 Task: Select the current location as Durham, North Carolina, United States . Now zoom + , and verify the location . Show zoom slider
Action: Mouse moved to (332, 306)
Screenshot: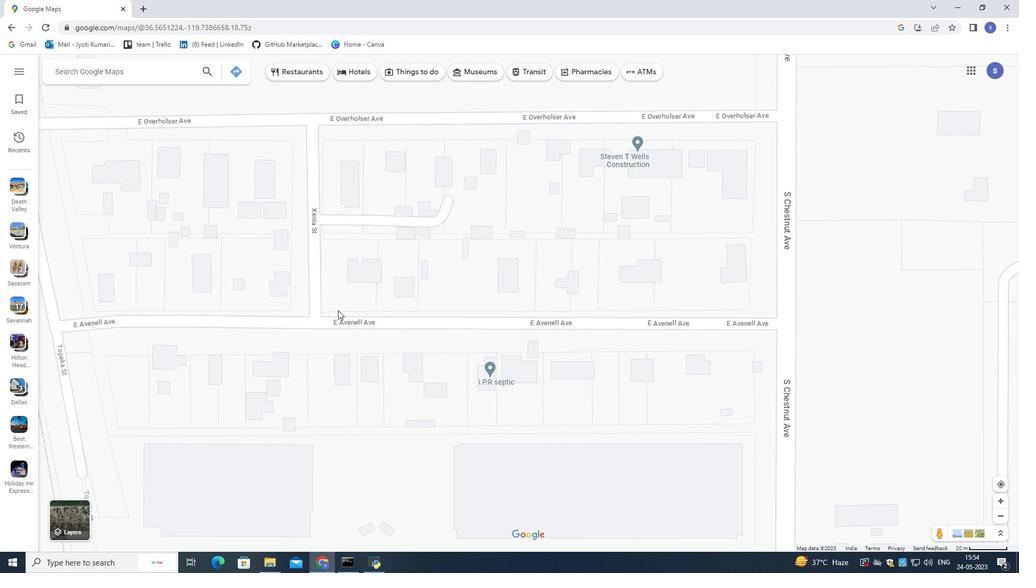 
Action: Mouse scrolled (332, 306) with delta (0, 0)
Screenshot: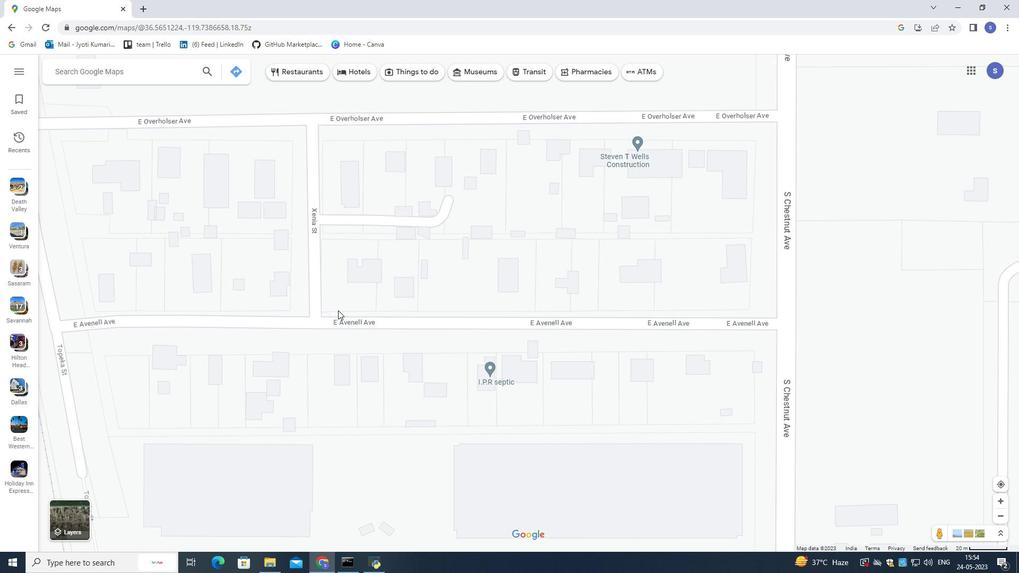 
Action: Mouse moved to (331, 306)
Screenshot: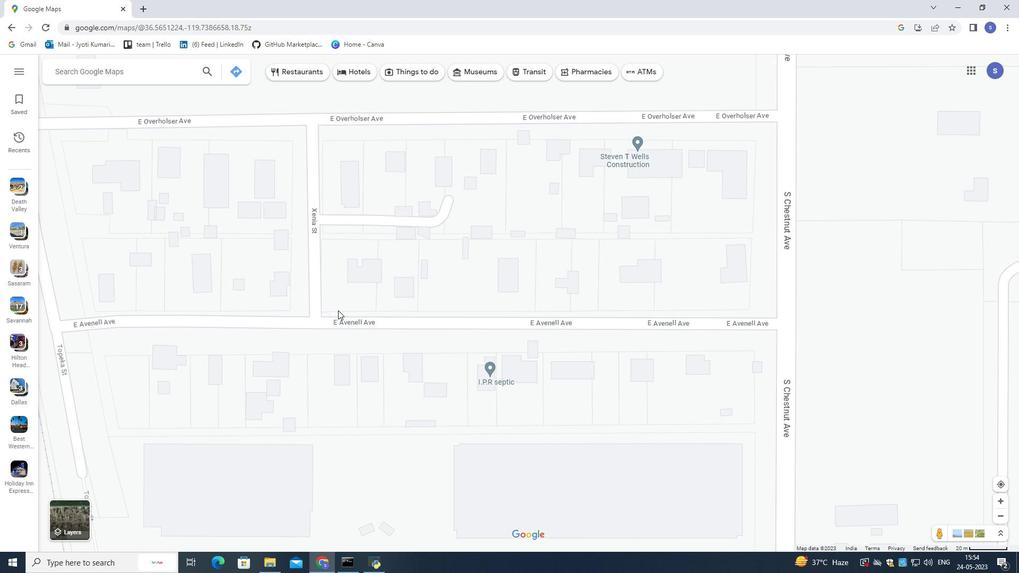 
Action: Mouse scrolled (331, 305) with delta (0, 0)
Screenshot: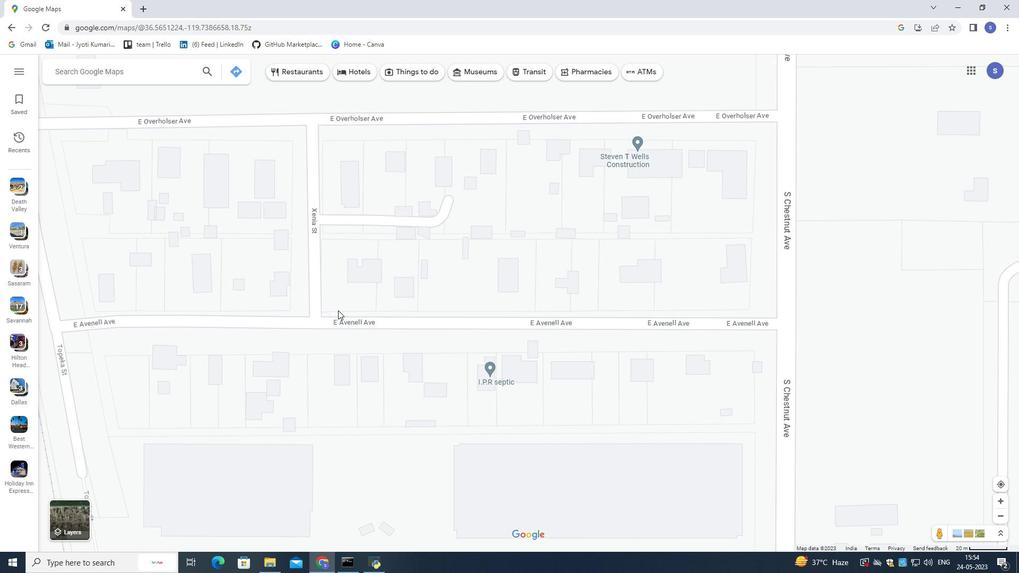
Action: Mouse scrolled (331, 305) with delta (0, 0)
Screenshot: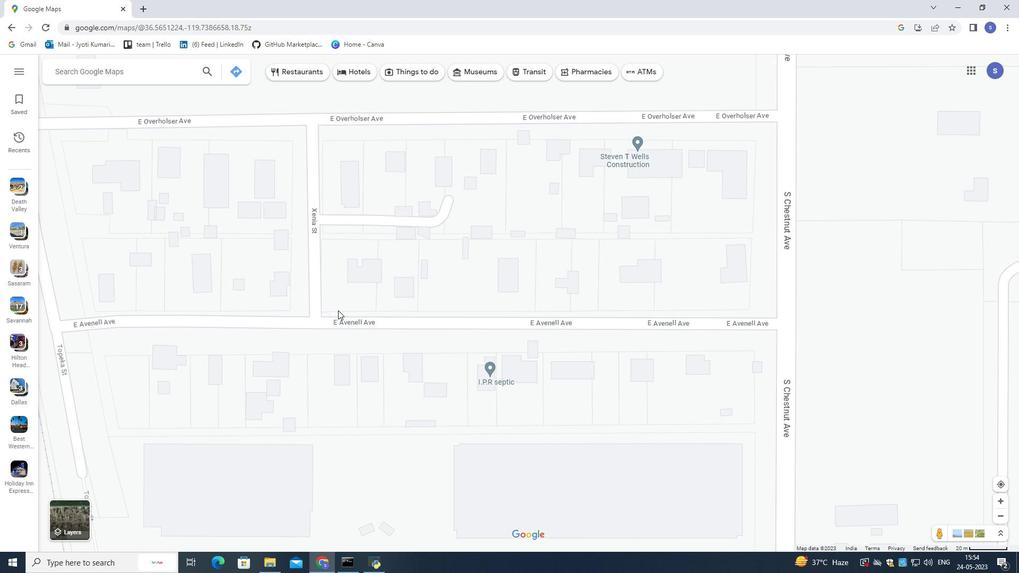 
Action: Mouse moved to (329, 305)
Screenshot: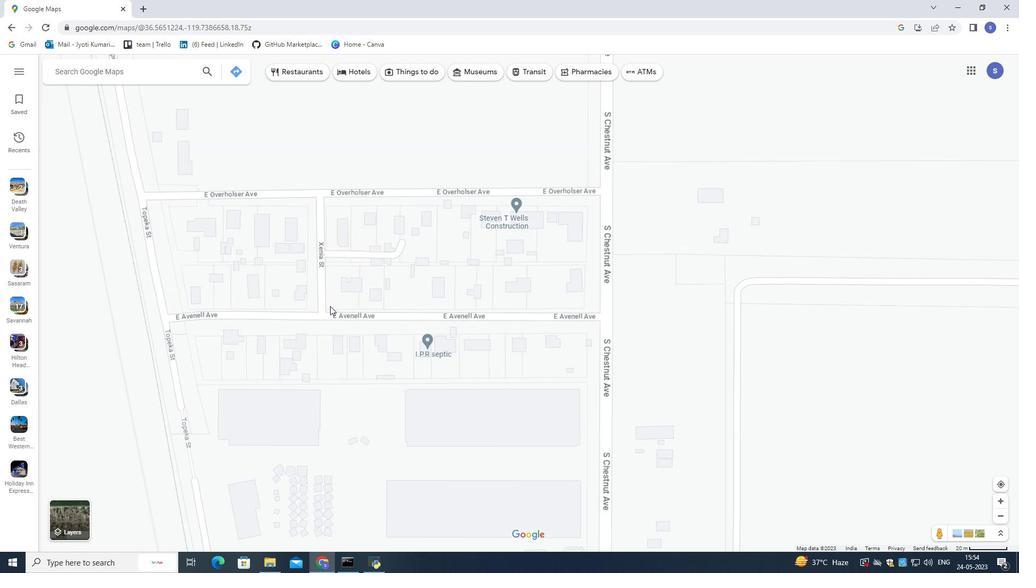 
Action: Mouse scrolled (329, 305) with delta (0, 0)
Screenshot: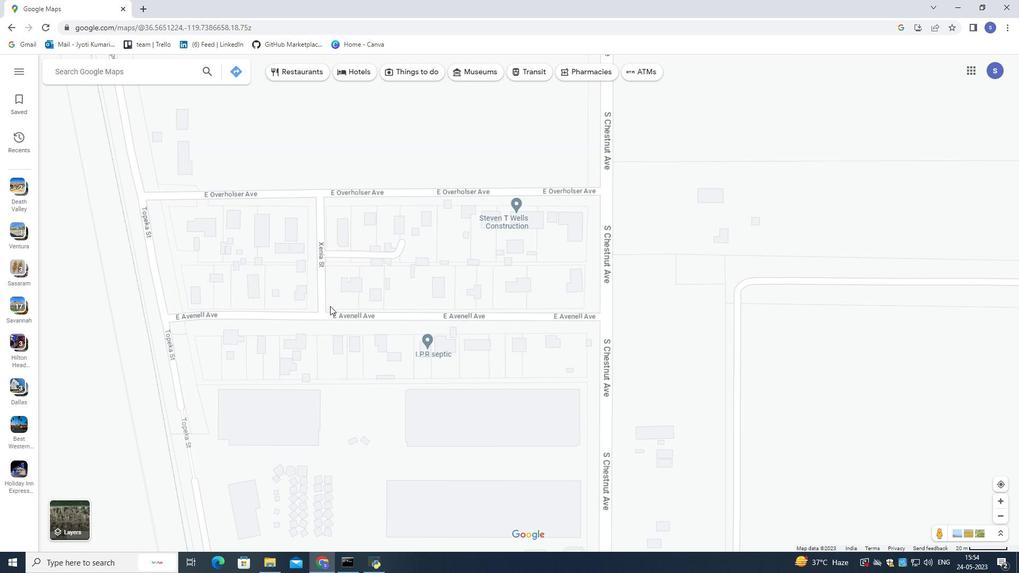 
Action: Mouse scrolled (329, 305) with delta (0, 0)
Screenshot: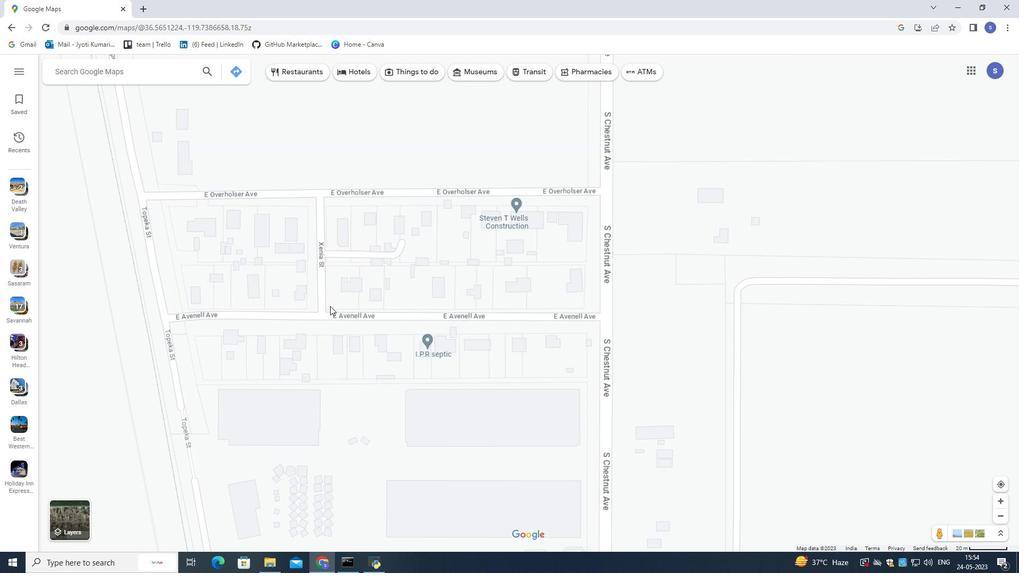 
Action: Mouse scrolled (329, 305) with delta (0, 0)
Screenshot: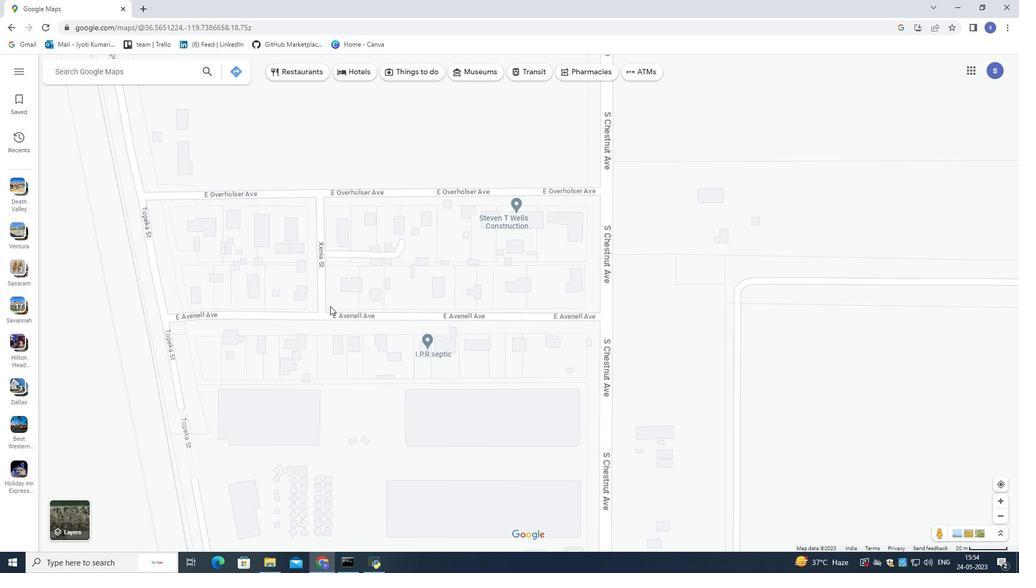 
Action: Mouse scrolled (329, 305) with delta (0, 0)
Screenshot: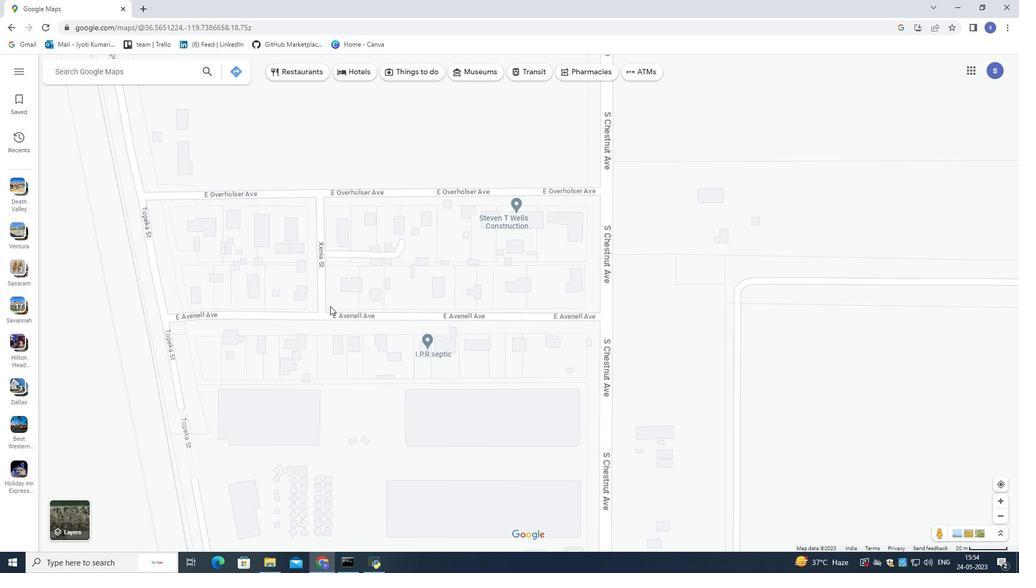 
Action: Mouse moved to (328, 305)
Screenshot: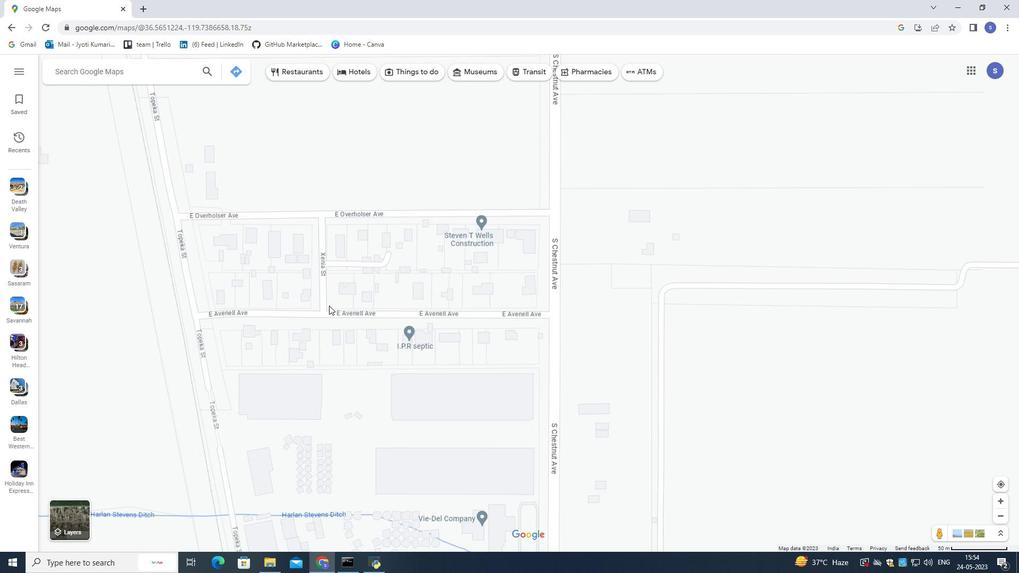 
Action: Mouse scrolled (328, 305) with delta (0, 0)
Screenshot: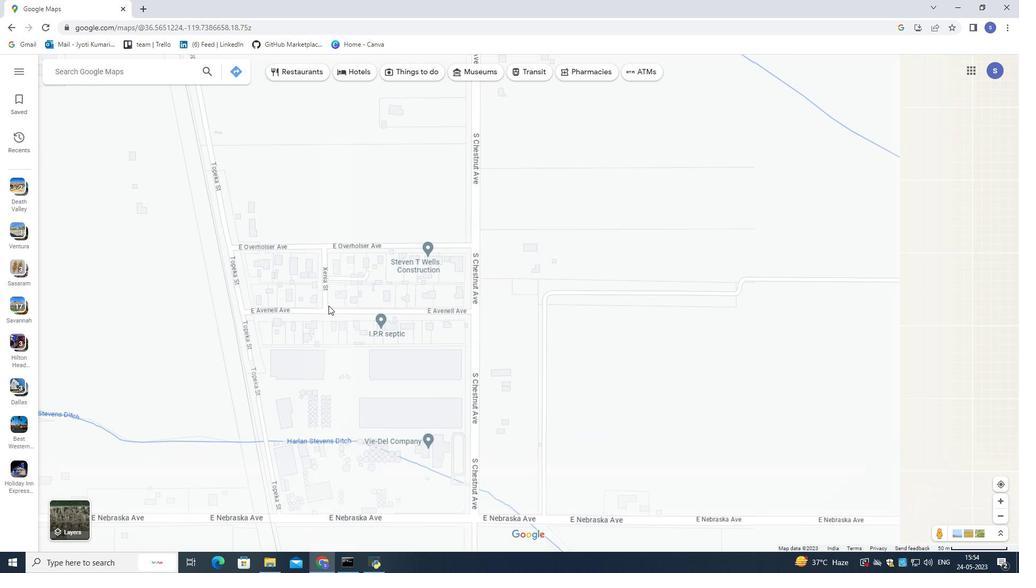 
Action: Mouse scrolled (328, 305) with delta (0, 0)
Screenshot: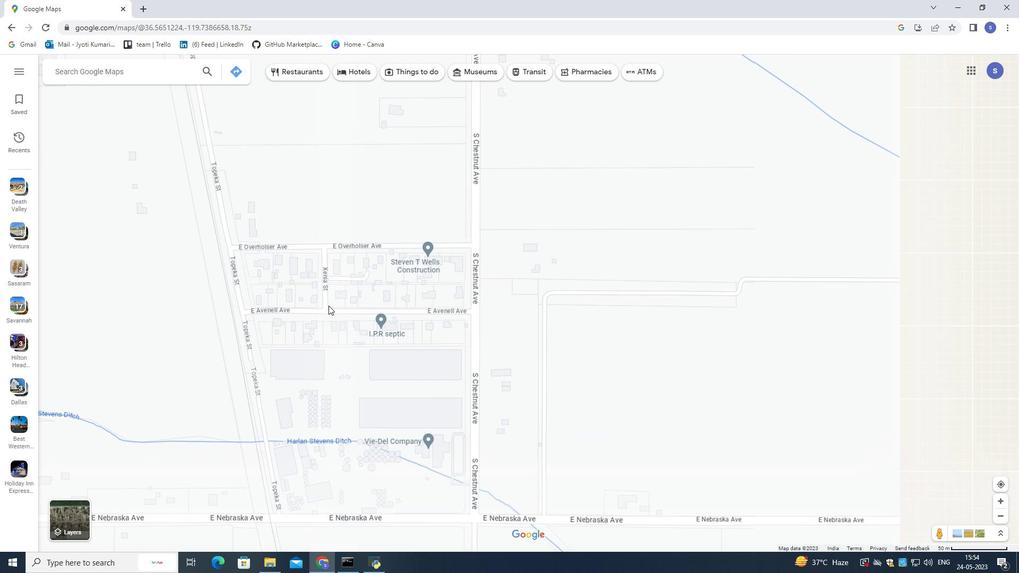 
Action: Mouse scrolled (328, 305) with delta (0, 0)
Screenshot: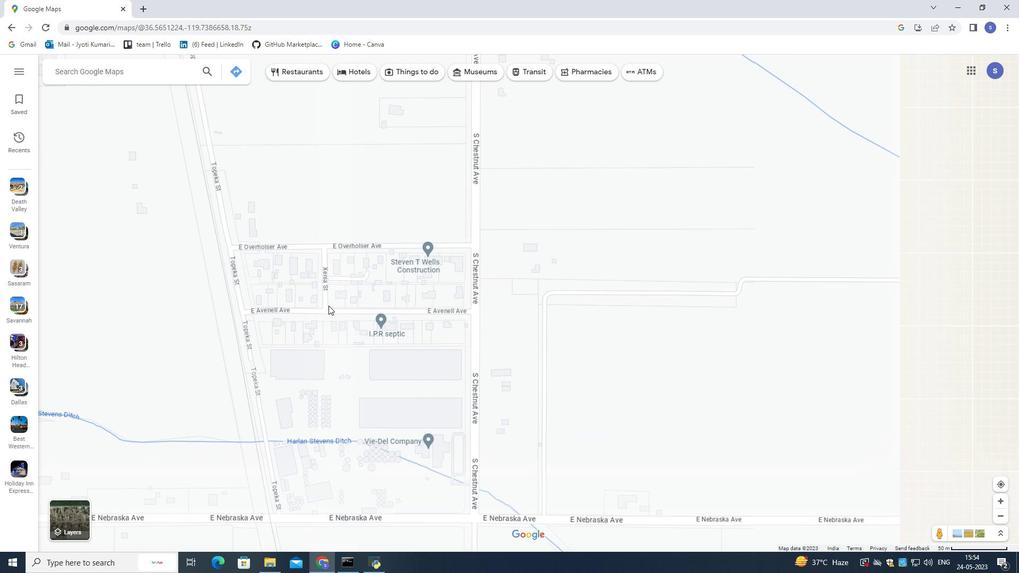 
Action: Mouse scrolled (328, 305) with delta (0, 0)
Screenshot: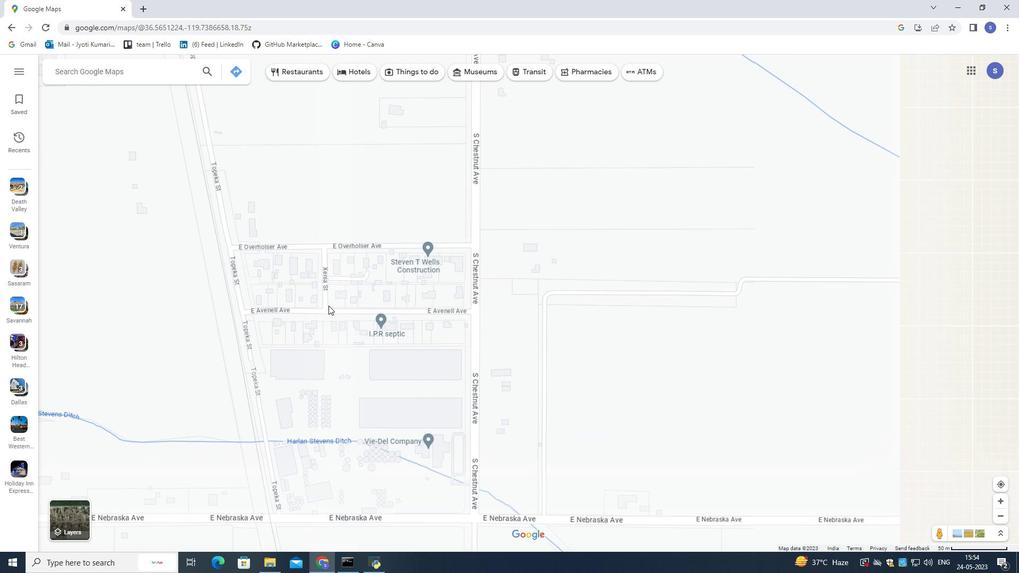 
Action: Mouse scrolled (328, 305) with delta (0, 0)
Screenshot: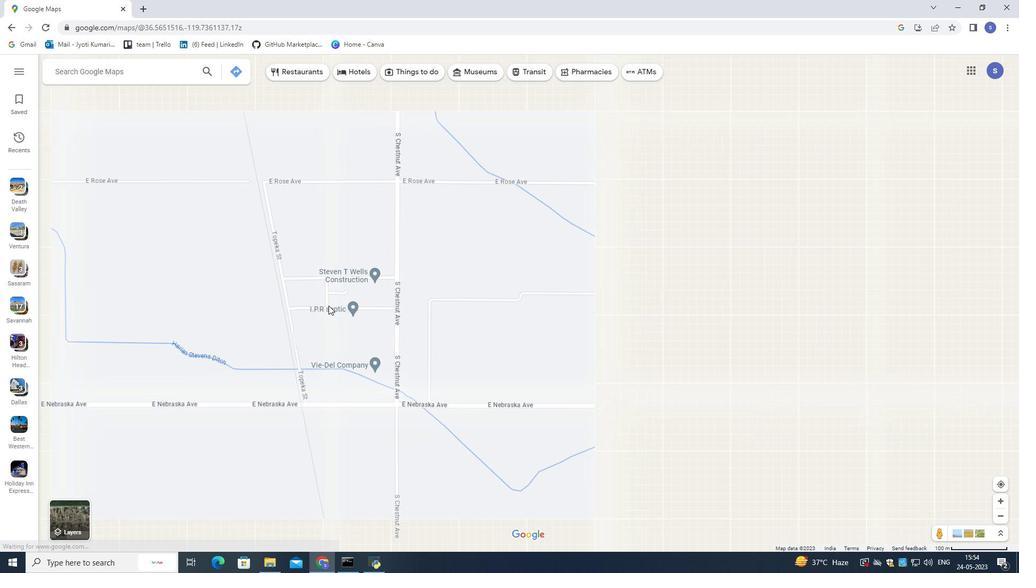 
Action: Mouse scrolled (328, 305) with delta (0, 0)
Screenshot: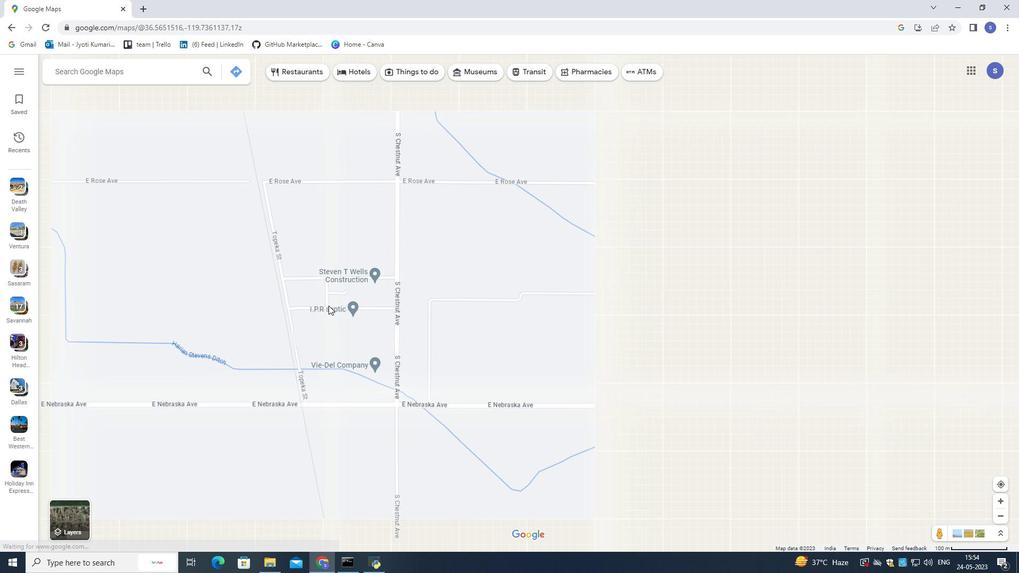 
Action: Mouse scrolled (328, 305) with delta (0, 0)
Screenshot: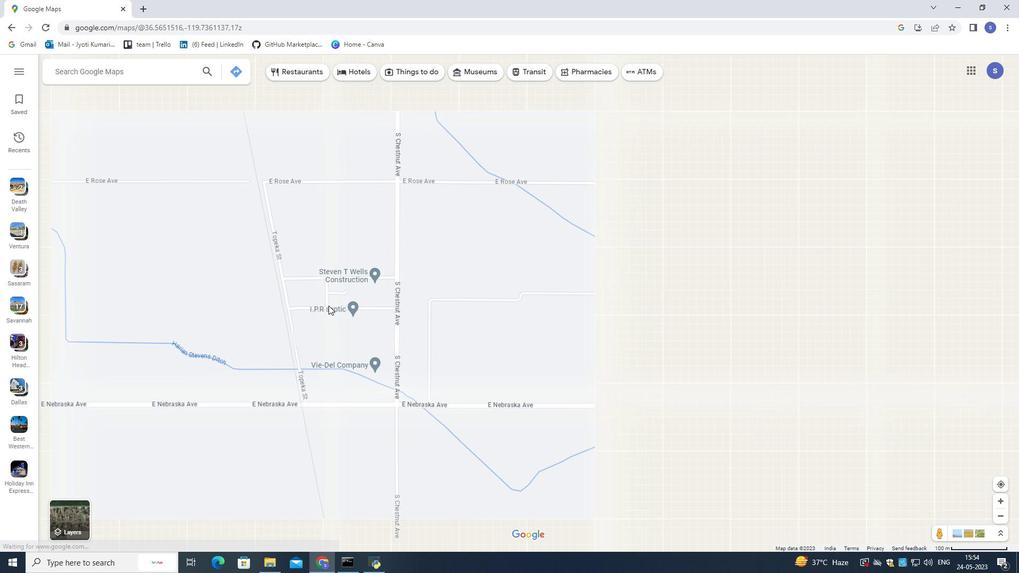 
Action: Mouse moved to (115, 74)
Screenshot: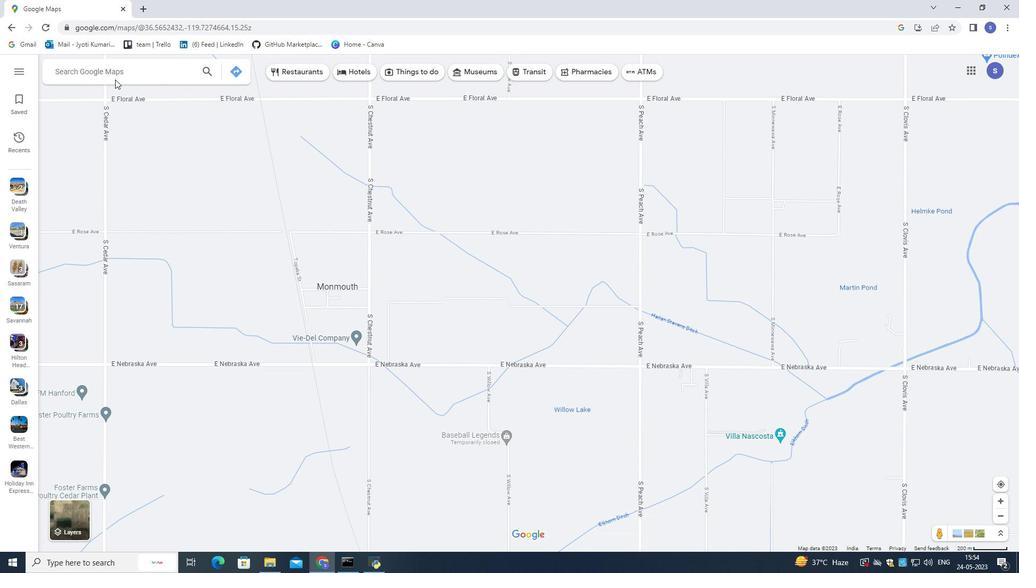 
Action: Mouse pressed left at (115, 74)
Screenshot: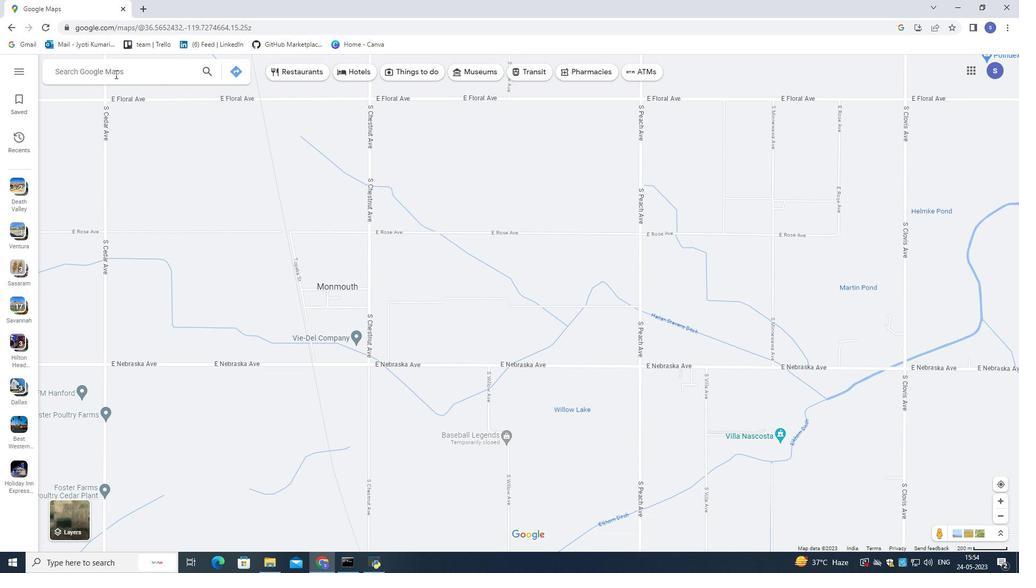 
Action: Key pressed durham,<Key.space>north<Key.space>v<Key.backspace>arolina,<Key.space>united<Key.space>state<Key.enter>
Screenshot: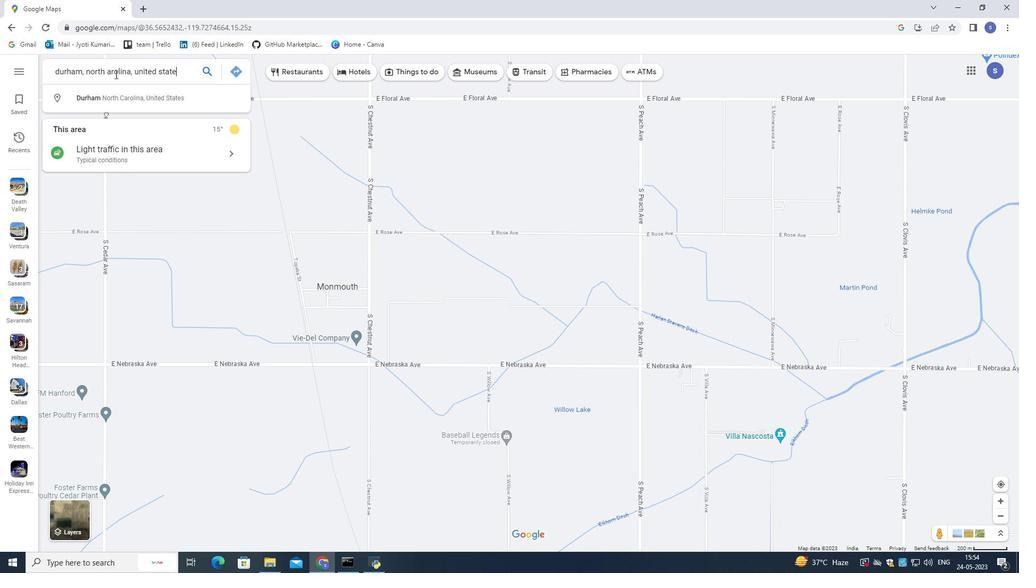 
Action: Mouse moved to (997, 507)
Screenshot: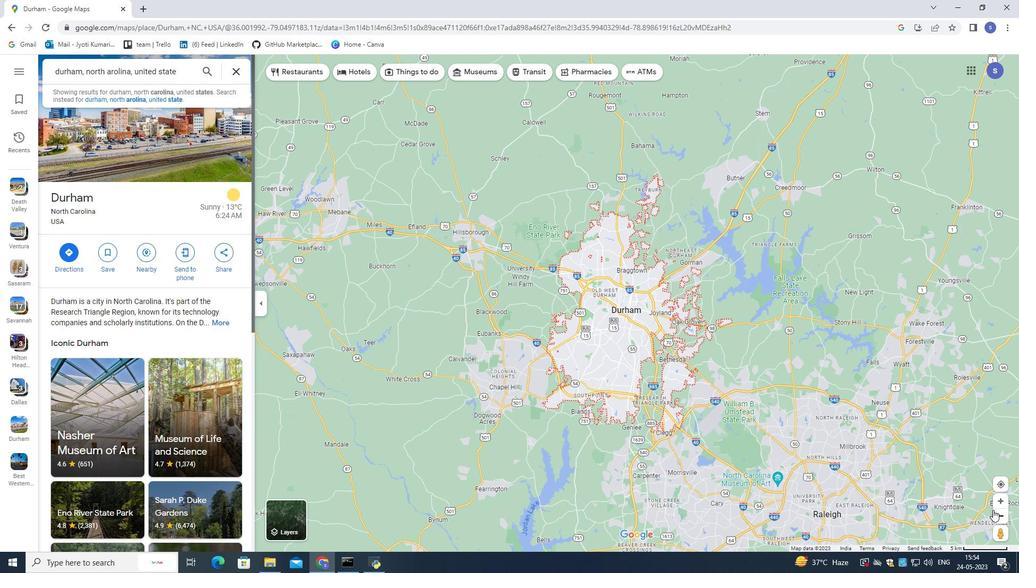 
Action: Mouse pressed left at (997, 507)
Screenshot: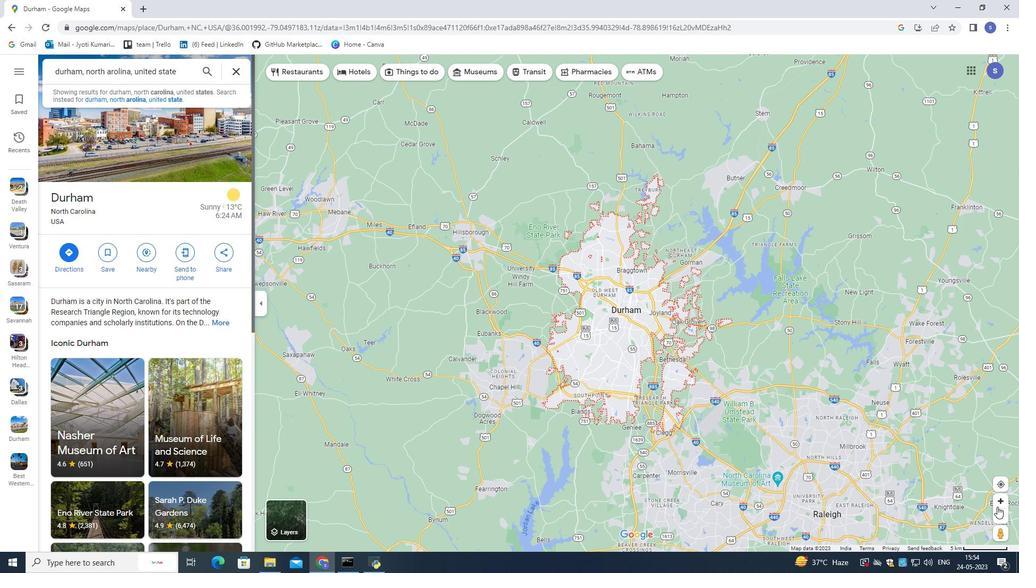 
Action: Mouse moved to (977, 513)
Screenshot: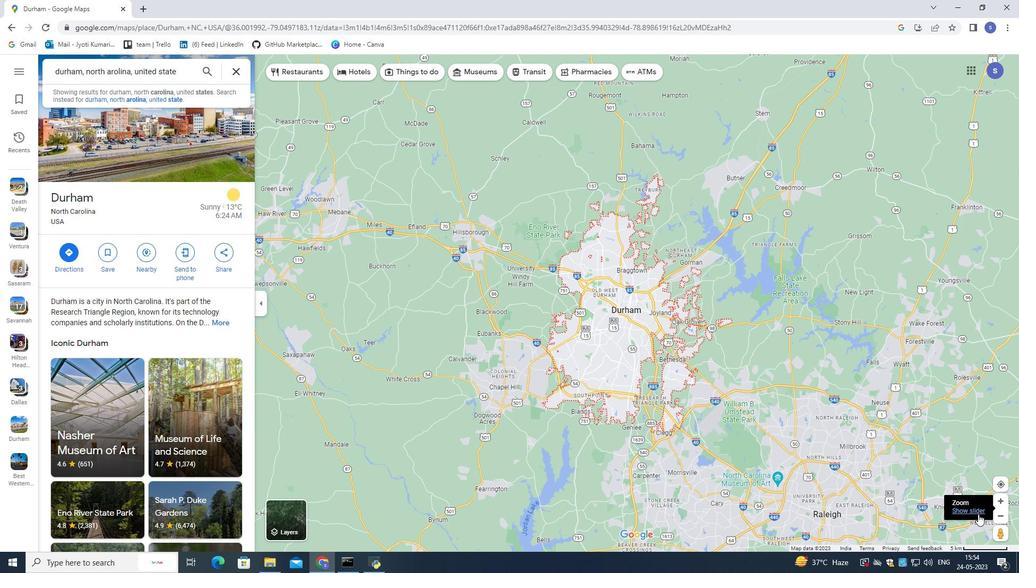 
Action: Mouse pressed left at (977, 513)
Screenshot: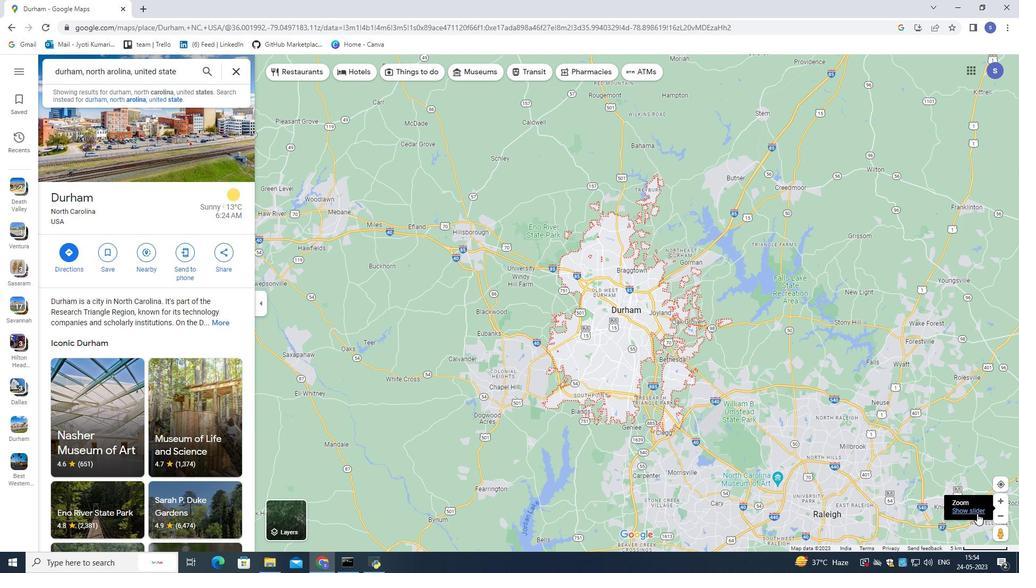 
Action: Mouse moved to (975, 510)
Screenshot: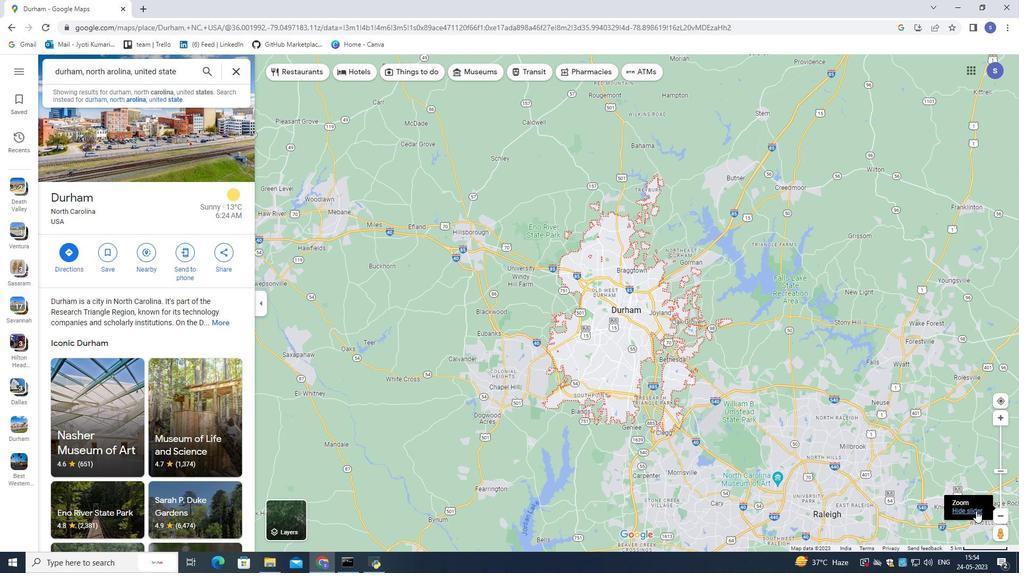 
Action: Mouse pressed left at (975, 510)
Screenshot: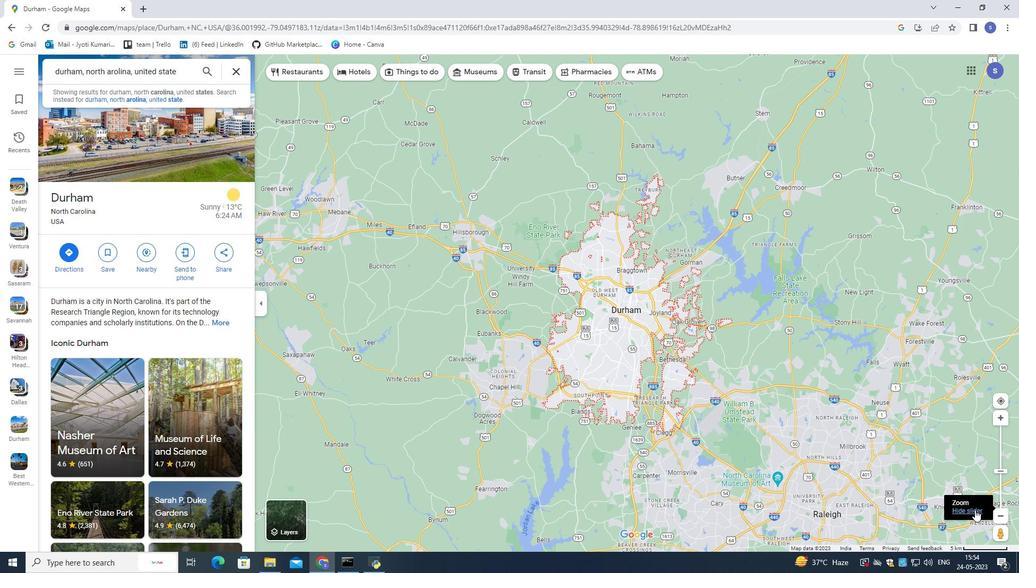 
Action: Mouse moved to (998, 497)
Screenshot: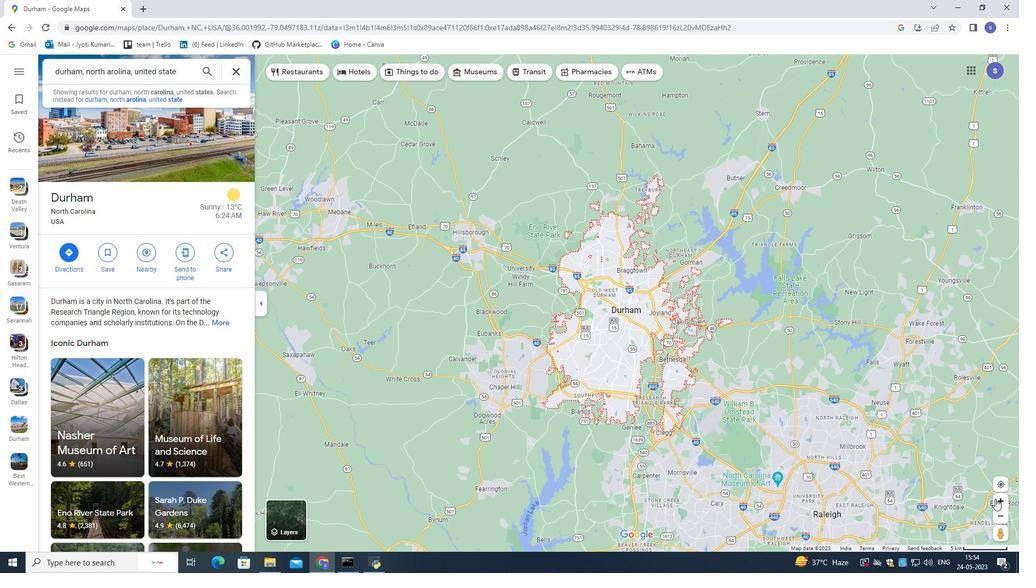 
Action: Mouse pressed left at (998, 497)
Screenshot: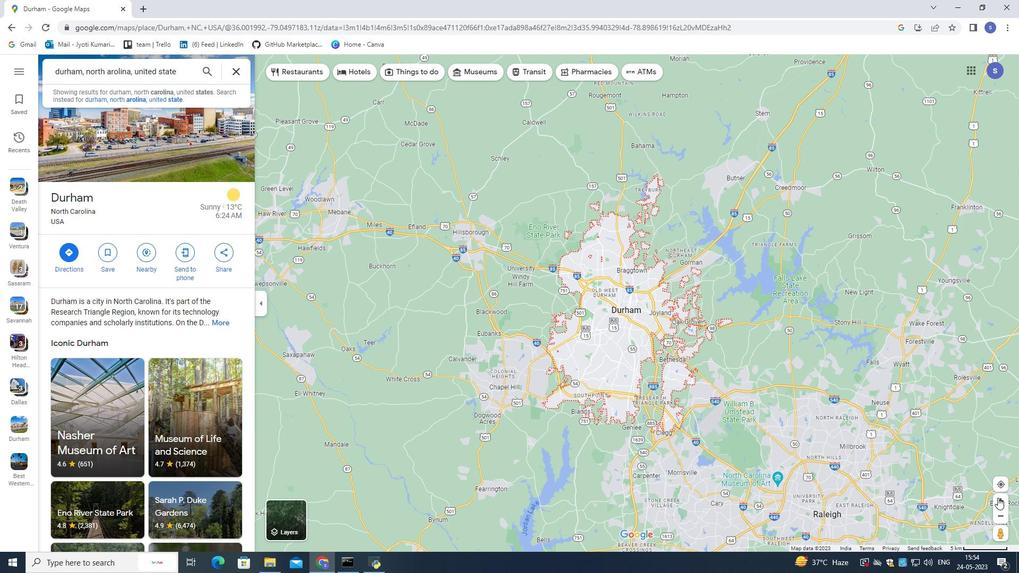 
Action: Mouse moved to (971, 513)
Screenshot: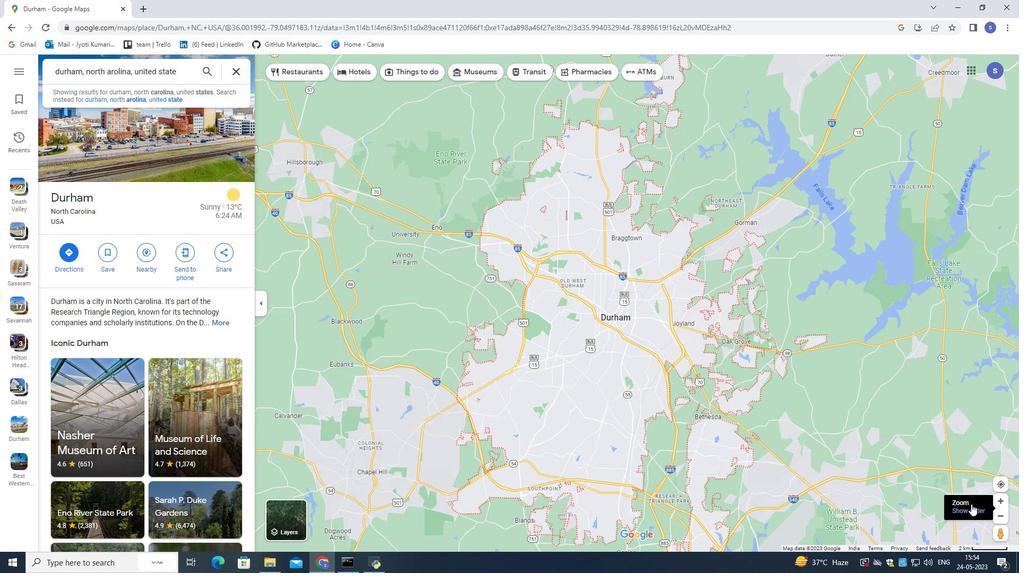 
Action: Mouse pressed left at (971, 513)
Screenshot: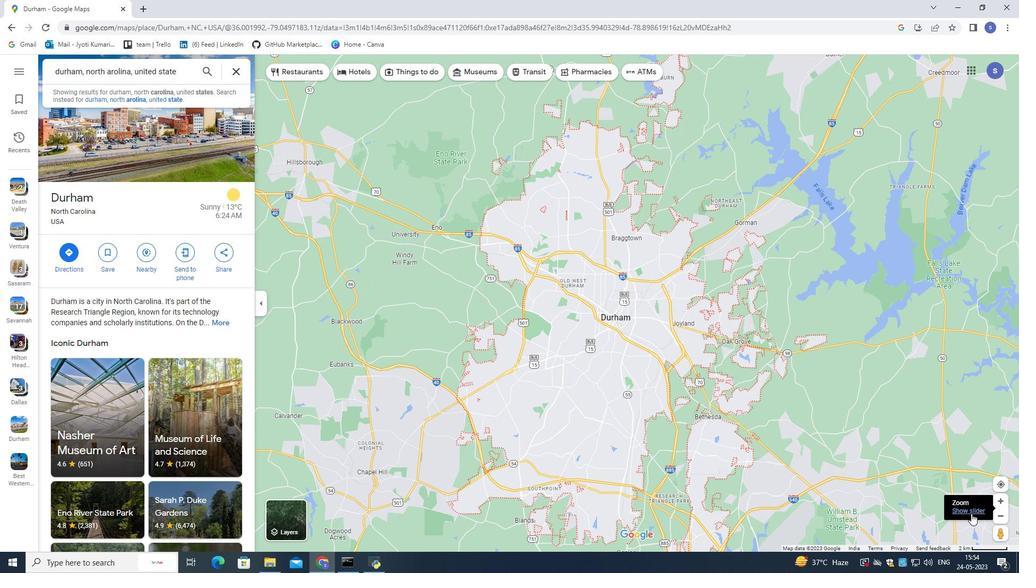 
Action: Mouse moved to (1000, 464)
Screenshot: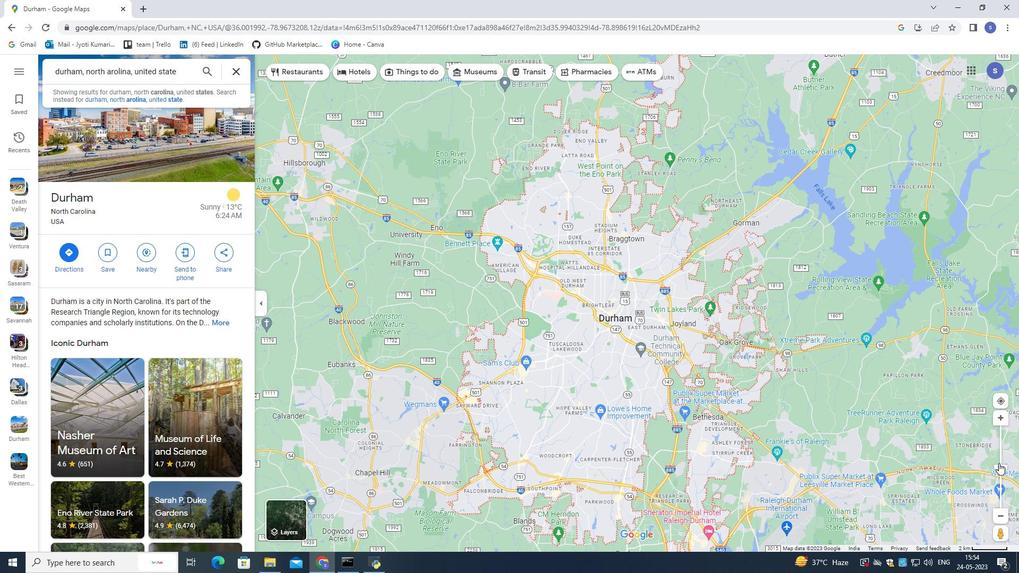 
Action: Mouse pressed left at (1000, 464)
Screenshot: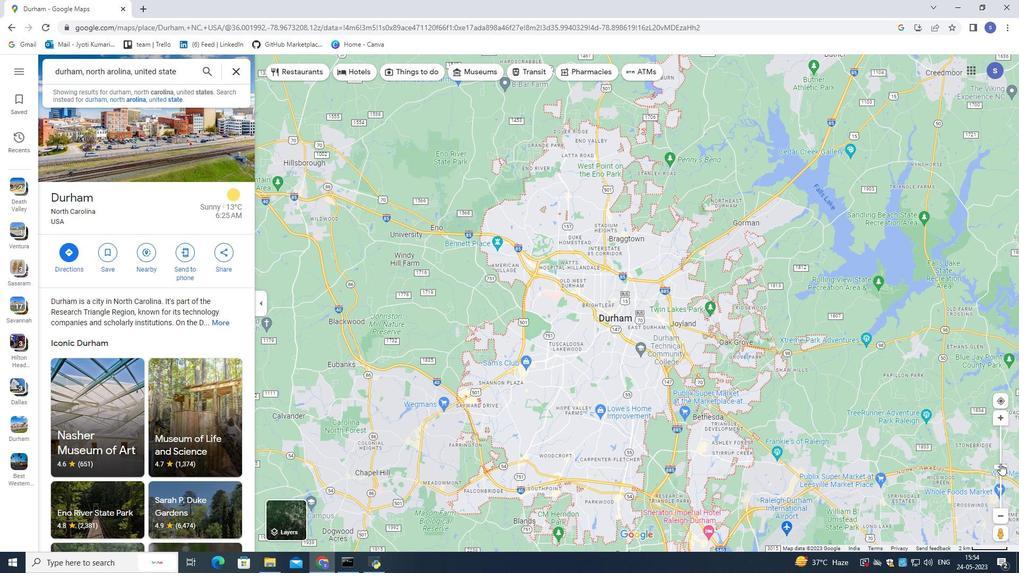 
Action: Mouse moved to (680, 454)
Screenshot: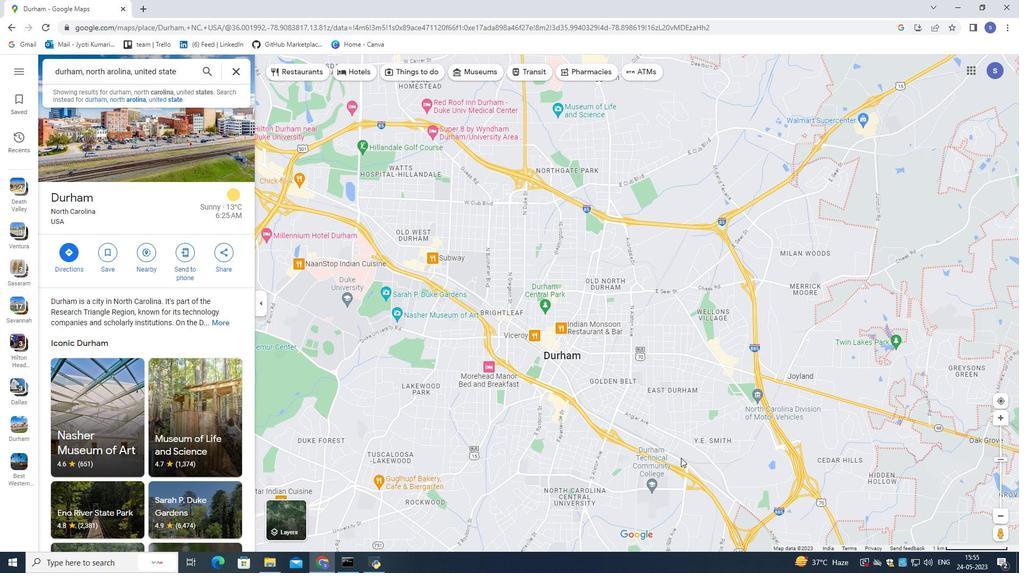 
Action: Mouse pressed left at (680, 454)
Screenshot: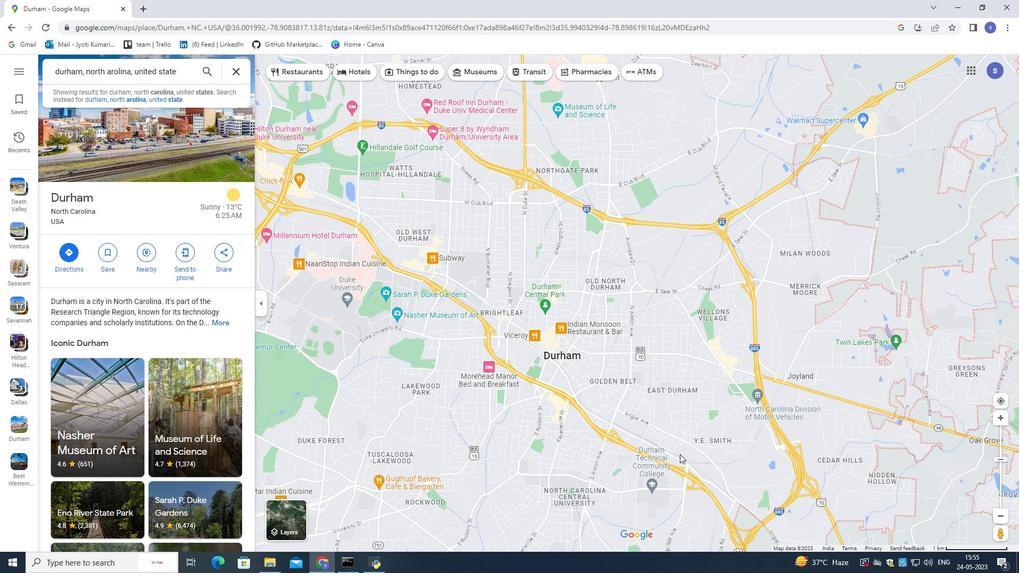 
Action: Mouse moved to (688, 437)
Screenshot: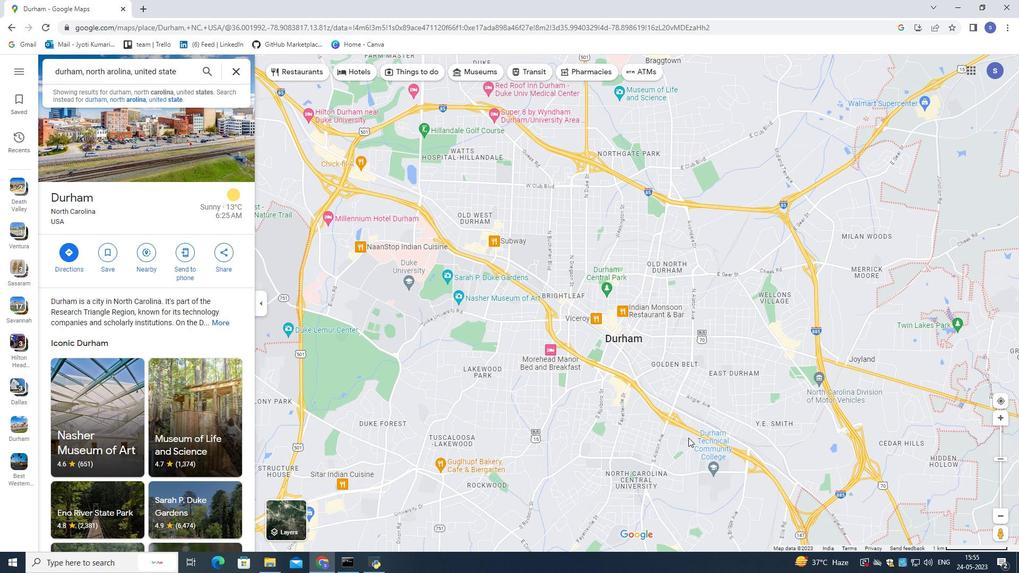 
Action: Mouse pressed left at (688, 437)
Screenshot: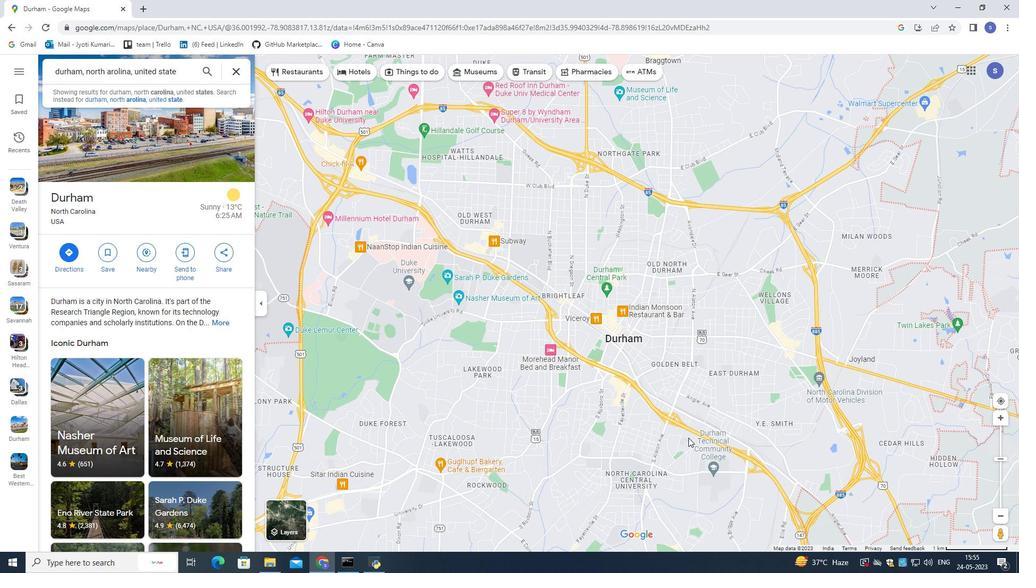 
Action: Mouse moved to (999, 456)
Screenshot: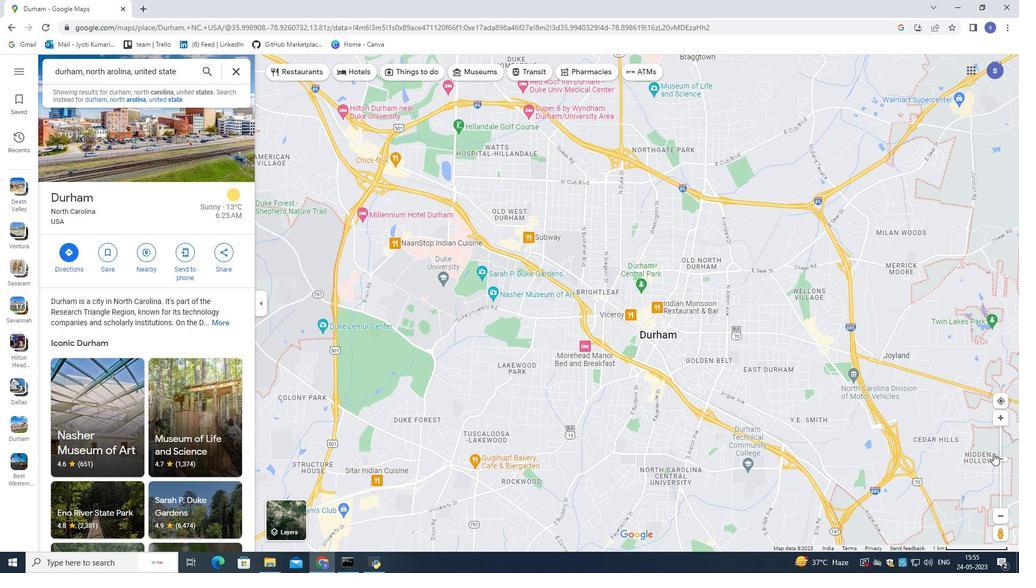 
Action: Mouse pressed left at (999, 456)
Screenshot: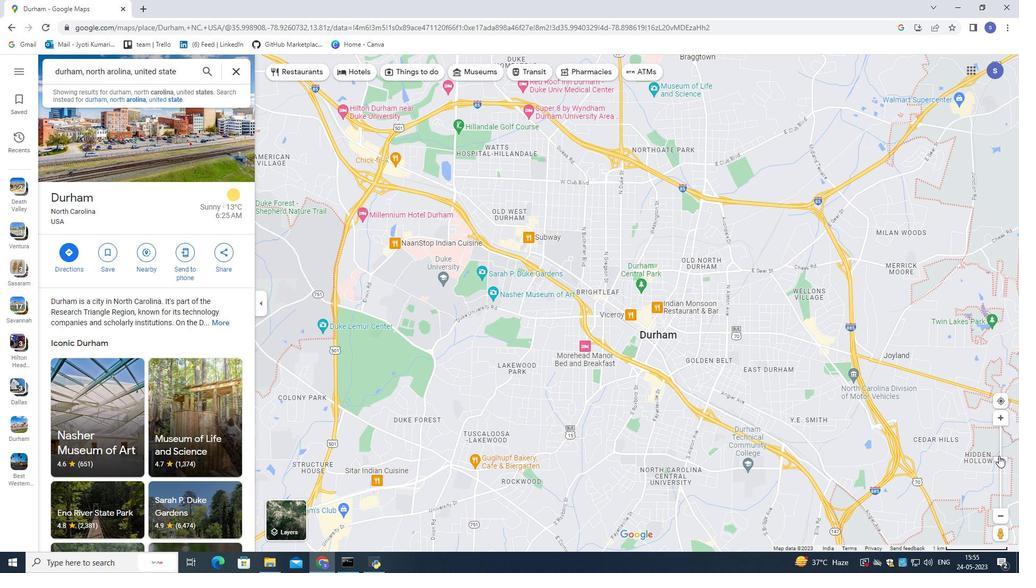
Action: Mouse moved to (1002, 454)
Screenshot: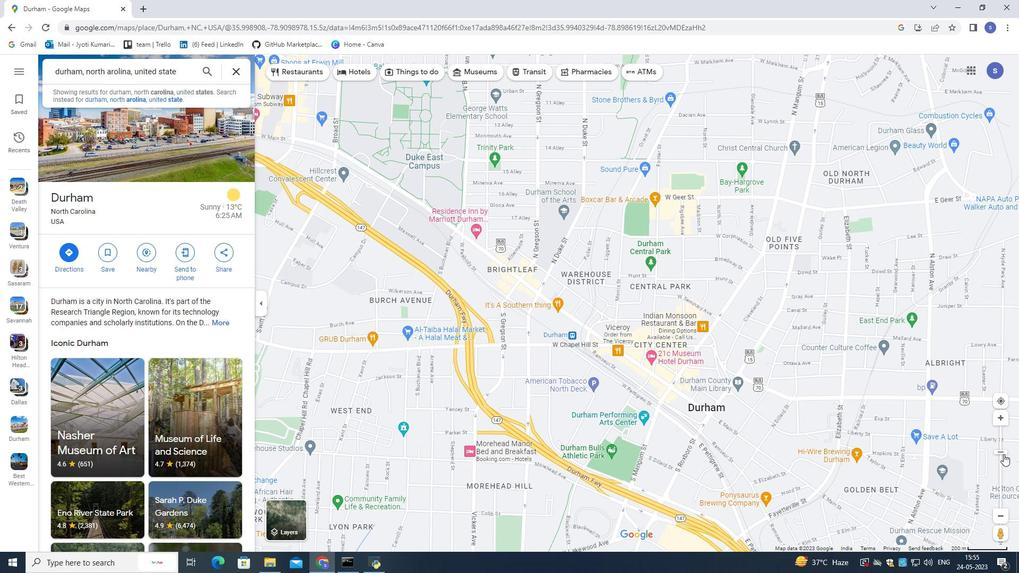 
Action: Mouse pressed left at (1002, 454)
Screenshot: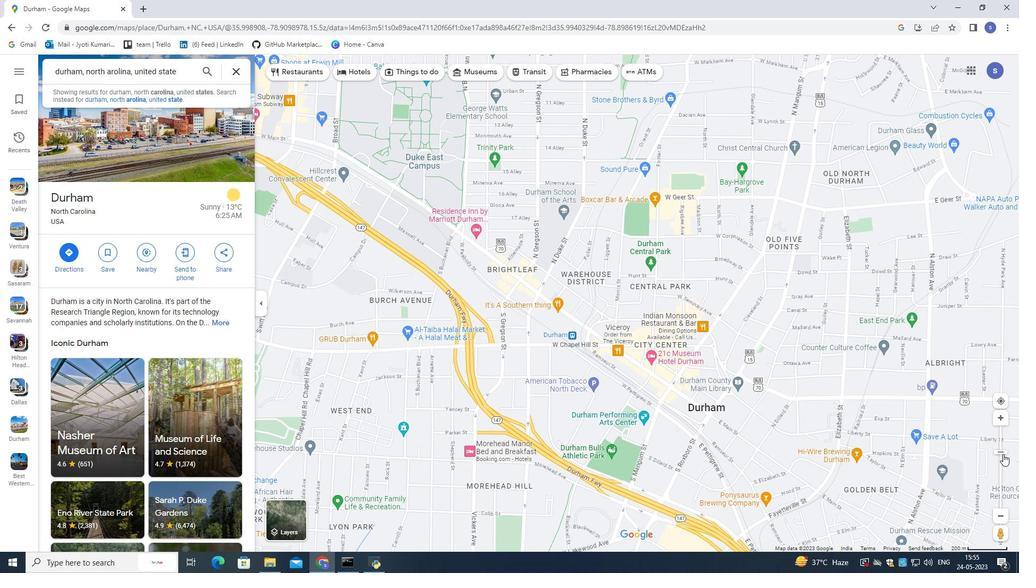 
Action: Mouse moved to (949, 469)
Screenshot: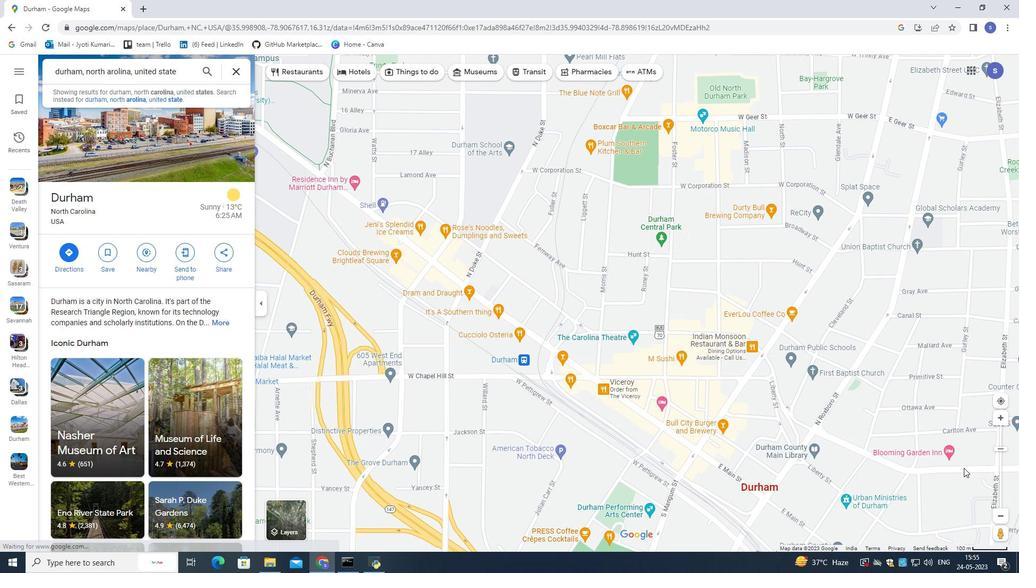 
Action: Mouse pressed left at (949, 469)
Screenshot: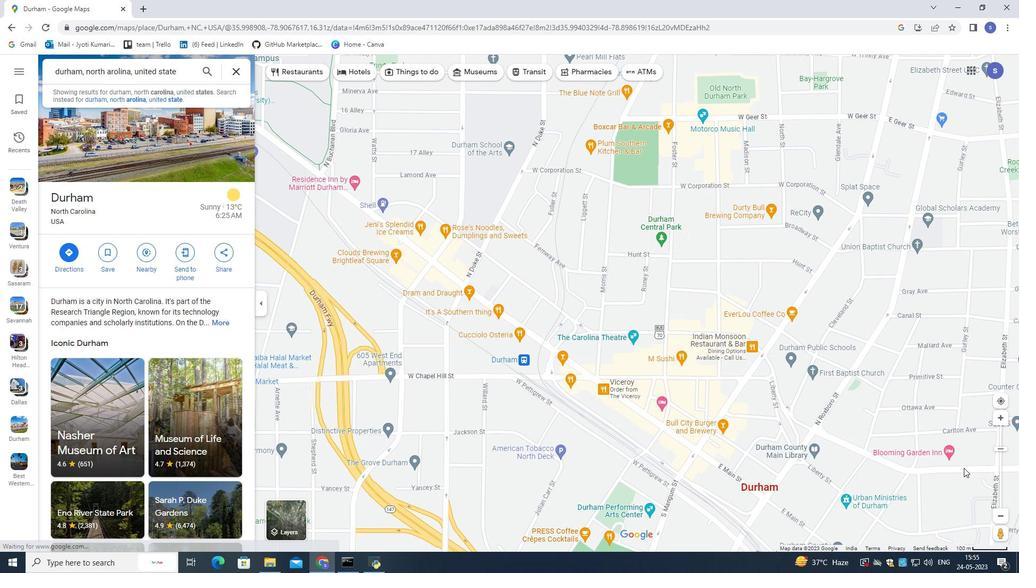 
Action: Mouse moved to (814, 478)
Screenshot: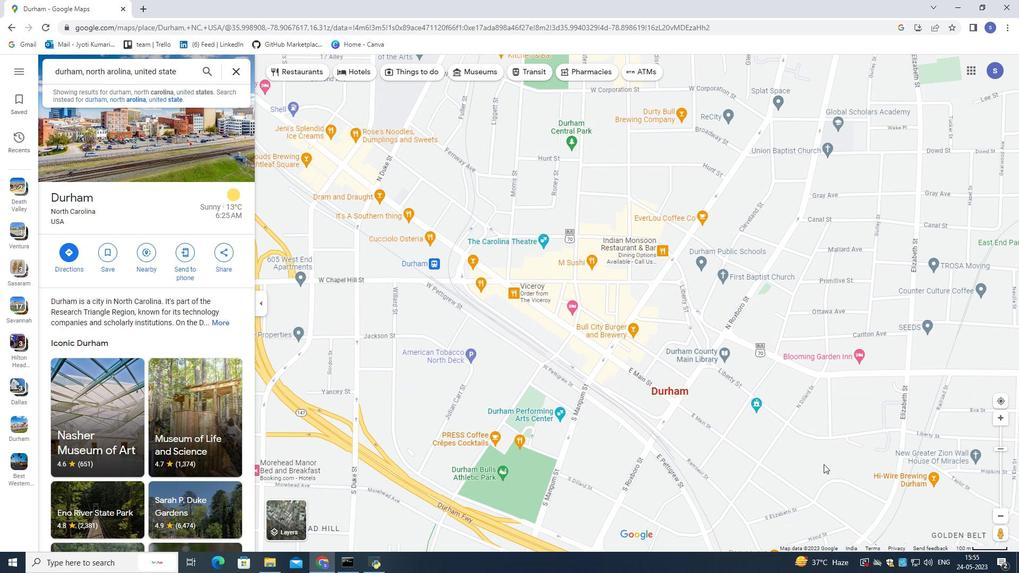
Action: Mouse pressed left at (814, 478)
Screenshot: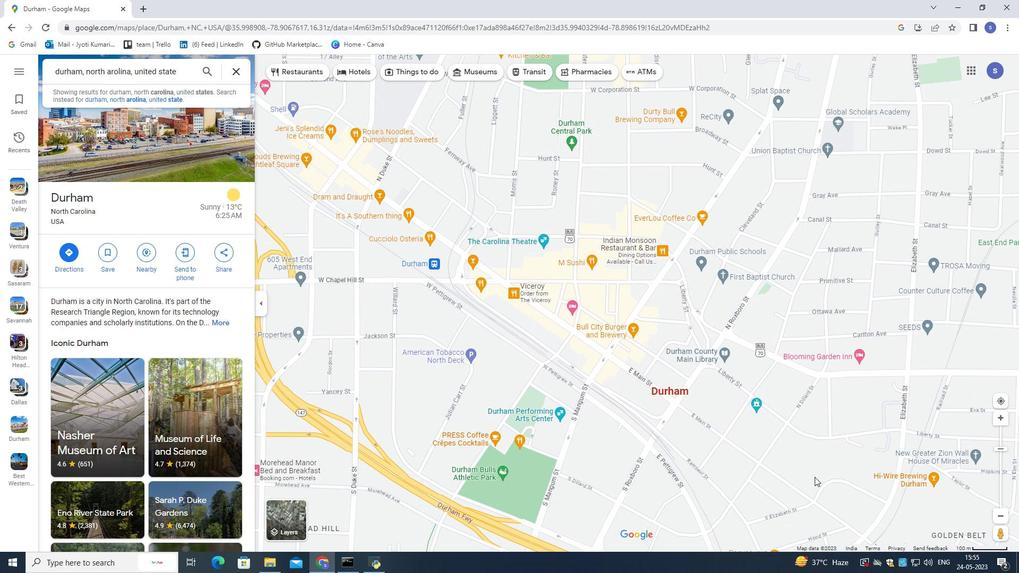 
Action: Mouse moved to (1004, 449)
Screenshot: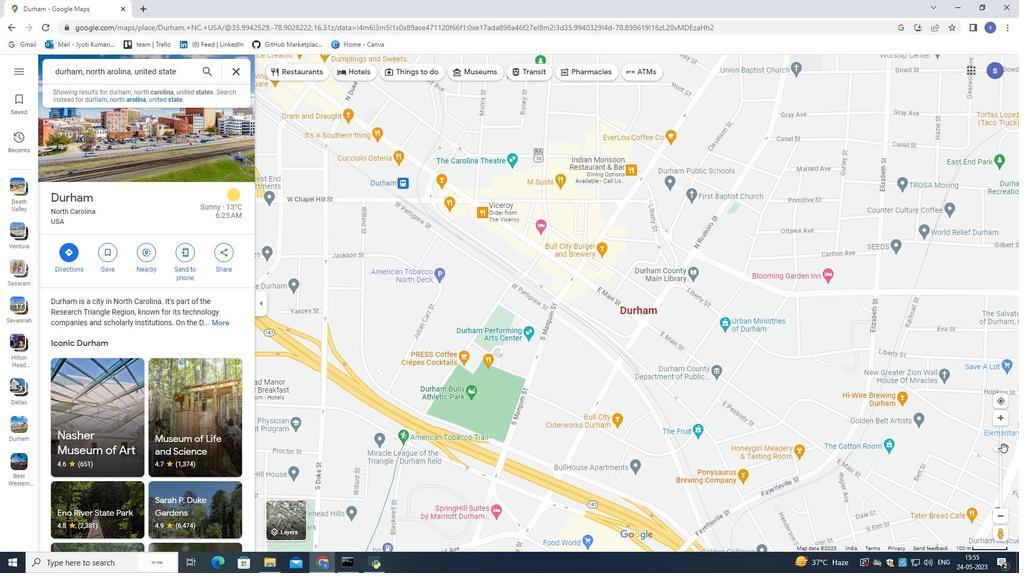 
Action: Mouse pressed left at (1004, 449)
Screenshot: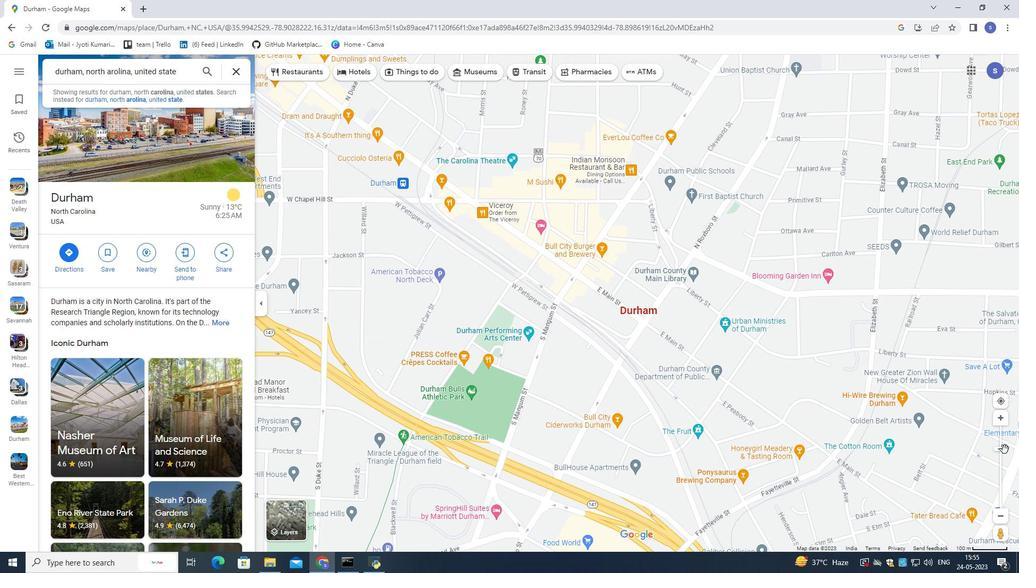 
Action: Mouse moved to (748, 505)
Screenshot: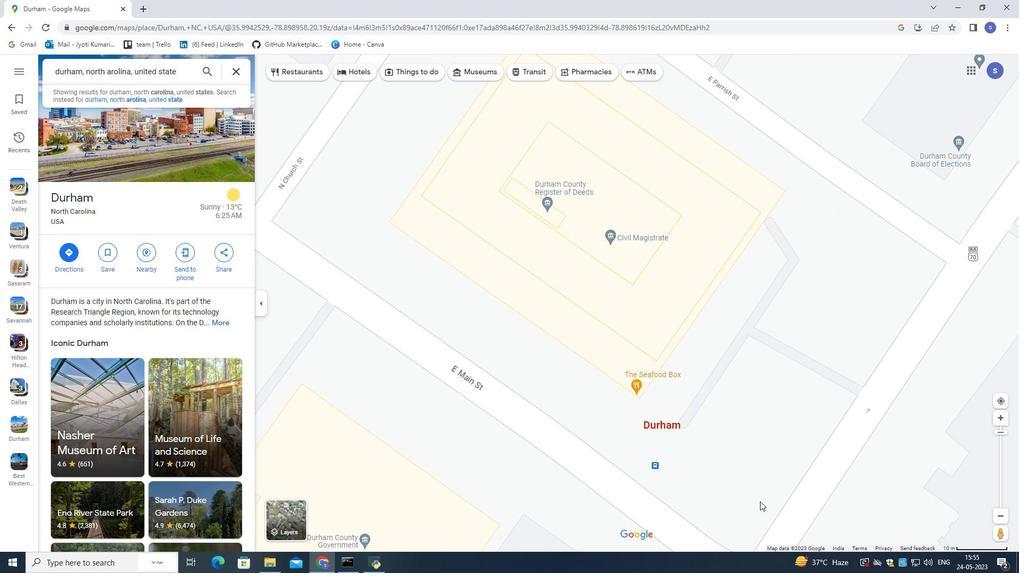 
Action: Mouse pressed left at (748, 505)
Screenshot: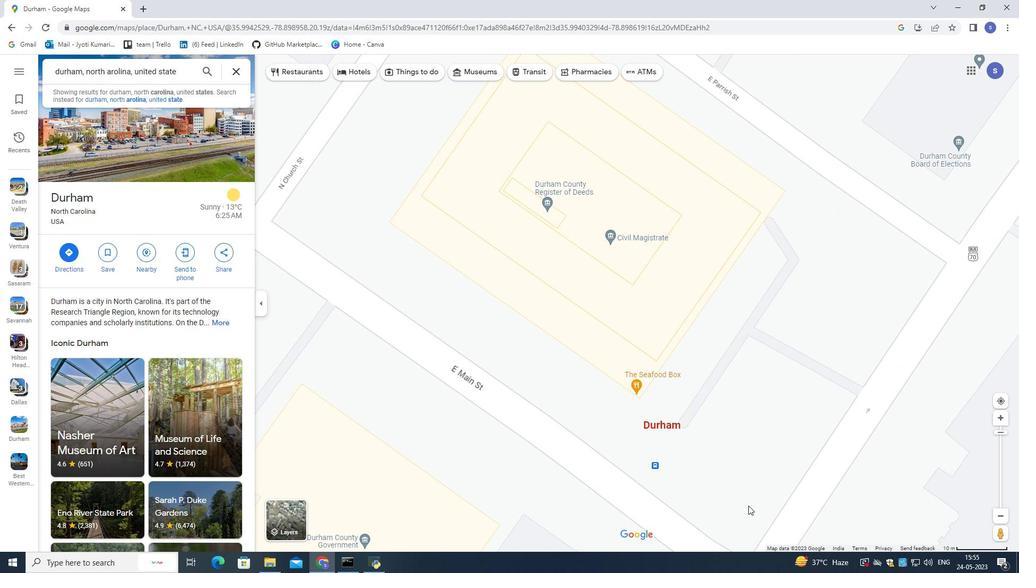 
Action: Mouse moved to (725, 453)
Screenshot: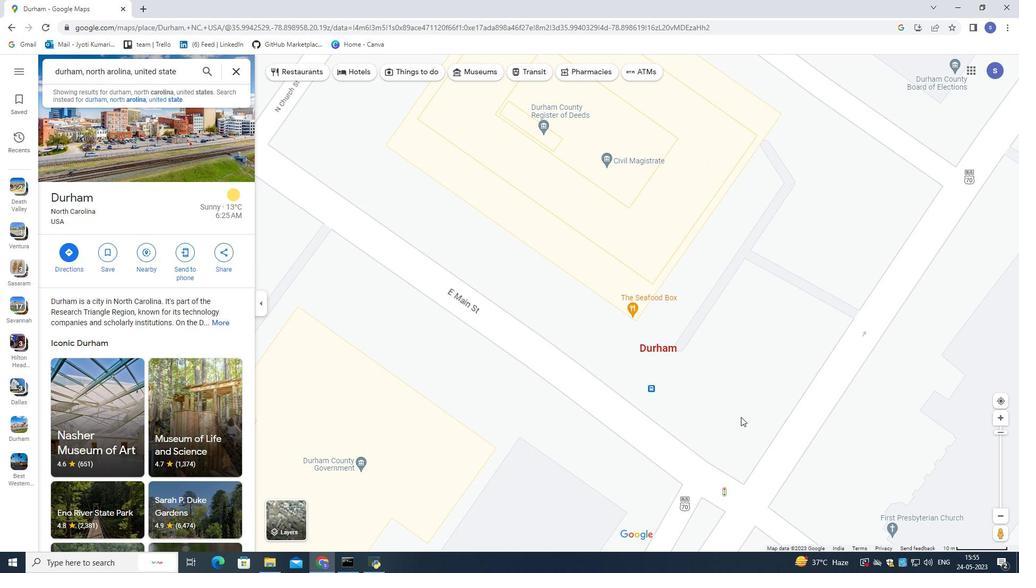 
Action: Mouse pressed left at (725, 453)
Screenshot: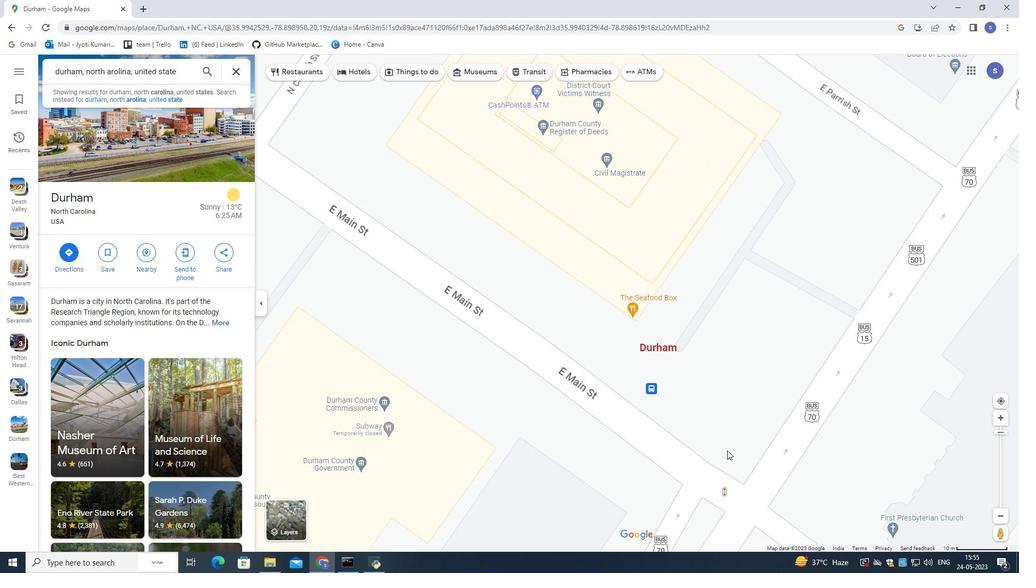 
Action: Mouse moved to (731, 422)
Screenshot: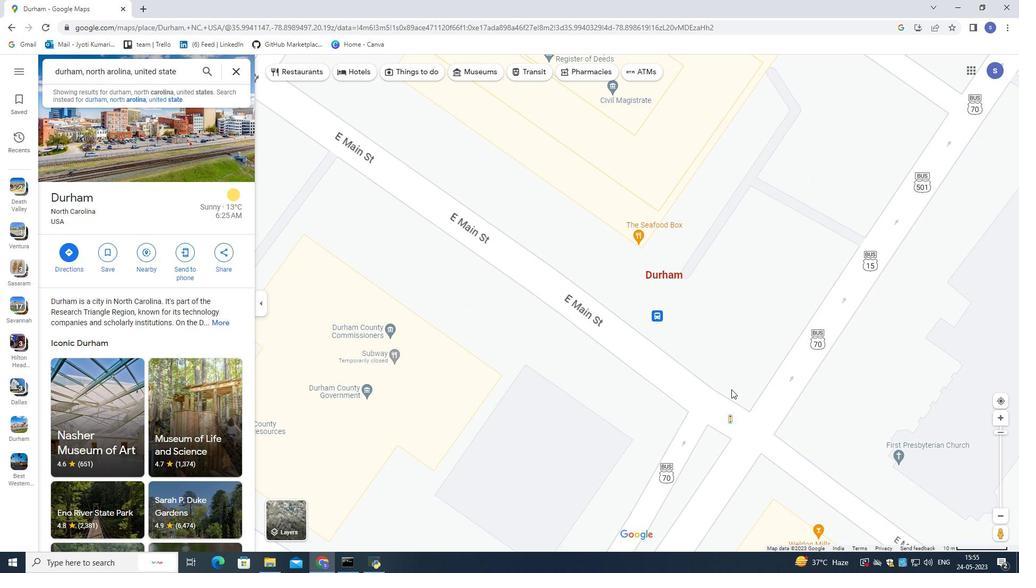 
Action: Mouse pressed left at (731, 422)
Screenshot: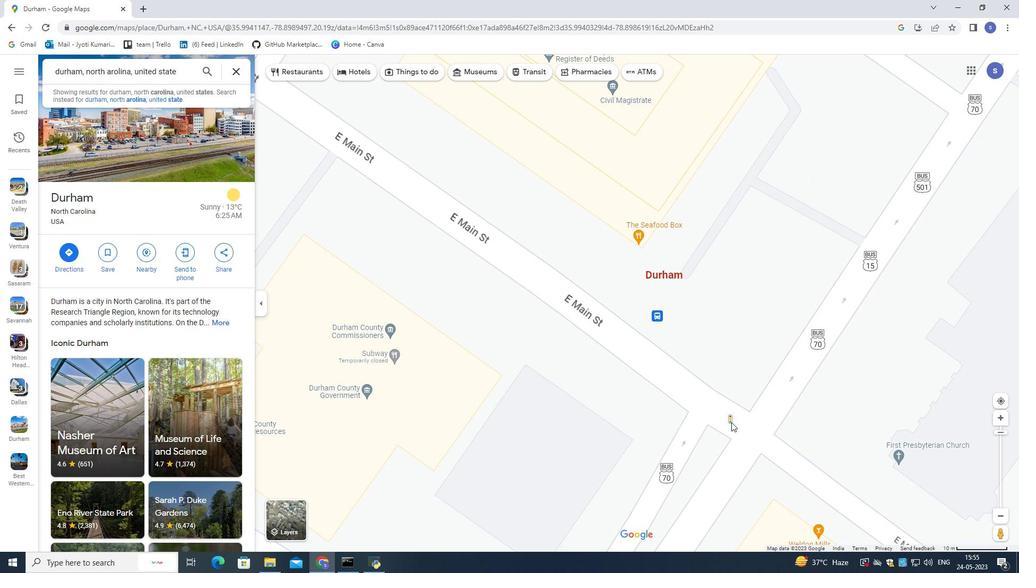
Action: Mouse moved to (998, 428)
Screenshot: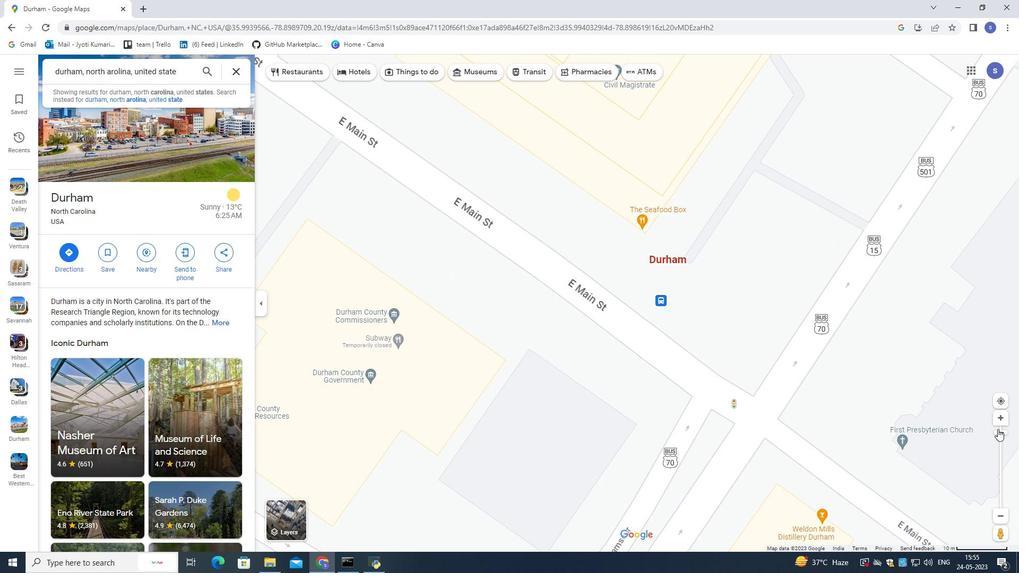 
Action: Mouse pressed left at (998, 428)
Screenshot: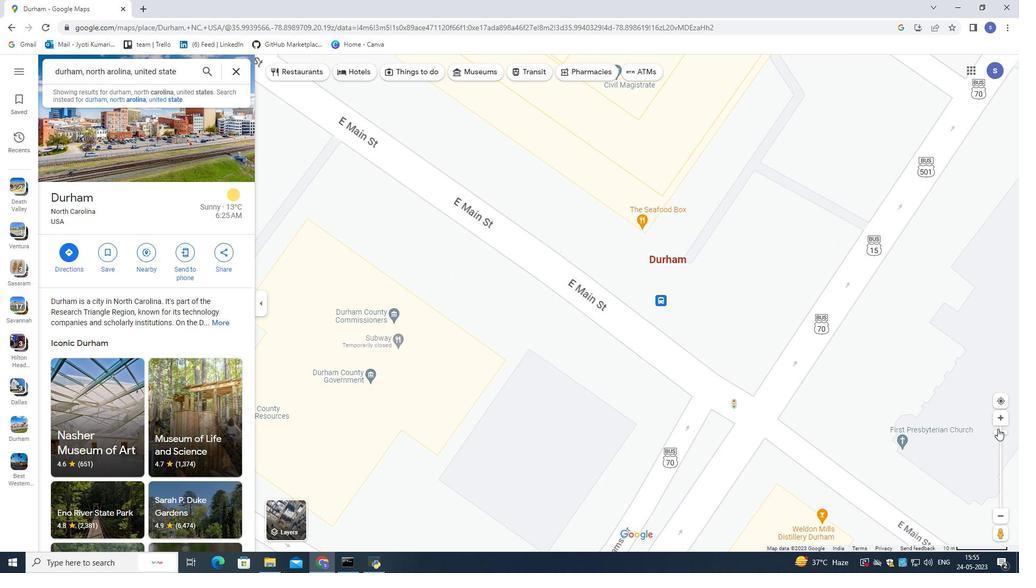 
Action: Mouse moved to (733, 336)
Screenshot: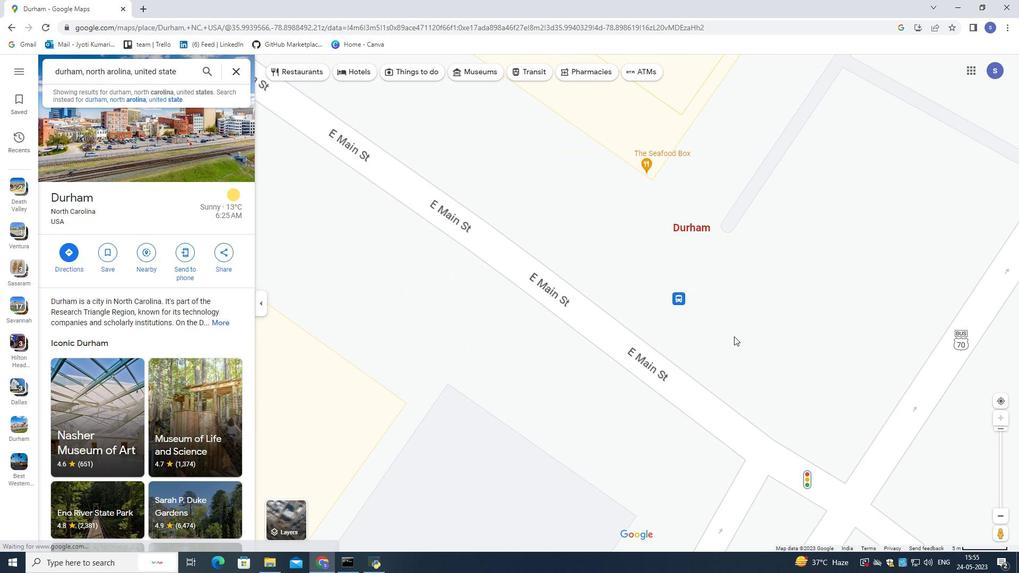 
Action: Mouse pressed left at (733, 336)
Screenshot: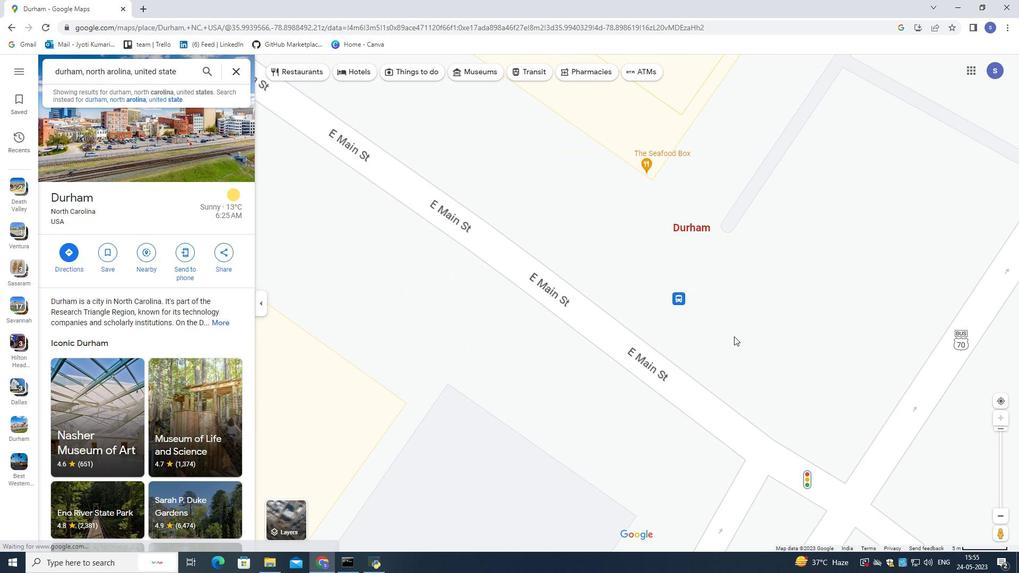 
Action: Mouse moved to (217, 164)
Screenshot: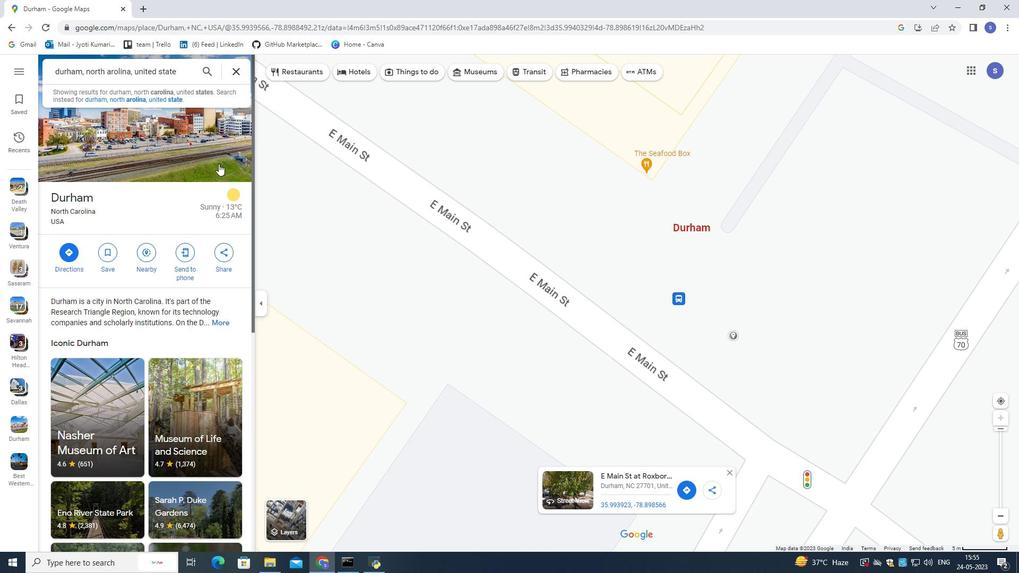 
Action: Mouse pressed left at (217, 164)
Screenshot: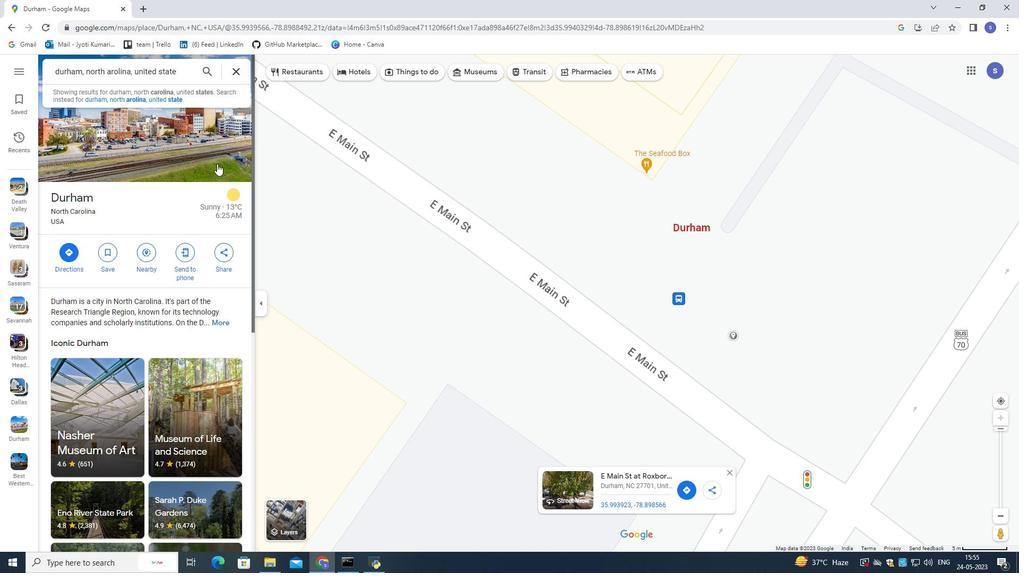 
Action: Mouse moved to (656, 471)
Screenshot: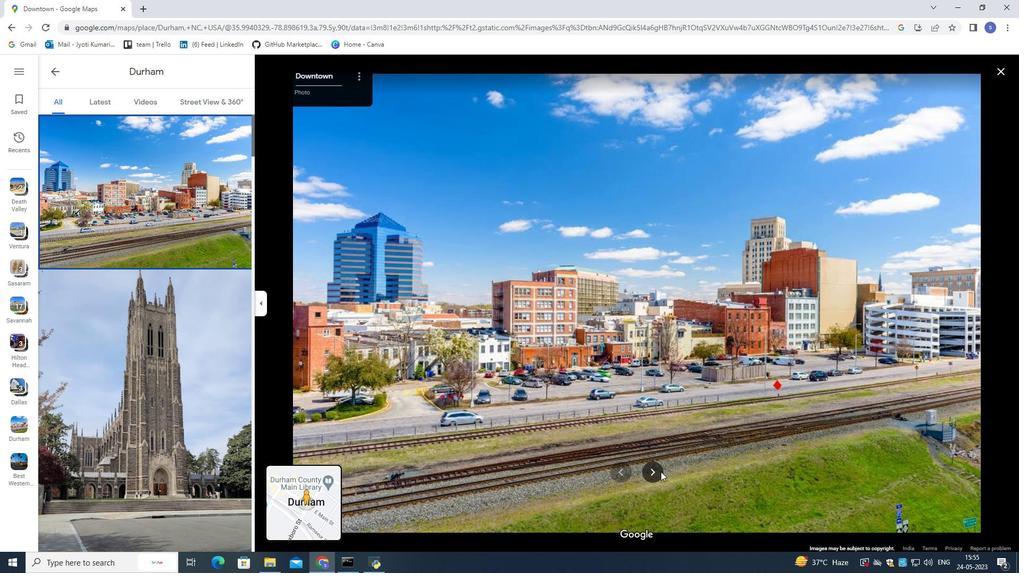 
Action: Mouse pressed left at (656, 471)
Screenshot: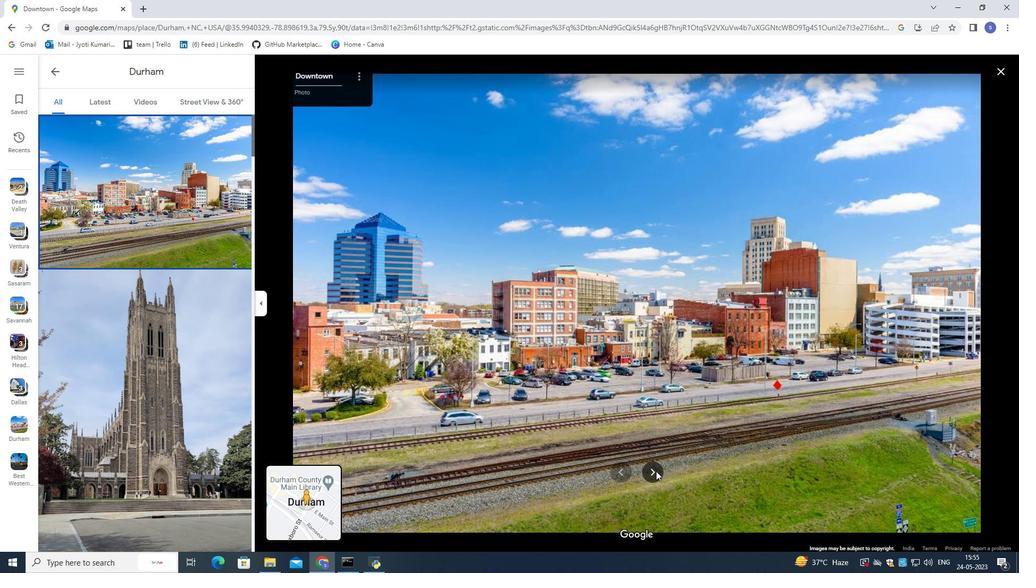 
Action: Mouse moved to (656, 469)
Screenshot: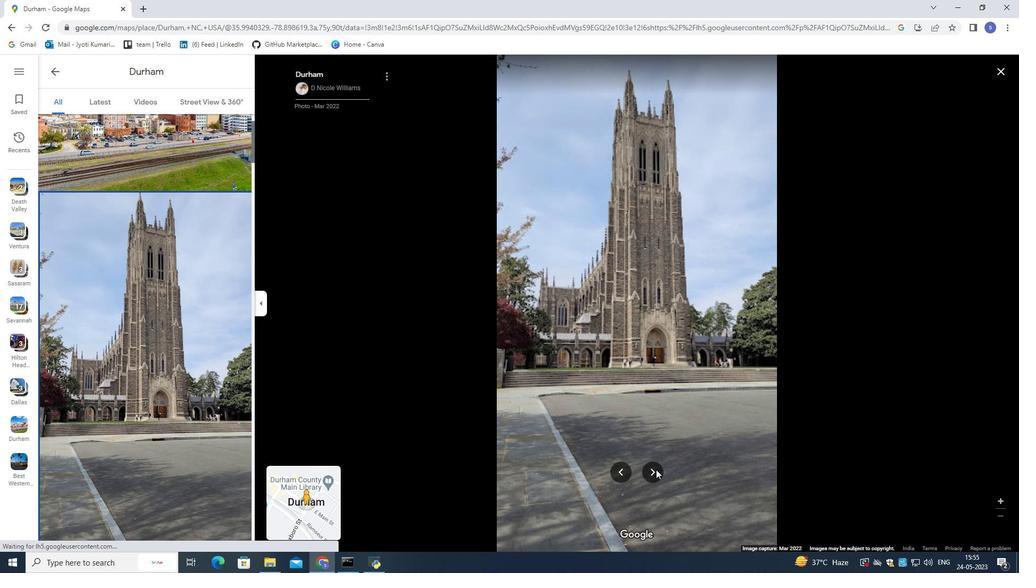 
Action: Mouse pressed left at (656, 469)
Screenshot: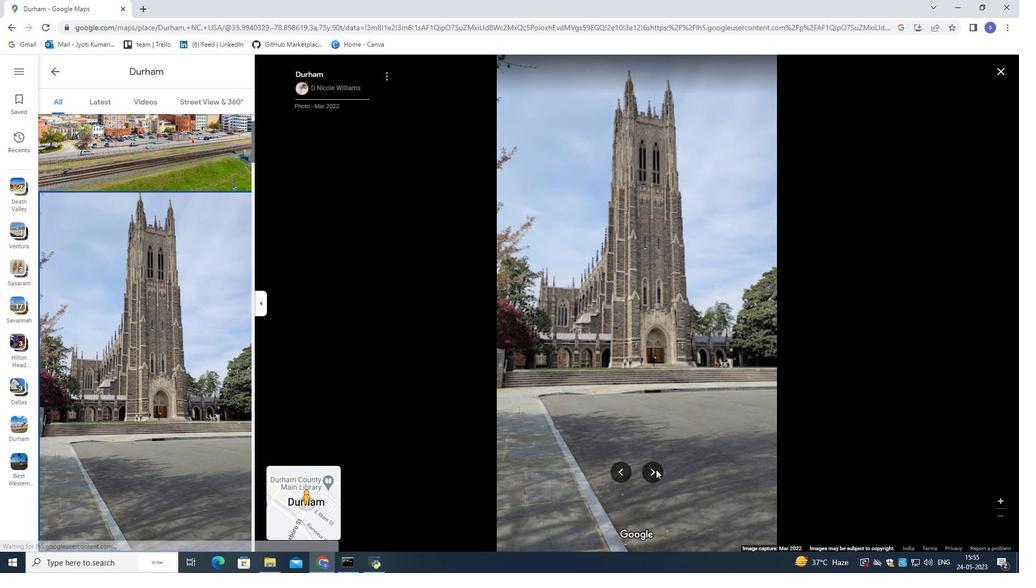 
Action: Mouse pressed left at (656, 469)
Screenshot: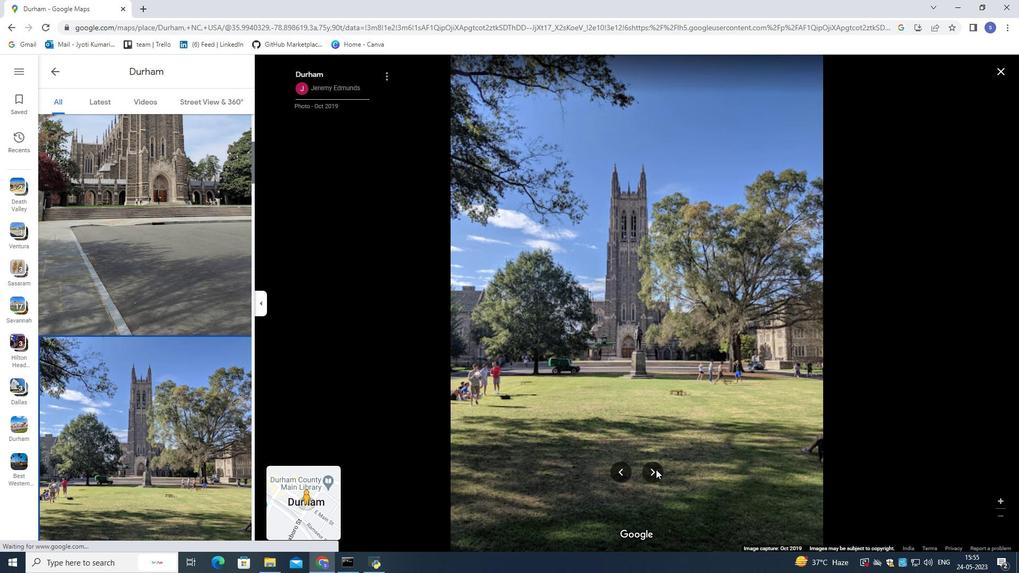 
Action: Mouse pressed left at (656, 469)
Screenshot: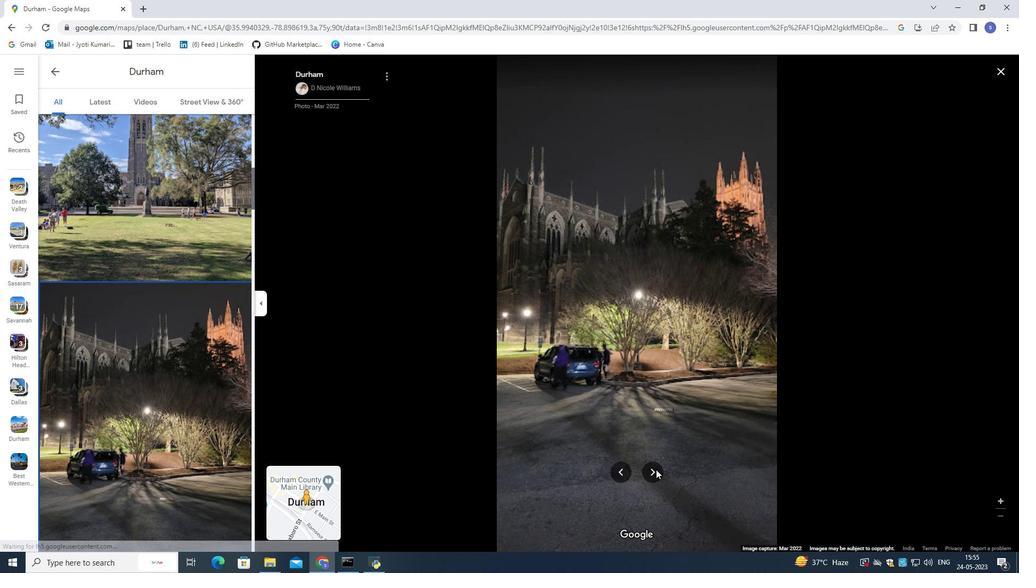 
Action: Mouse moved to (656, 468)
Screenshot: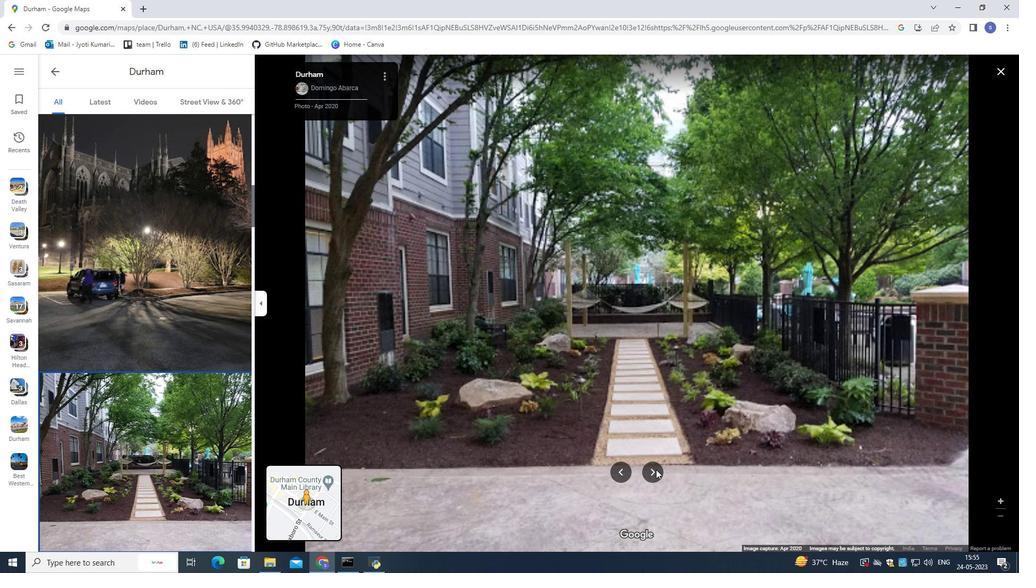 
Action: Mouse pressed left at (656, 468)
Screenshot: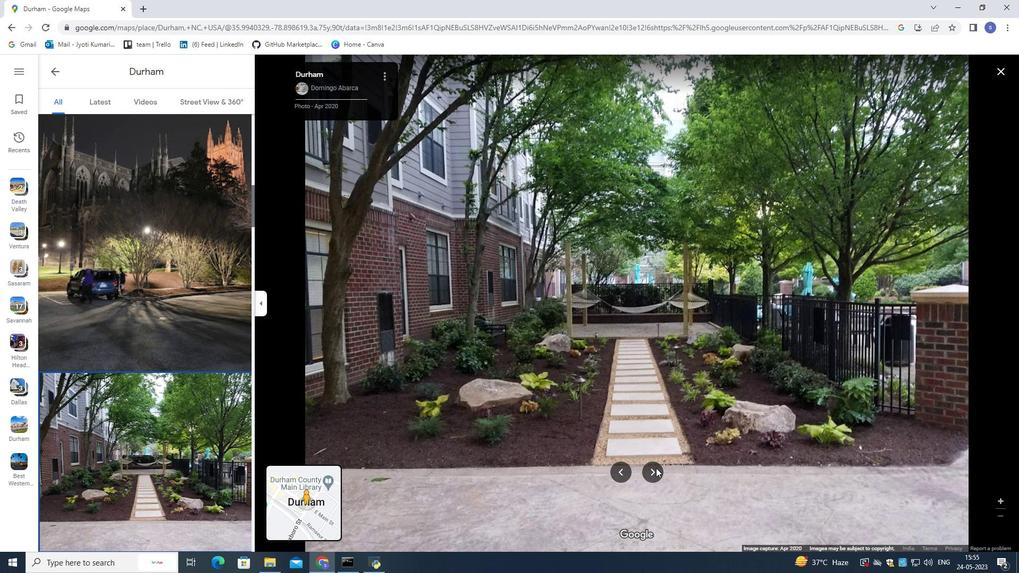
Action: Mouse pressed left at (656, 468)
Screenshot: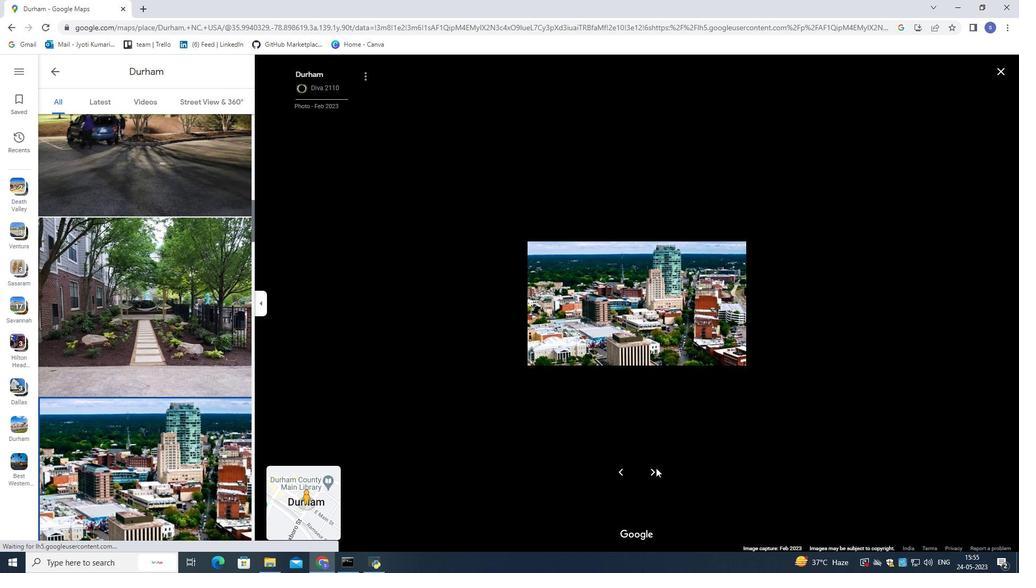 
Action: Mouse pressed left at (656, 468)
Screenshot: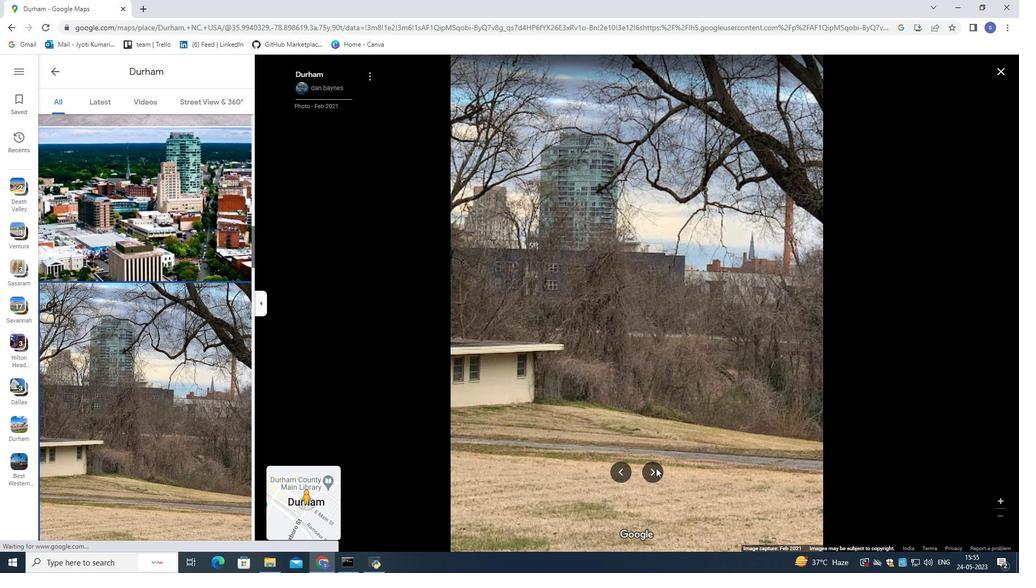 
Action: Mouse pressed left at (656, 468)
Screenshot: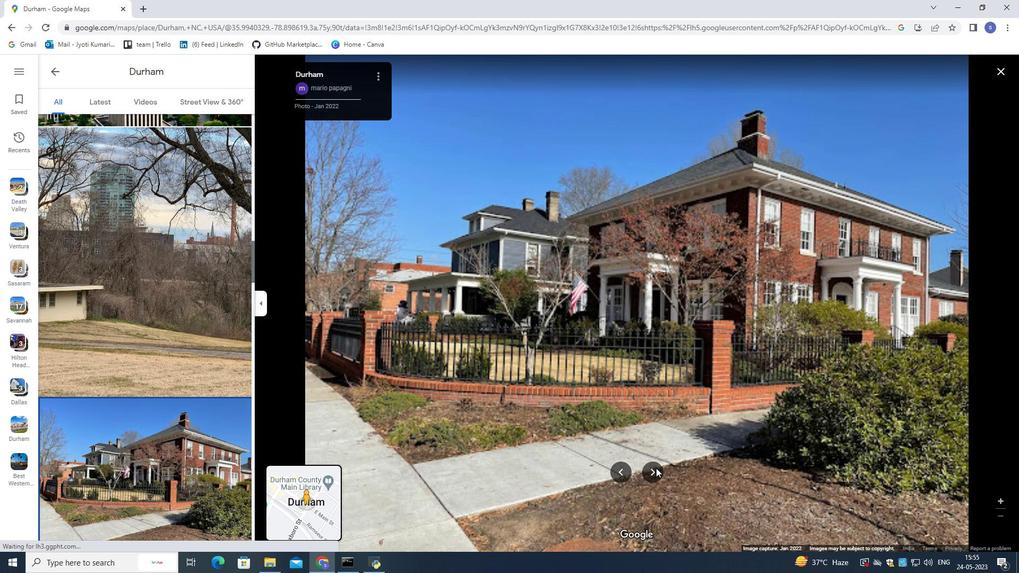 
Action: Mouse pressed left at (656, 468)
Screenshot: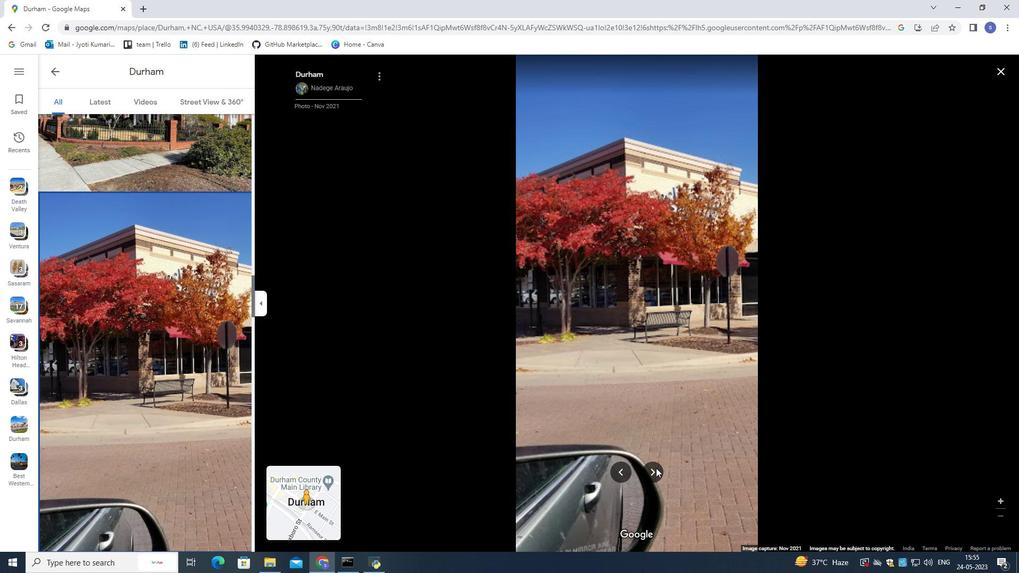 
Action: Mouse pressed left at (656, 468)
Screenshot: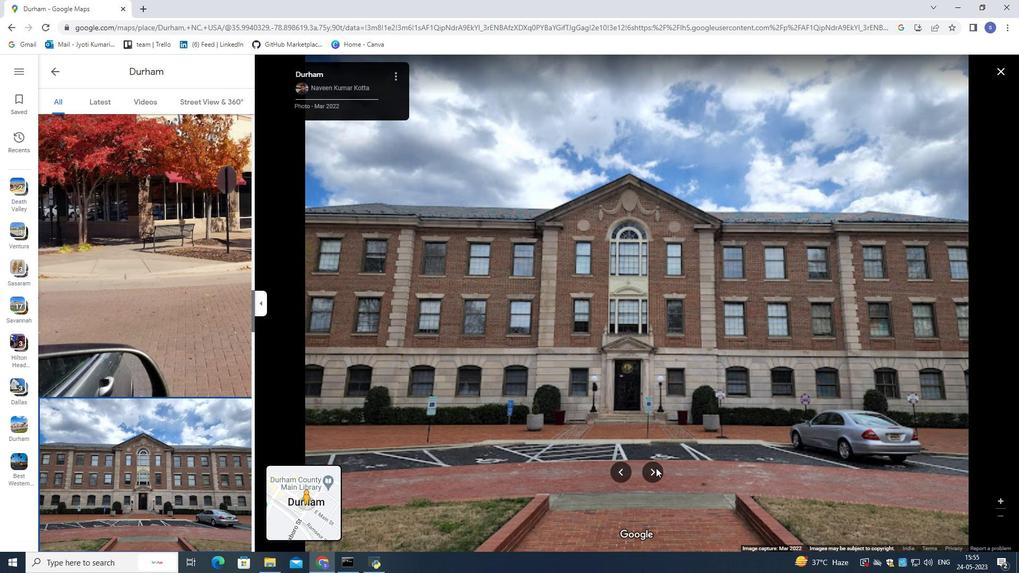 
Action: Mouse pressed left at (656, 468)
Screenshot: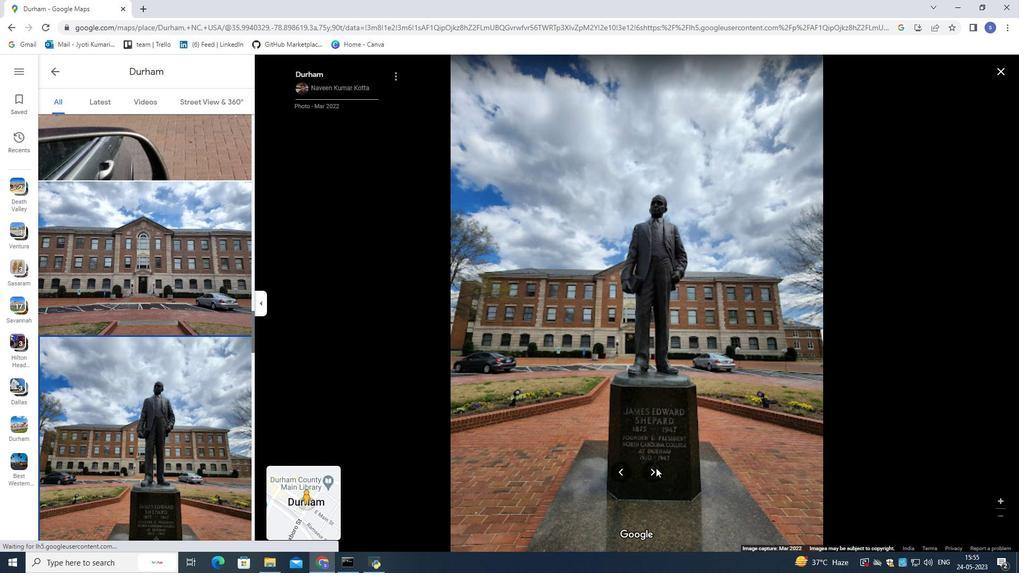 
Action: Mouse pressed left at (656, 468)
Screenshot: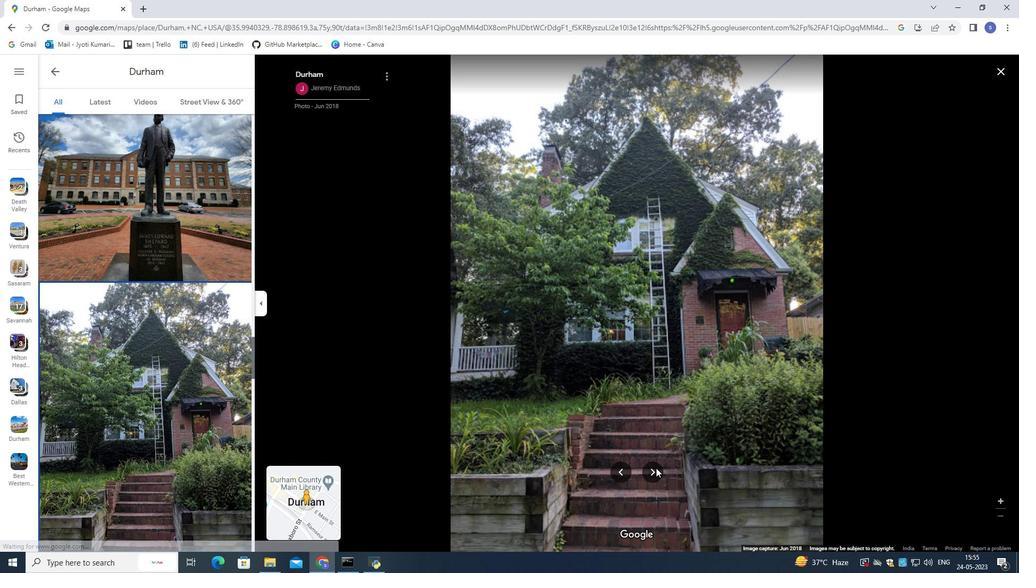 
Action: Mouse moved to (657, 465)
Screenshot: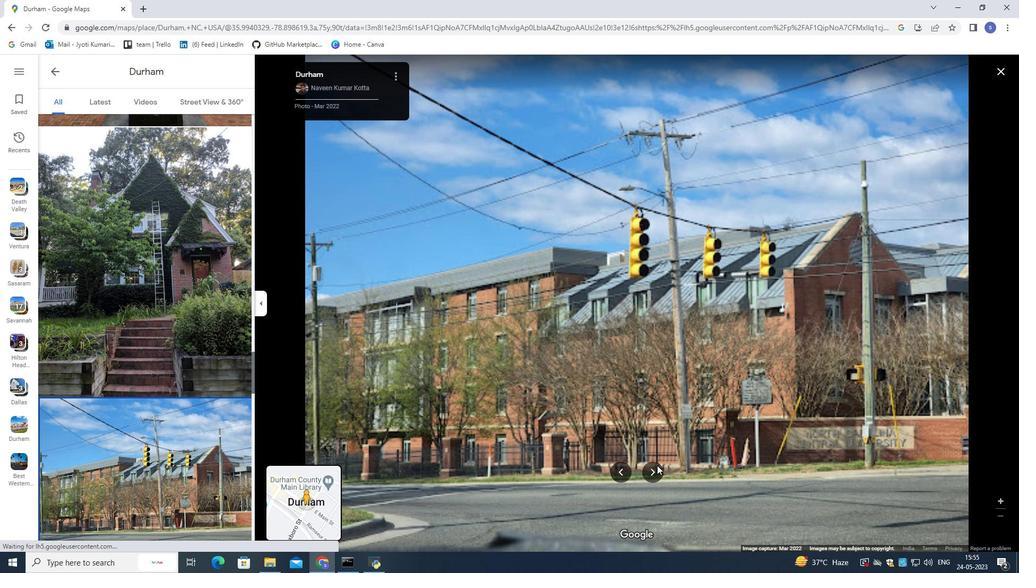 
Action: Mouse pressed left at (657, 465)
Screenshot: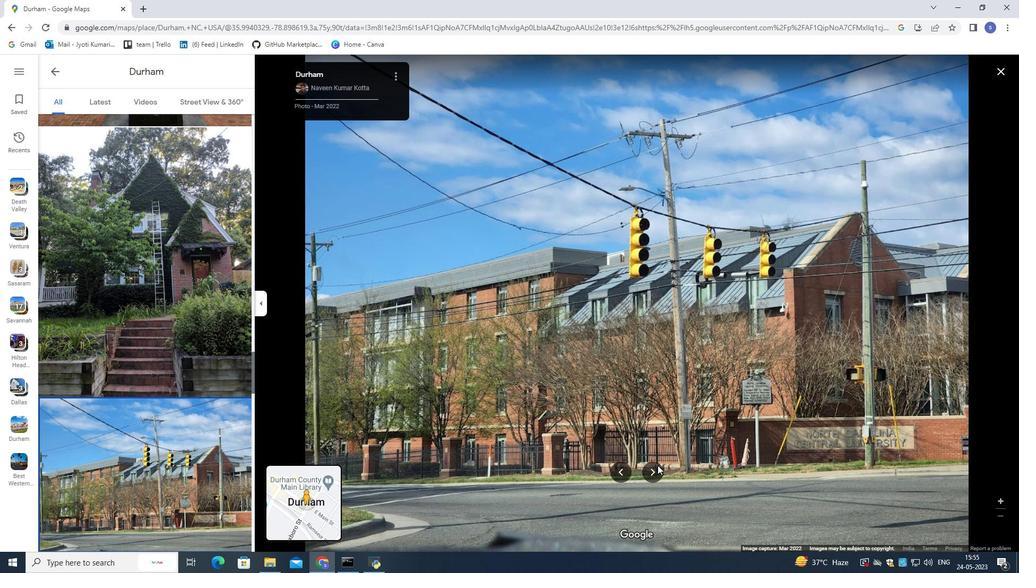 
Action: Mouse moved to (652, 479)
Screenshot: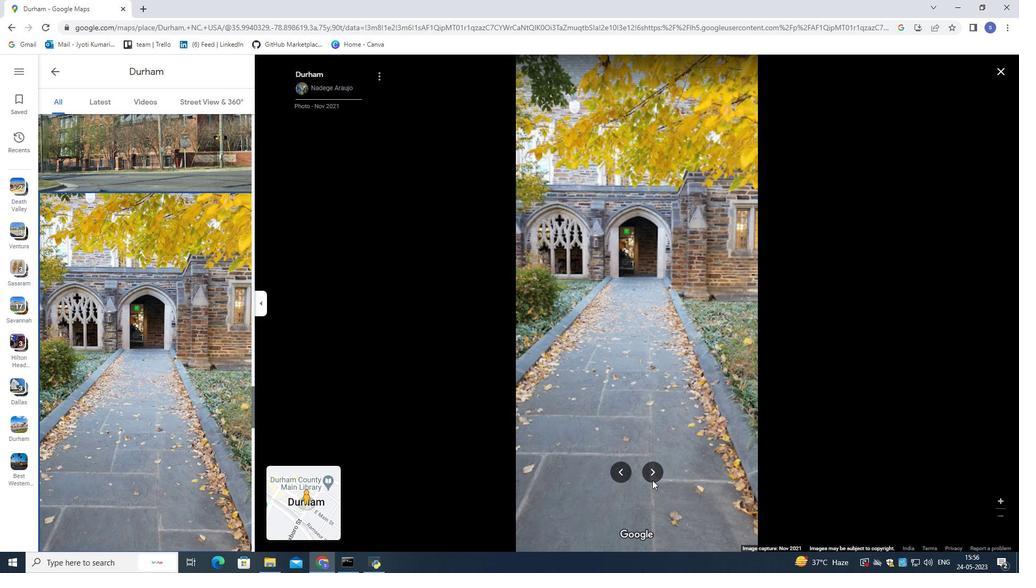 
Action: Mouse pressed left at (652, 479)
Screenshot: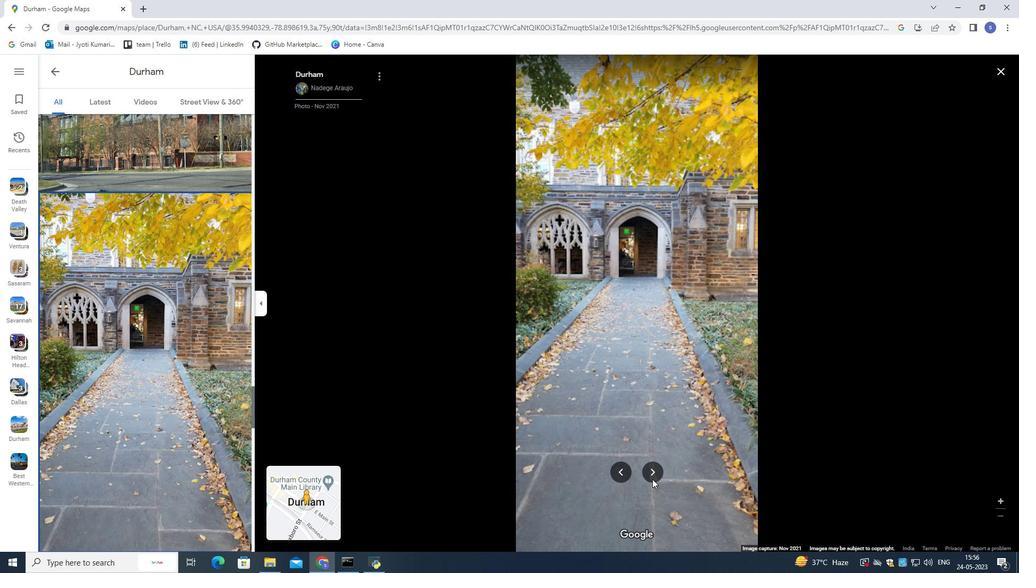 
Action: Mouse moved to (652, 475)
Screenshot: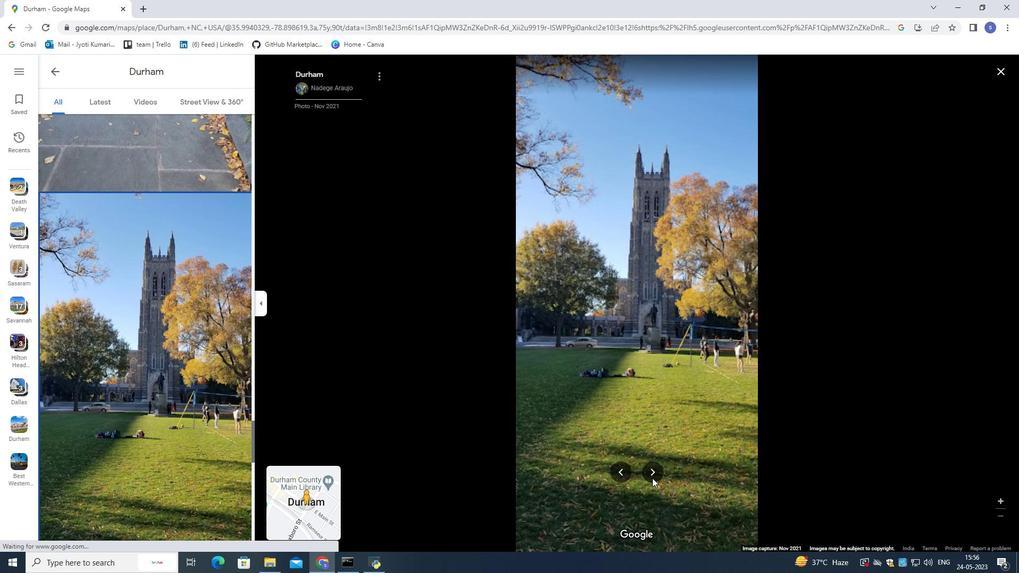 
Action: Mouse pressed left at (652, 475)
Screenshot: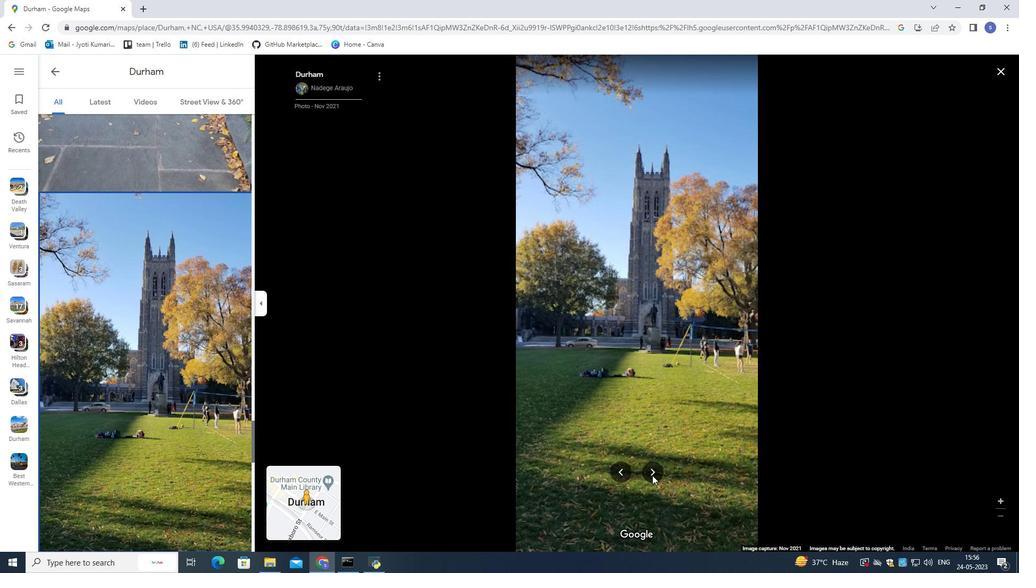 
Action: Mouse pressed left at (652, 475)
Screenshot: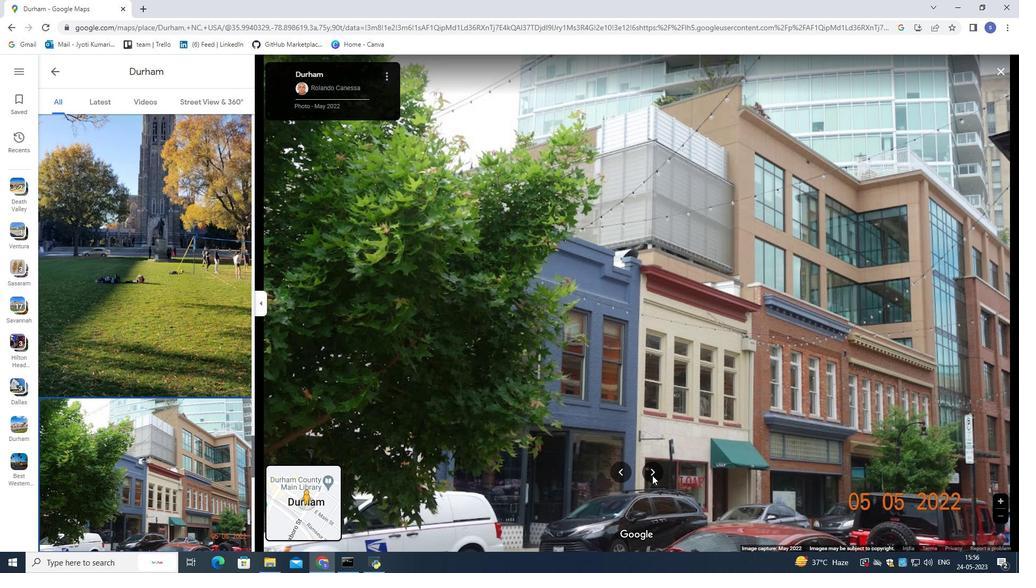 
Action: Mouse moved to (650, 475)
Screenshot: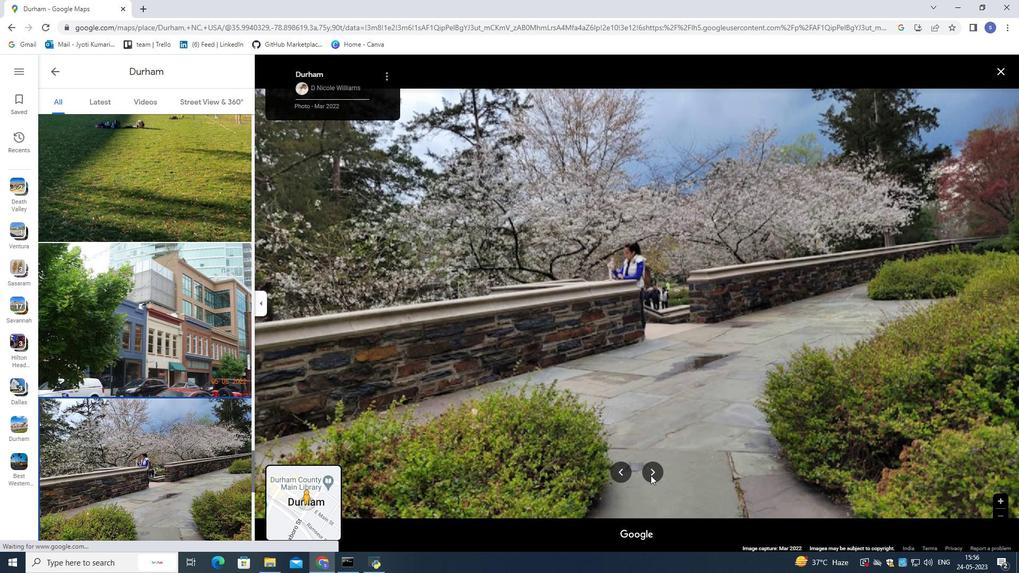 
Action: Mouse pressed left at (650, 475)
Screenshot: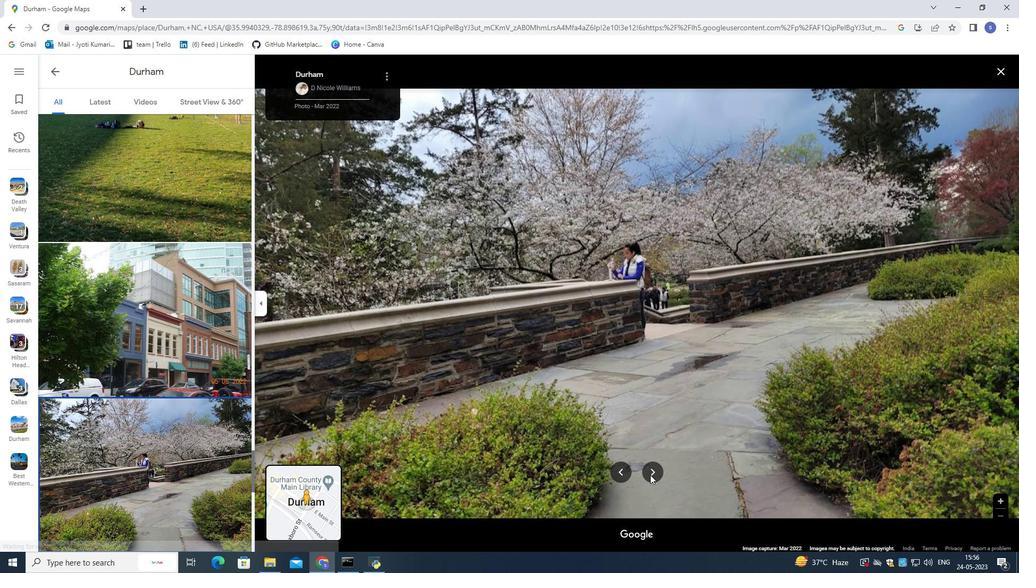 
Action: Mouse pressed left at (650, 475)
Screenshot: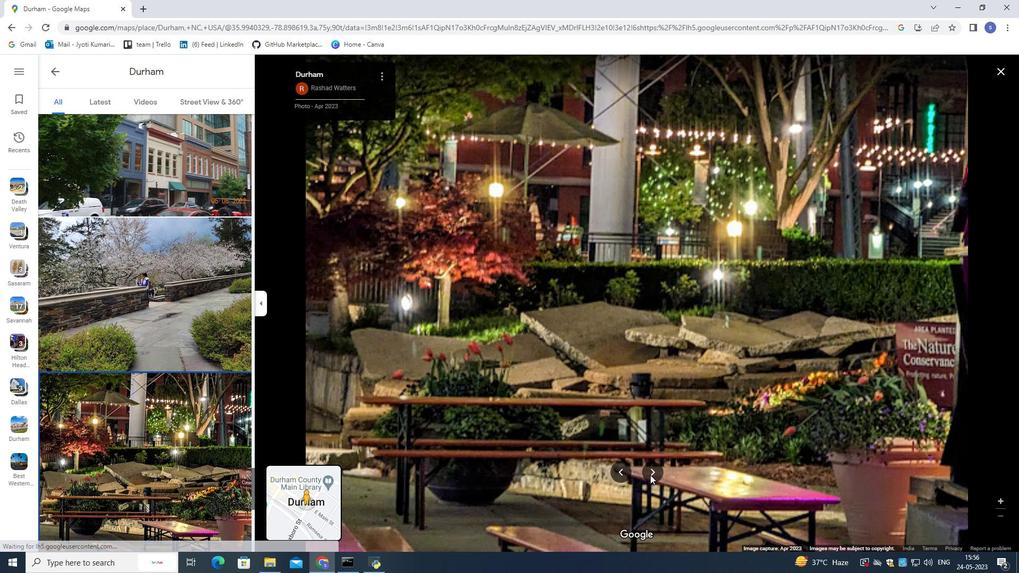 
Action: Mouse pressed left at (650, 475)
Screenshot: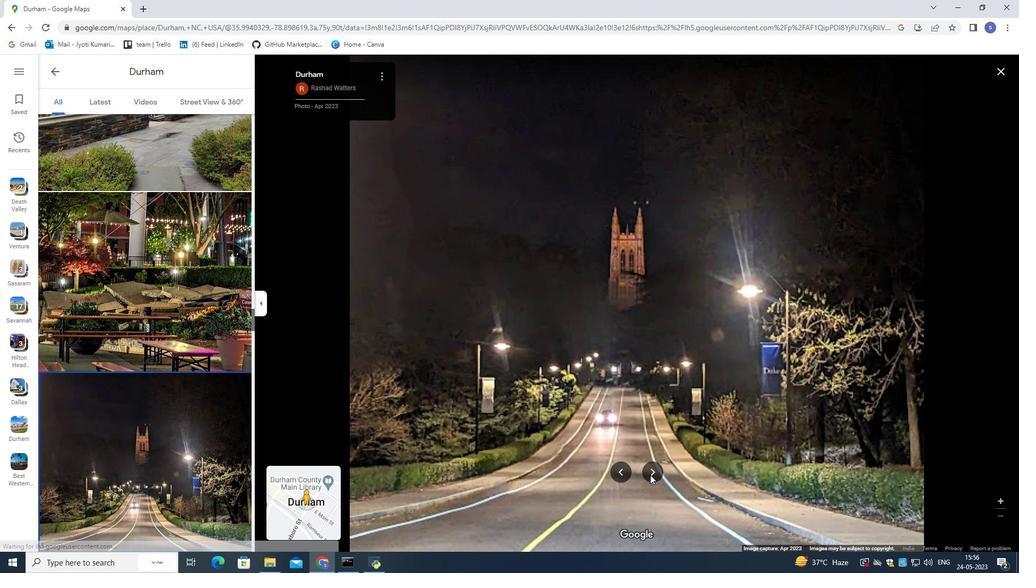 
Action: Mouse pressed left at (650, 475)
Screenshot: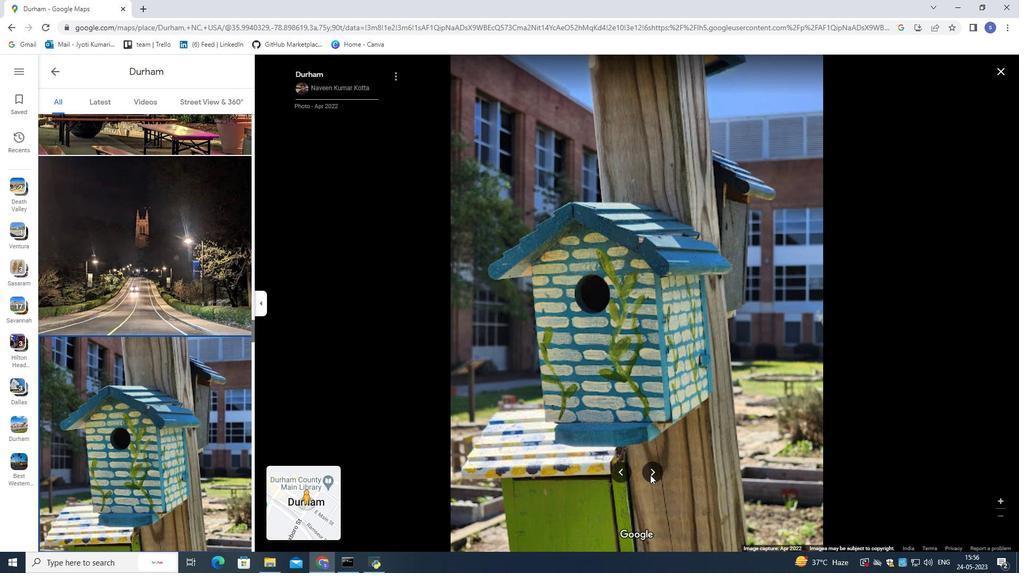 
Action: Mouse pressed left at (650, 475)
Screenshot: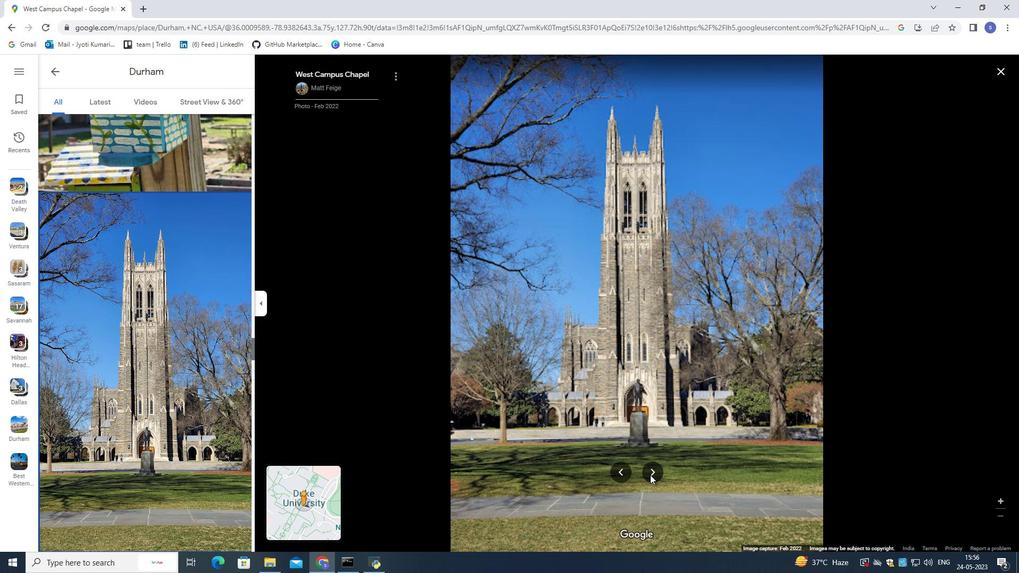
Action: Mouse moved to (70, 410)
Screenshot: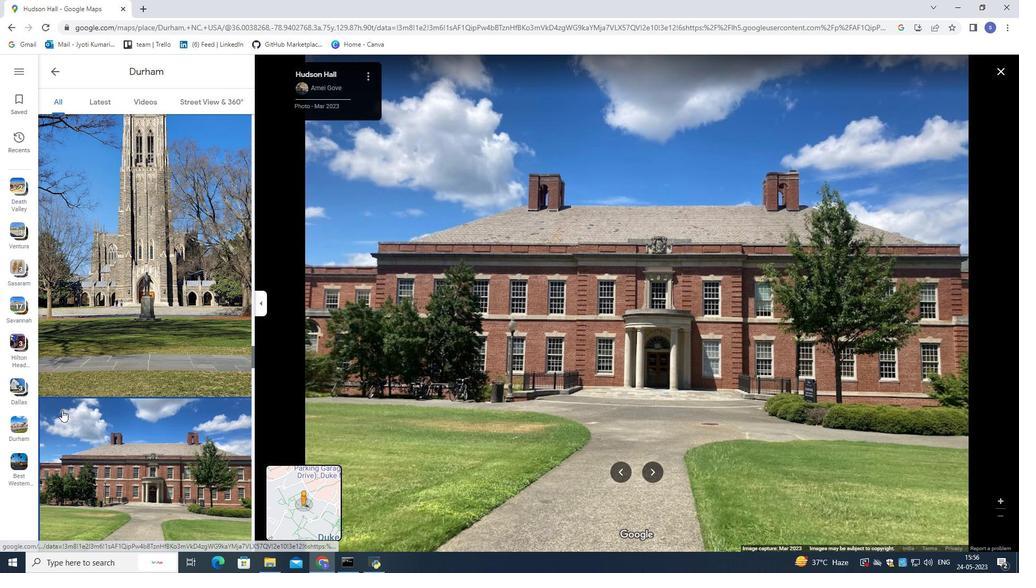 
Action: Mouse scrolled (70, 409) with delta (0, 0)
Screenshot: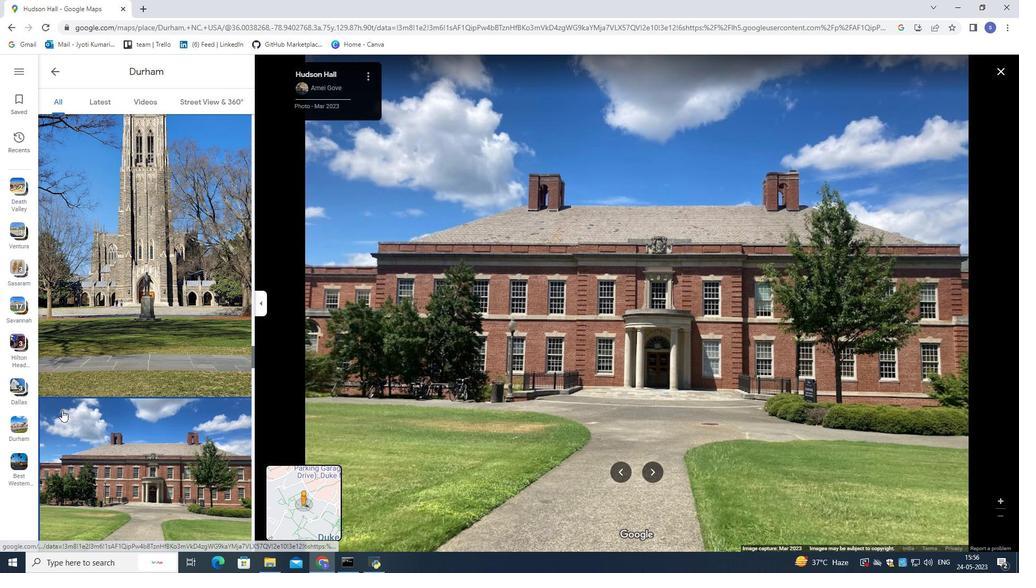 
Action: Mouse moved to (72, 410)
Screenshot: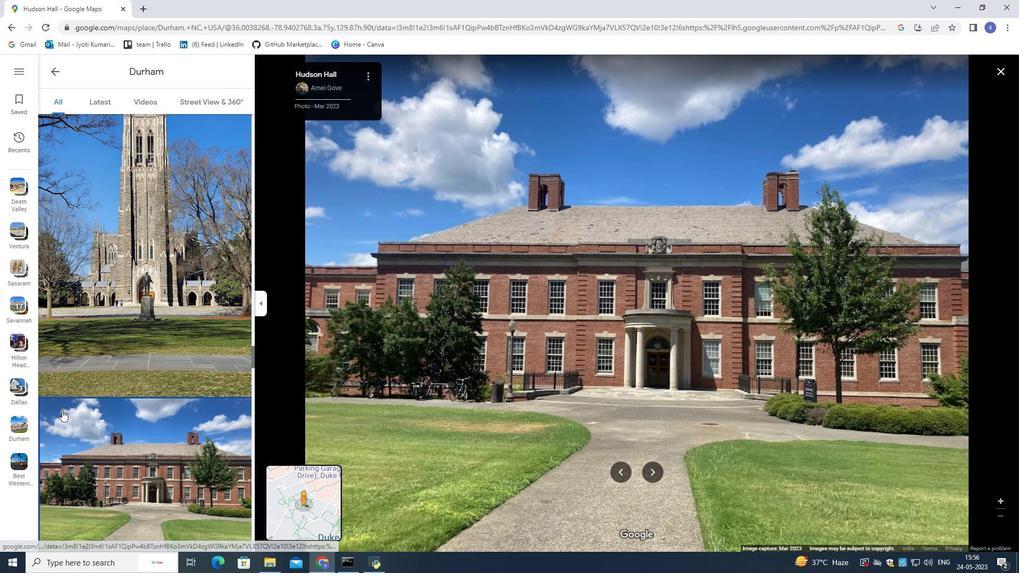 
Action: Mouse scrolled (72, 410) with delta (0, 0)
Screenshot: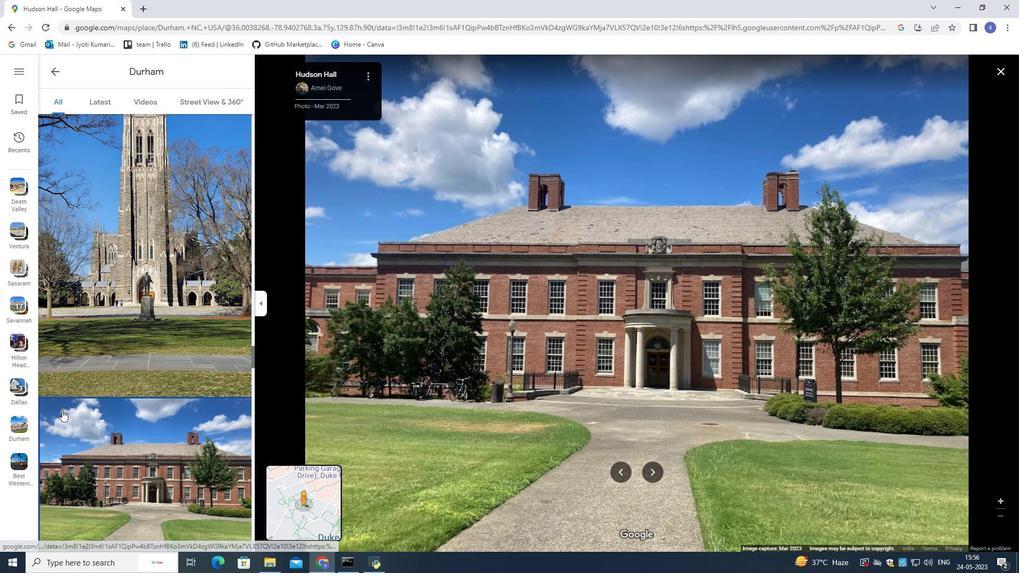 
Action: Mouse moved to (74, 411)
Screenshot: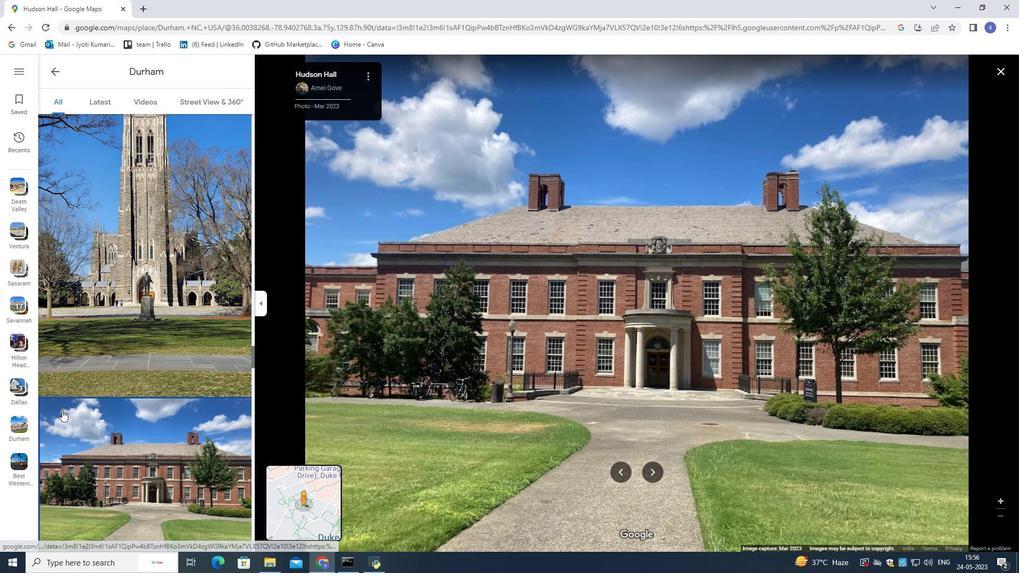 
Action: Mouse scrolled (74, 410) with delta (0, 0)
Screenshot: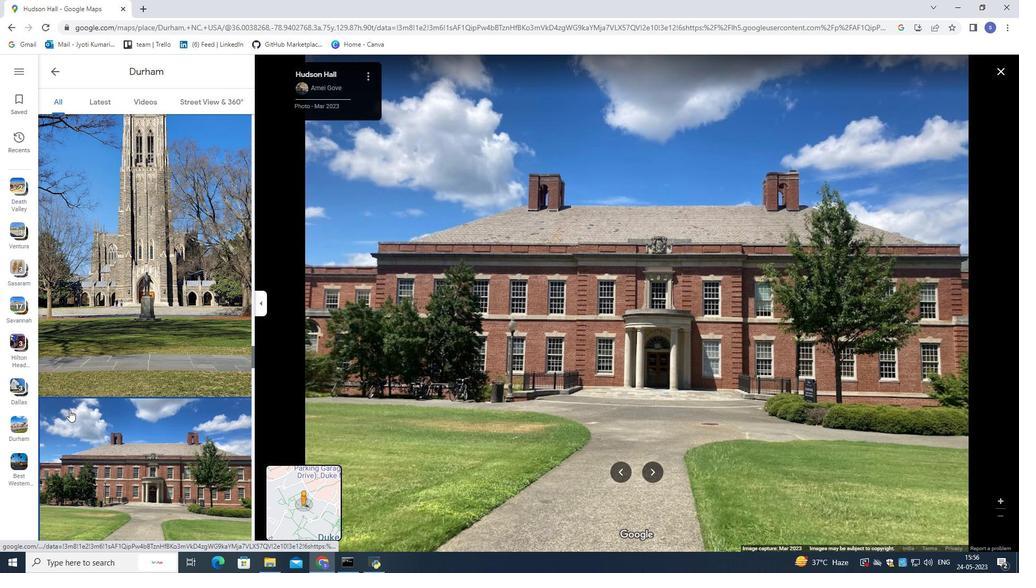 
Action: Mouse moved to (75, 411)
Screenshot: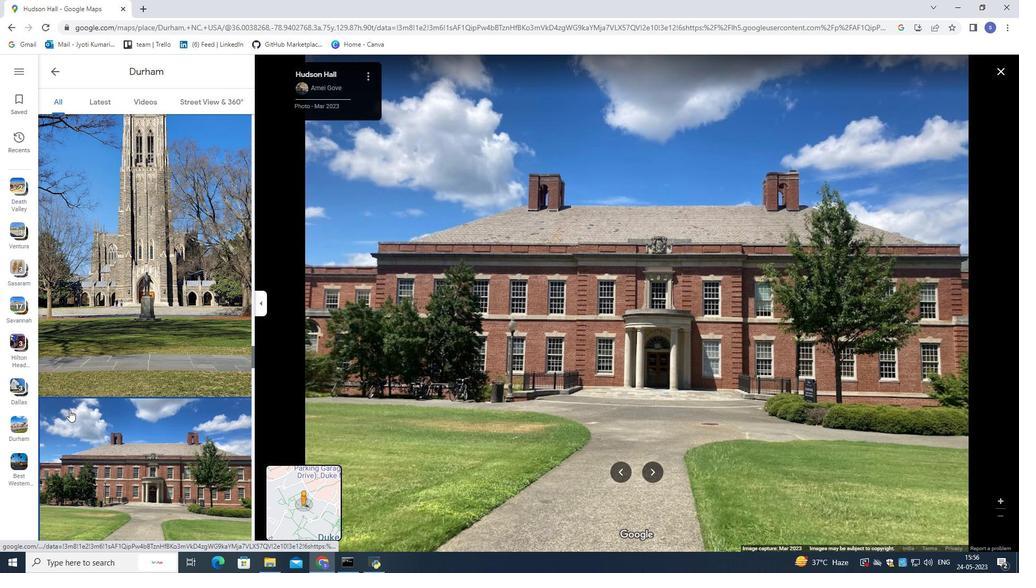 
Action: Mouse scrolled (75, 410) with delta (0, 0)
Screenshot: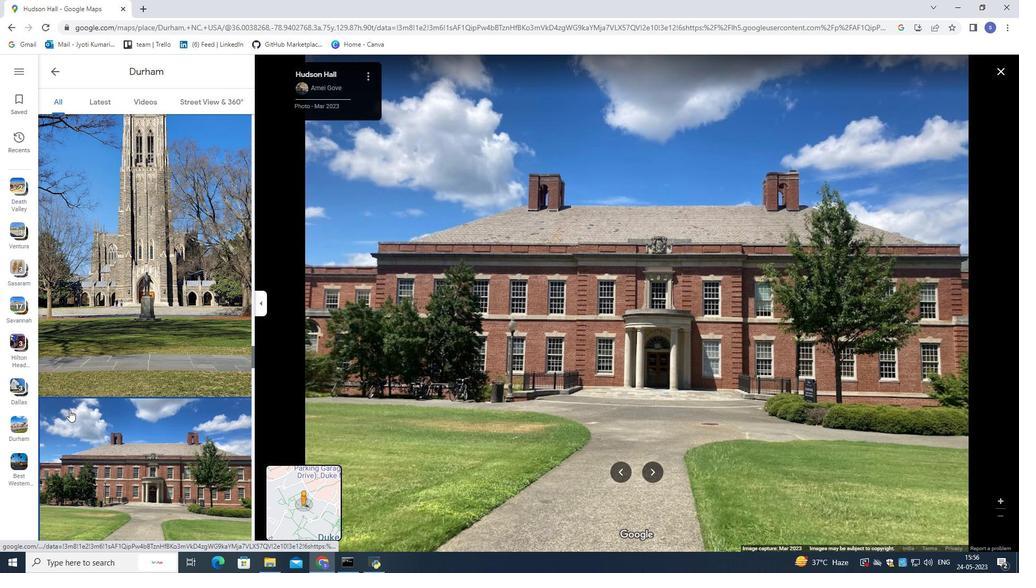 
Action: Mouse moved to (81, 411)
Screenshot: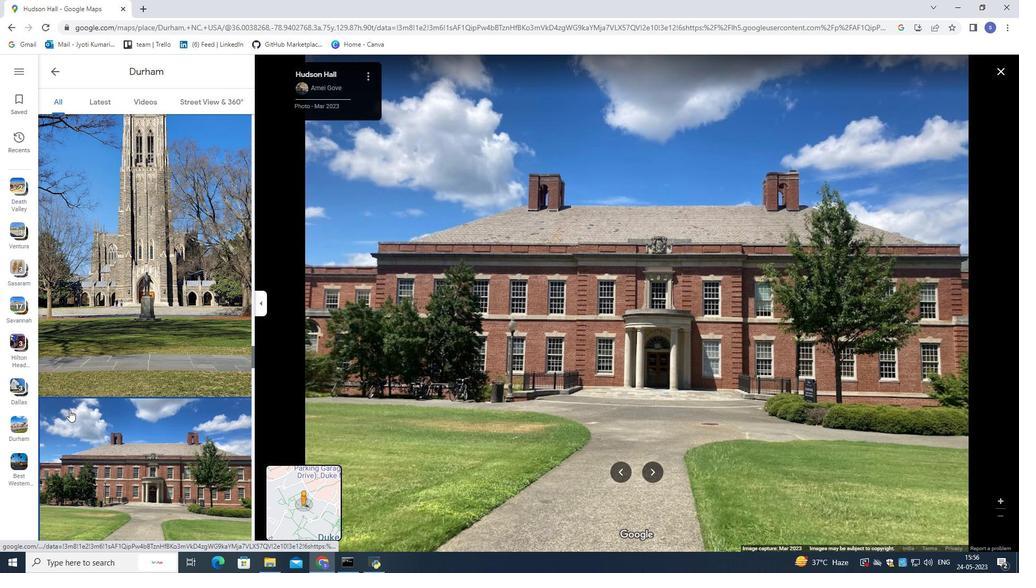 
Action: Mouse scrolled (81, 411) with delta (0, 0)
Screenshot: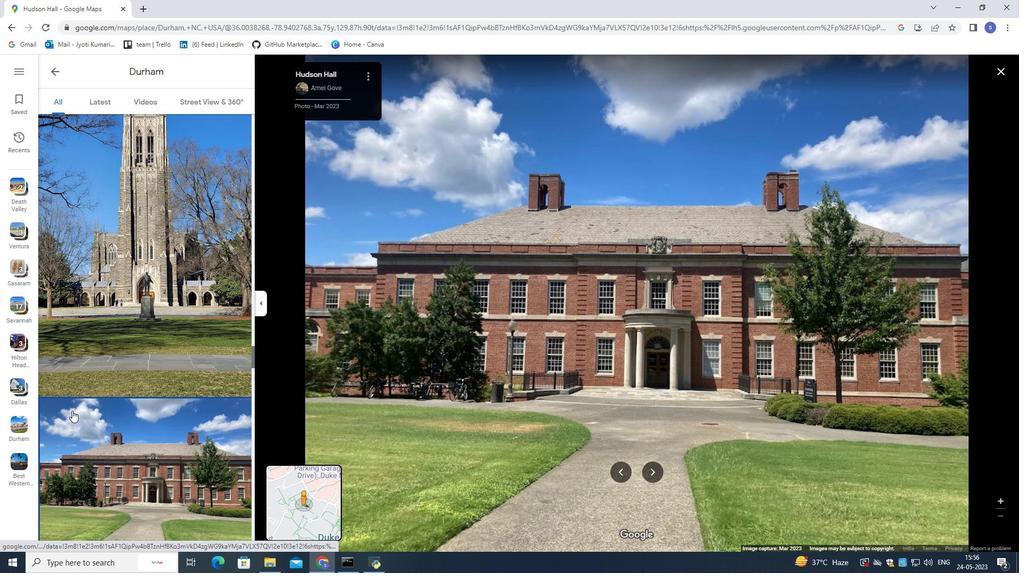 
Action: Mouse moved to (101, 401)
Screenshot: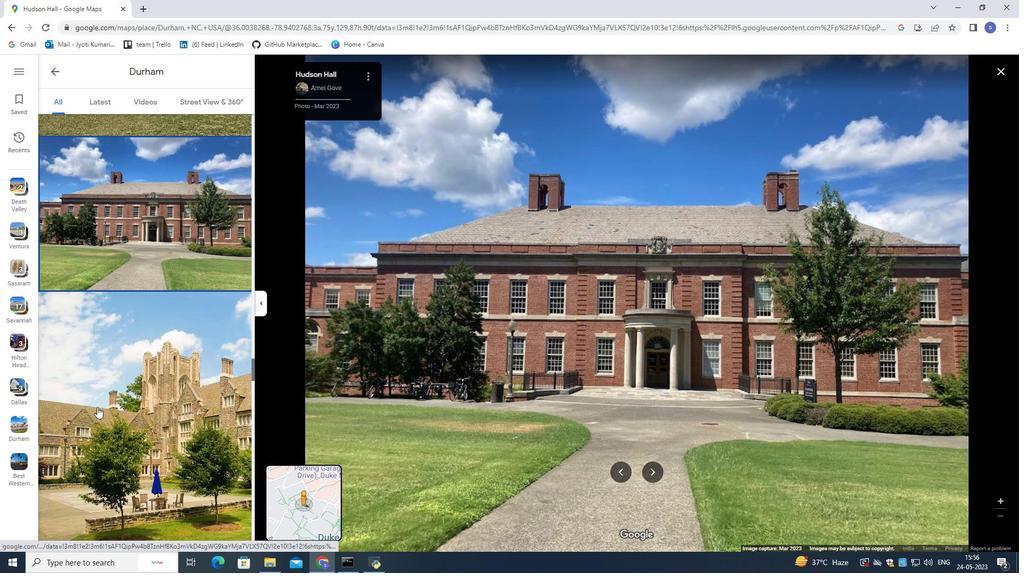 
Action: Mouse scrolled (101, 400) with delta (0, 0)
Screenshot: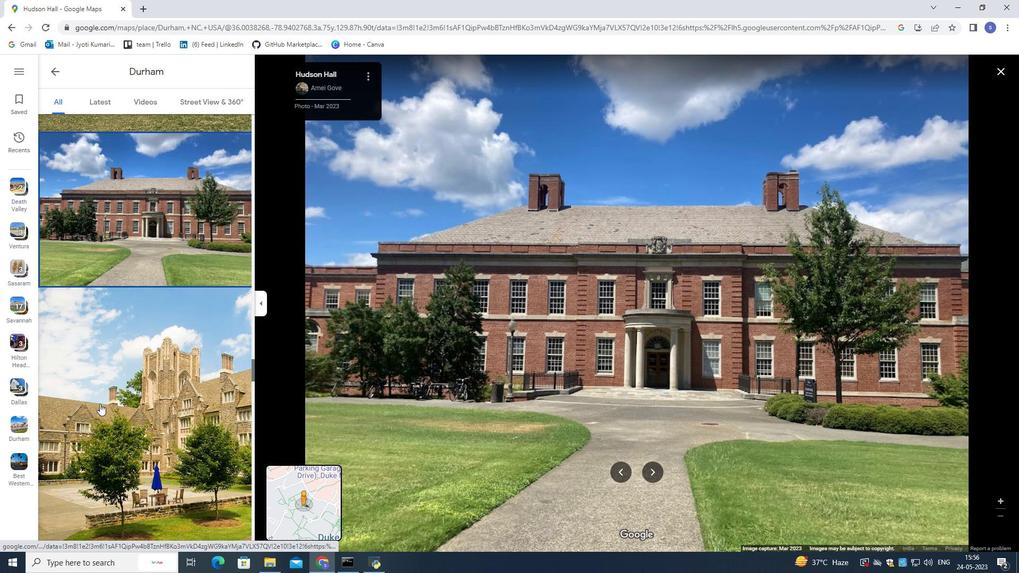 
Action: Mouse scrolled (101, 400) with delta (0, 0)
Screenshot: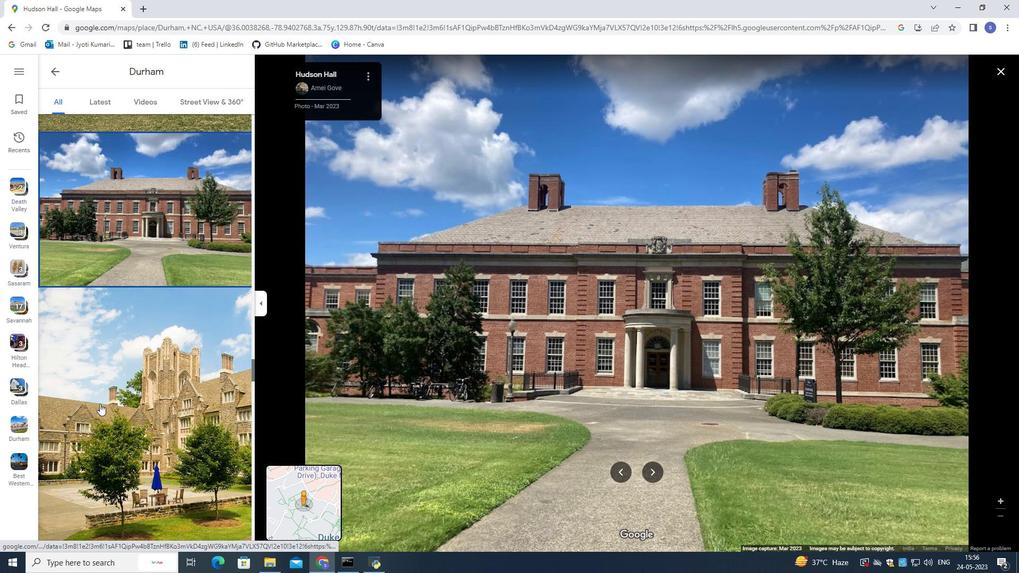 
Action: Mouse scrolled (101, 400) with delta (0, 0)
Screenshot: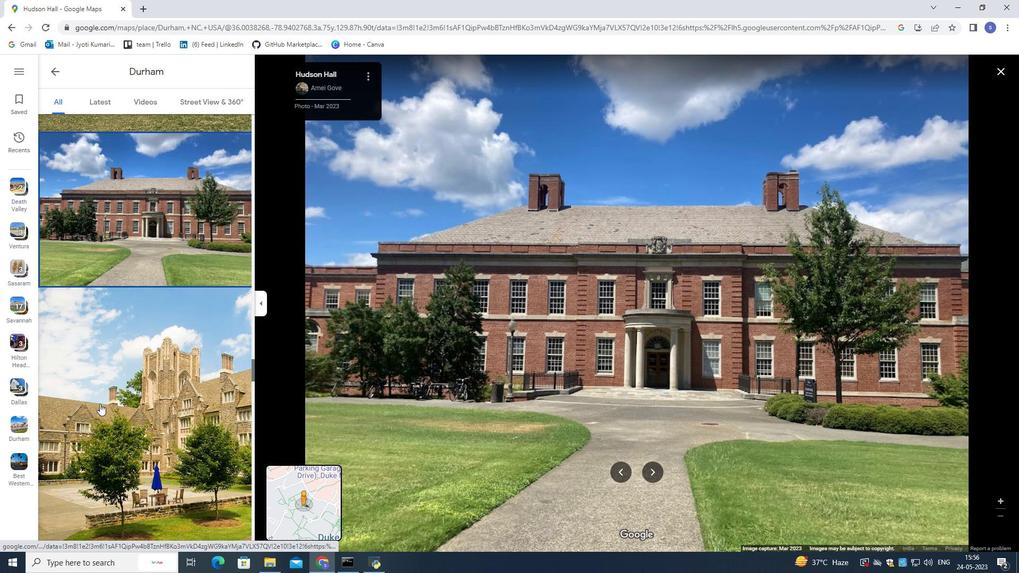 
Action: Mouse moved to (103, 399)
Screenshot: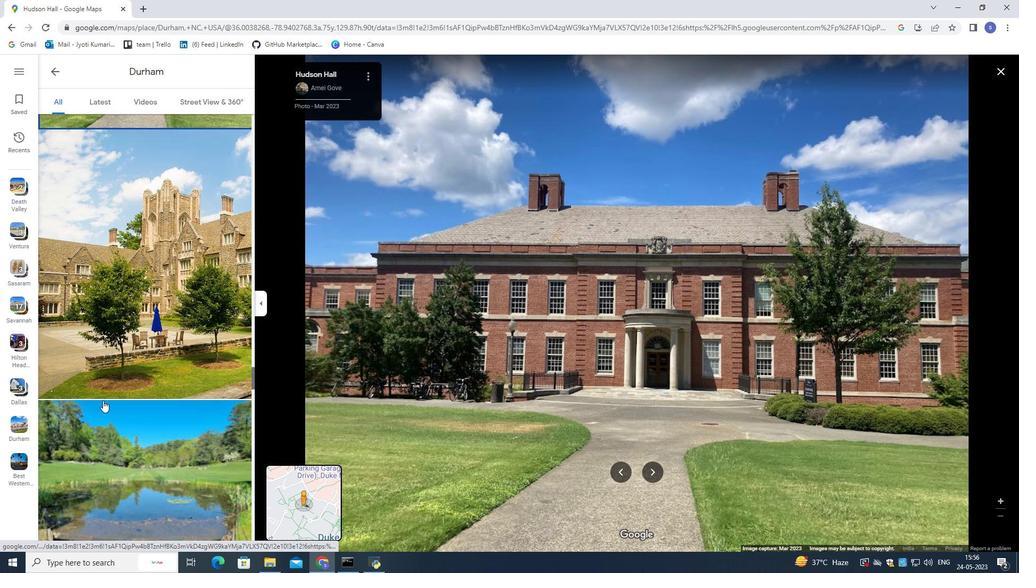 
Action: Mouse scrolled (103, 399) with delta (0, 0)
Screenshot: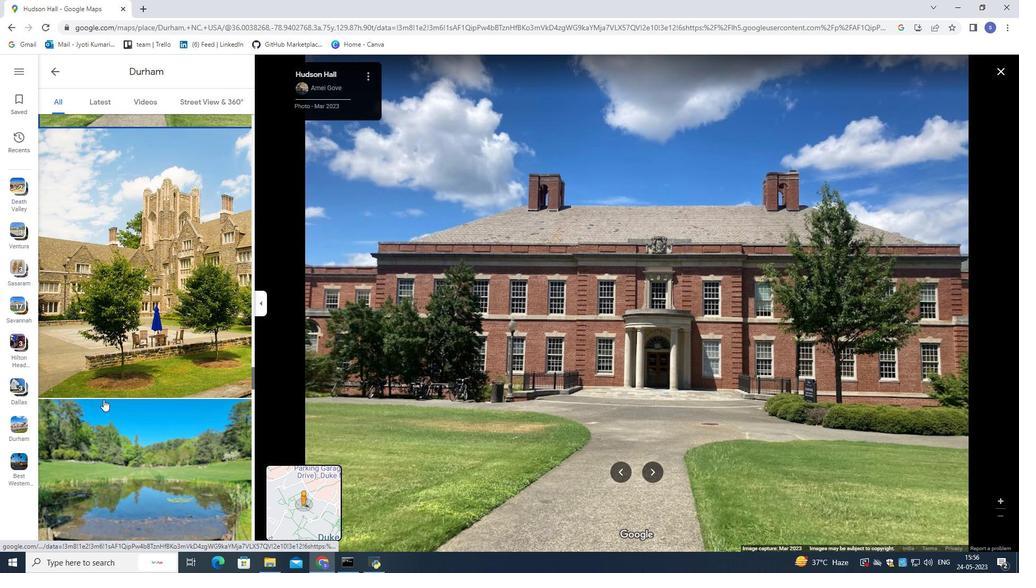 
Action: Mouse scrolled (103, 399) with delta (0, 0)
Screenshot: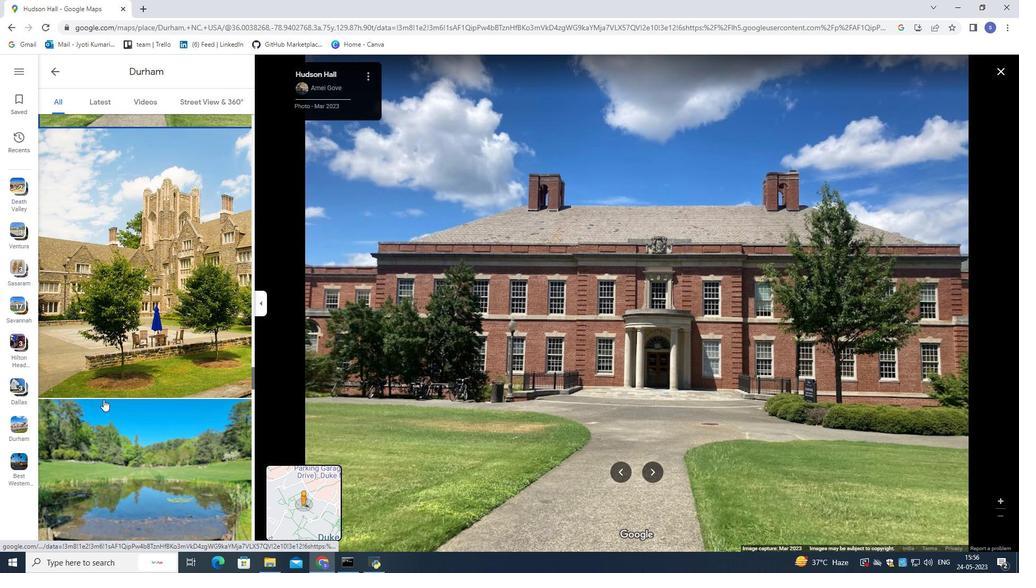 
Action: Mouse scrolled (103, 399) with delta (0, 0)
Screenshot: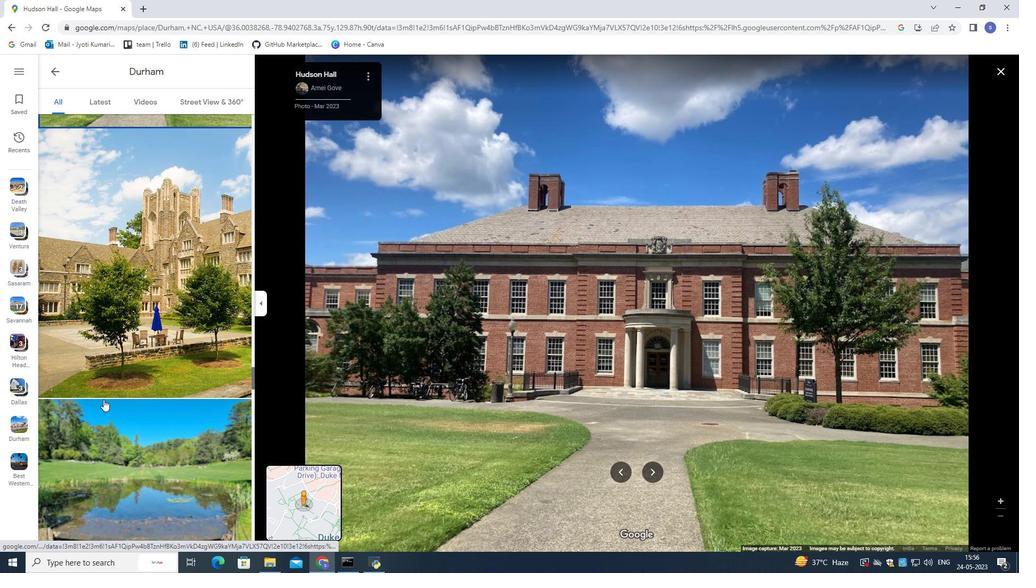 
Action: Mouse scrolled (103, 399) with delta (0, 0)
Screenshot: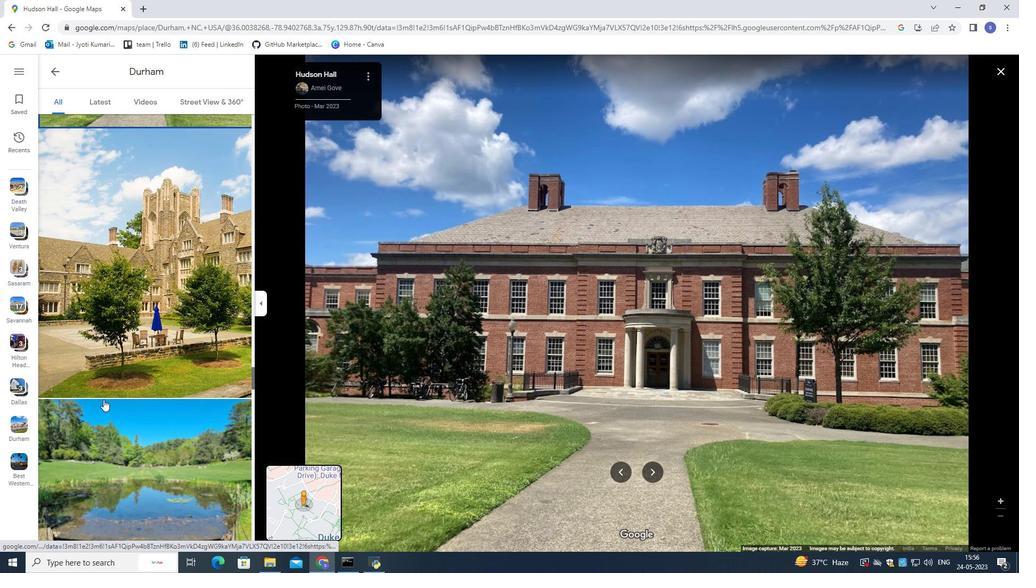 
Action: Mouse moved to (104, 398)
Screenshot: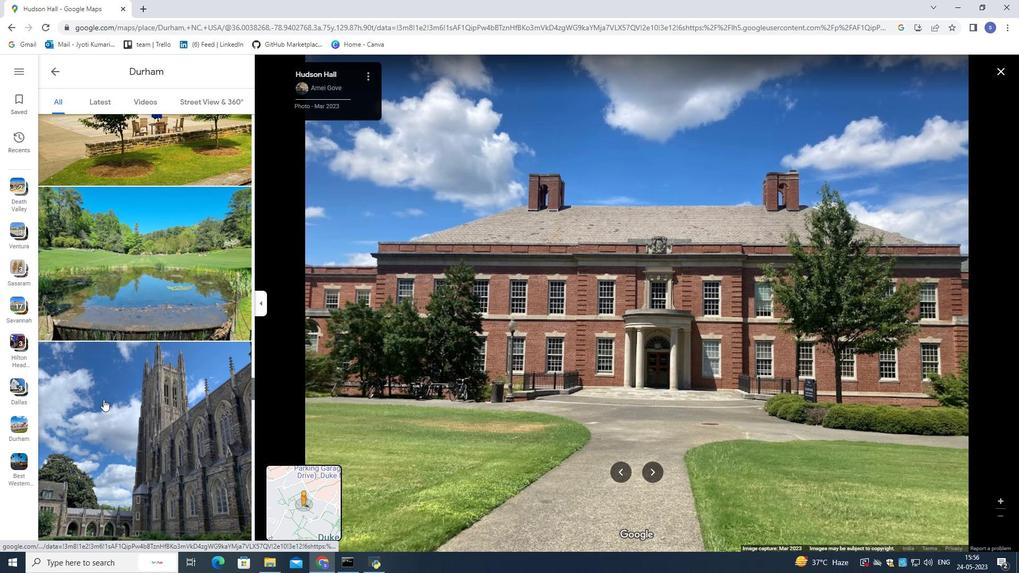 
Action: Mouse scrolled (104, 398) with delta (0, 0)
Screenshot: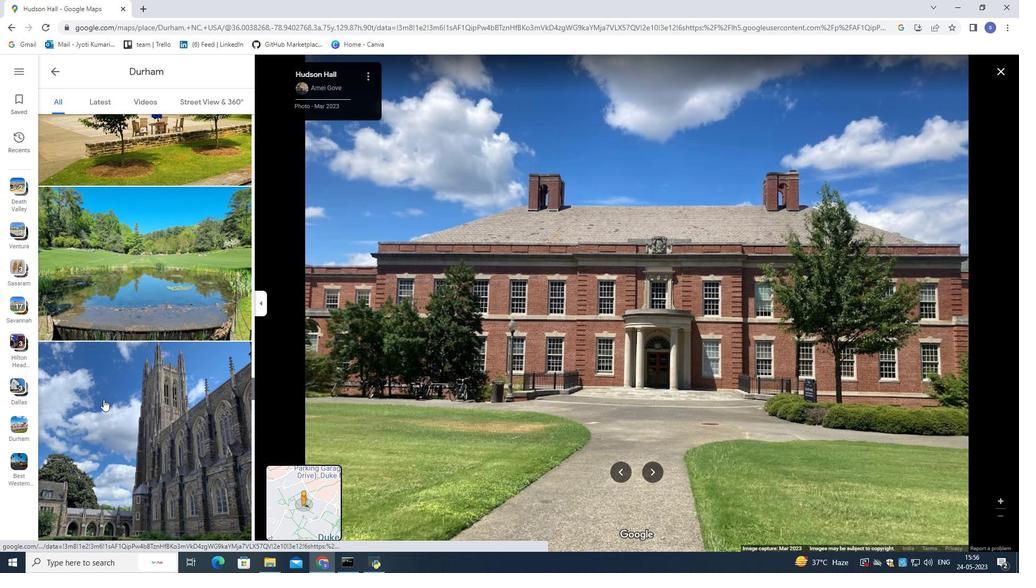 
Action: Mouse scrolled (104, 398) with delta (0, 0)
Screenshot: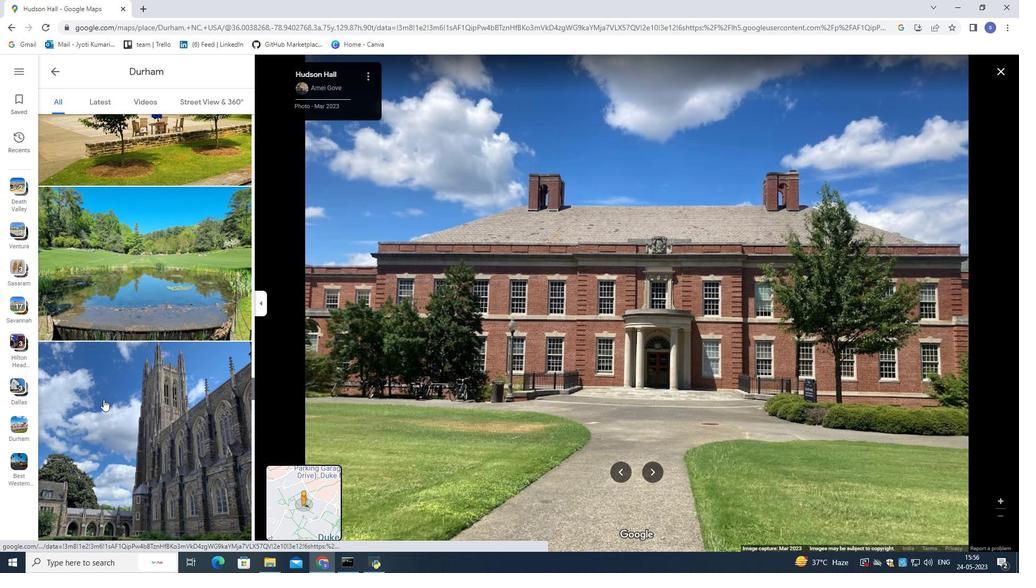 
Action: Mouse scrolled (104, 398) with delta (0, 0)
Screenshot: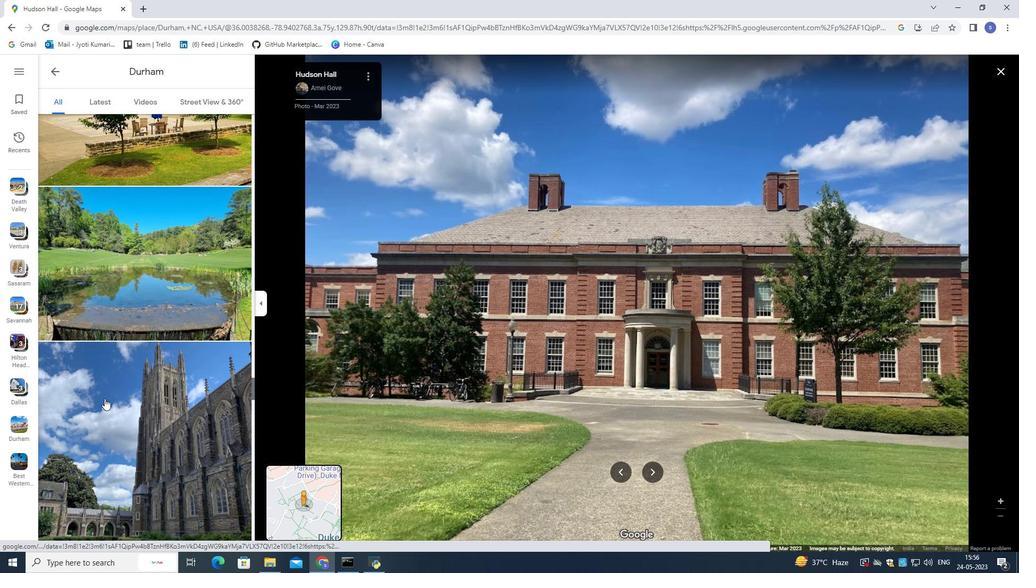
Action: Mouse moved to (105, 397)
Screenshot: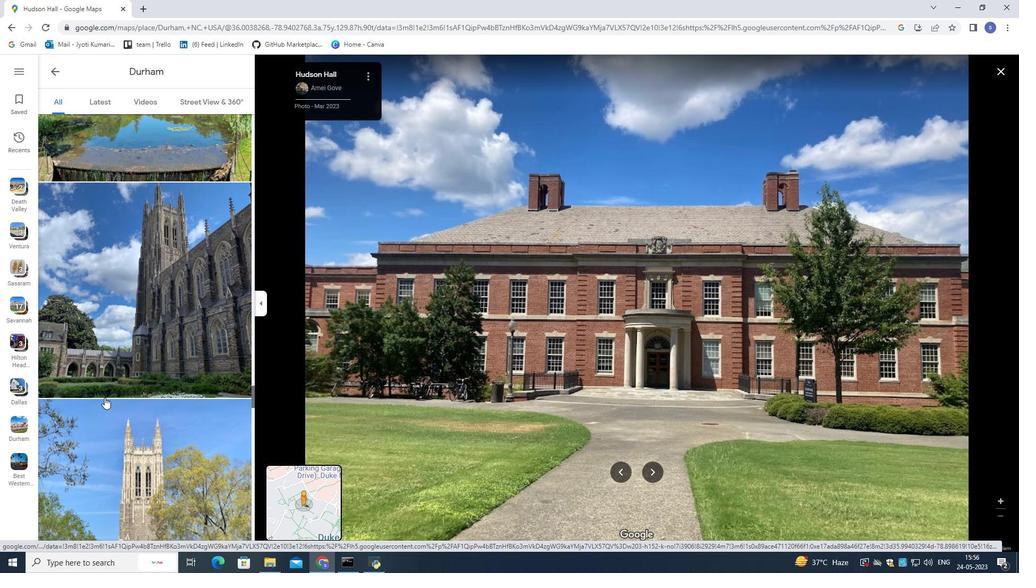 
Action: Mouse scrolled (105, 396) with delta (0, 0)
Screenshot: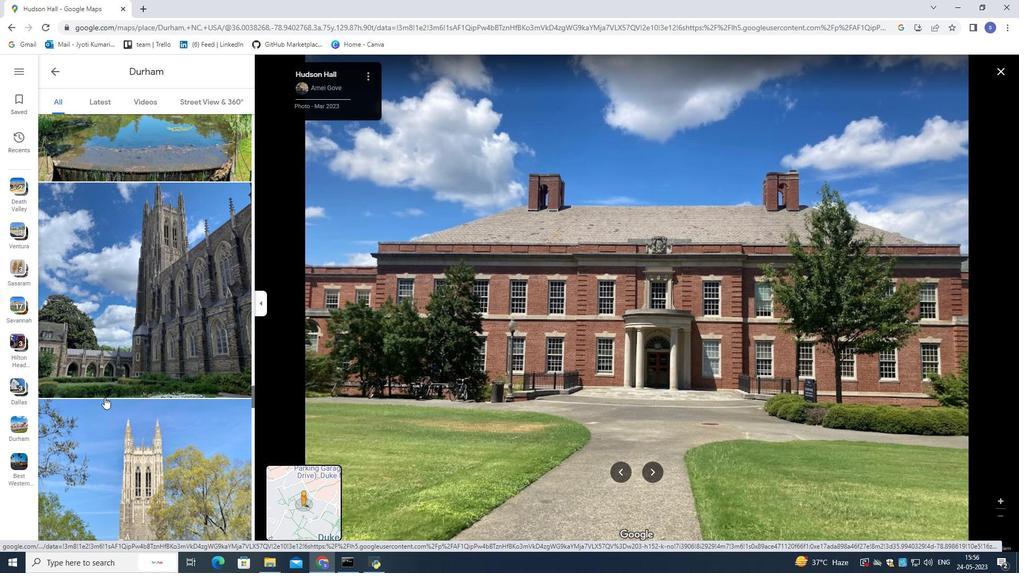 
Action: Mouse scrolled (105, 396) with delta (0, 0)
Screenshot: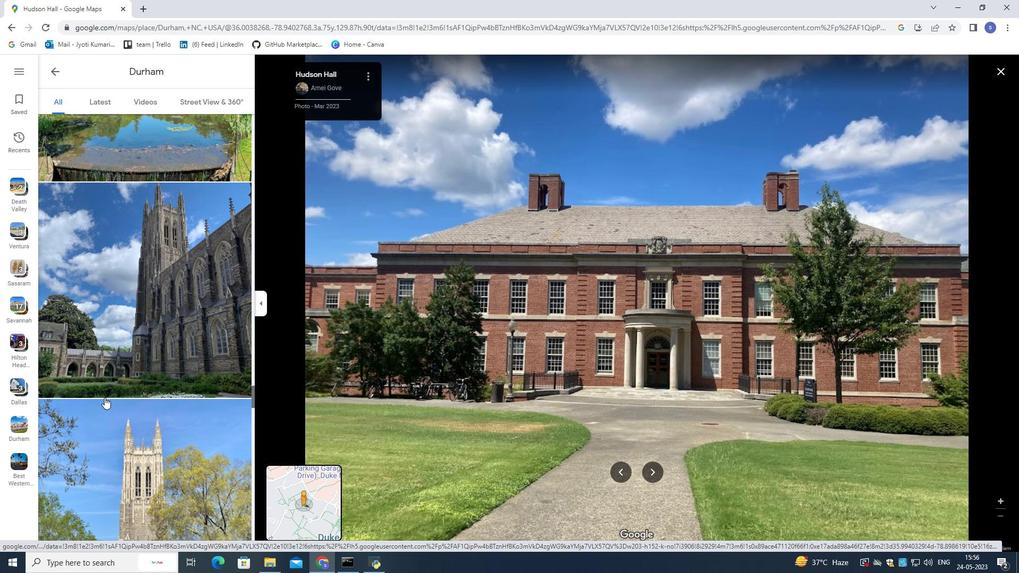 
Action: Mouse scrolled (105, 396) with delta (0, 0)
Screenshot: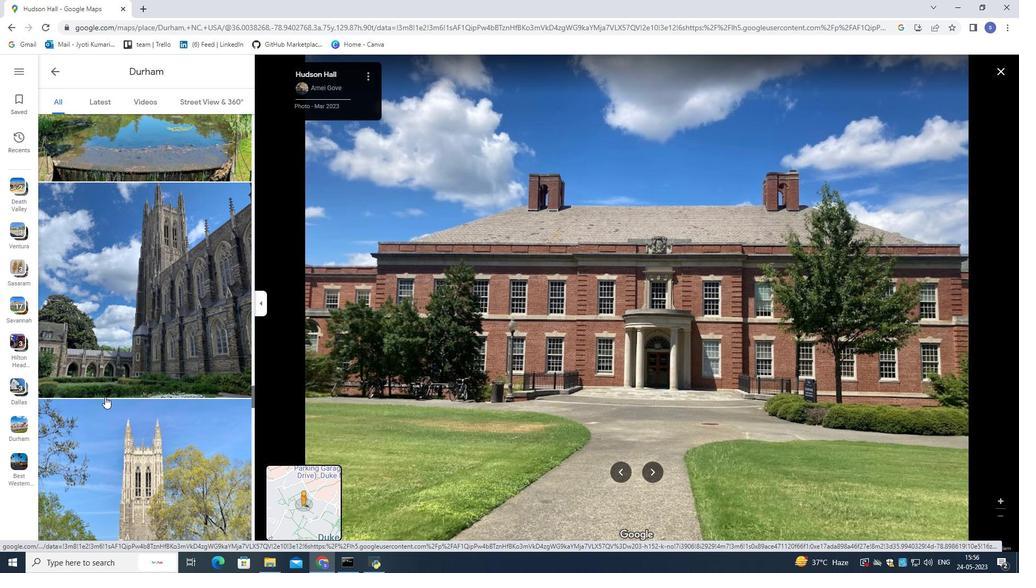 
Action: Mouse moved to (105, 396)
Screenshot: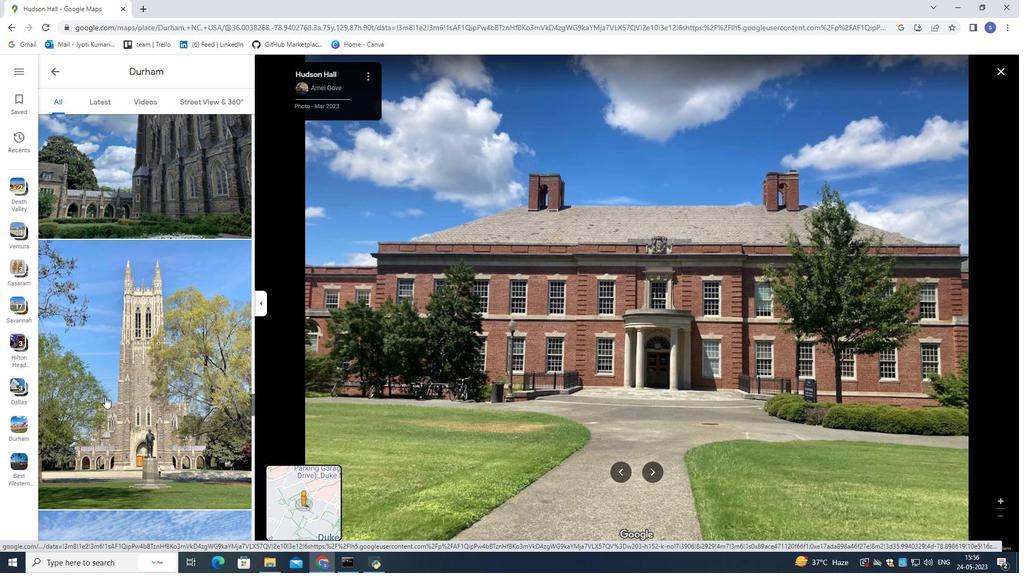 
Action: Mouse scrolled (105, 395) with delta (0, 0)
Screenshot: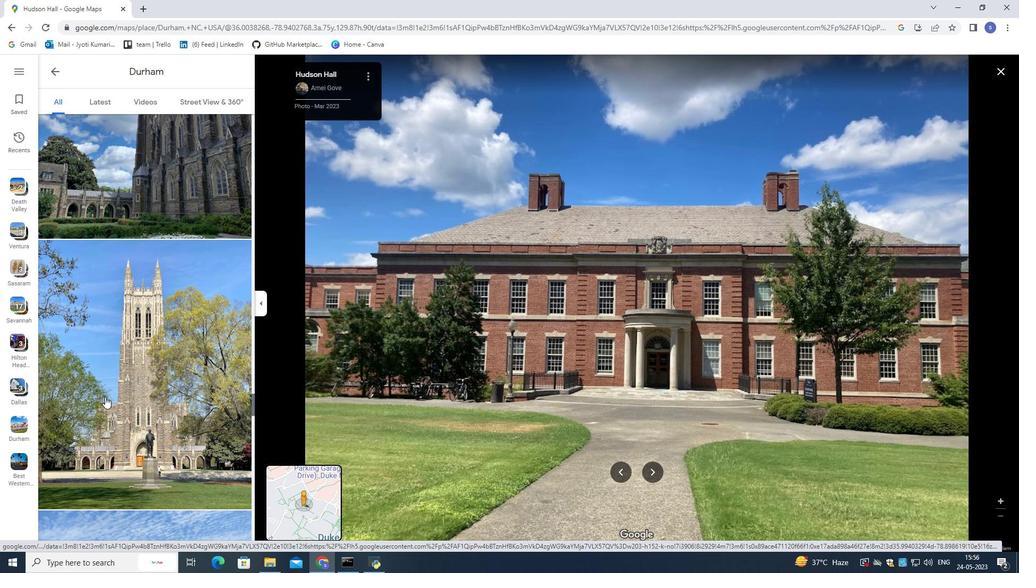 
Action: Mouse scrolled (105, 395) with delta (0, 0)
Screenshot: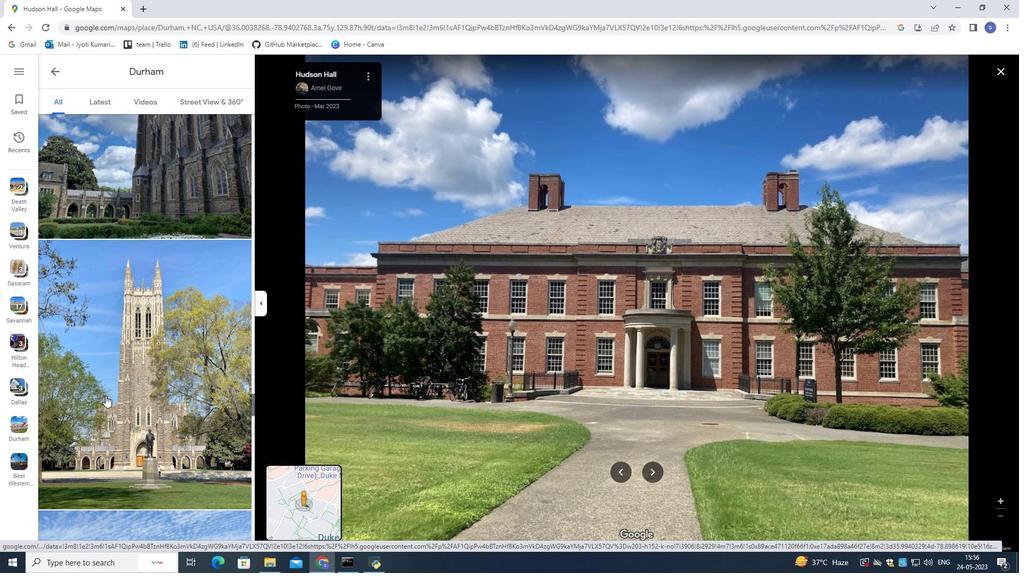 
Action: Mouse scrolled (105, 395) with delta (0, 0)
Screenshot: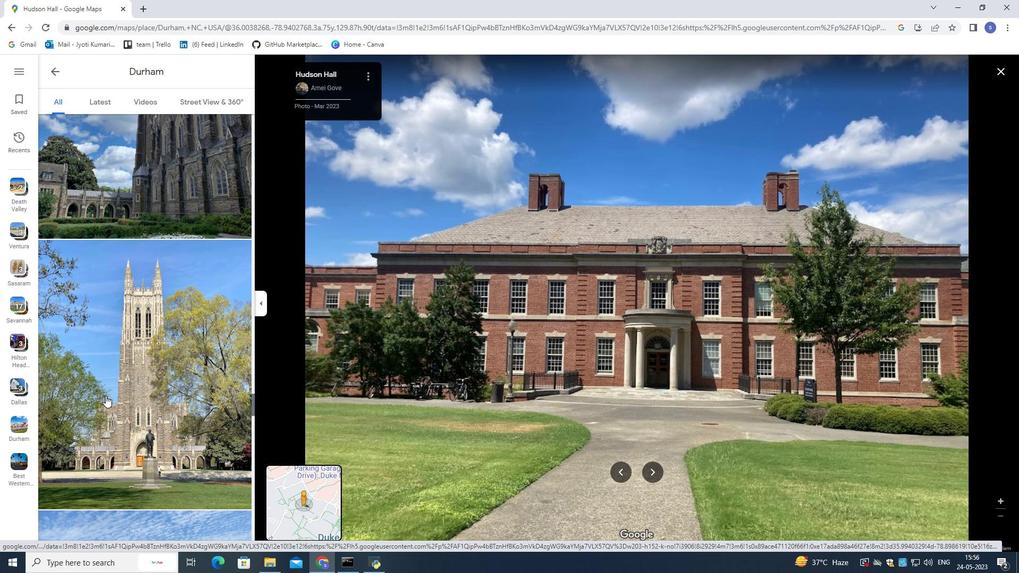 
Action: Mouse moved to (106, 395)
Screenshot: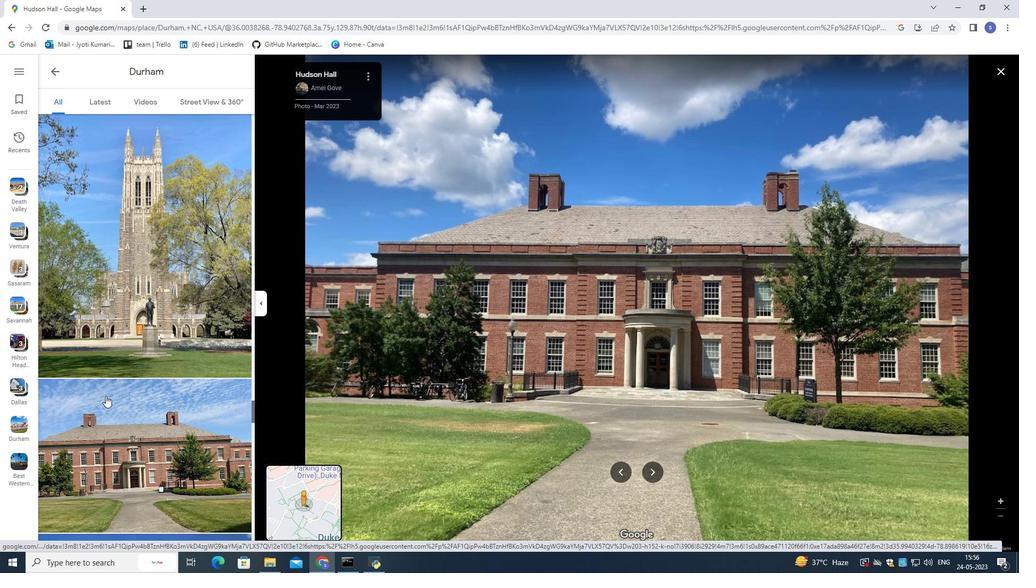 
Action: Mouse scrolled (106, 394) with delta (0, 0)
Screenshot: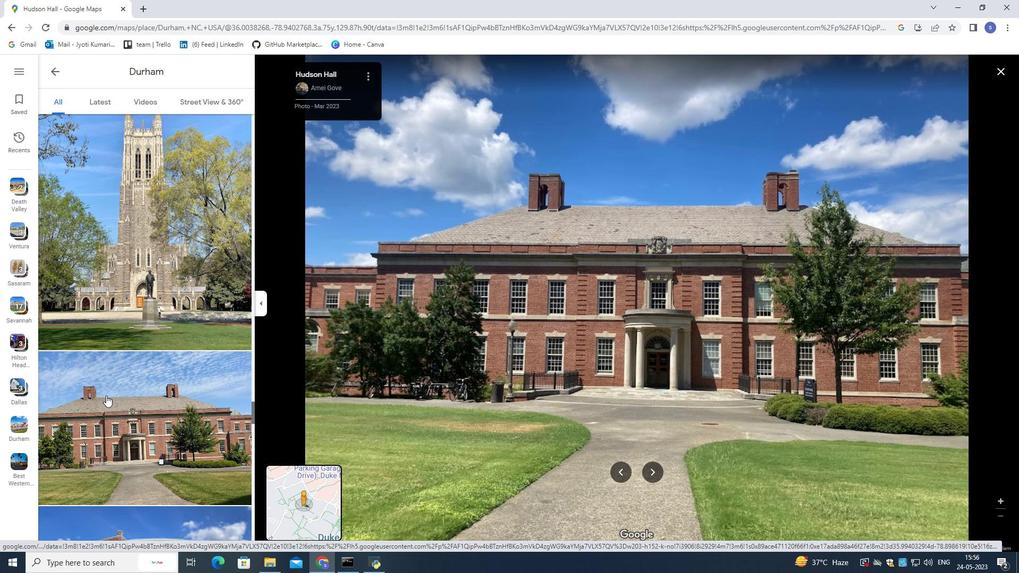 
Action: Mouse scrolled (106, 394) with delta (0, 0)
Screenshot: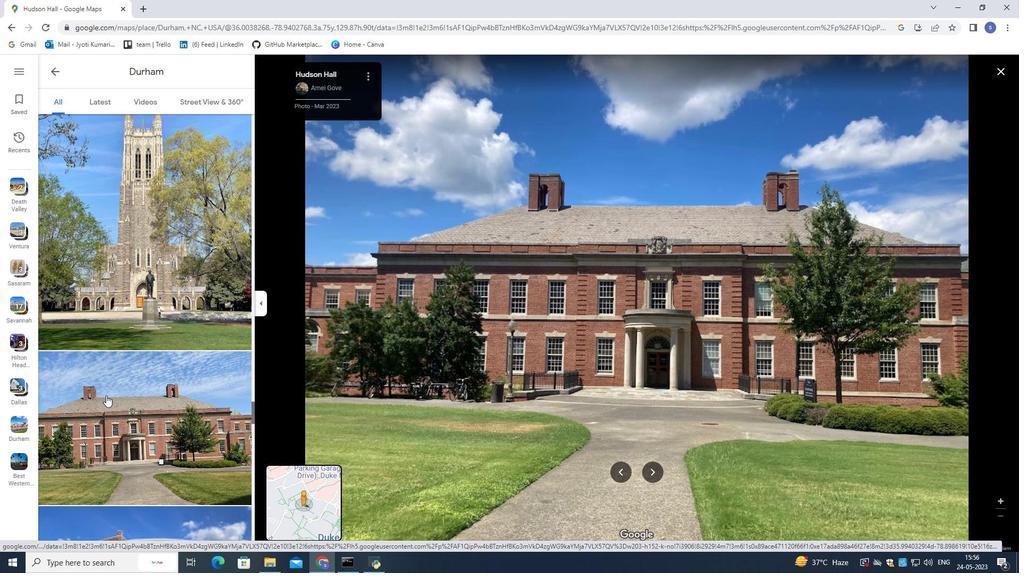 
Action: Mouse scrolled (106, 394) with delta (0, 0)
Screenshot: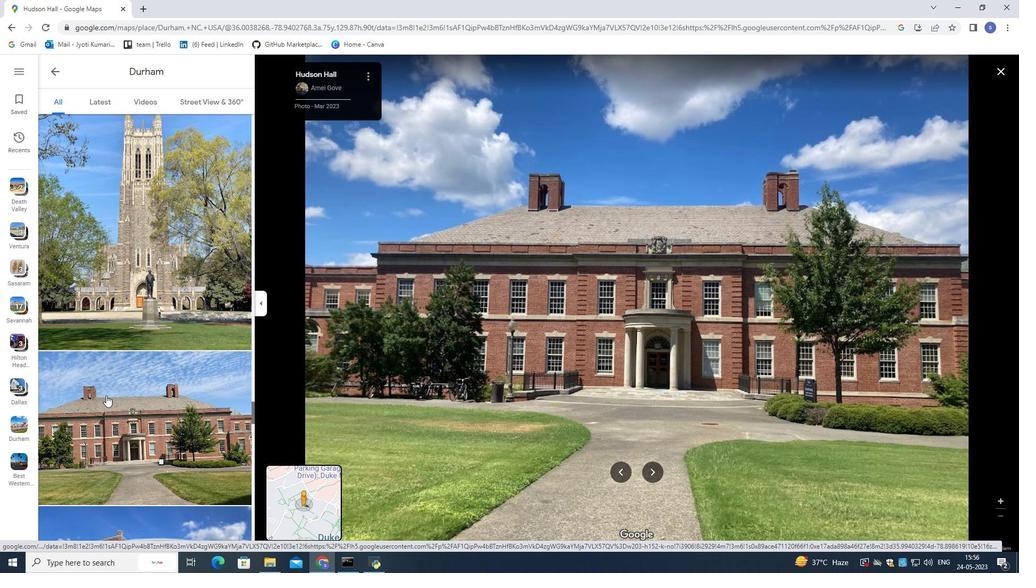 
Action: Mouse moved to (133, 315)
Screenshot: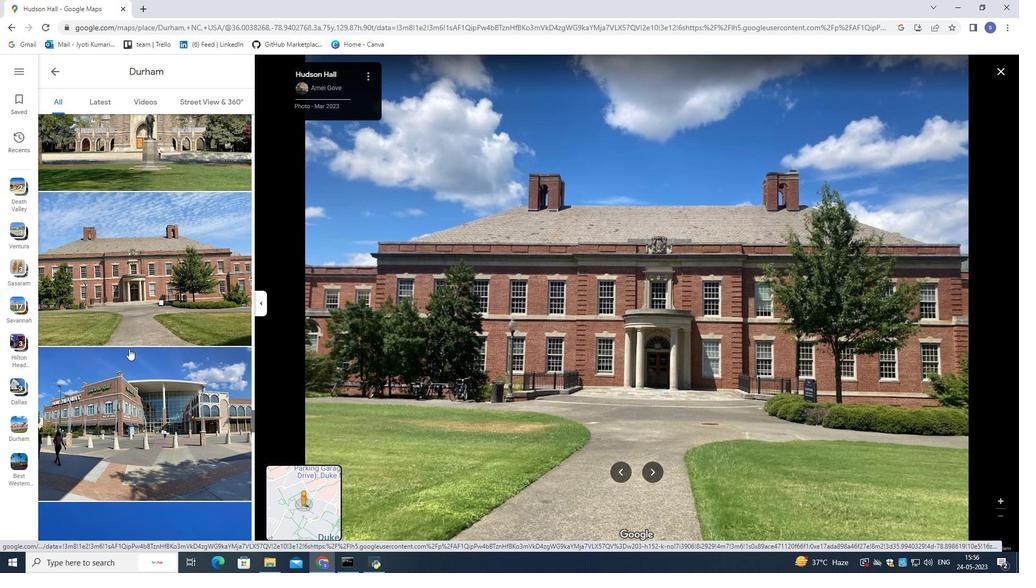 
Action: Mouse pressed left at (133, 315)
Screenshot: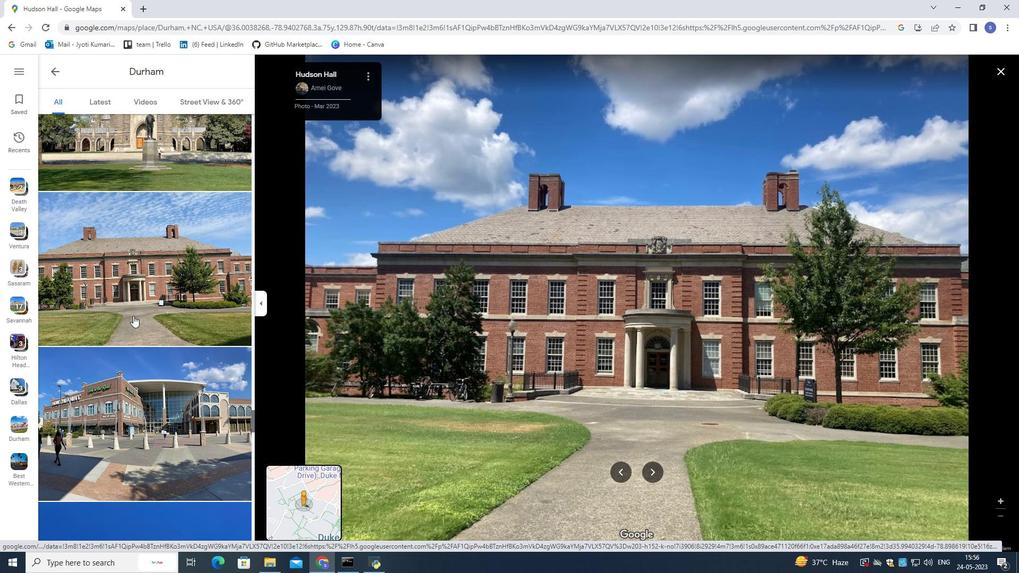 
Action: Mouse moved to (182, 413)
Screenshot: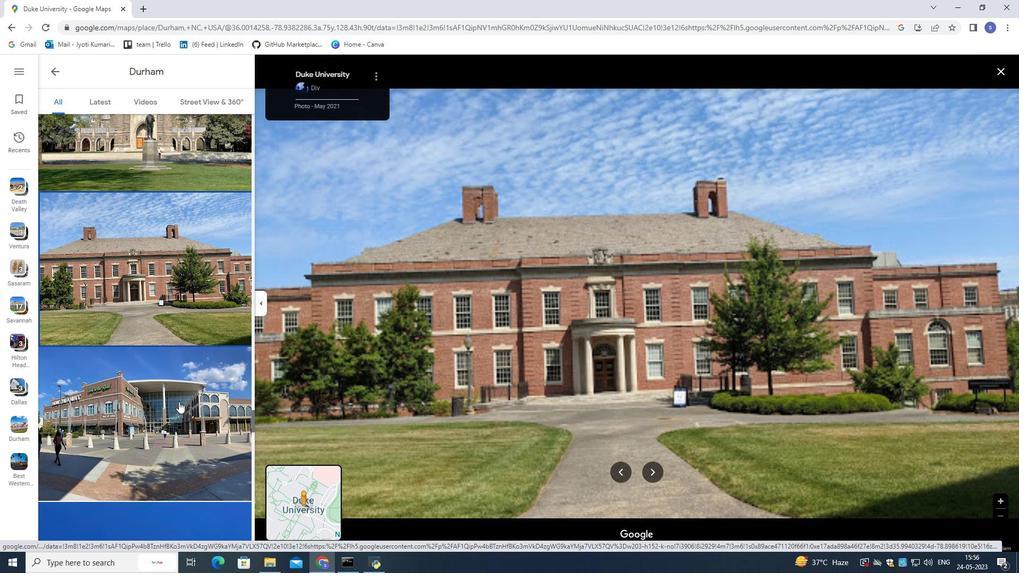 
Action: Mouse scrolled (182, 413) with delta (0, 0)
Screenshot: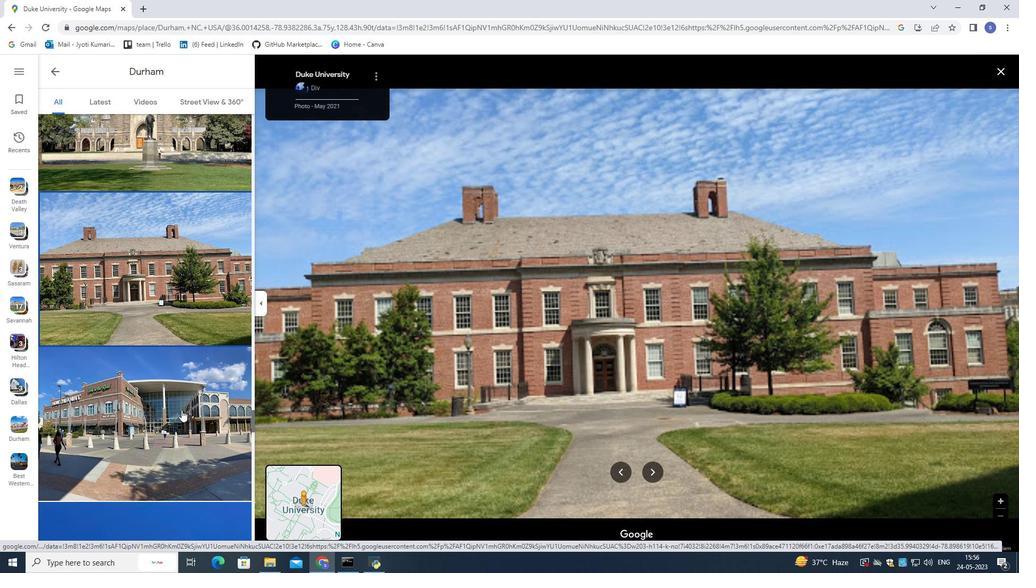 
Action: Mouse moved to (182, 414)
Screenshot: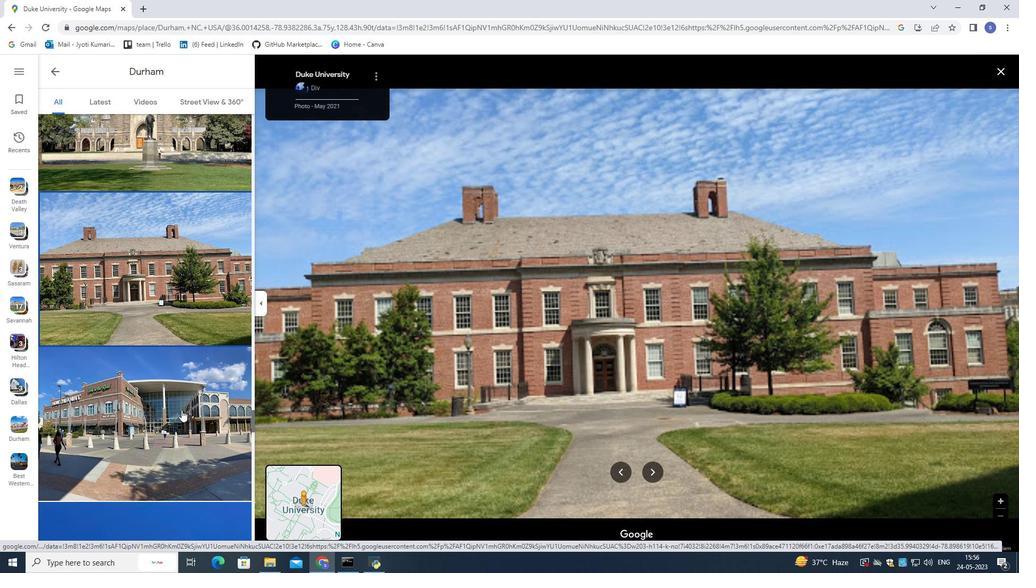 
Action: Mouse scrolled (182, 414) with delta (0, 0)
Screenshot: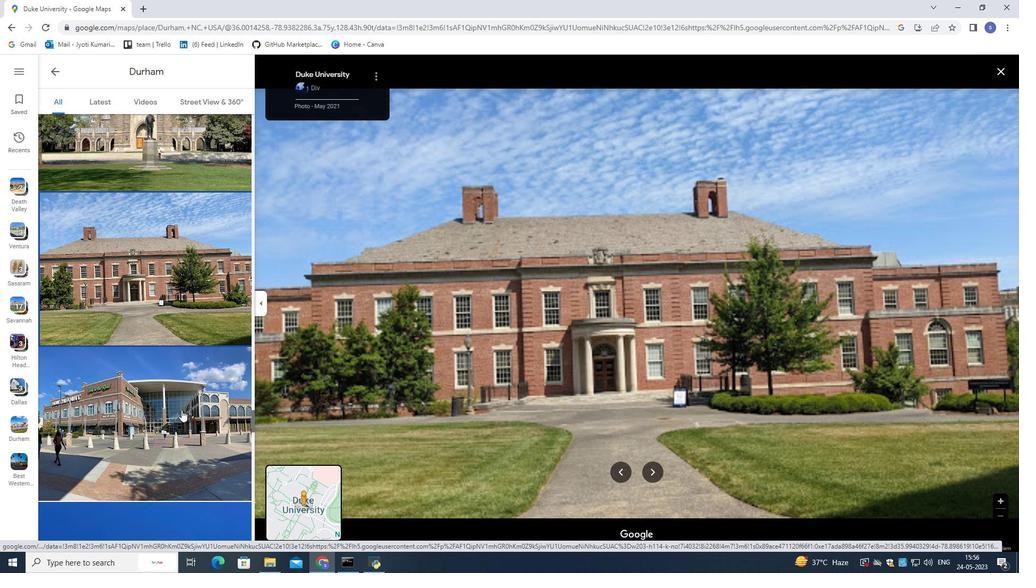 
Action: Mouse moved to (182, 415)
Screenshot: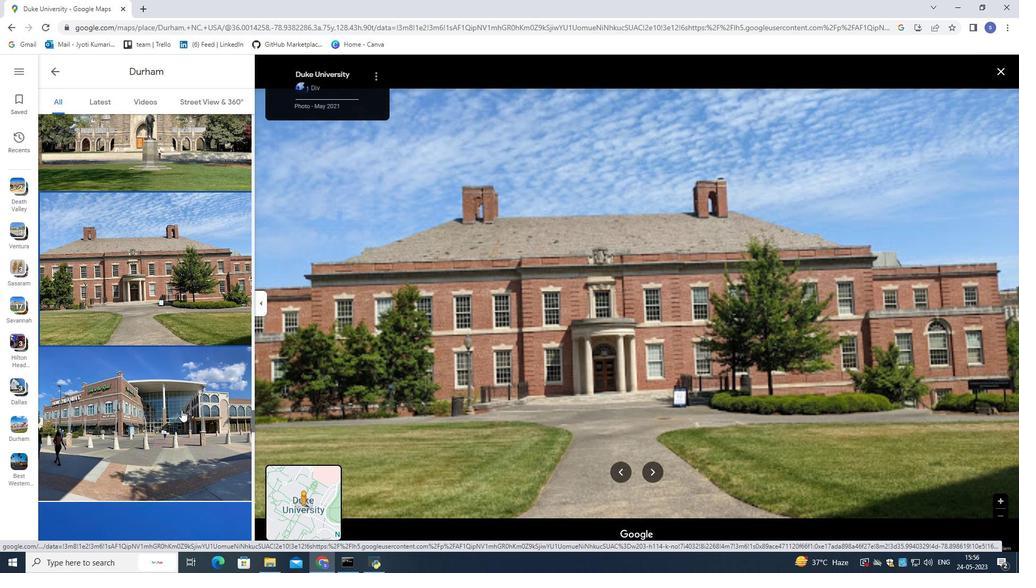
Action: Mouse scrolled (182, 414) with delta (0, 0)
Screenshot: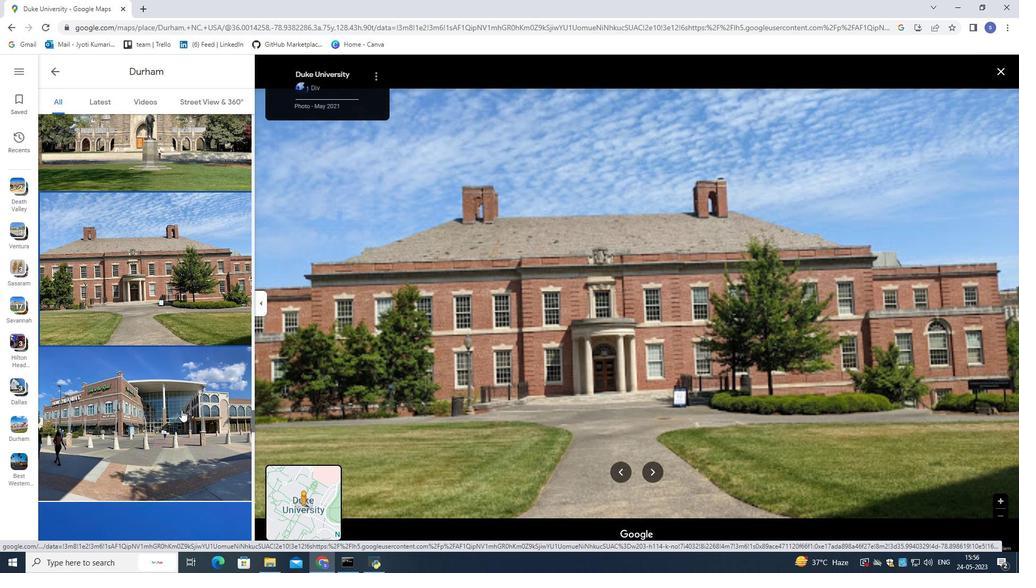 
Action: Mouse moved to (183, 415)
Screenshot: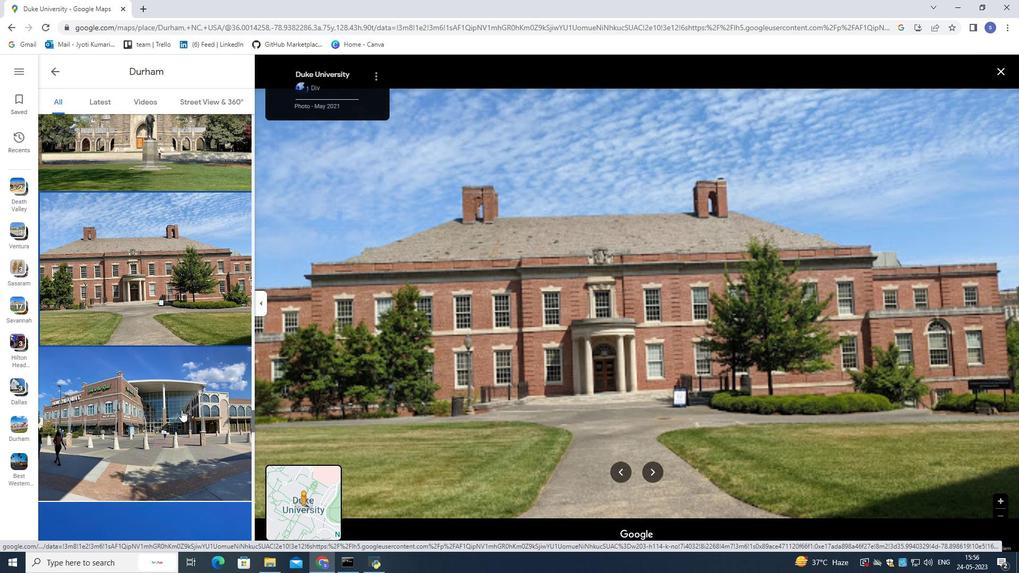 
Action: Mouse pressed left at (183, 415)
Screenshot: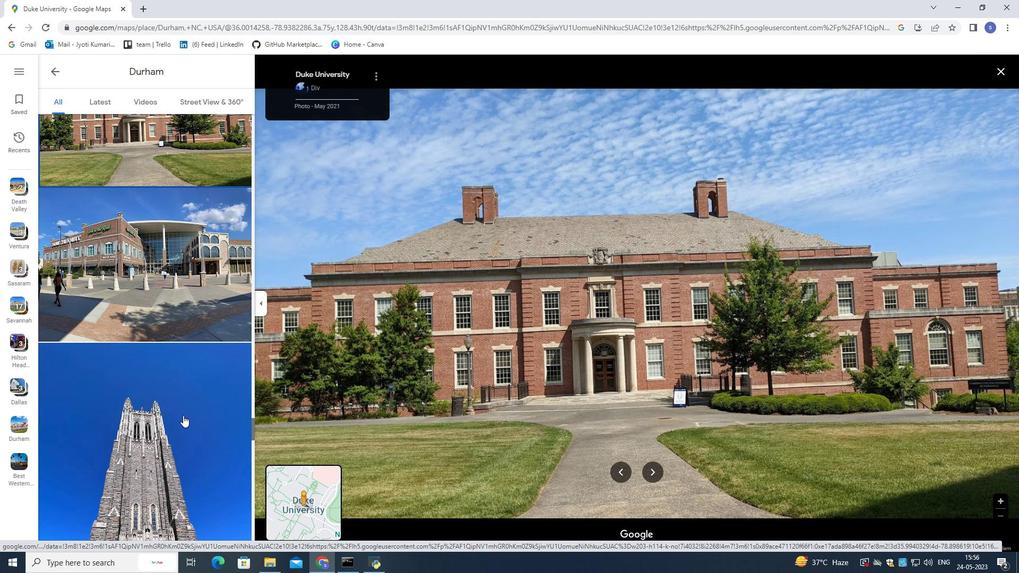
Action: Mouse moved to (175, 393)
Screenshot: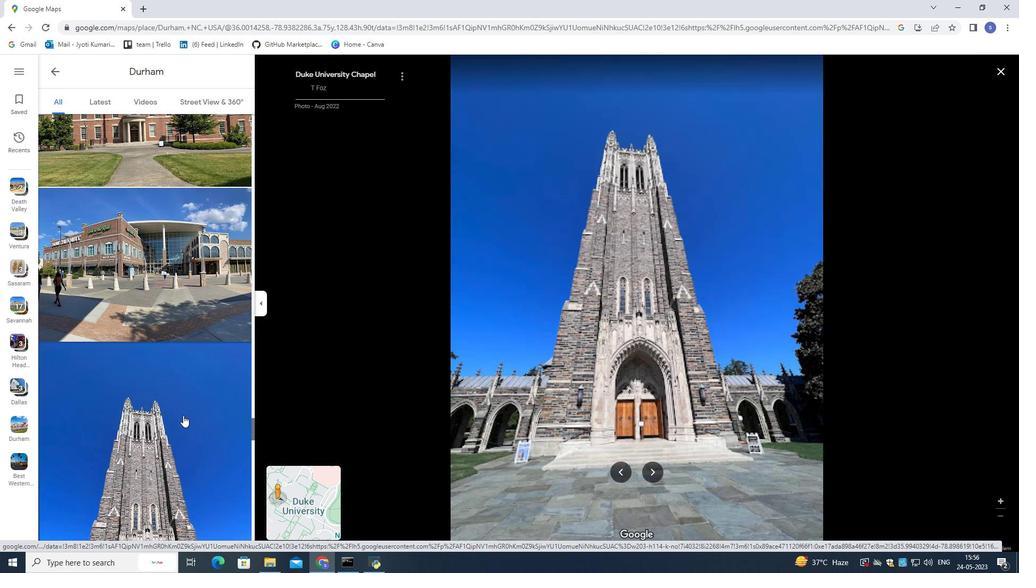 
Action: Mouse scrolled (175, 393) with delta (0, 0)
Screenshot: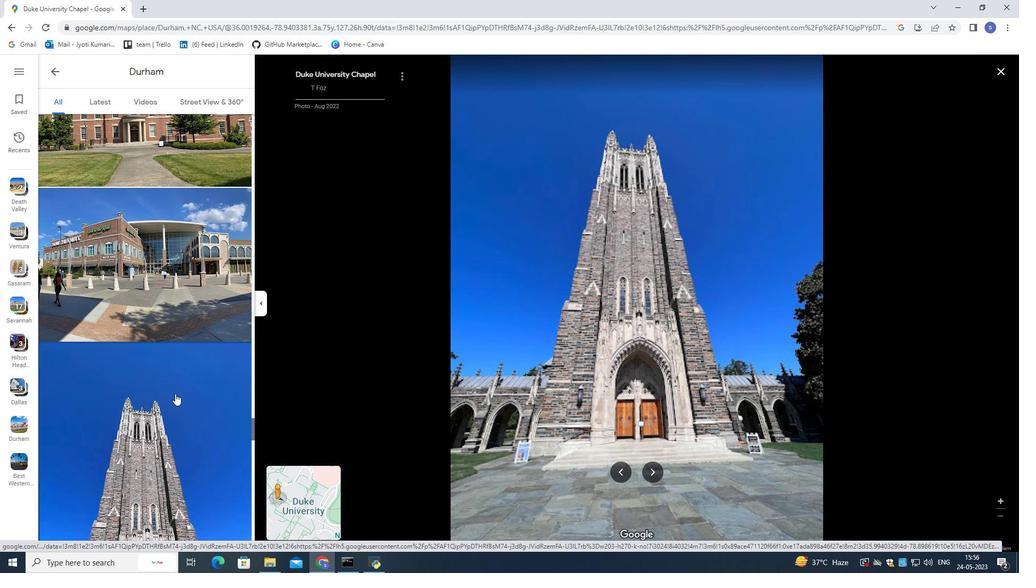 
Action: Mouse scrolled (175, 393) with delta (0, 0)
Screenshot: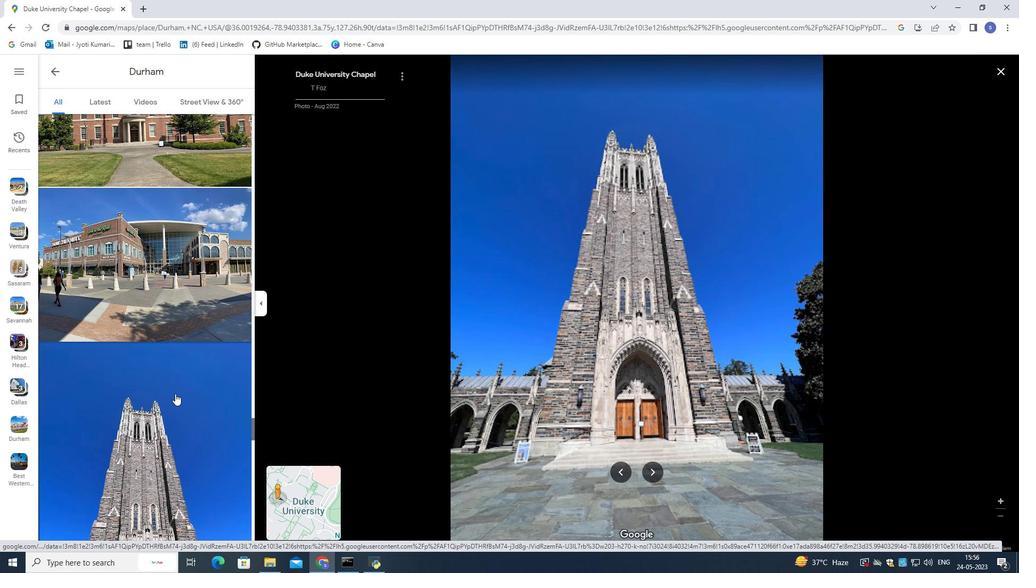 
Action: Mouse scrolled (175, 393) with delta (0, 0)
Screenshot: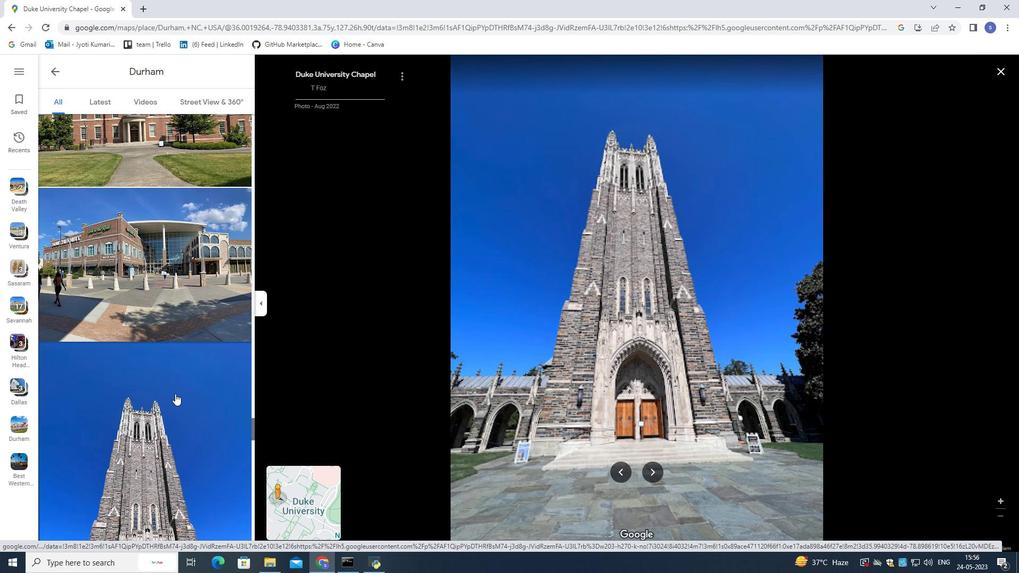 
Action: Mouse scrolled (175, 393) with delta (0, 0)
Screenshot: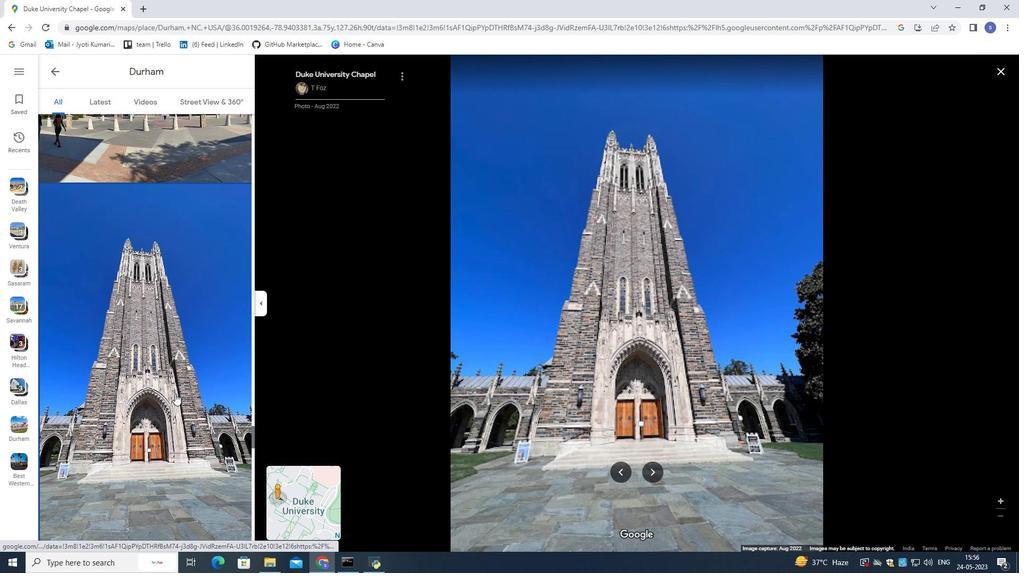 
Action: Mouse scrolled (175, 393) with delta (0, 0)
Screenshot: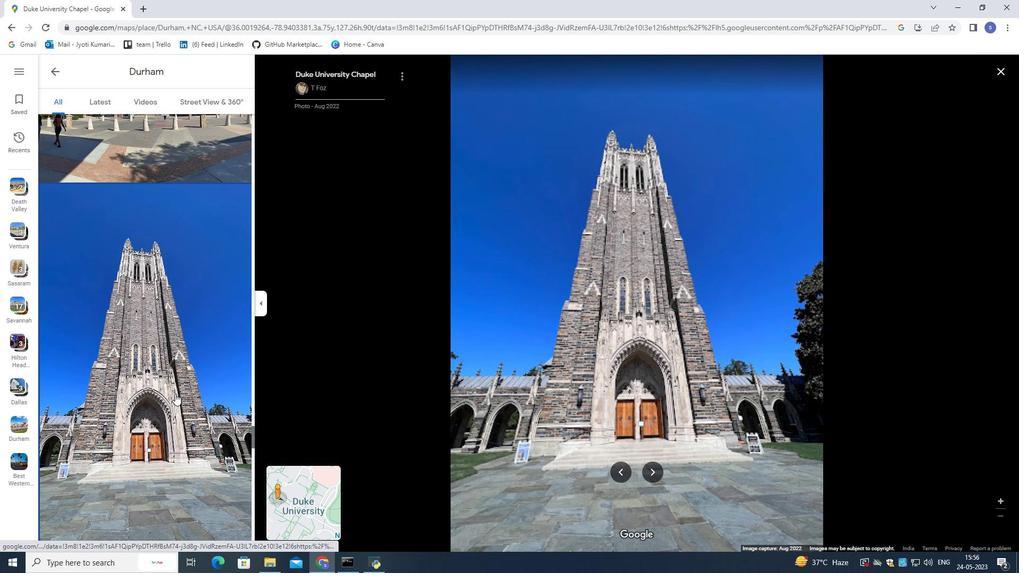 
Action: Mouse scrolled (175, 393) with delta (0, 0)
Screenshot: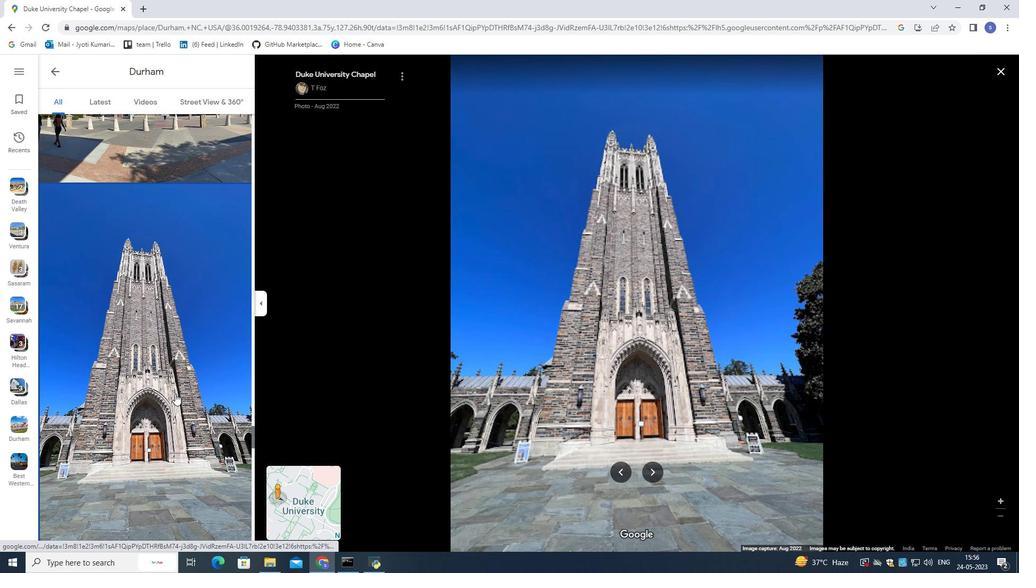 
Action: Mouse scrolled (175, 393) with delta (0, 0)
Screenshot: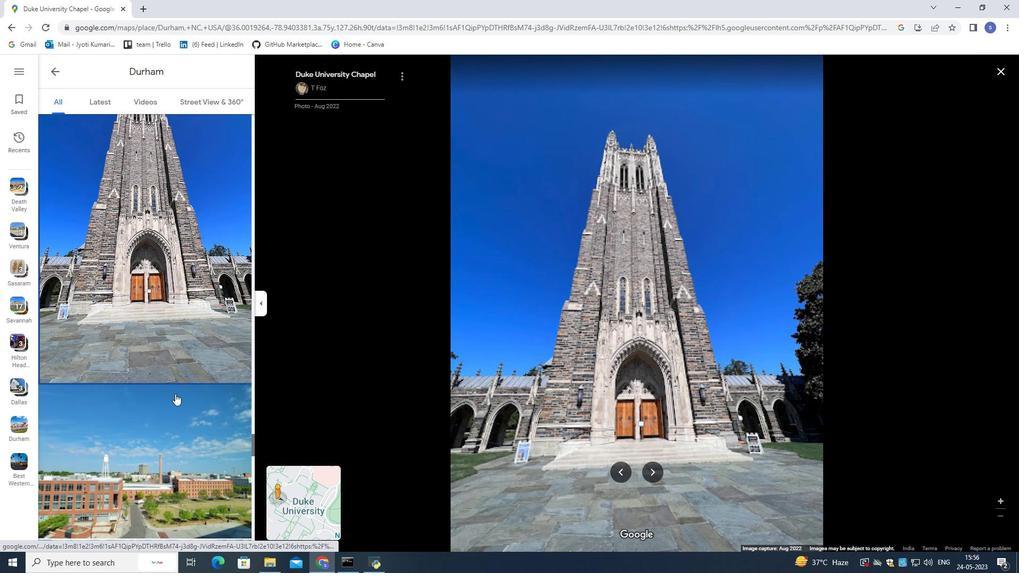 
Action: Mouse scrolled (175, 393) with delta (0, 0)
Screenshot: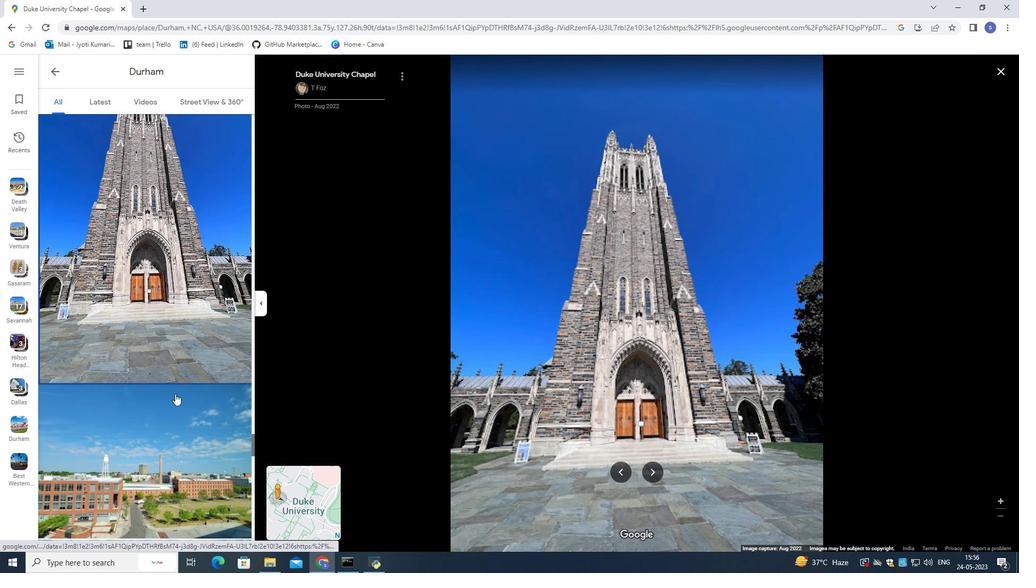 
Action: Mouse scrolled (175, 393) with delta (0, 0)
Screenshot: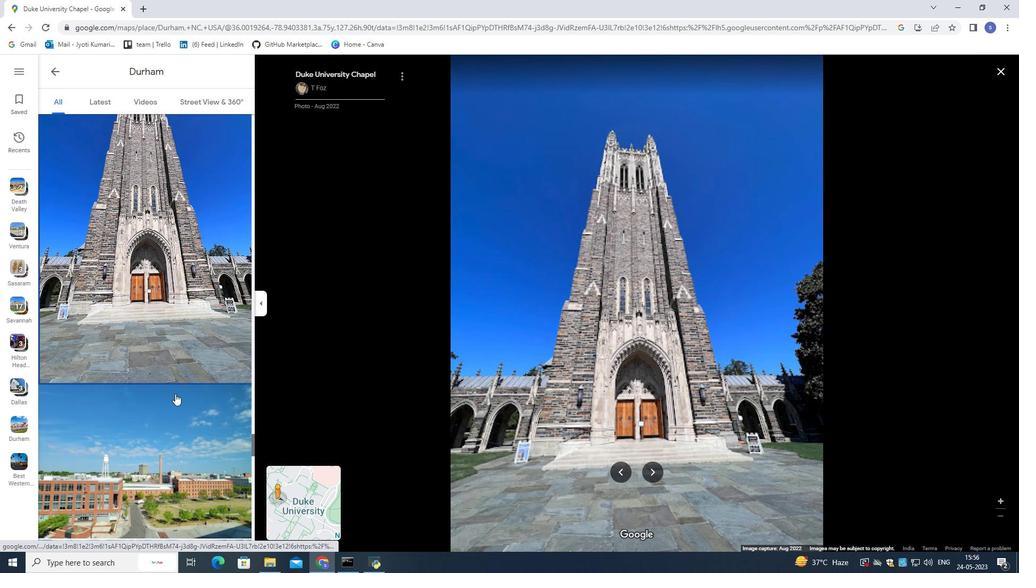 
Action: Mouse scrolled (175, 393) with delta (0, 0)
Screenshot: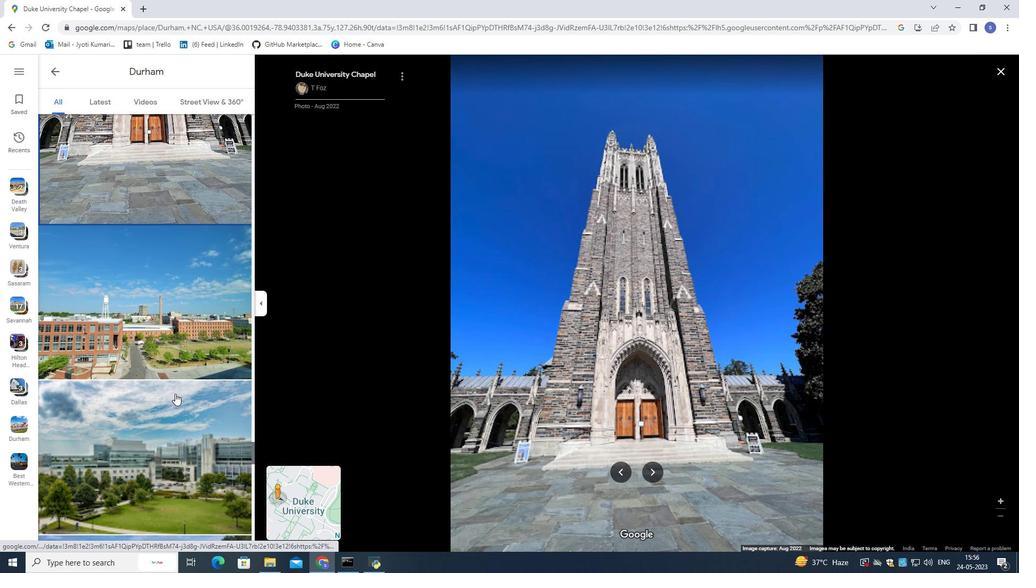 
Action: Mouse scrolled (175, 393) with delta (0, 0)
Screenshot: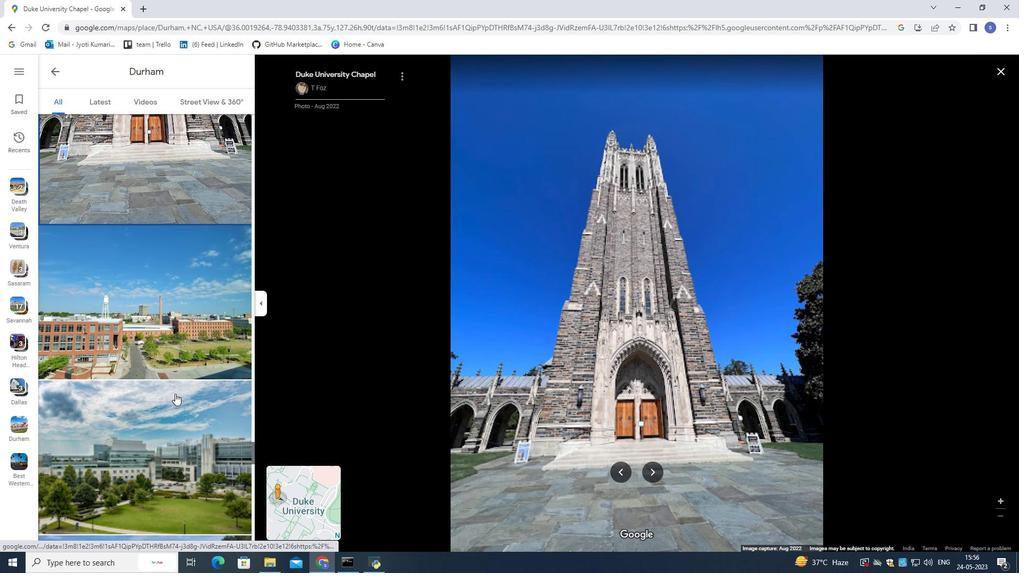 
Action: Mouse pressed left at (175, 393)
Screenshot: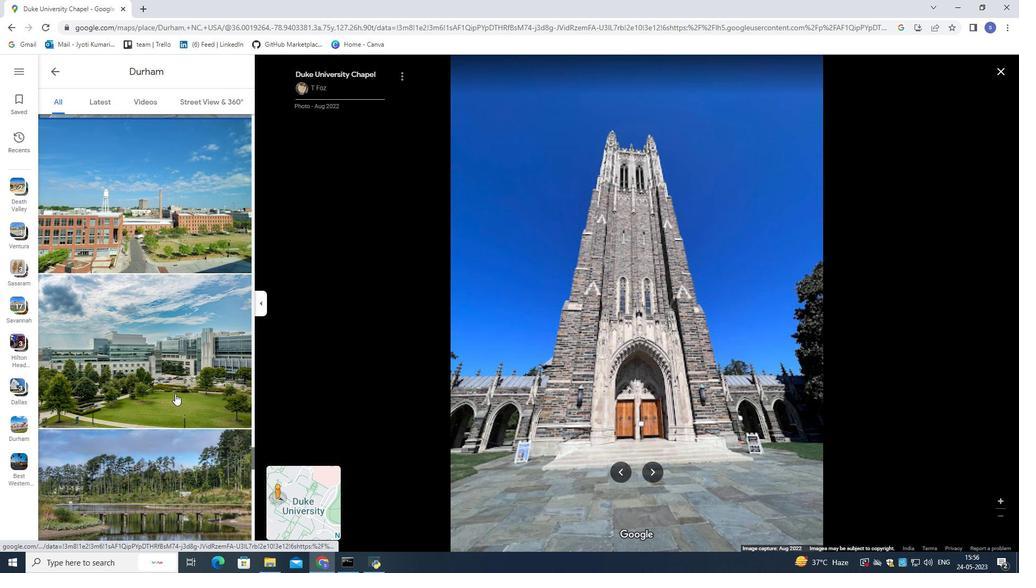 
Action: Mouse scrolled (175, 393) with delta (0, 0)
Screenshot: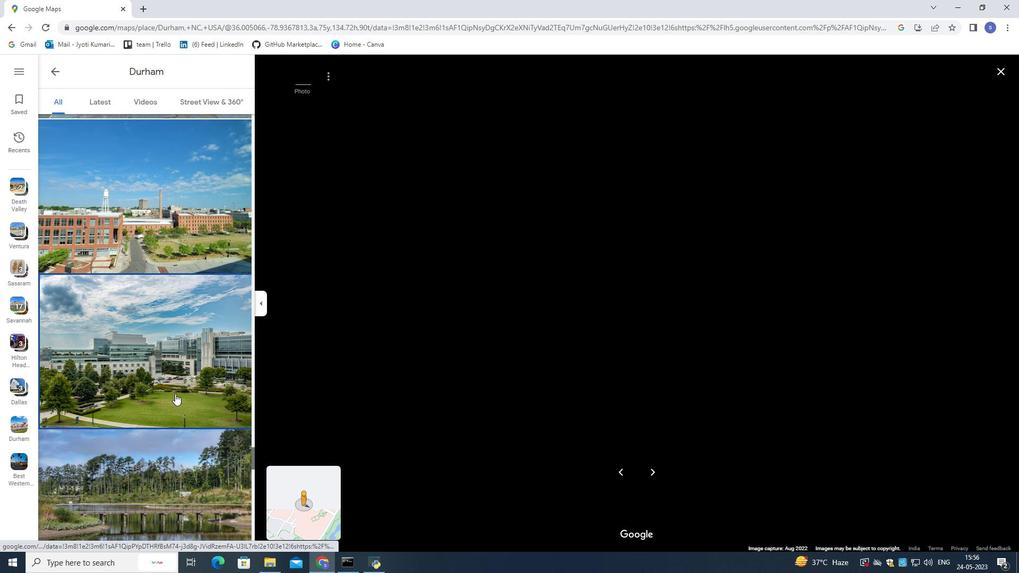 
Action: Mouse scrolled (175, 393) with delta (0, 0)
Screenshot: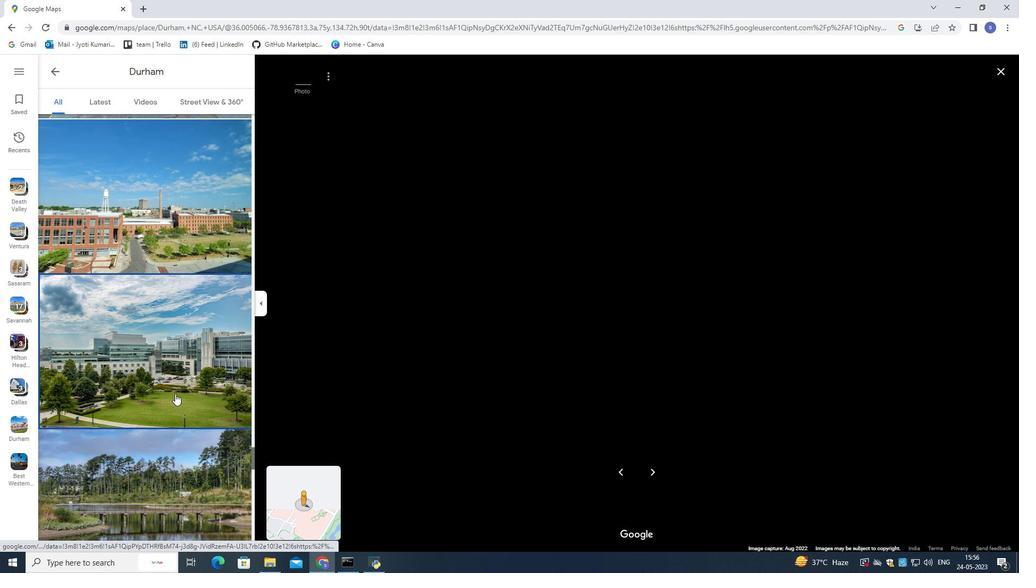 
Action: Mouse scrolled (175, 393) with delta (0, 0)
Screenshot: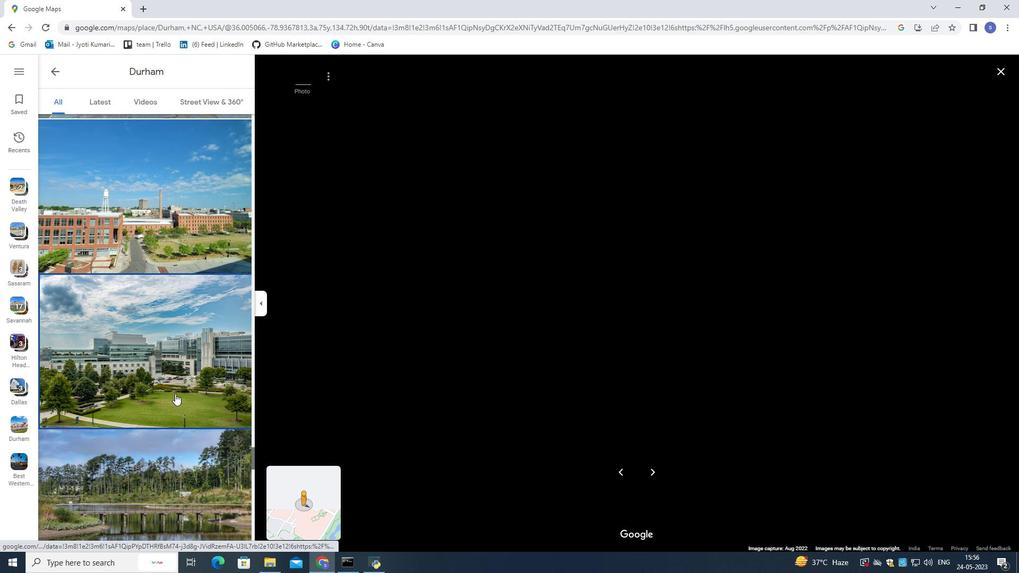 
Action: Mouse scrolled (175, 393) with delta (0, 0)
Screenshot: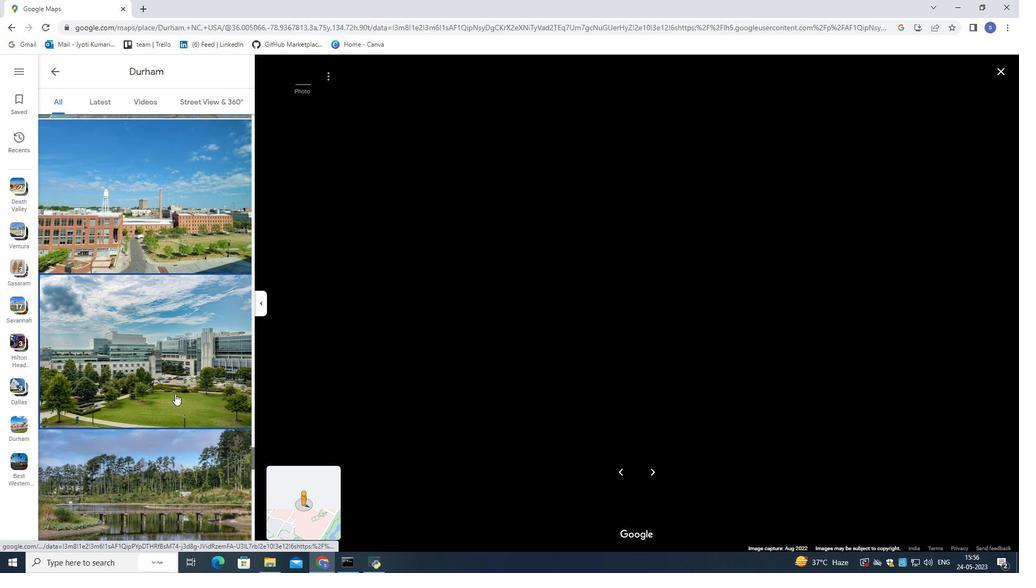 
Action: Mouse scrolled (175, 393) with delta (0, 0)
Screenshot: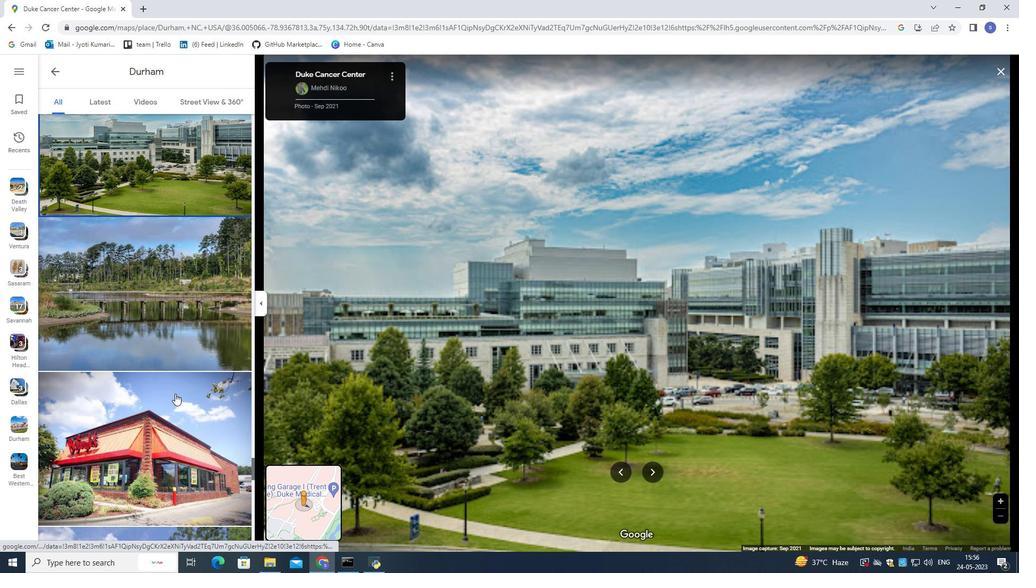 
Action: Mouse scrolled (175, 393) with delta (0, 0)
Screenshot: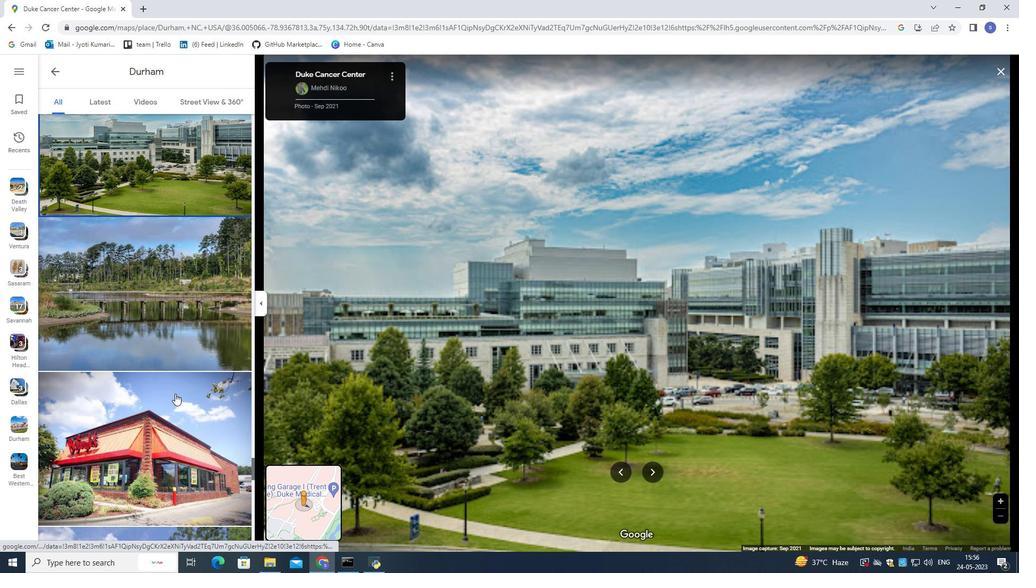 
Action: Mouse scrolled (175, 393) with delta (0, 0)
Screenshot: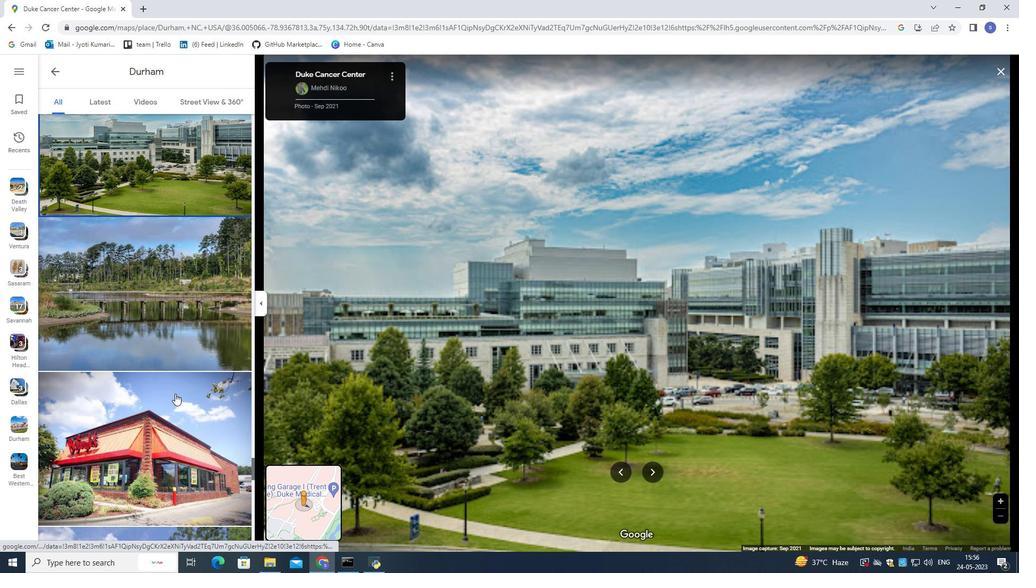 
Action: Mouse moved to (181, 327)
Screenshot: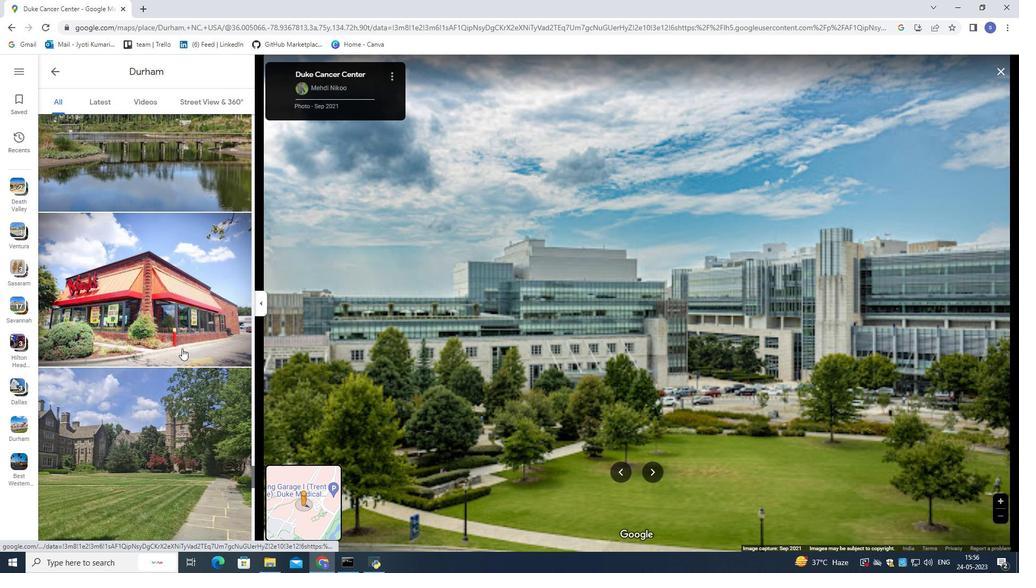 
Action: Mouse pressed left at (181, 327)
Screenshot: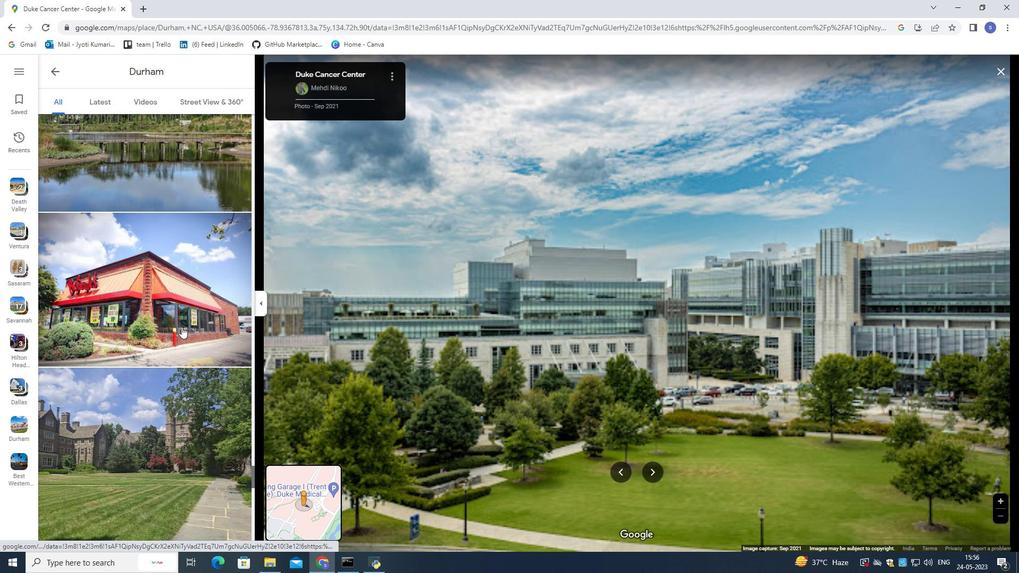 
Action: Mouse moved to (188, 401)
Screenshot: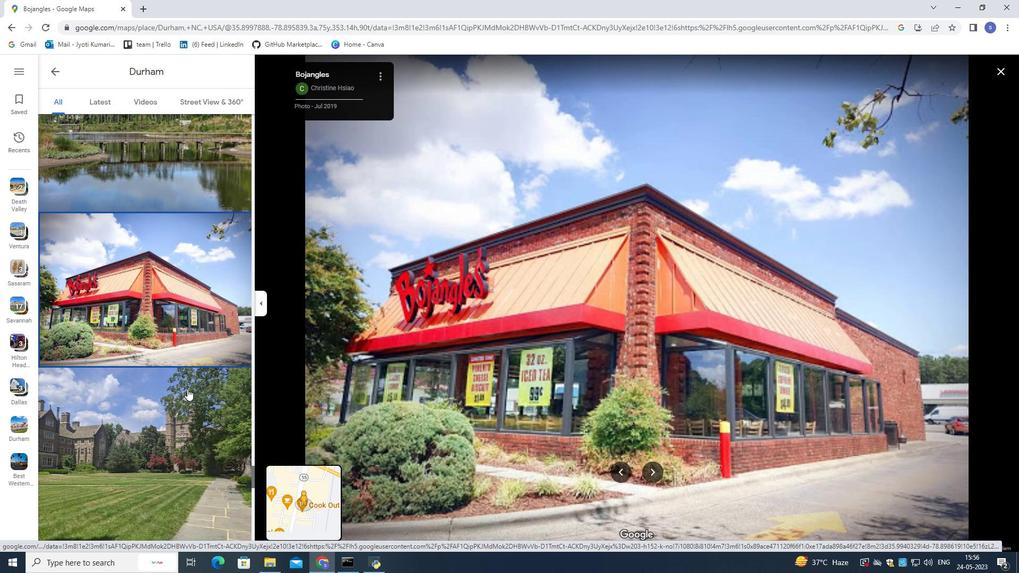 
Action: Mouse scrolled (188, 401) with delta (0, 0)
Screenshot: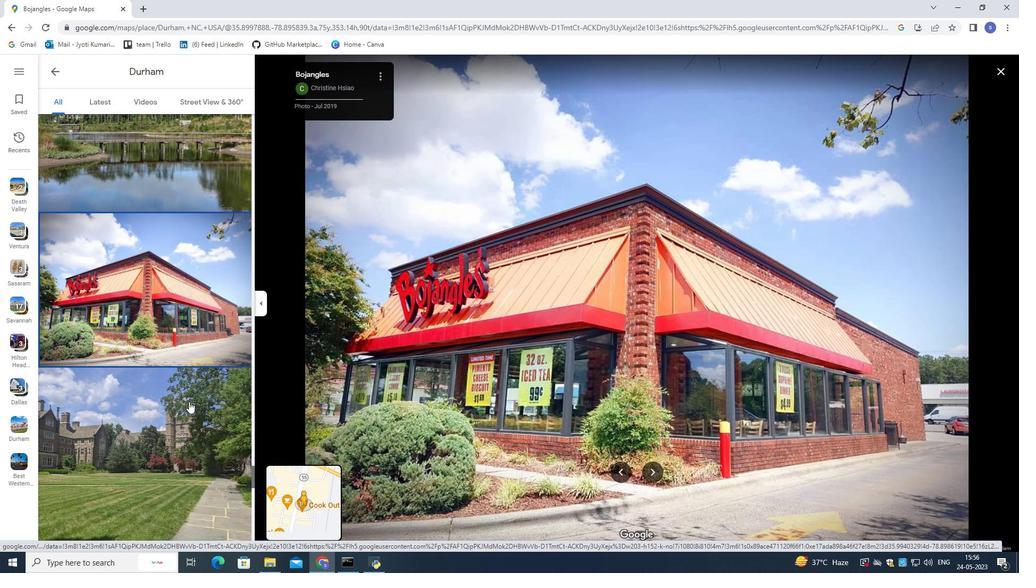 
Action: Mouse scrolled (188, 401) with delta (0, 0)
Screenshot: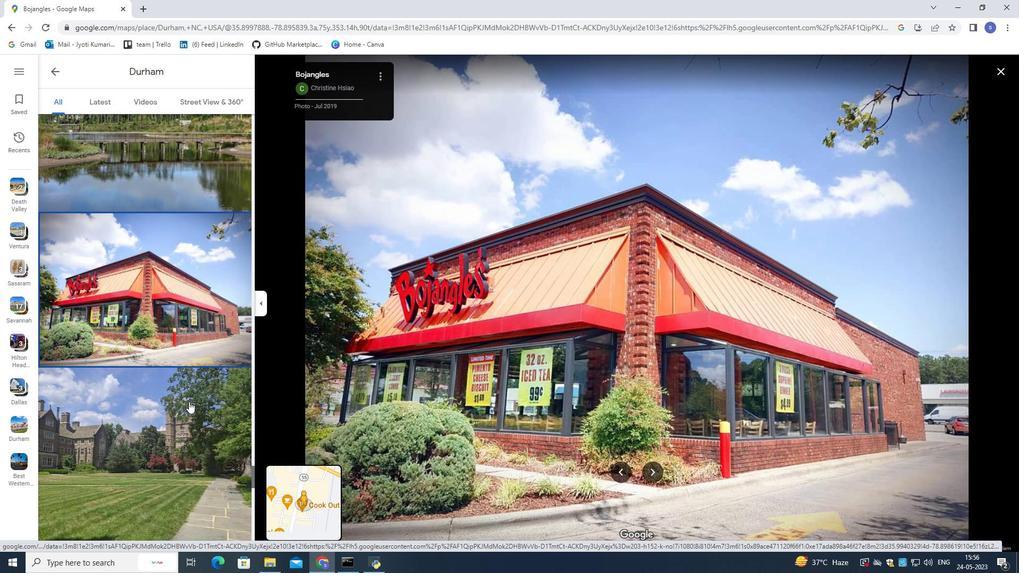 
Action: Mouse scrolled (188, 401) with delta (0, 0)
Screenshot: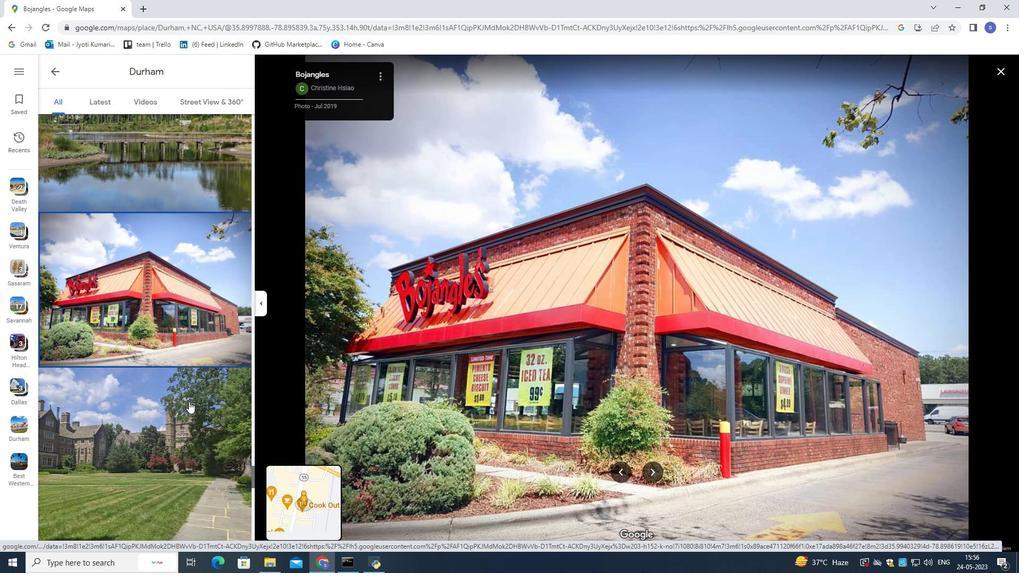
Action: Mouse moved to (189, 364)
Screenshot: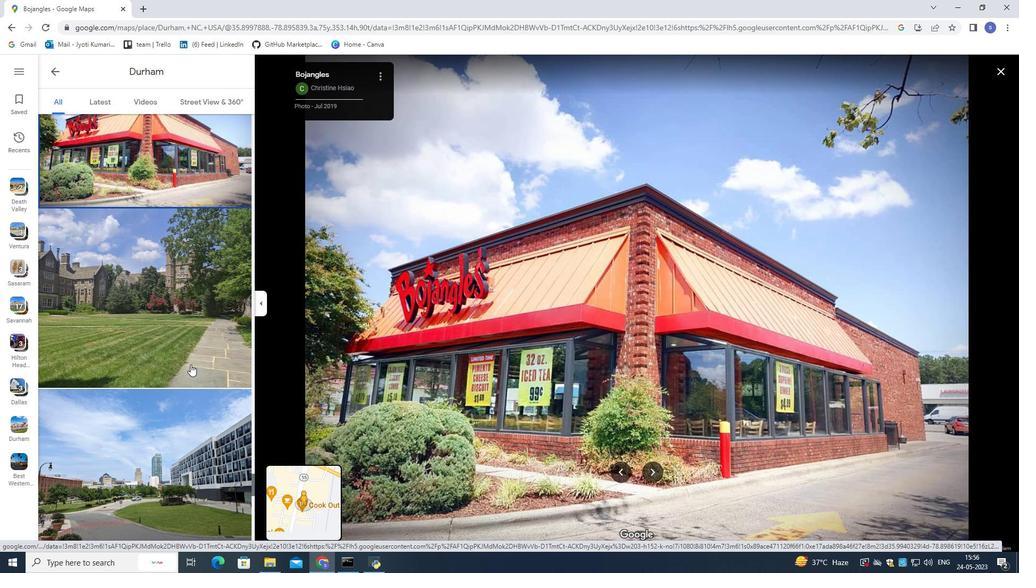 
Action: Mouse pressed left at (189, 364)
Screenshot: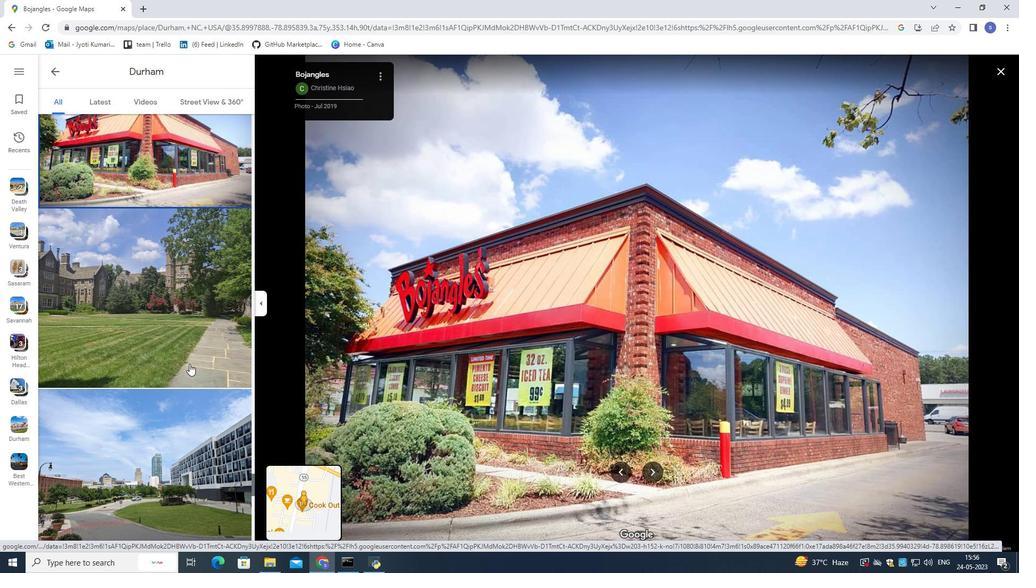 
Action: Mouse moved to (198, 414)
Screenshot: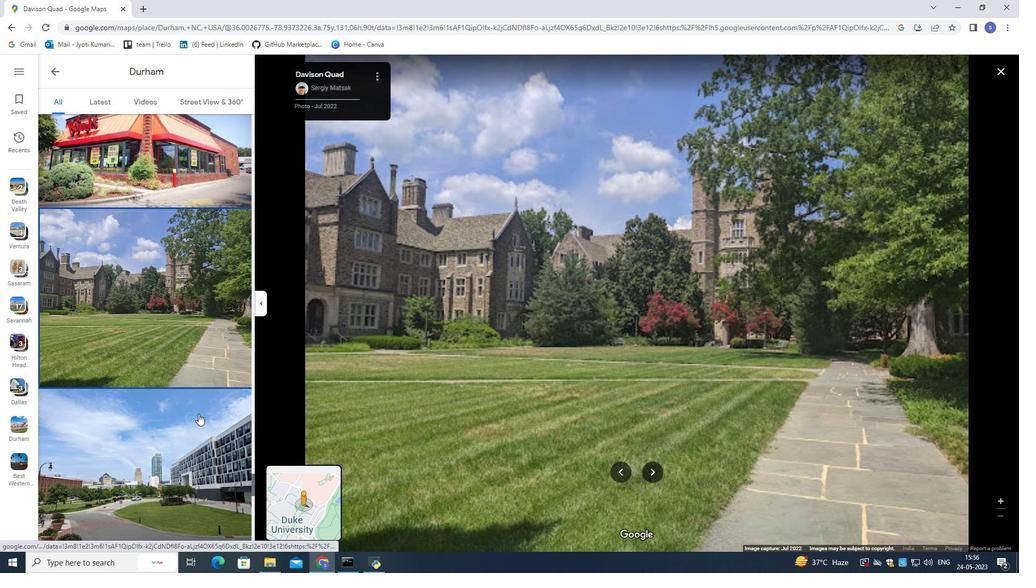 
Action: Mouse pressed left at (198, 414)
Screenshot: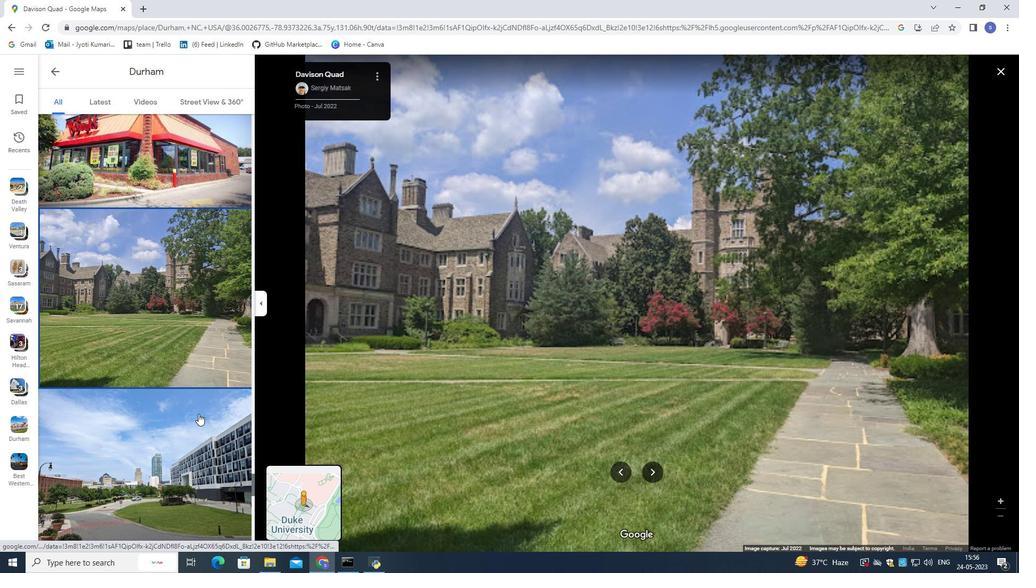 
Action: Mouse moved to (199, 413)
Screenshot: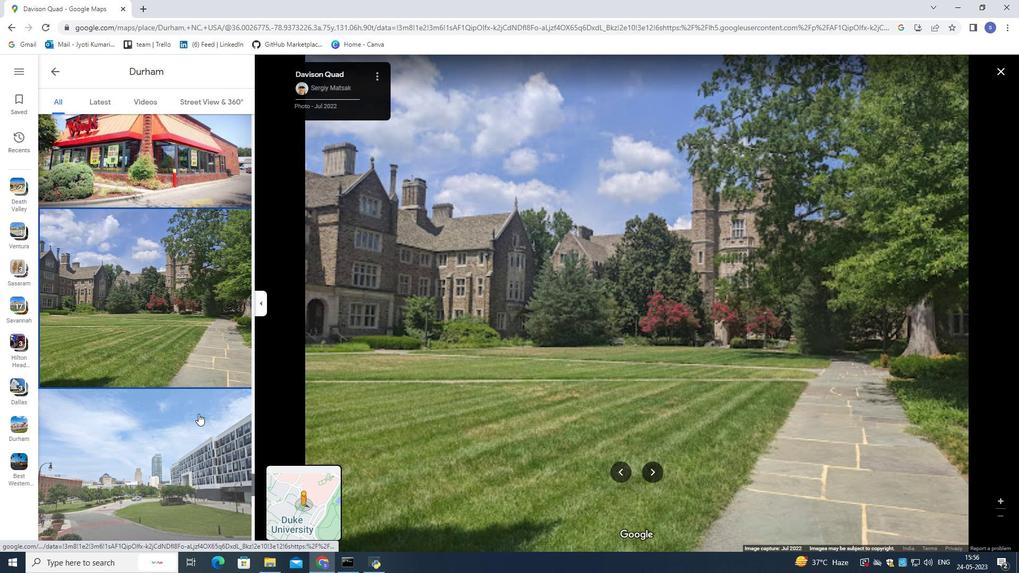 
Action: Mouse scrolled (199, 412) with delta (0, 0)
Screenshot: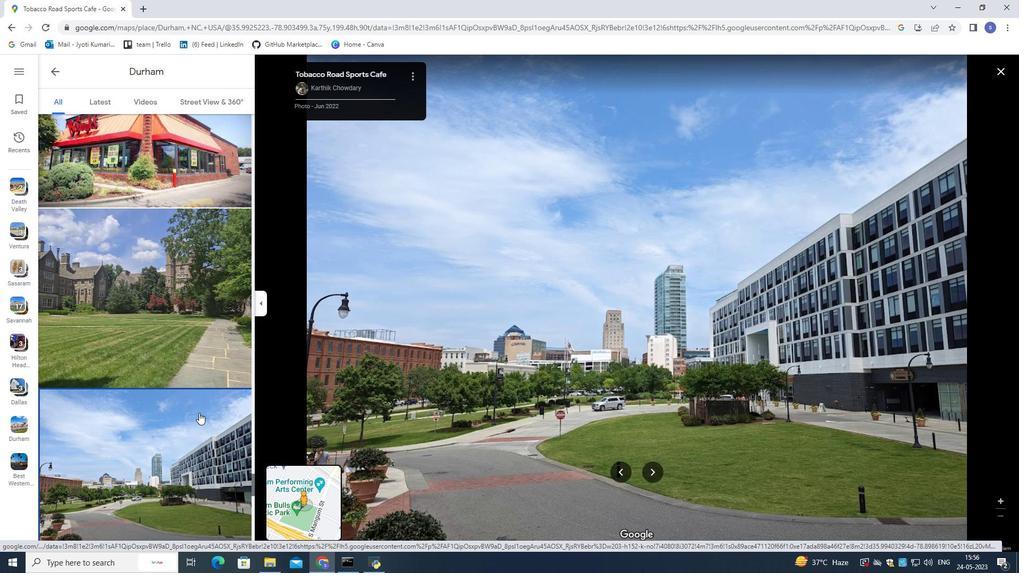 
Action: Mouse scrolled (199, 412) with delta (0, 0)
Screenshot: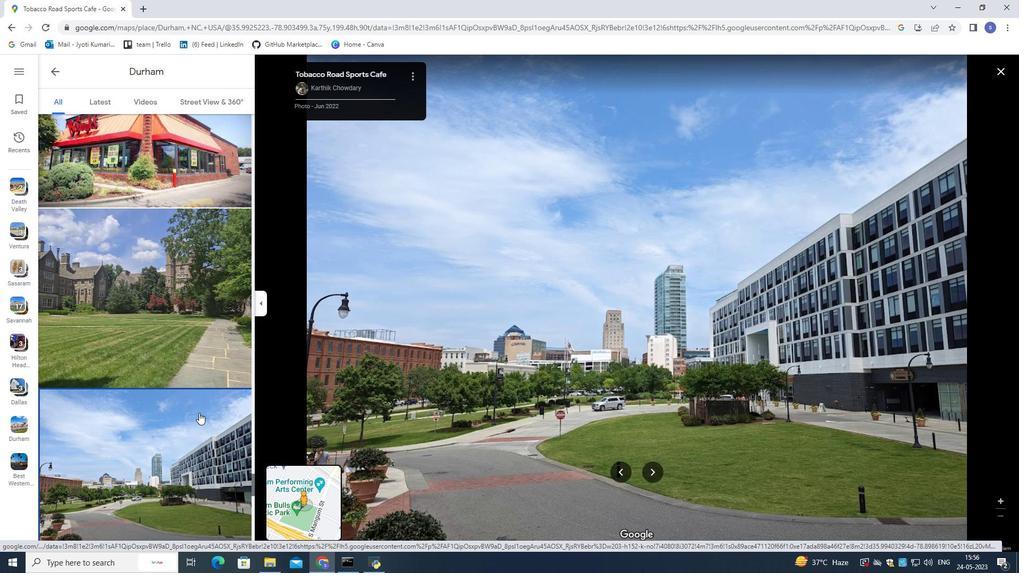 
Action: Mouse scrolled (199, 412) with delta (0, 0)
Screenshot: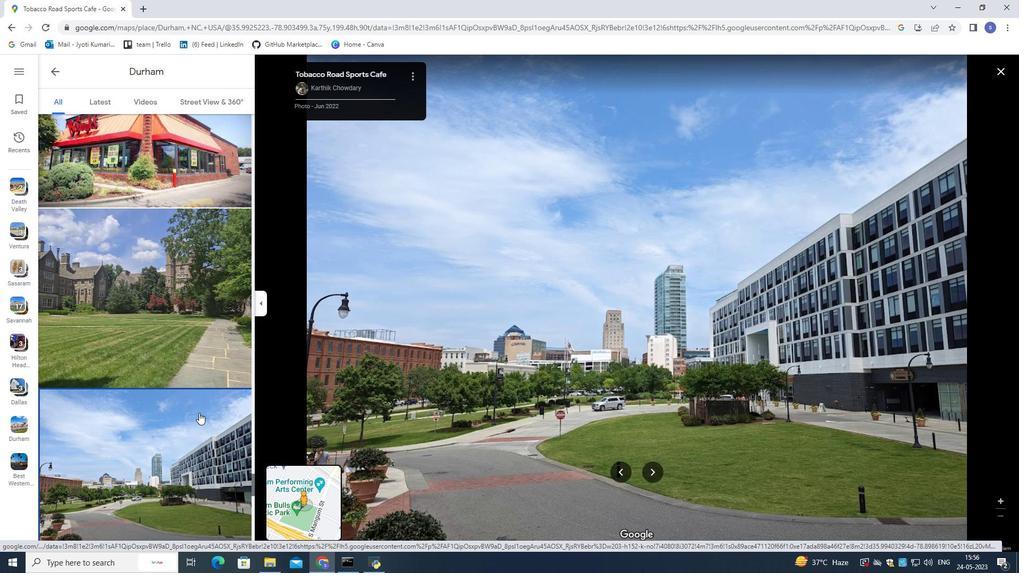 
Action: Mouse scrolled (199, 412) with delta (0, 0)
Screenshot: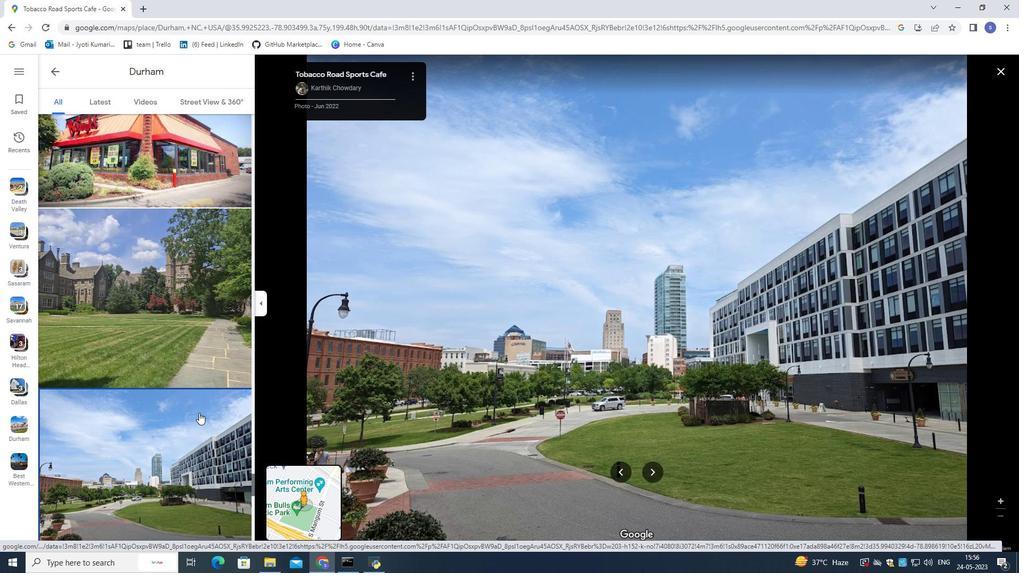 
Action: Mouse moved to (650, 473)
Screenshot: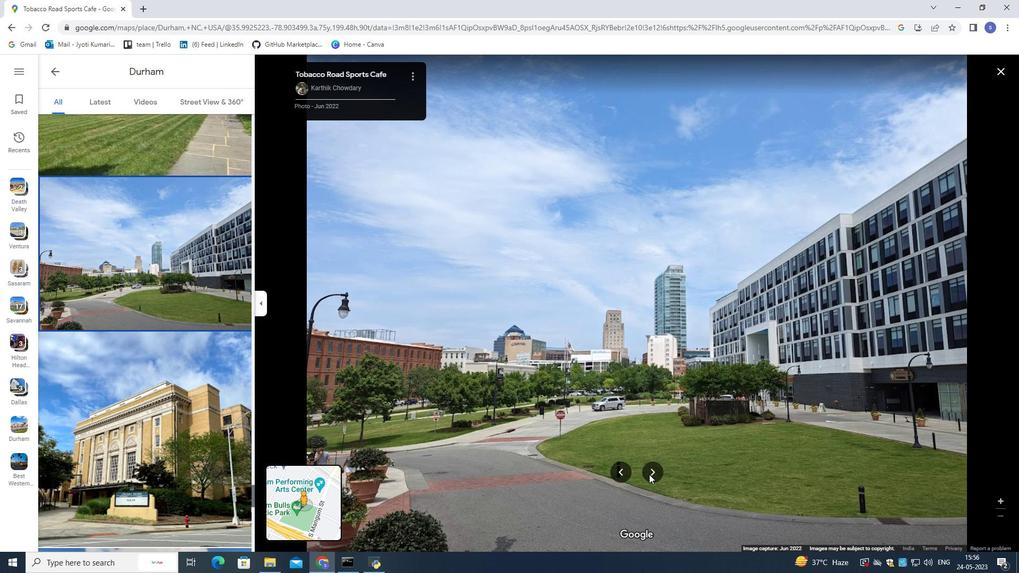 
Action: Mouse pressed left at (650, 473)
Screenshot: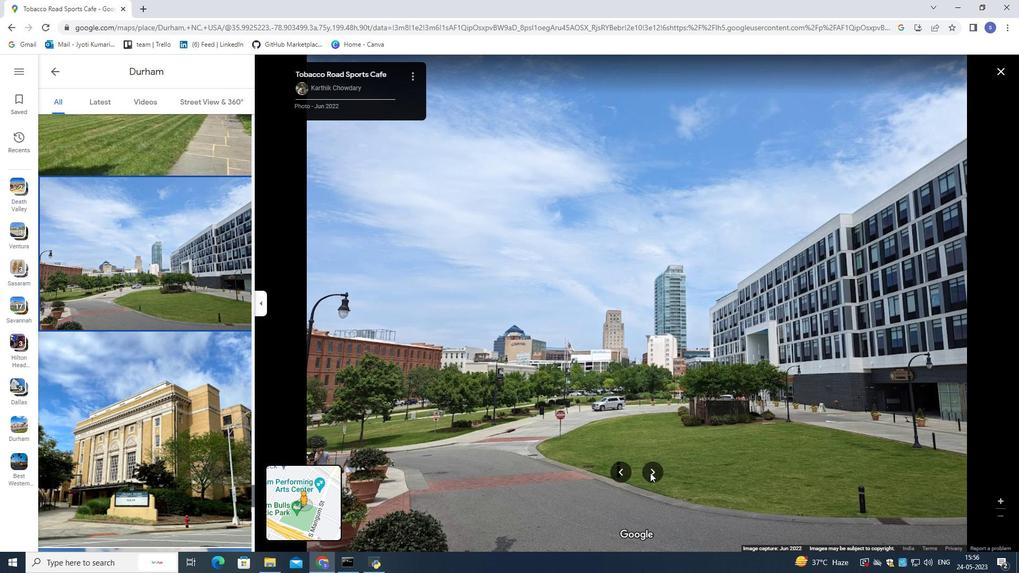 
Action: Mouse moved to (651, 471)
Screenshot: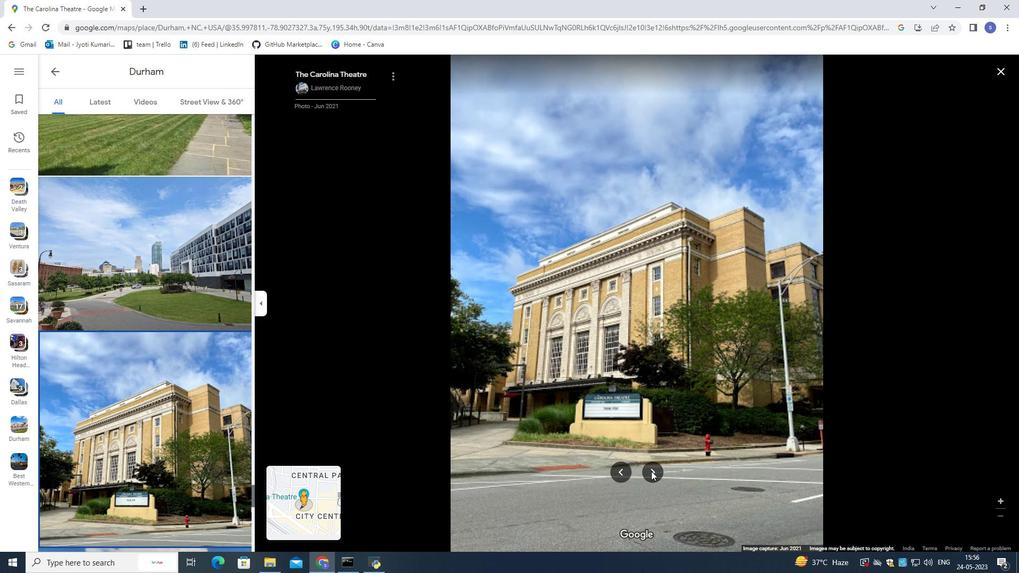 
Action: Mouse pressed left at (651, 471)
Screenshot: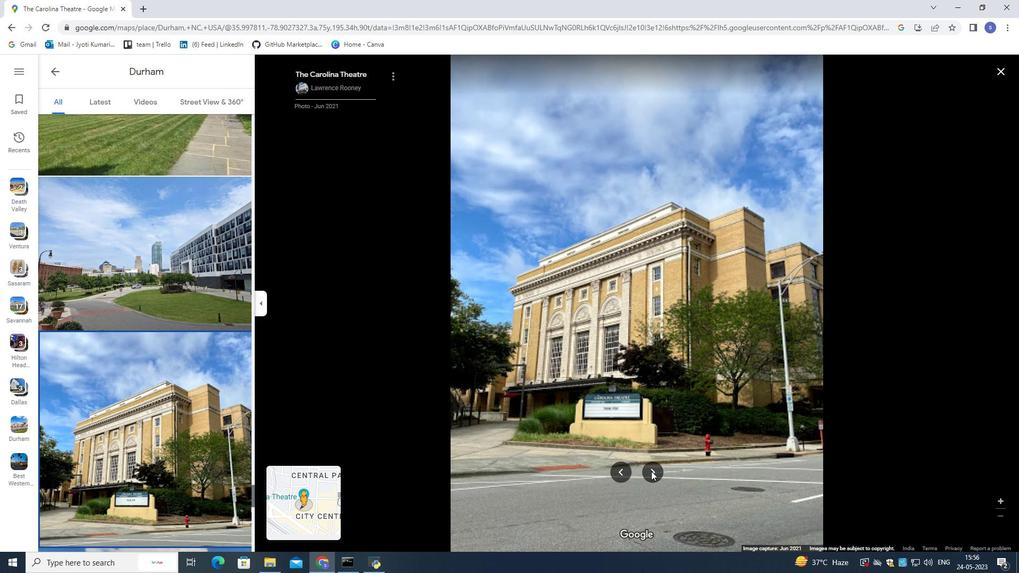 
Action: Mouse pressed left at (651, 471)
Screenshot: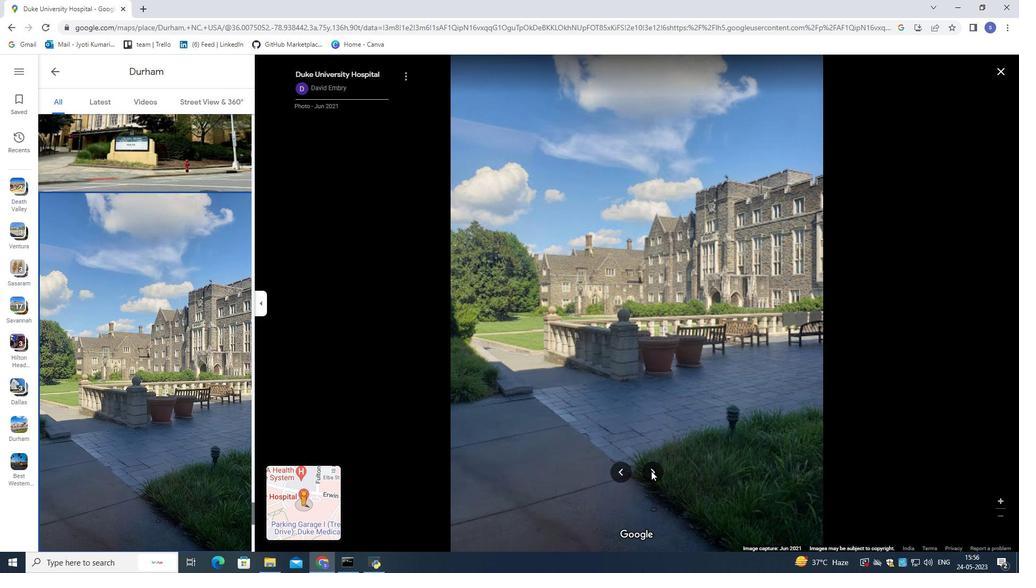 
Action: Mouse moved to (651, 468)
Screenshot: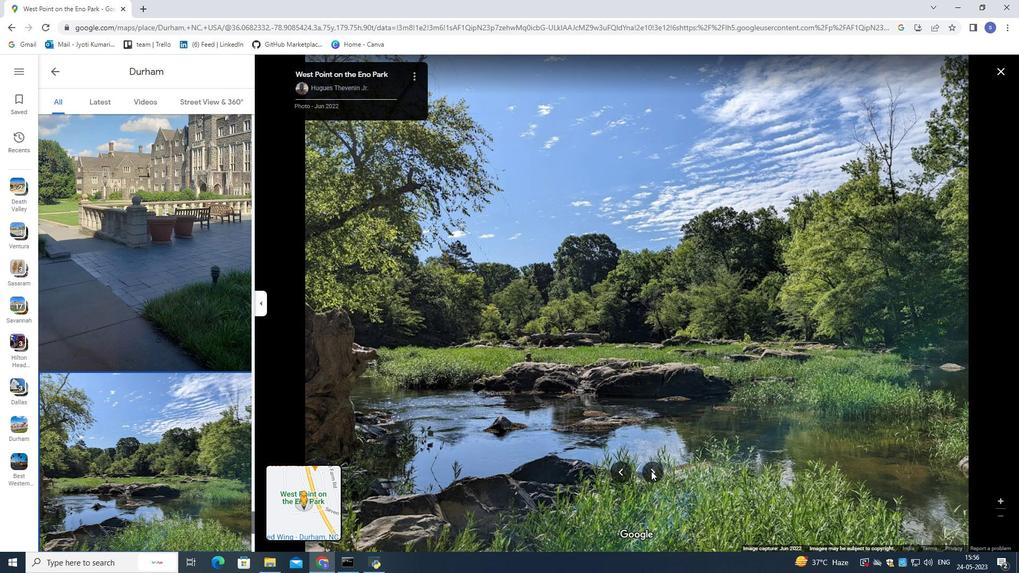 
Action: Mouse pressed left at (651, 468)
Screenshot: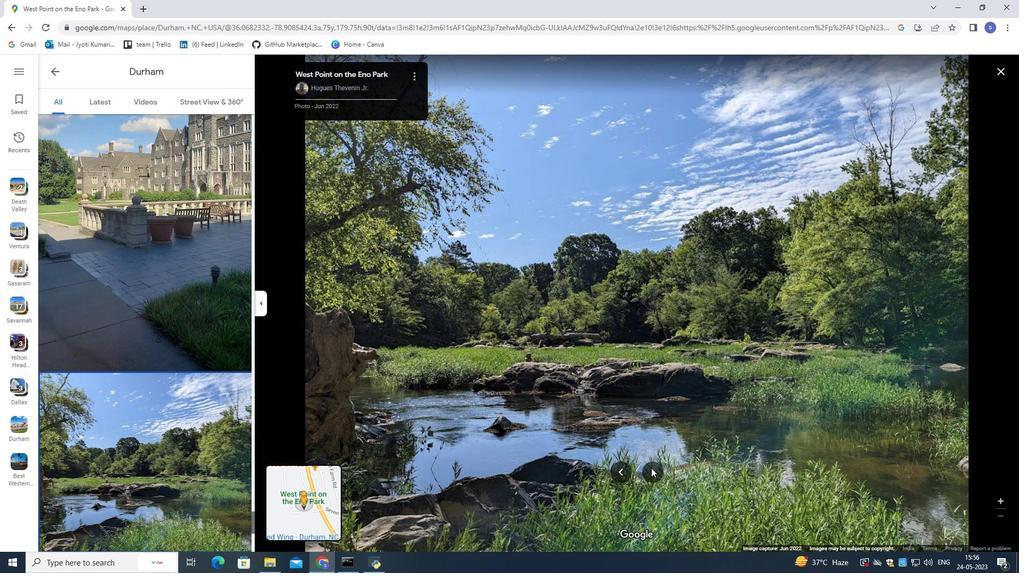 
Action: Mouse pressed left at (651, 468)
Screenshot: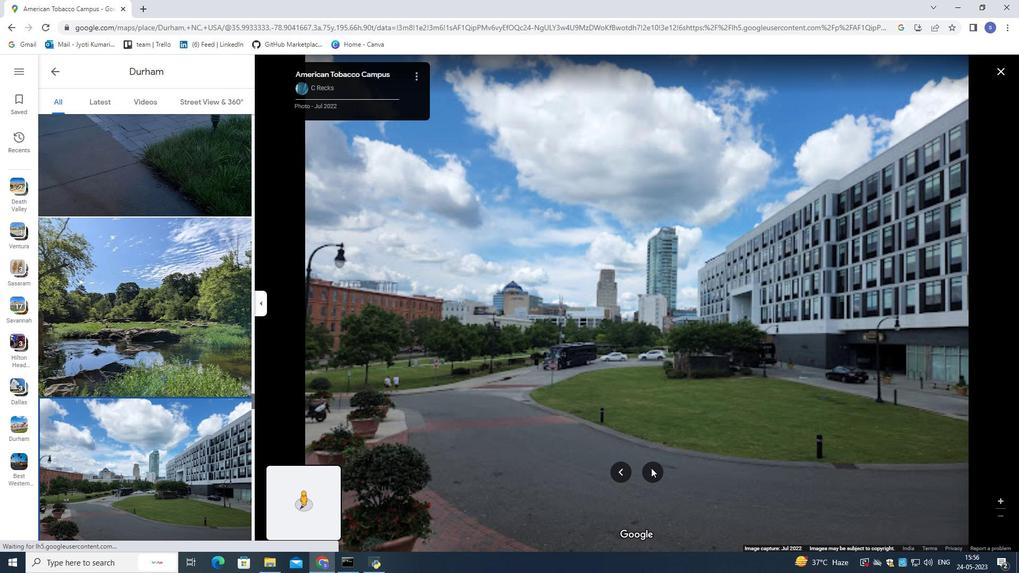 
Action: Mouse pressed left at (651, 468)
Screenshot: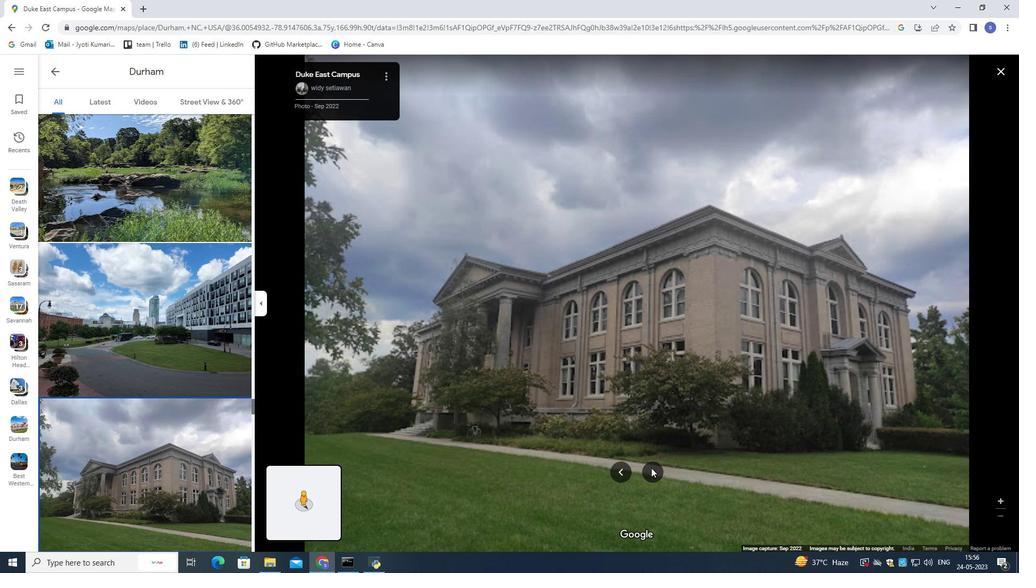 
Action: Mouse moved to (651, 463)
Screenshot: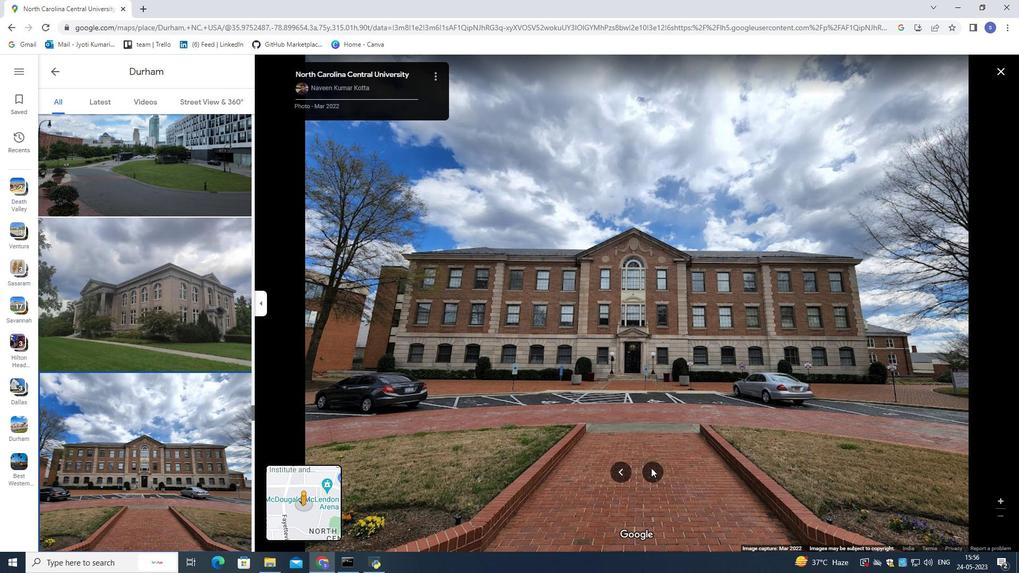 
Action: Mouse pressed left at (651, 463)
Screenshot: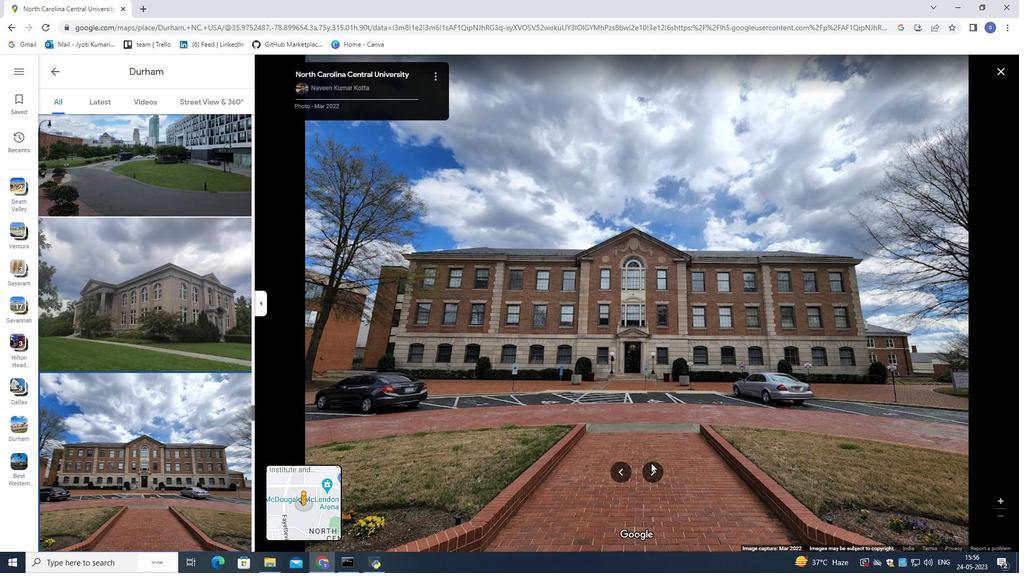 
Action: Mouse pressed left at (651, 463)
Screenshot: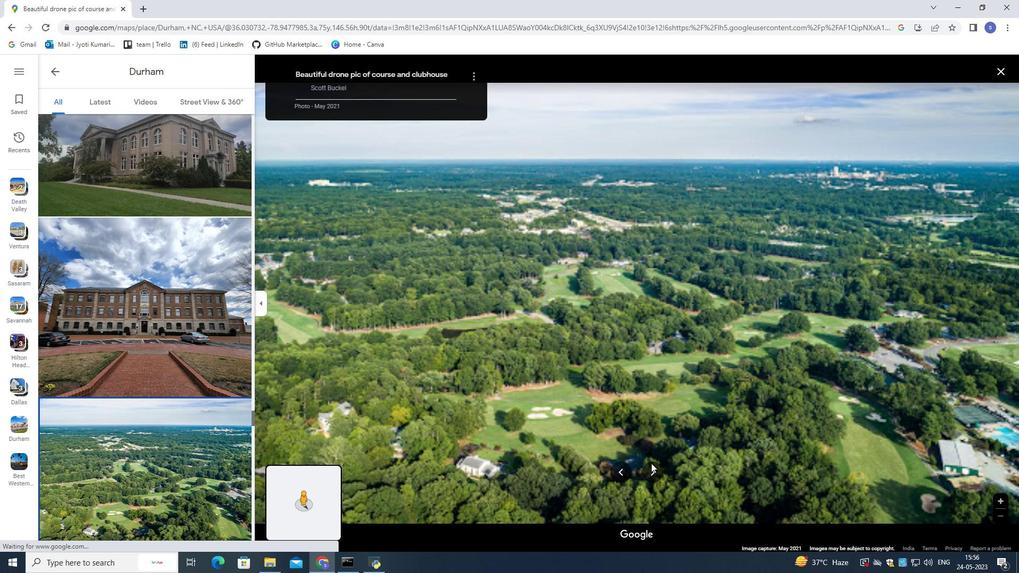 
Action: Mouse pressed left at (651, 463)
Screenshot: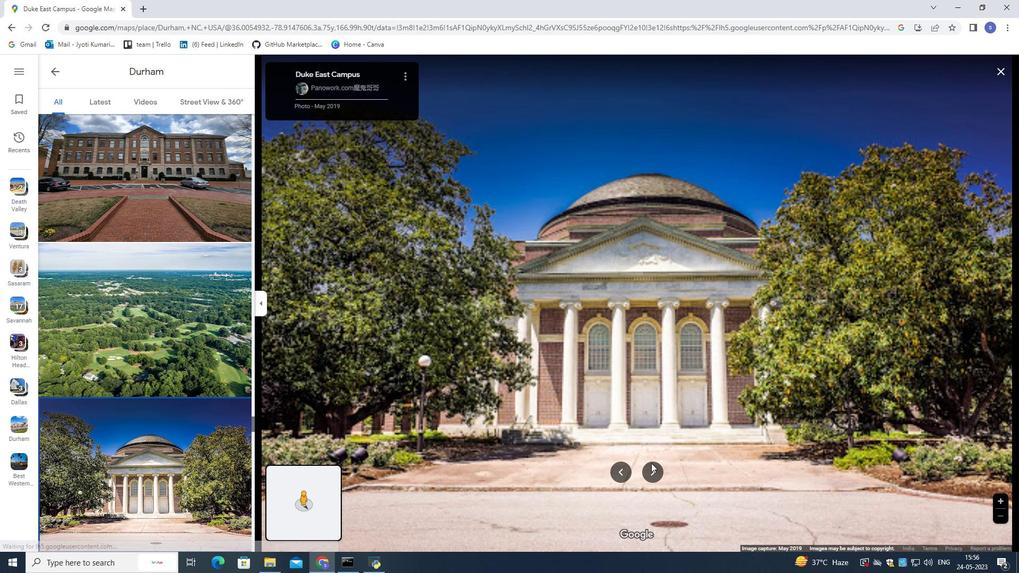 
Action: Mouse pressed left at (651, 463)
Screenshot: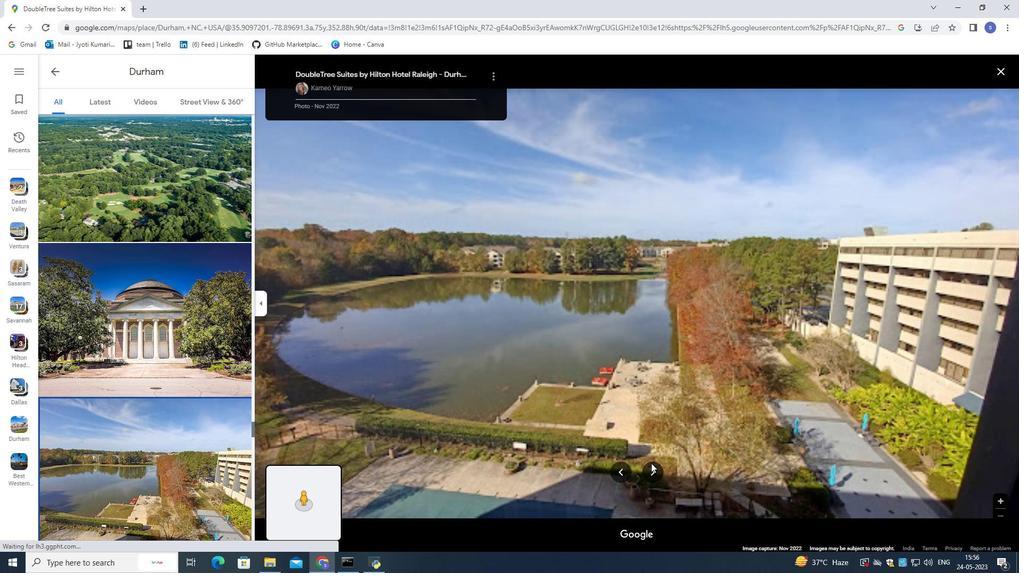 
Action: Mouse pressed left at (651, 463)
Screenshot: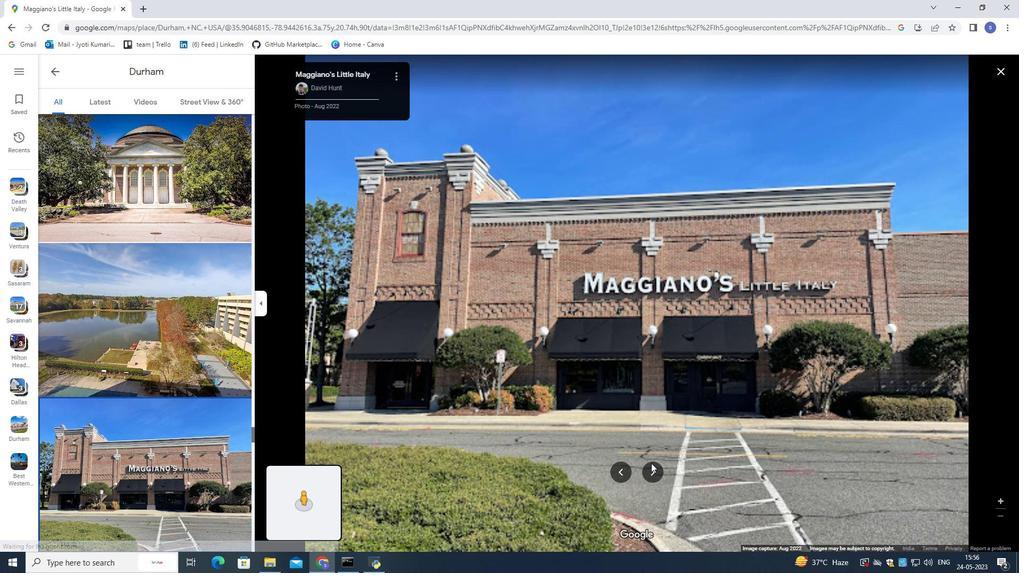 
Action: Mouse pressed left at (651, 463)
Screenshot: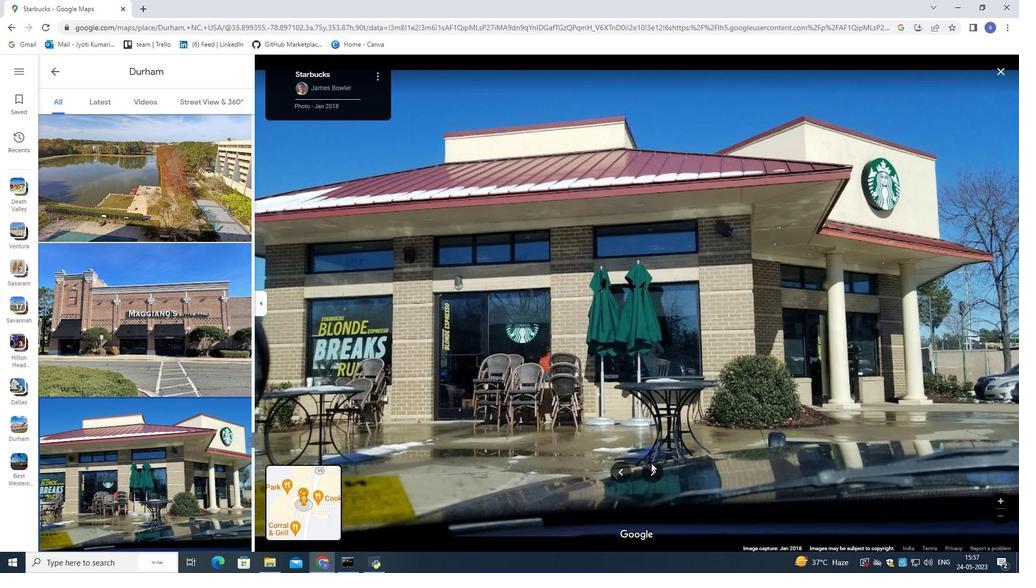 
Action: Mouse moved to (651, 467)
Screenshot: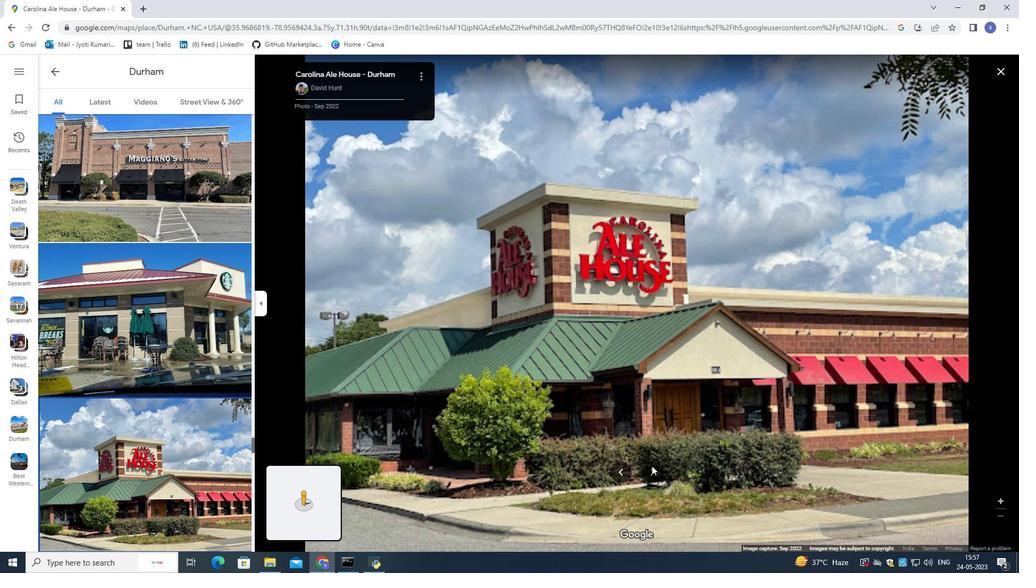 
Action: Mouse pressed left at (651, 467)
Screenshot: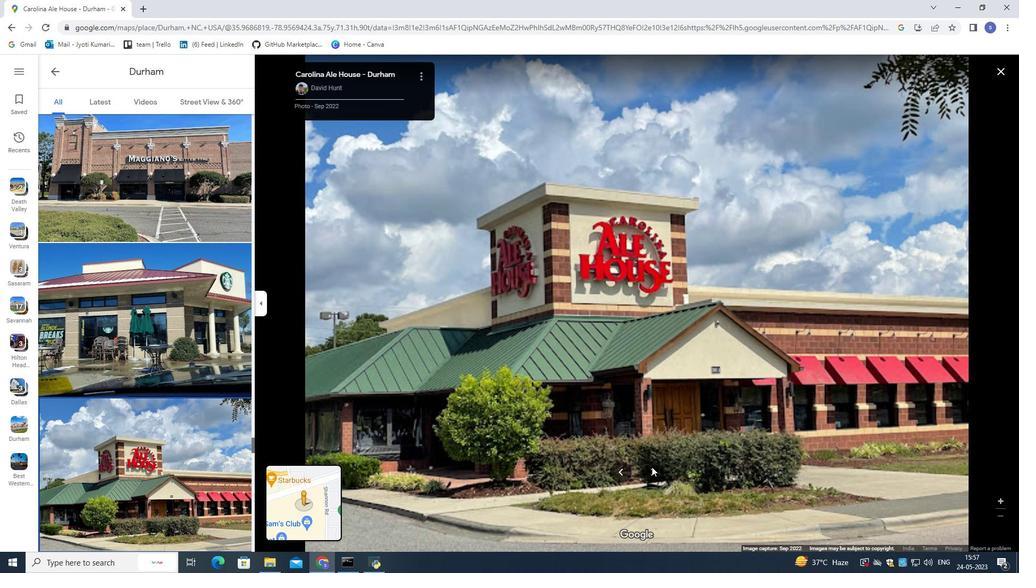 
Action: Mouse pressed left at (651, 467)
Screenshot: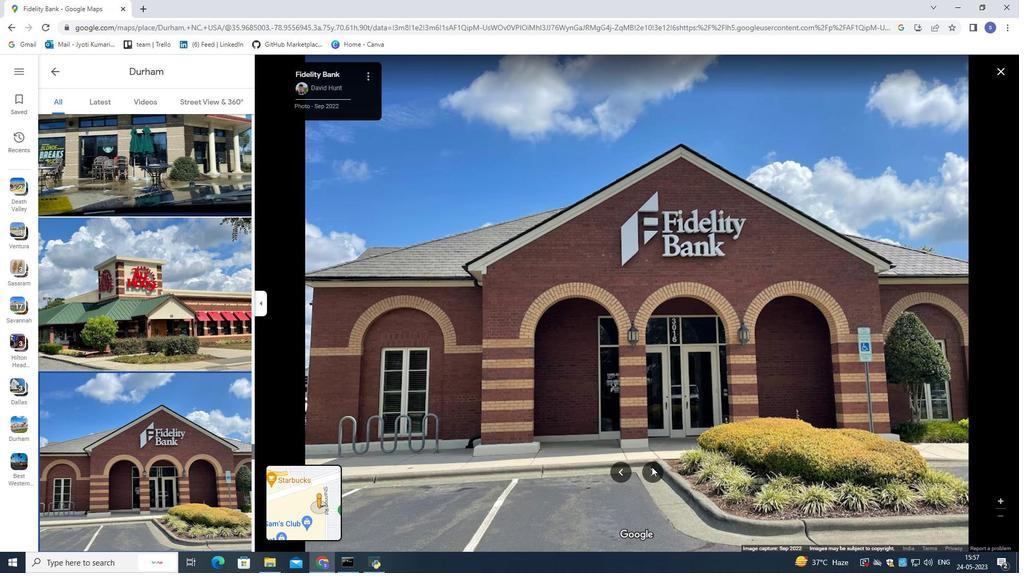 
Action: Mouse pressed left at (651, 467)
Screenshot: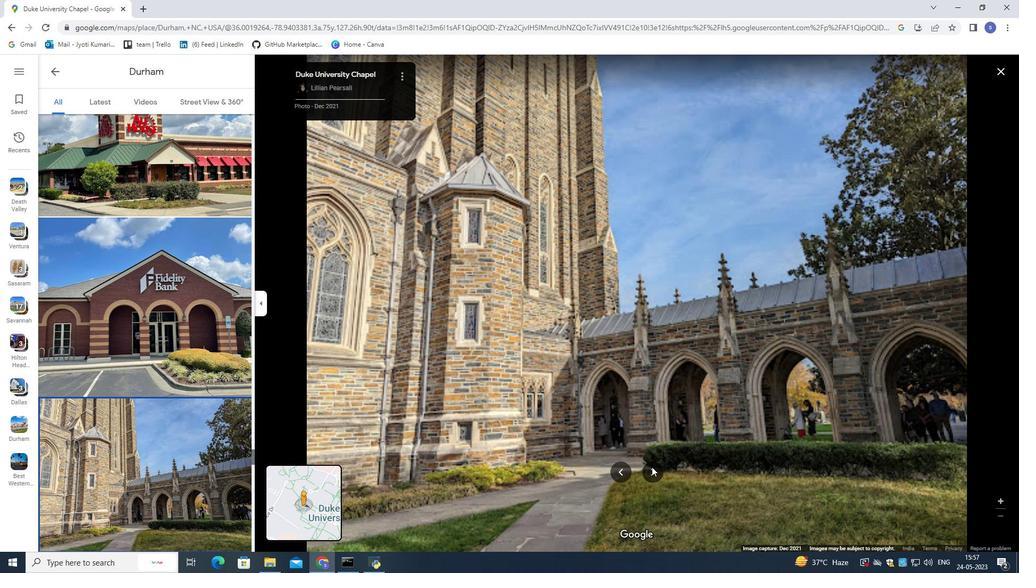 
Action: Mouse pressed left at (651, 467)
Screenshot: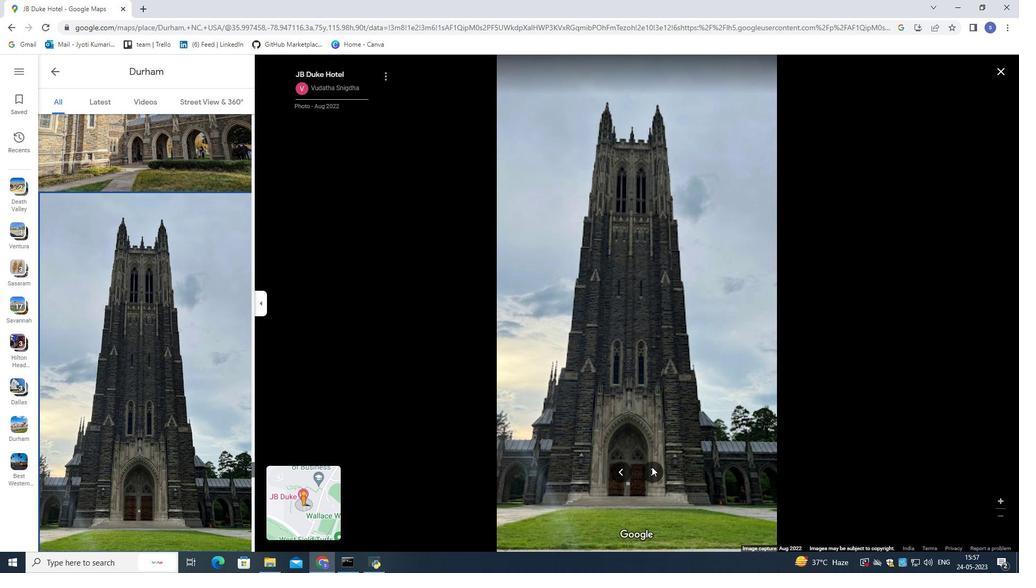 
Action: Mouse pressed left at (651, 467)
Screenshot: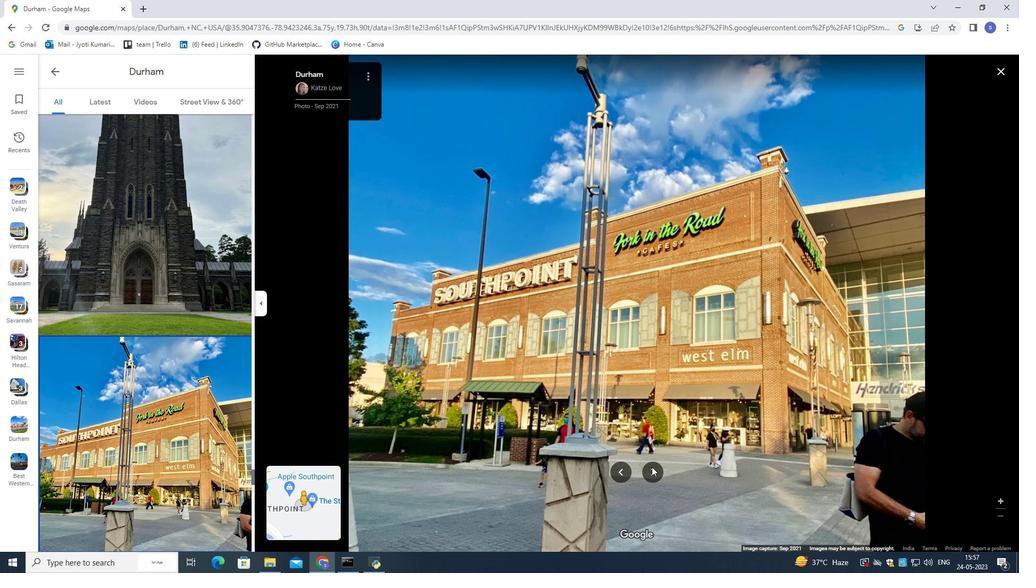 
Action: Mouse pressed left at (651, 467)
Screenshot: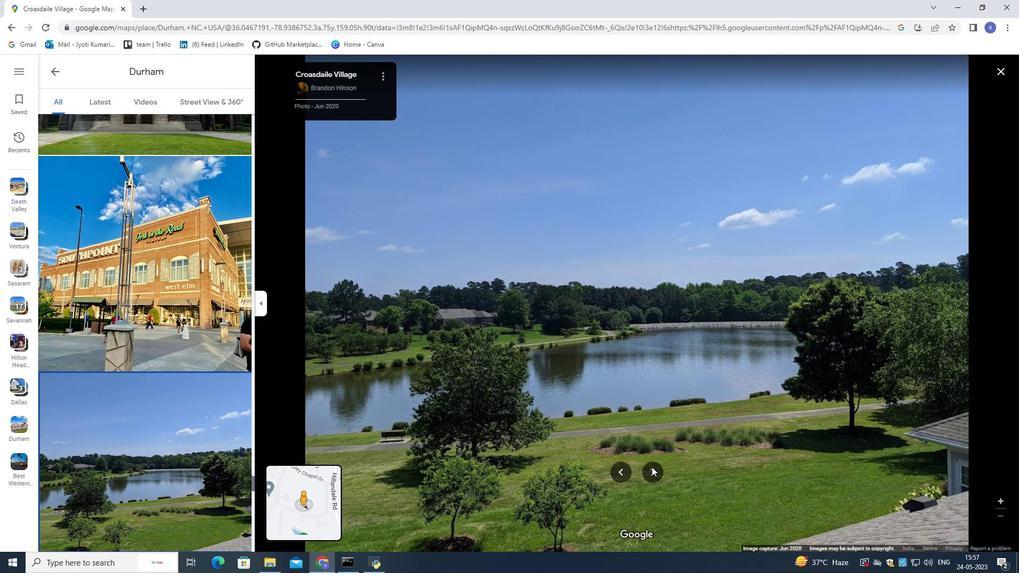 
Action: Mouse moved to (650, 468)
Screenshot: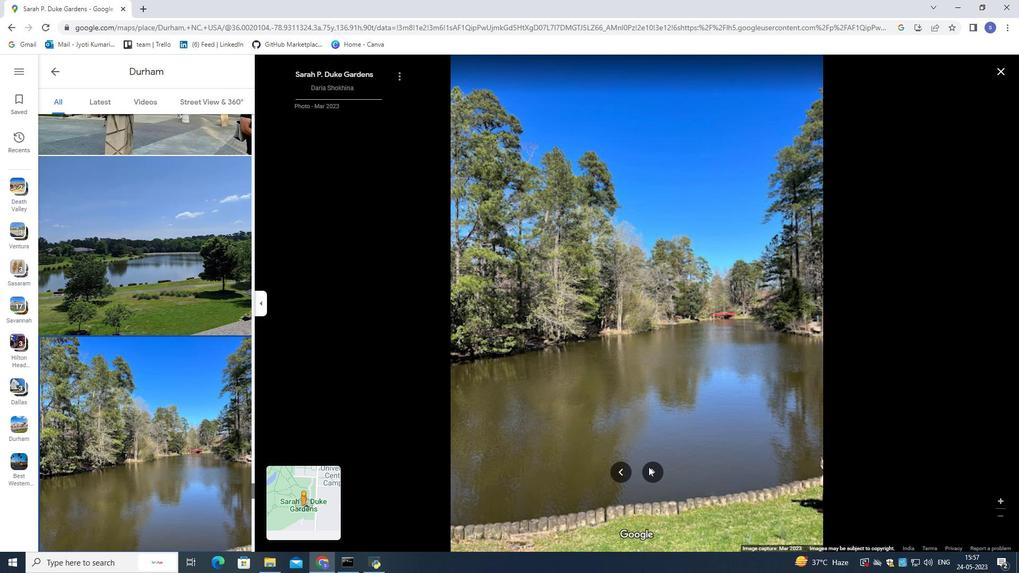 
Action: Mouse pressed left at (650, 468)
Screenshot: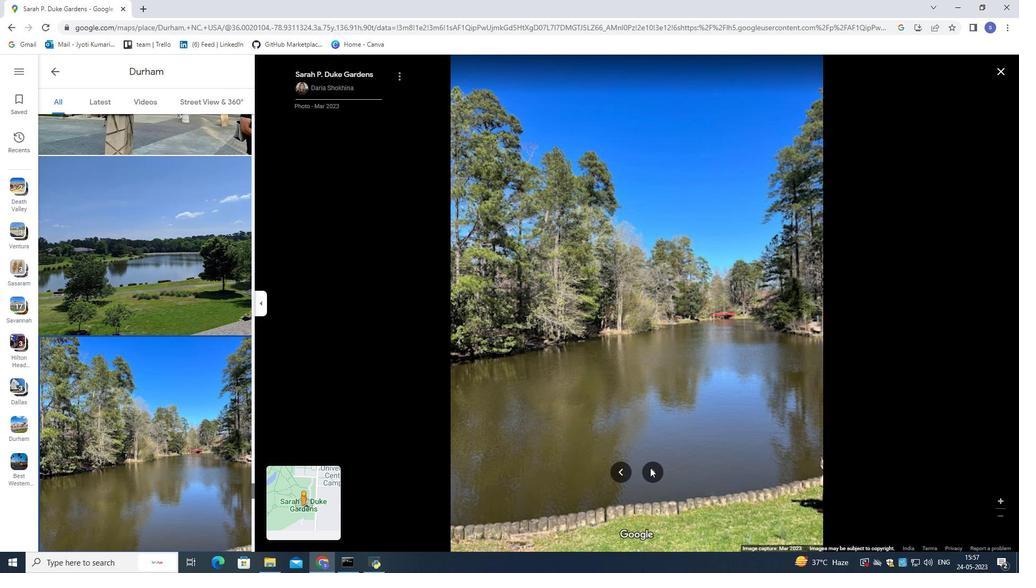 
Action: Mouse moved to (218, 384)
Screenshot: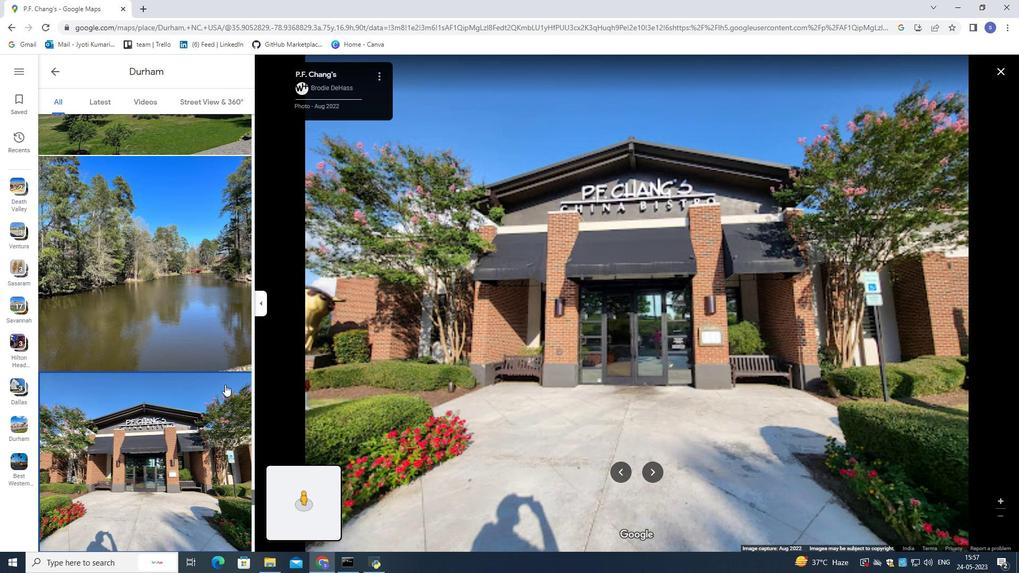 
Action: Mouse scrolled (218, 383) with delta (0, 0)
Screenshot: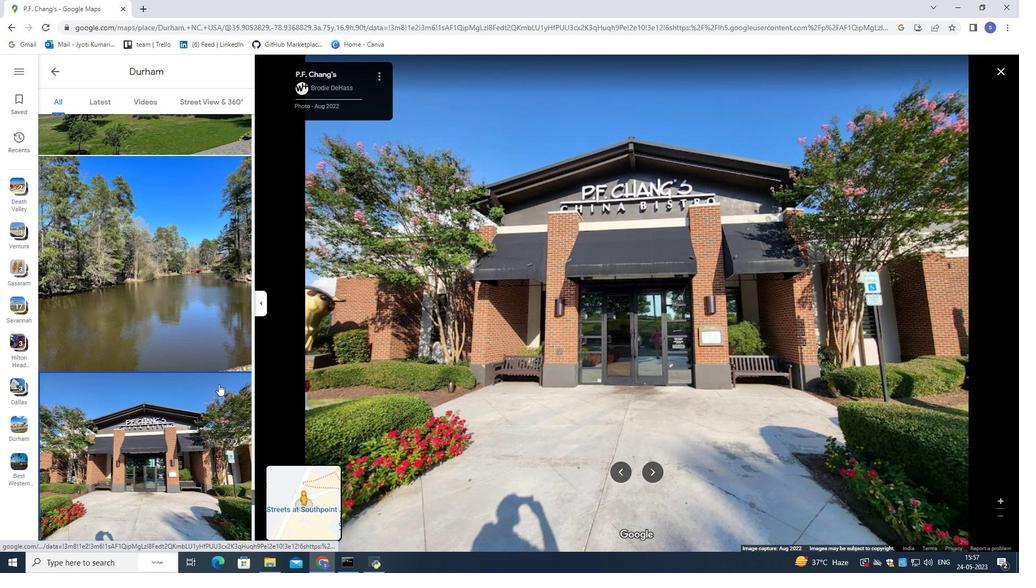 
Action: Mouse scrolled (218, 383) with delta (0, 0)
Screenshot: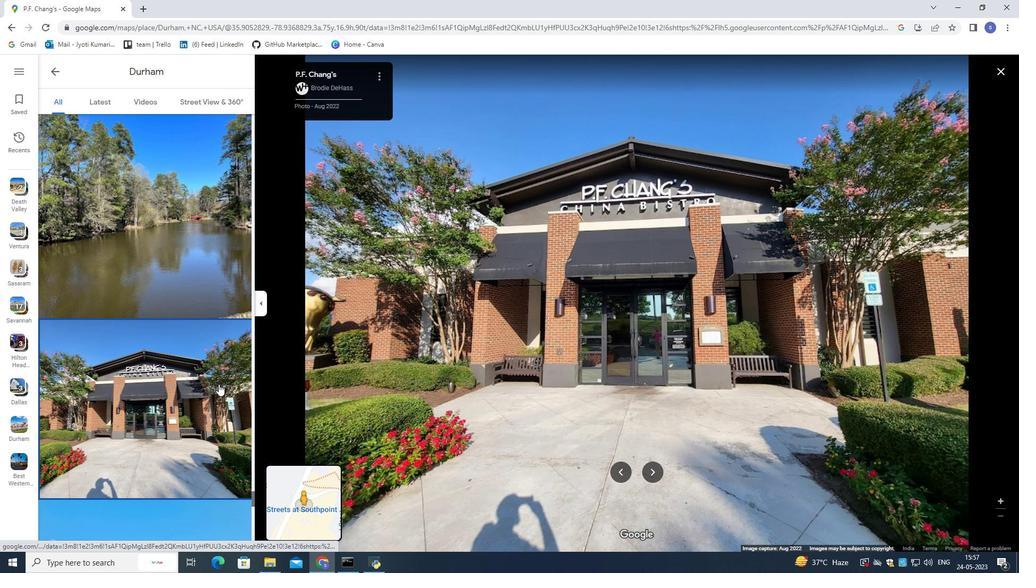 
Action: Mouse scrolled (218, 383) with delta (0, 0)
Screenshot: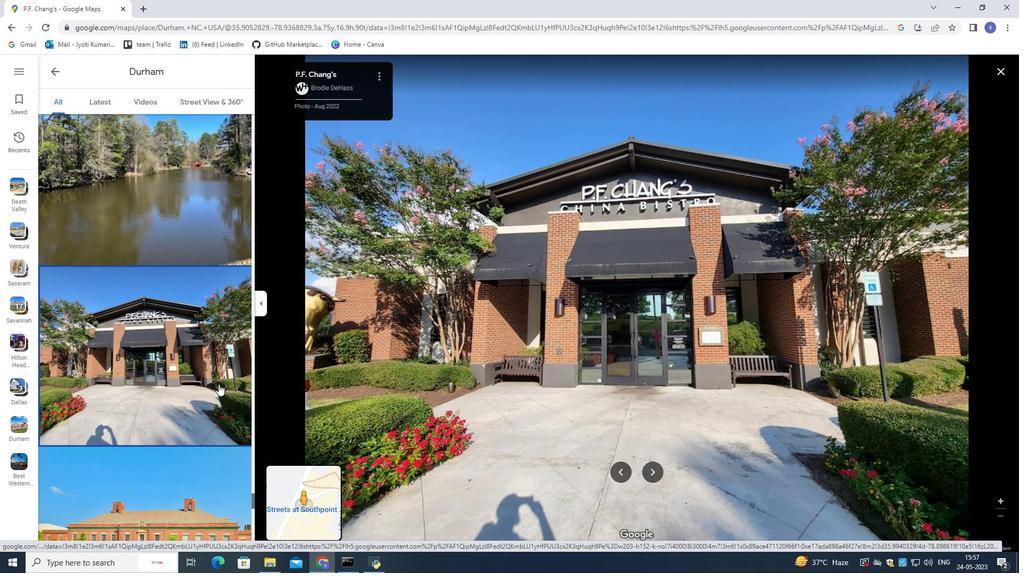 
Action: Mouse scrolled (218, 383) with delta (0, 0)
Screenshot: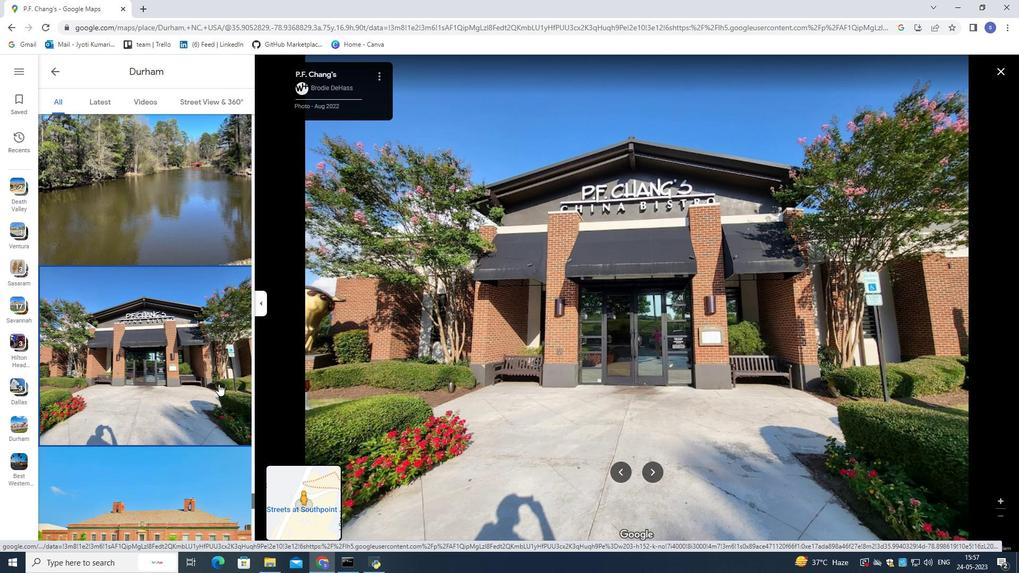 
Action: Mouse scrolled (218, 383) with delta (0, 0)
Screenshot: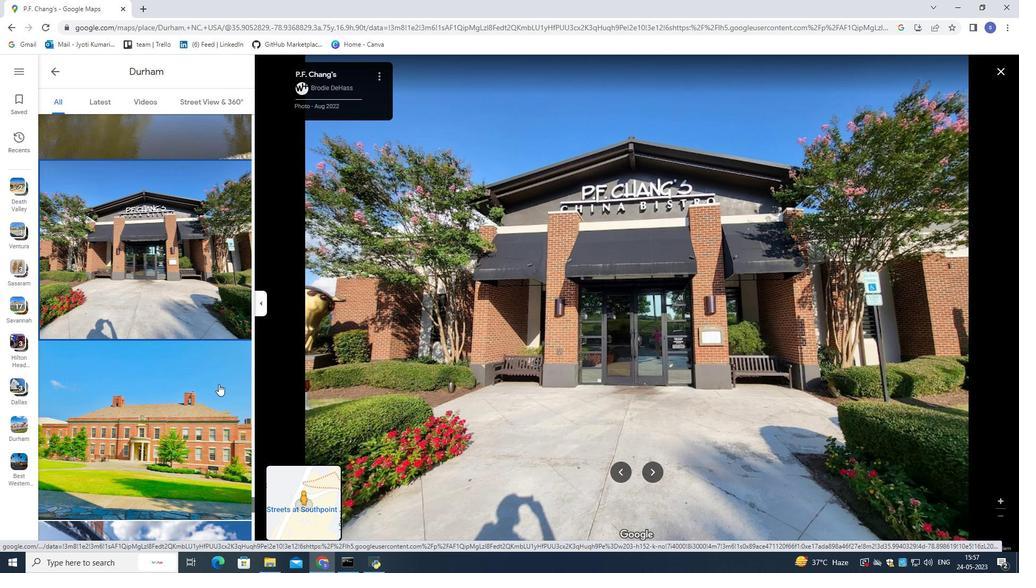 
Action: Mouse scrolled (218, 383) with delta (0, 0)
Screenshot: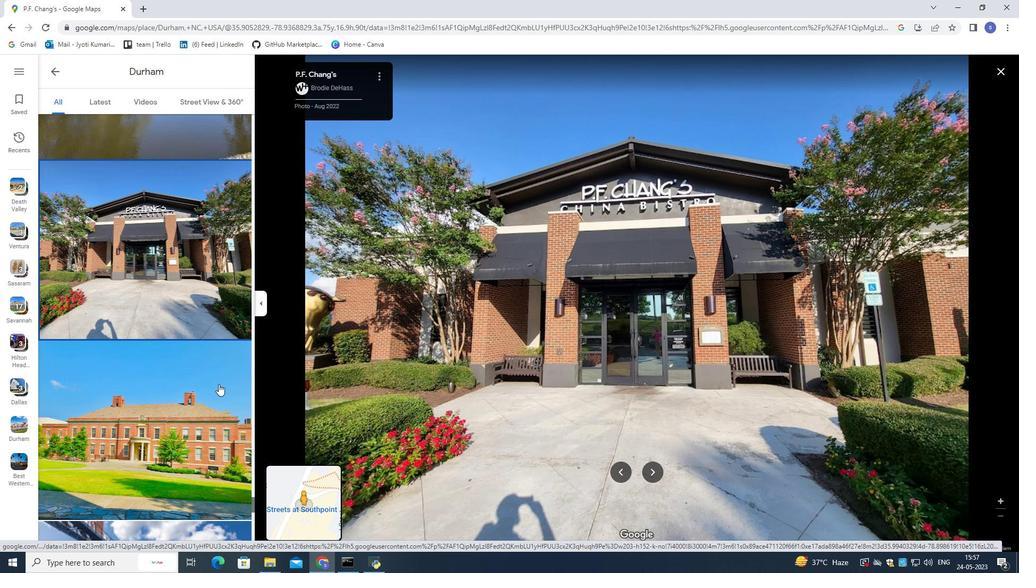
Action: Mouse scrolled (218, 383) with delta (0, 0)
Screenshot: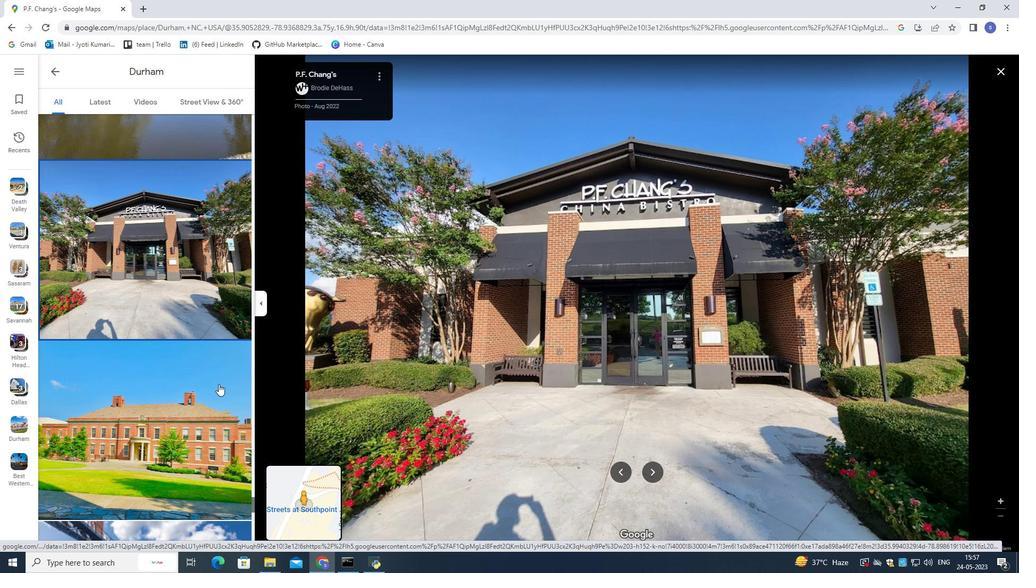 
Action: Mouse scrolled (218, 383) with delta (0, 0)
Screenshot: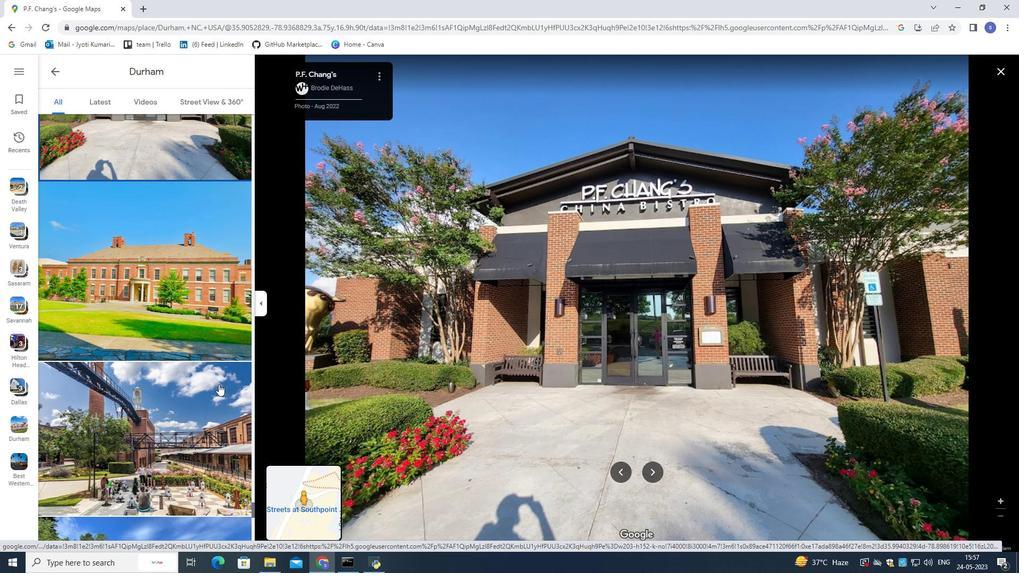 
Action: Mouse scrolled (218, 383) with delta (0, 0)
Screenshot: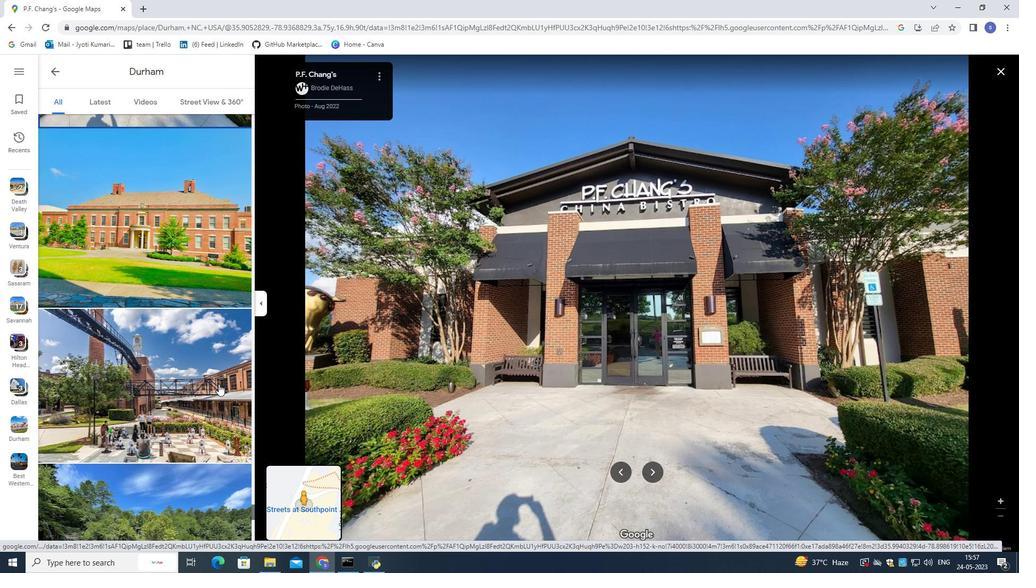 
Action: Mouse scrolled (218, 383) with delta (0, 0)
Screenshot: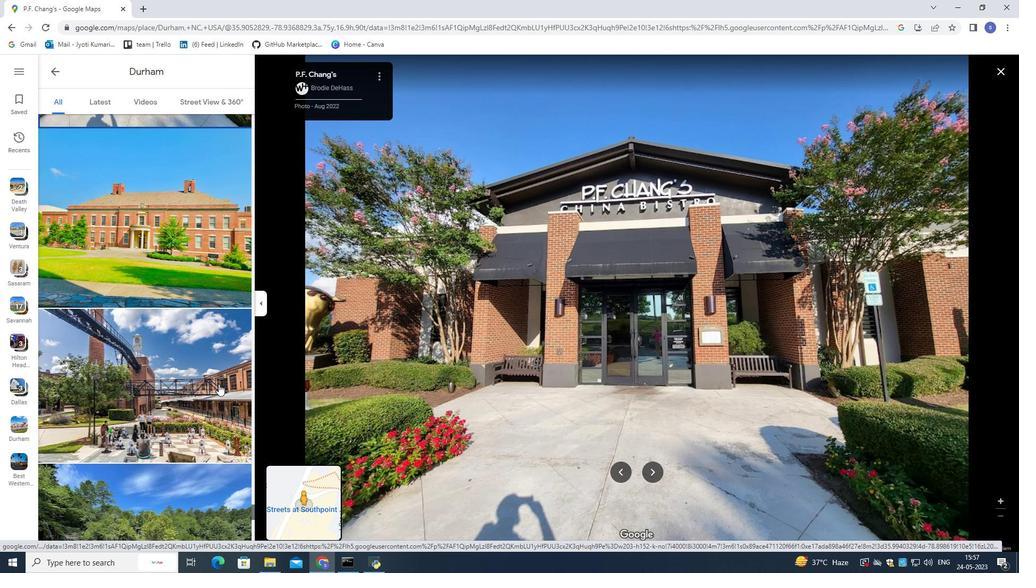 
Action: Mouse scrolled (218, 383) with delta (0, 0)
Screenshot: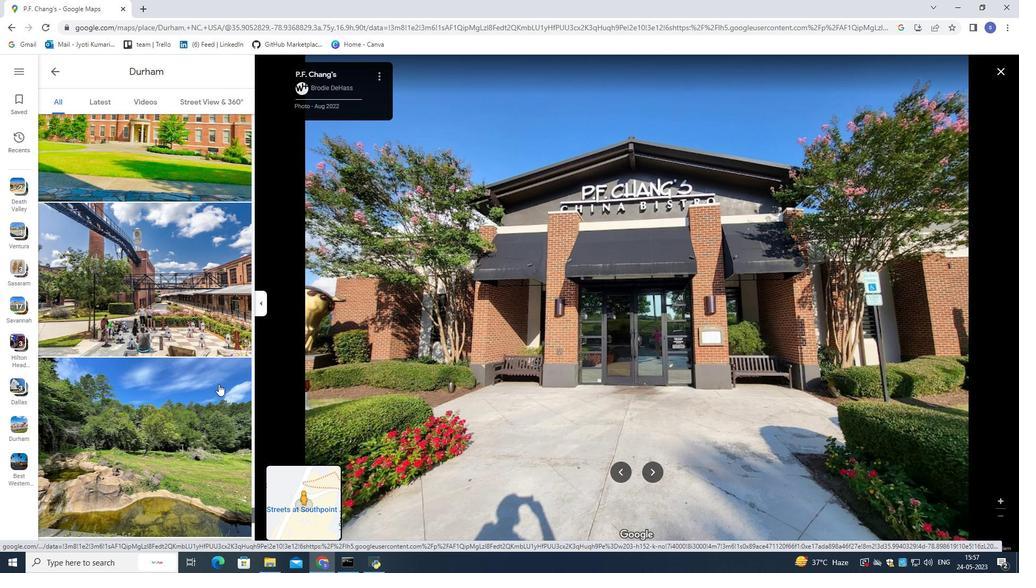 
Action: Mouse scrolled (218, 383) with delta (0, 0)
Screenshot: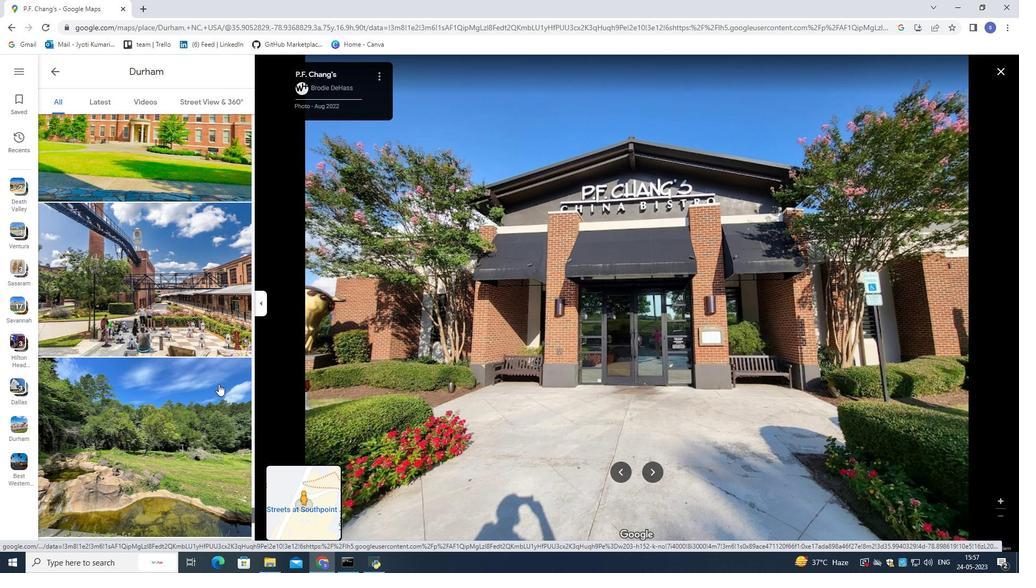 
Action: Mouse scrolled (218, 383) with delta (0, 0)
Screenshot: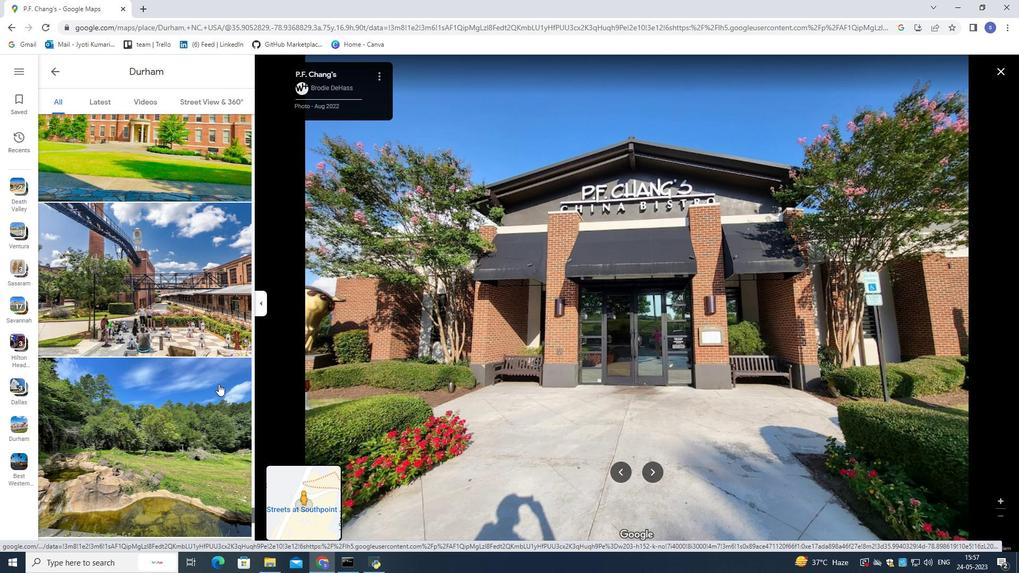 
Action: Mouse scrolled (218, 383) with delta (0, 0)
Screenshot: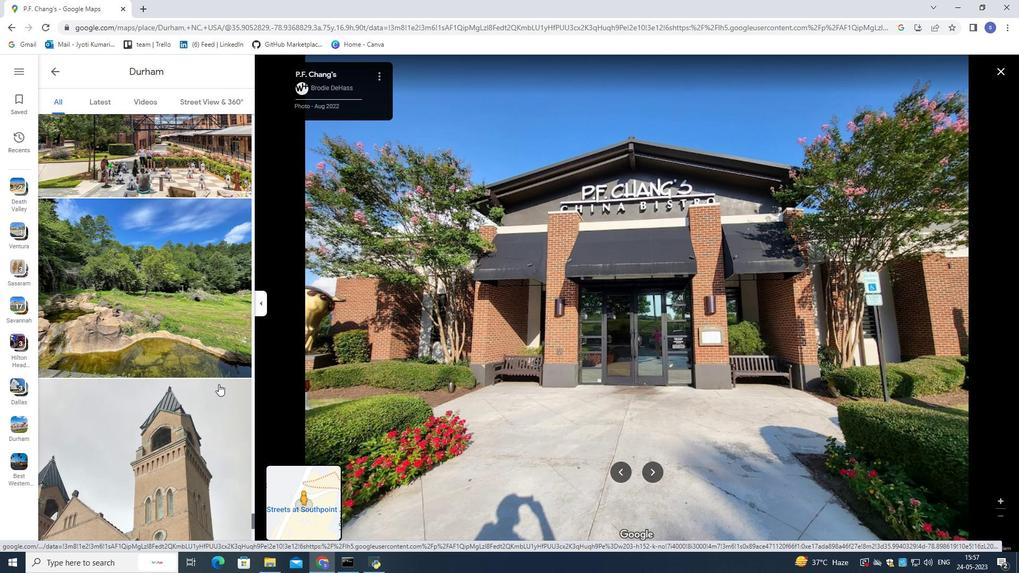 
Action: Mouse scrolled (218, 383) with delta (0, 0)
Screenshot: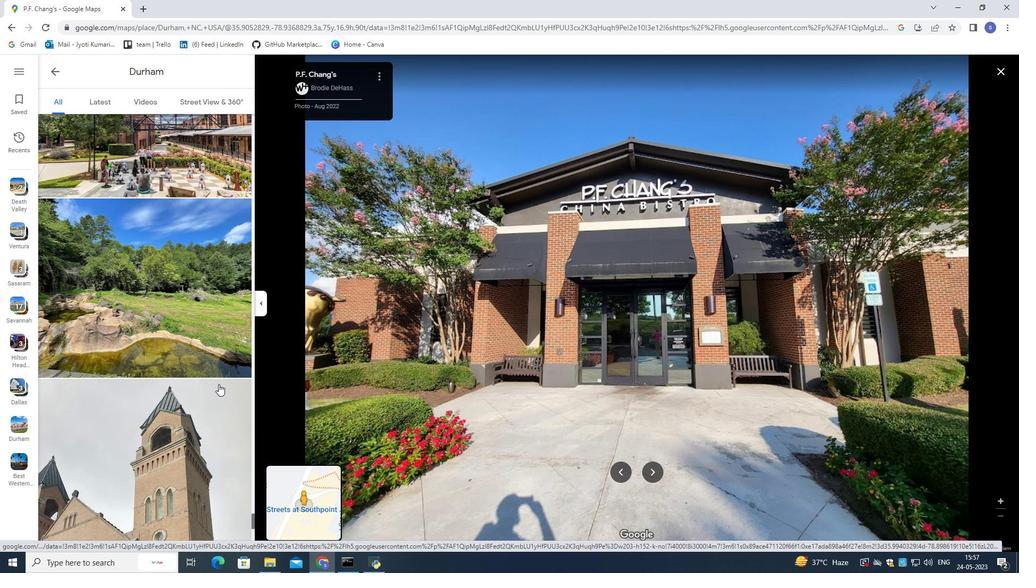 
Action: Mouse moved to (218, 383)
Screenshot: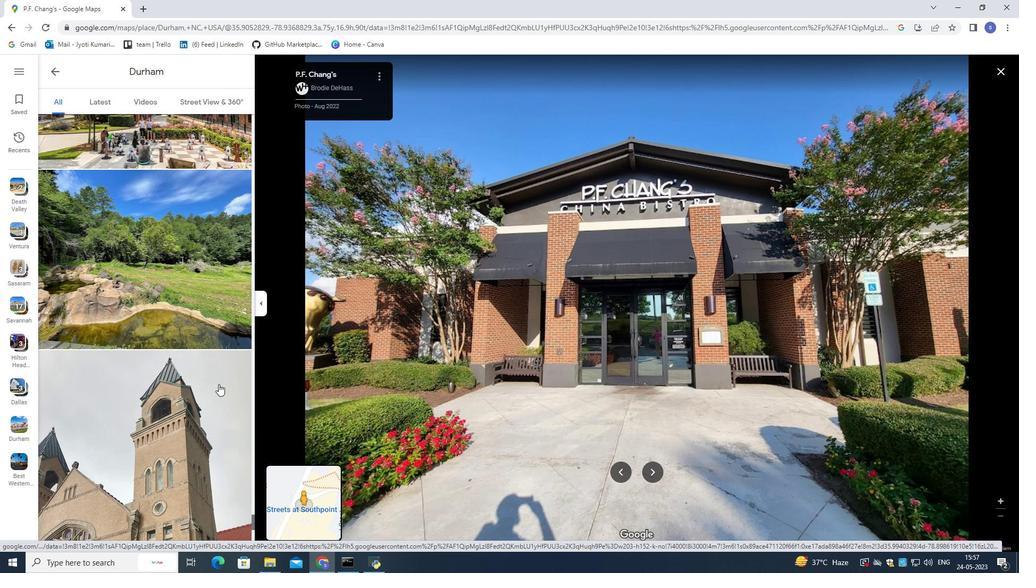 
Action: Mouse scrolled (218, 382) with delta (0, 0)
Screenshot: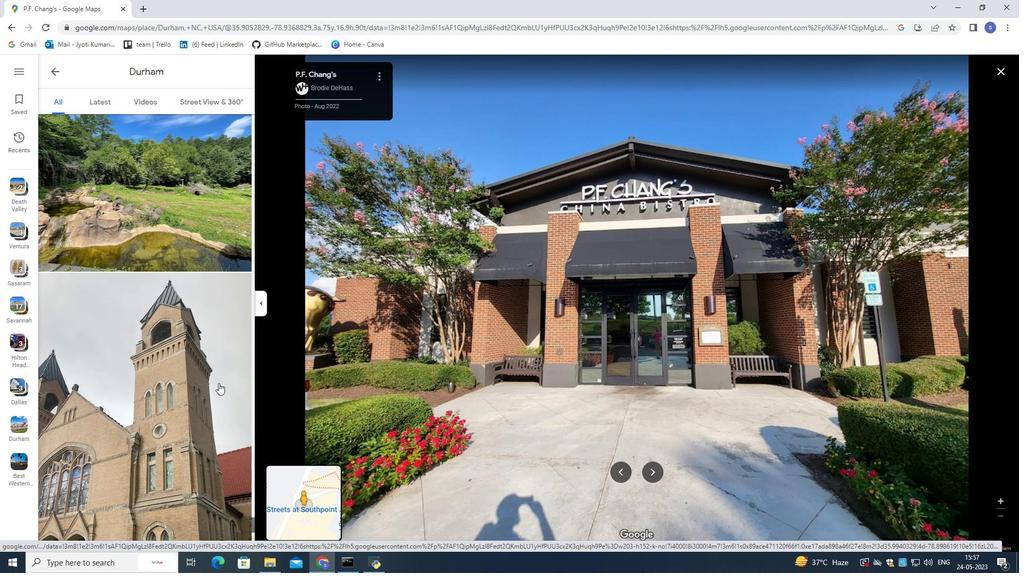 
Action: Mouse moved to (218, 383)
Screenshot: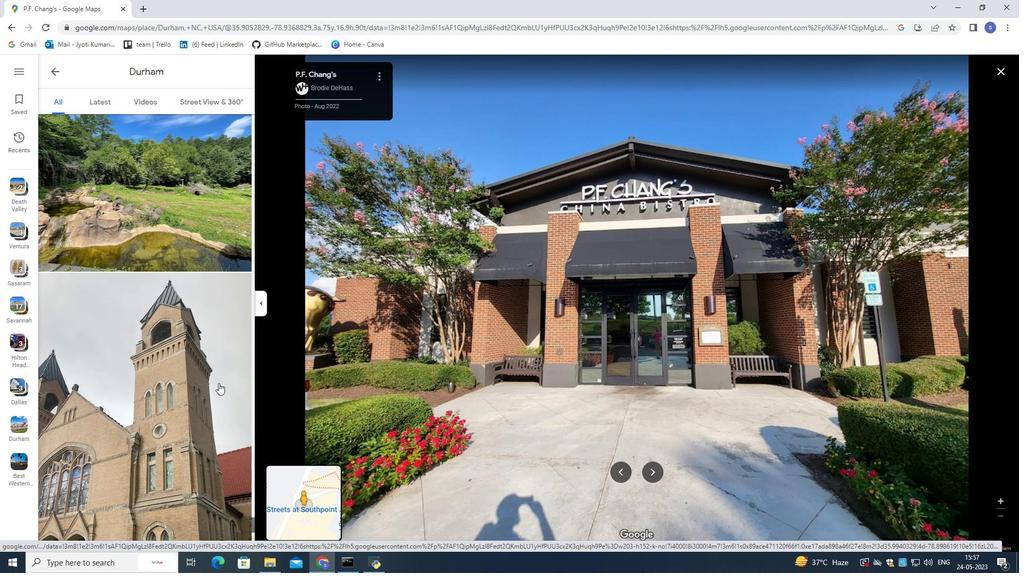 
Action: Mouse scrolled (218, 382) with delta (0, 0)
Screenshot: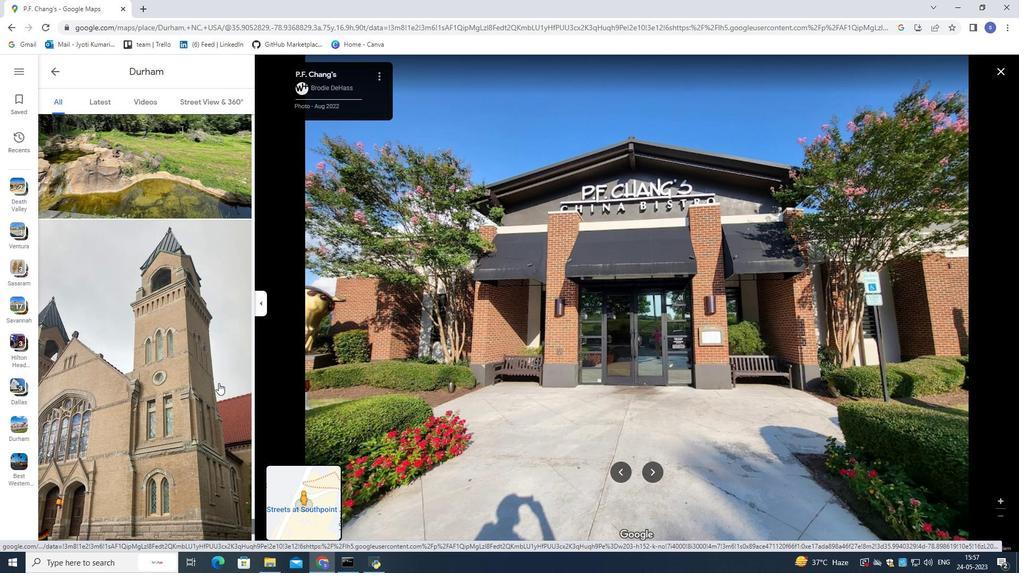 
Action: Mouse scrolled (218, 382) with delta (0, 0)
Screenshot: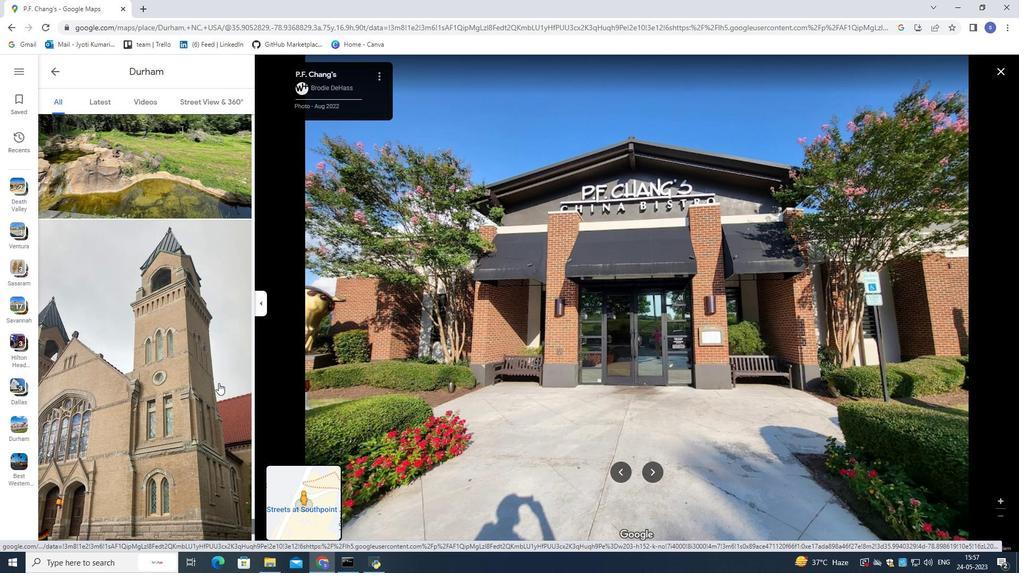 
Action: Mouse scrolled (218, 382) with delta (0, 0)
Screenshot: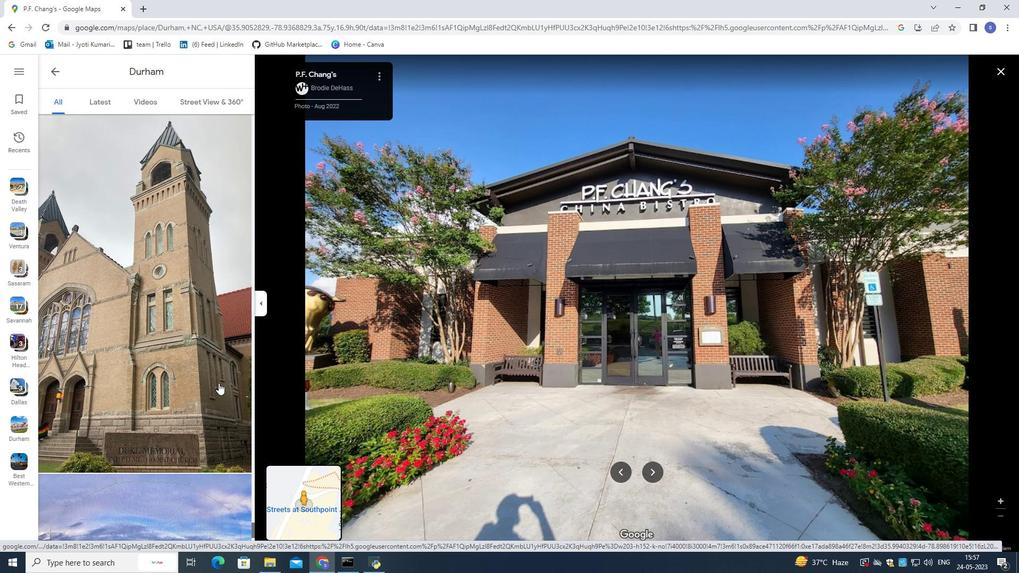 
Action: Mouse scrolled (218, 382) with delta (0, 0)
Screenshot: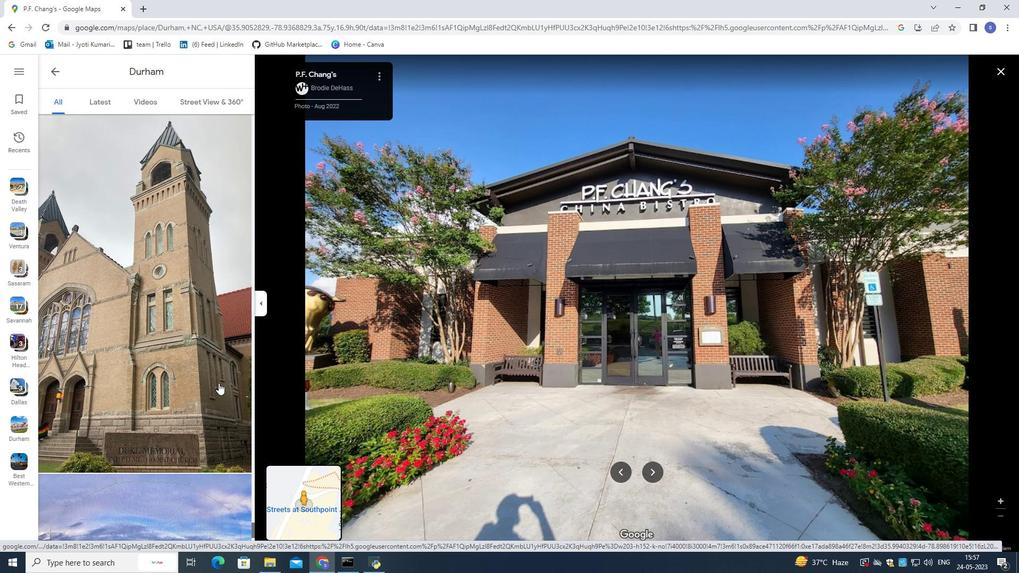 
Action: Mouse scrolled (218, 382) with delta (0, 0)
Screenshot: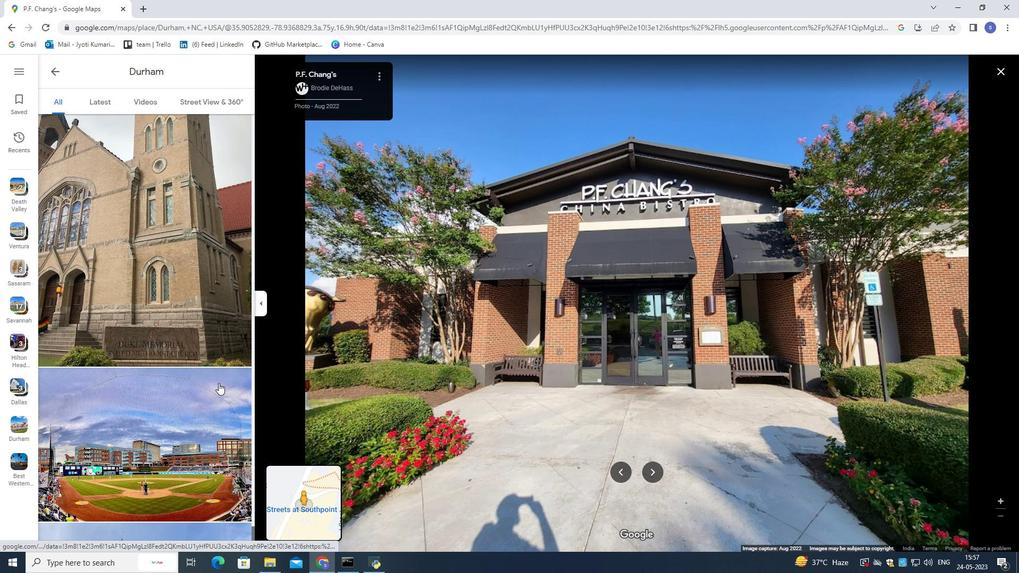 
Action: Mouse scrolled (218, 382) with delta (0, 0)
Screenshot: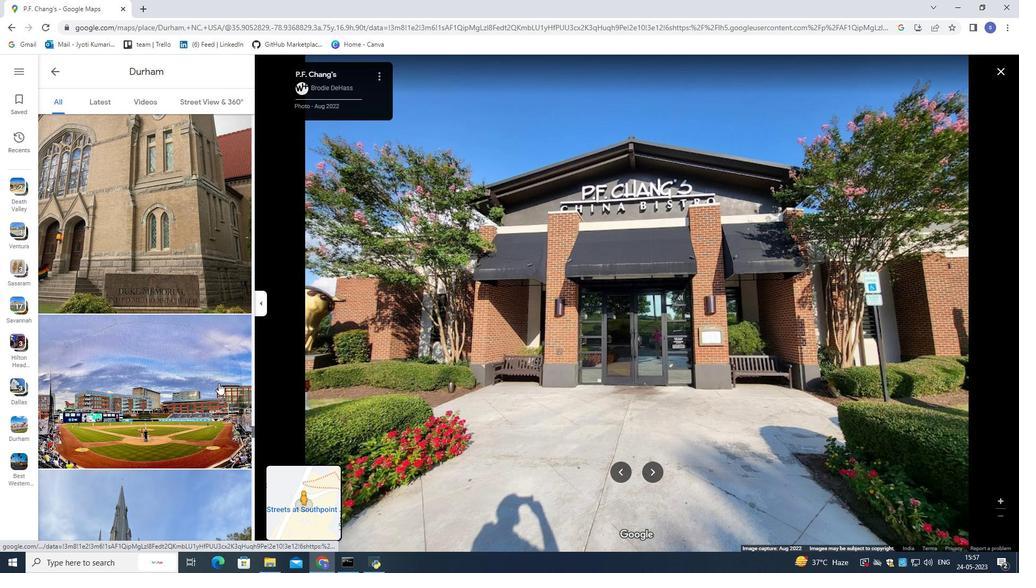 
Action: Mouse moved to (219, 380)
Screenshot: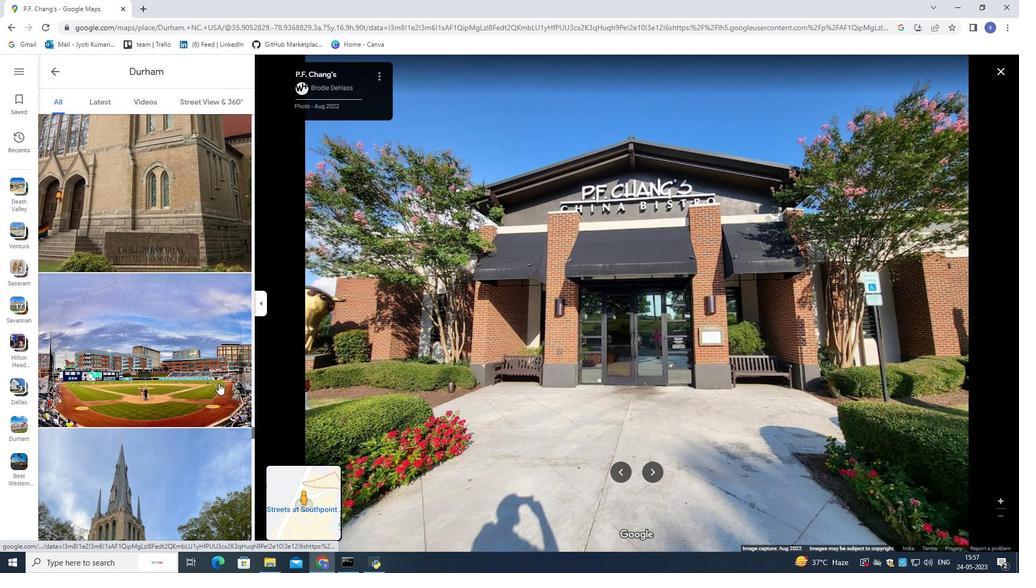 
Action: Mouse scrolled (219, 379) with delta (0, 0)
Screenshot: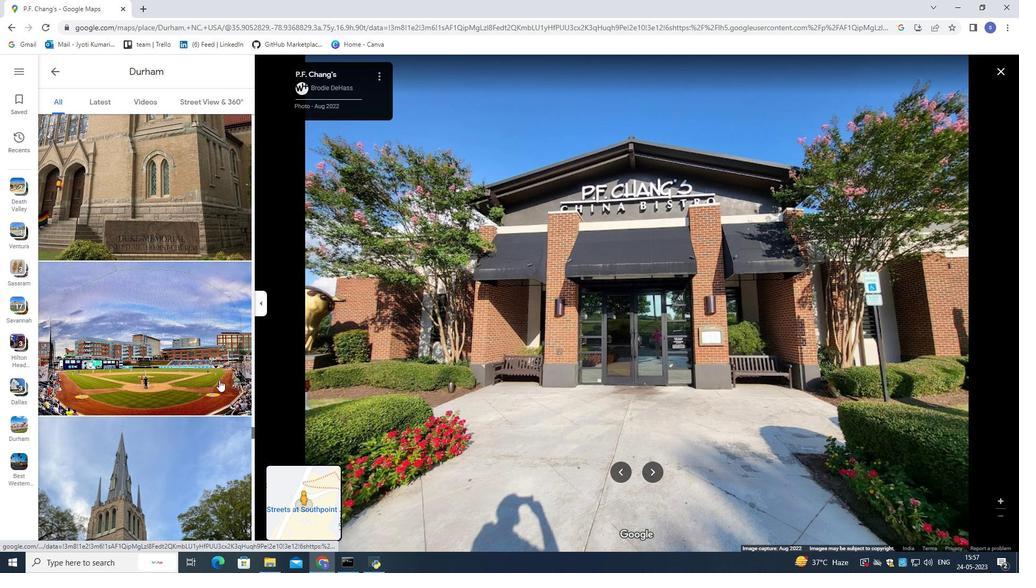 
Action: Mouse moved to (56, 68)
Screenshot: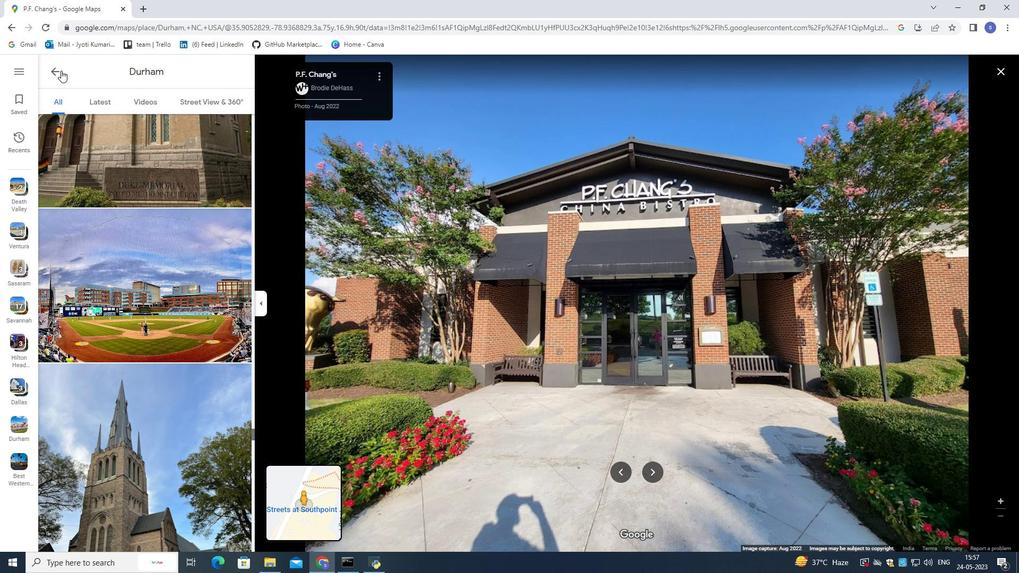 
Action: Mouse pressed left at (56, 68)
Screenshot: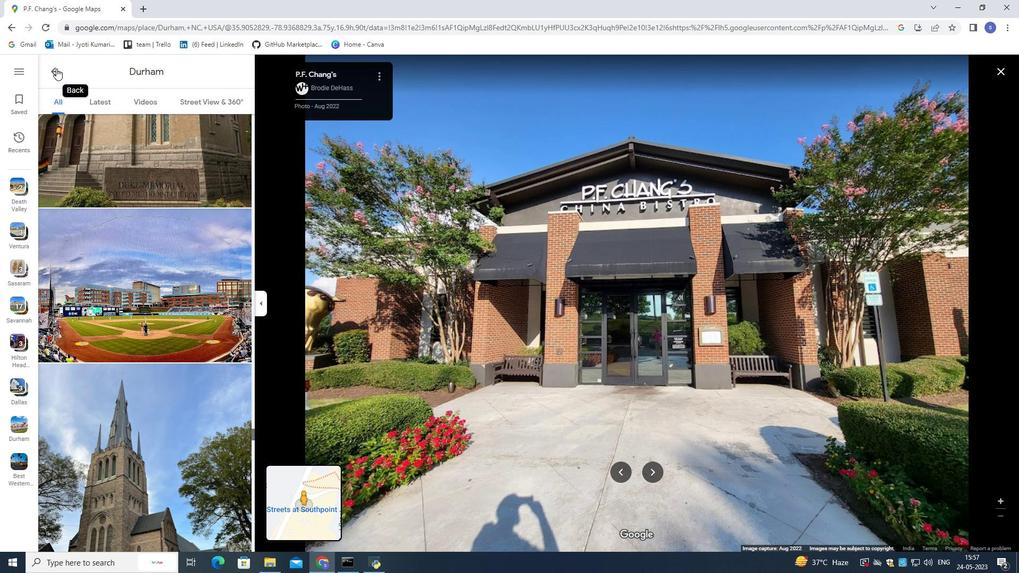 
Action: Mouse moved to (997, 431)
Screenshot: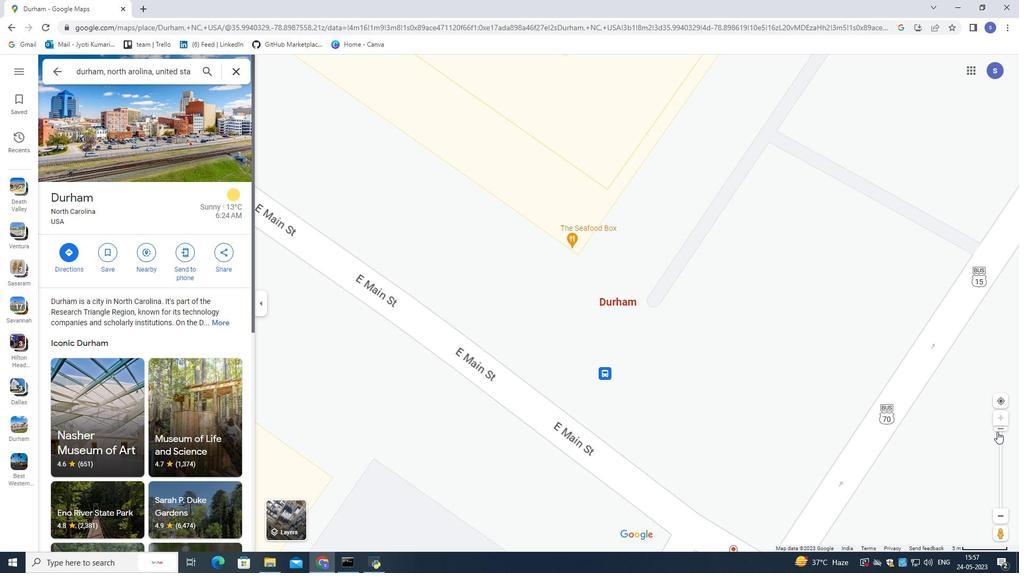 
Action: Mouse pressed left at (997, 431)
Screenshot: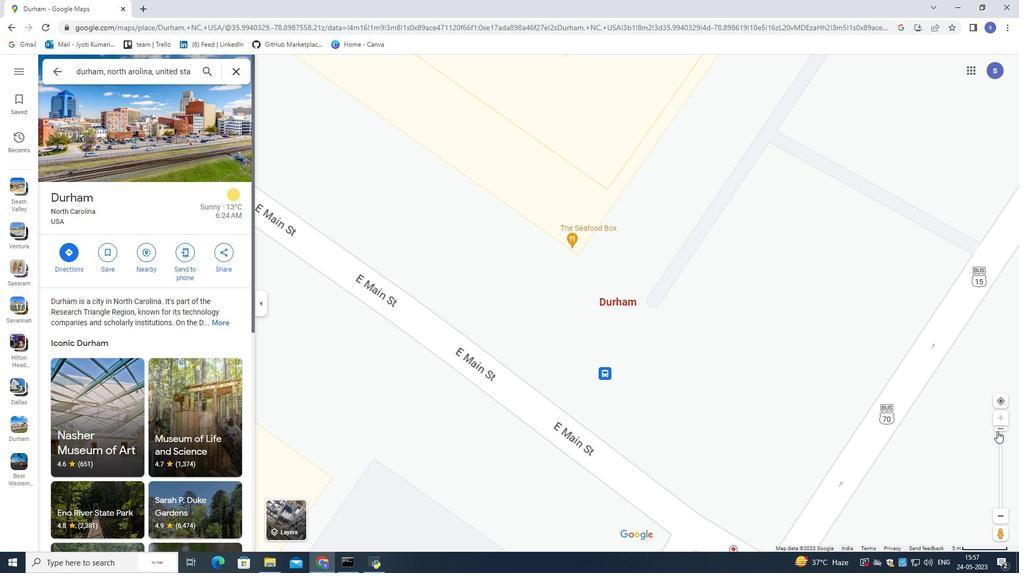 
Action: Mouse moved to (727, 384)
Screenshot: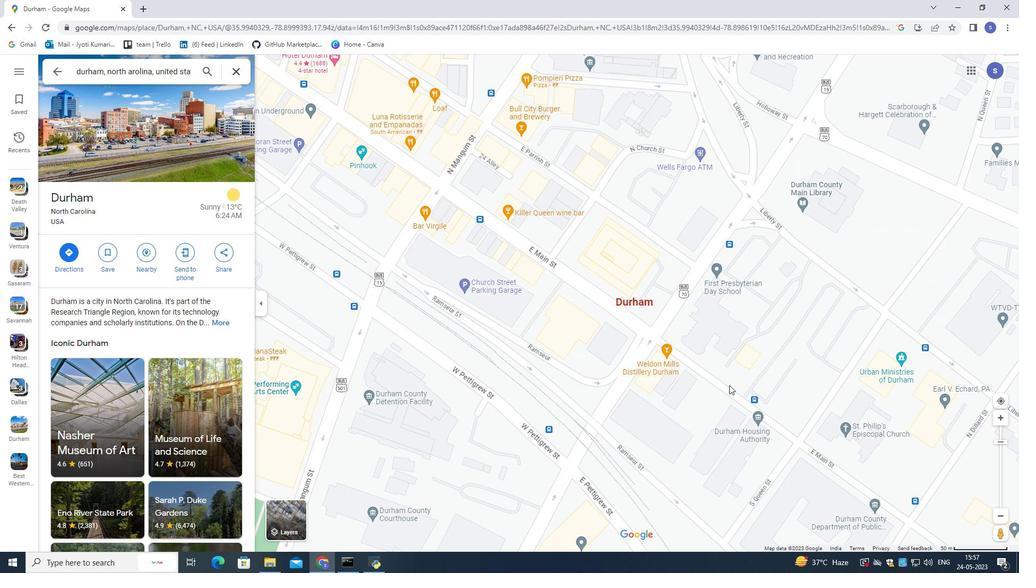 
Action: Mouse pressed left at (727, 384)
Screenshot: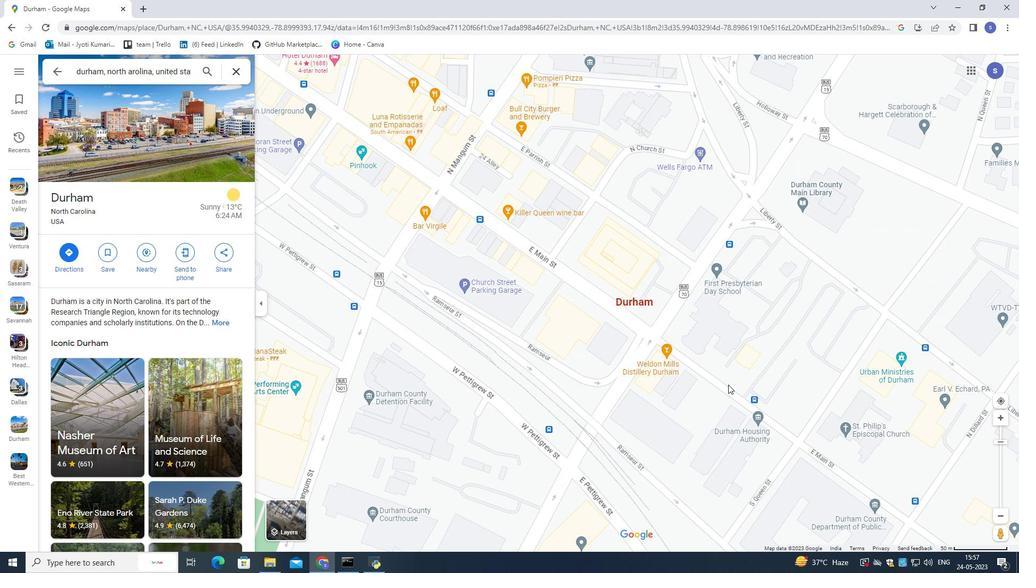 
Action: Mouse moved to (679, 396)
Screenshot: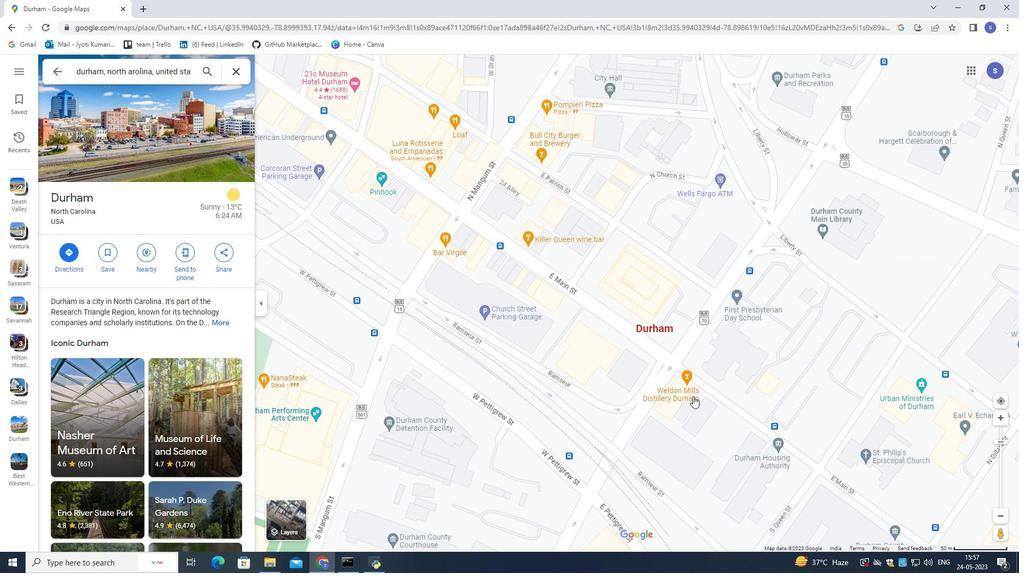 
Action: Mouse scrolled (679, 397) with delta (0, 0)
Screenshot: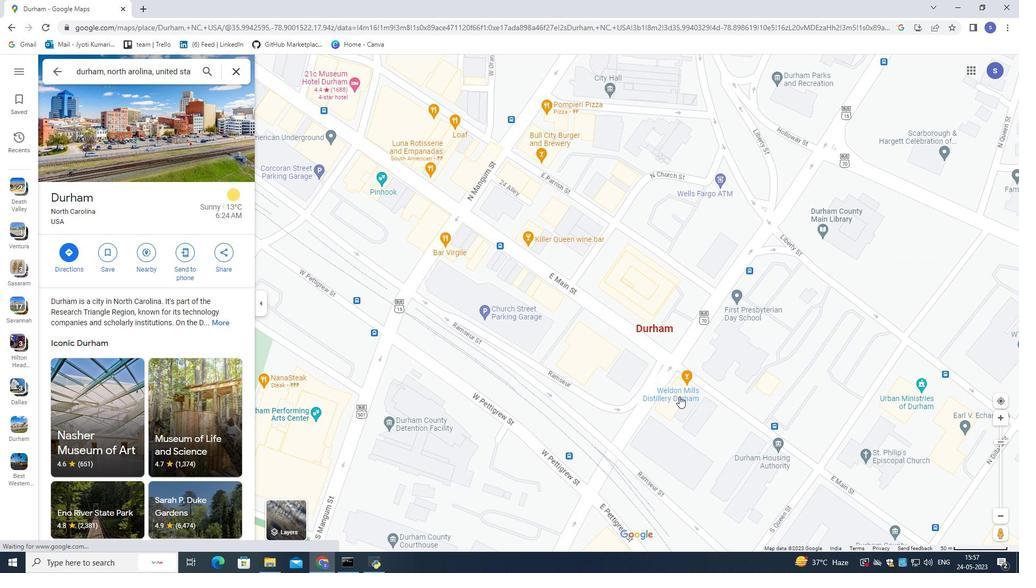 
Action: Mouse scrolled (679, 397) with delta (0, 0)
Screenshot: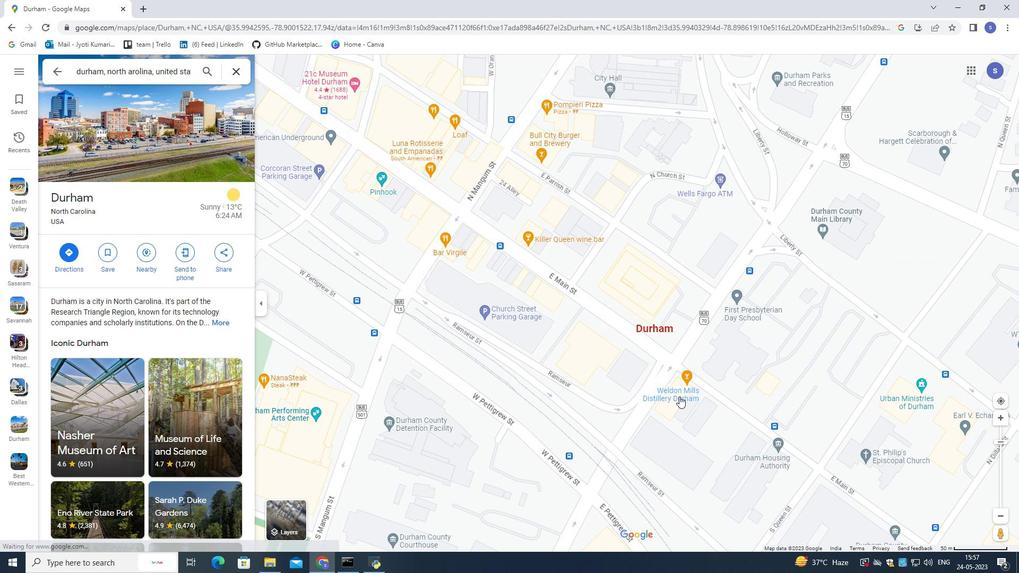 
Action: Mouse moved to (1004, 437)
Screenshot: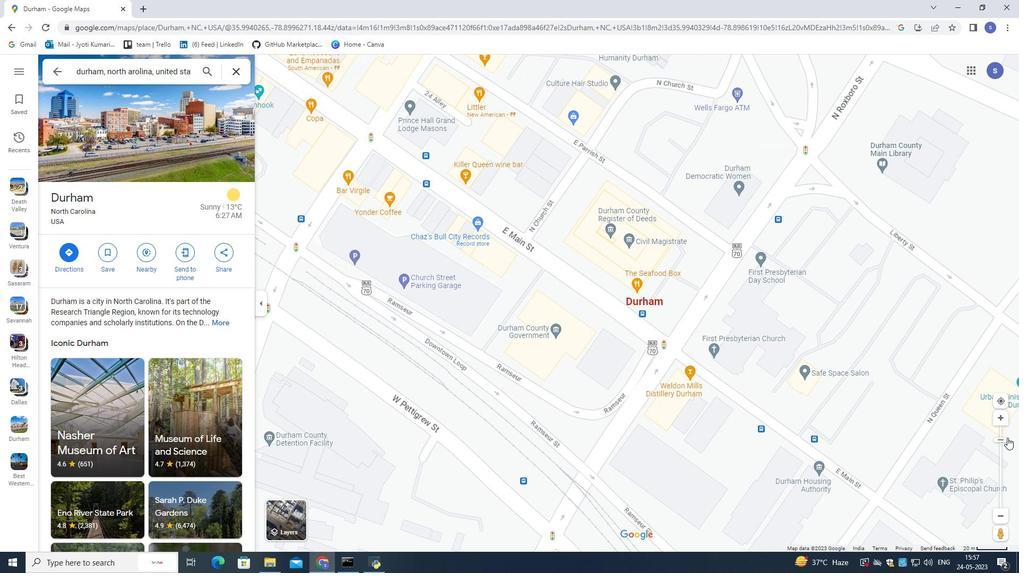 
Action: Mouse pressed left at (1004, 437)
Screenshot: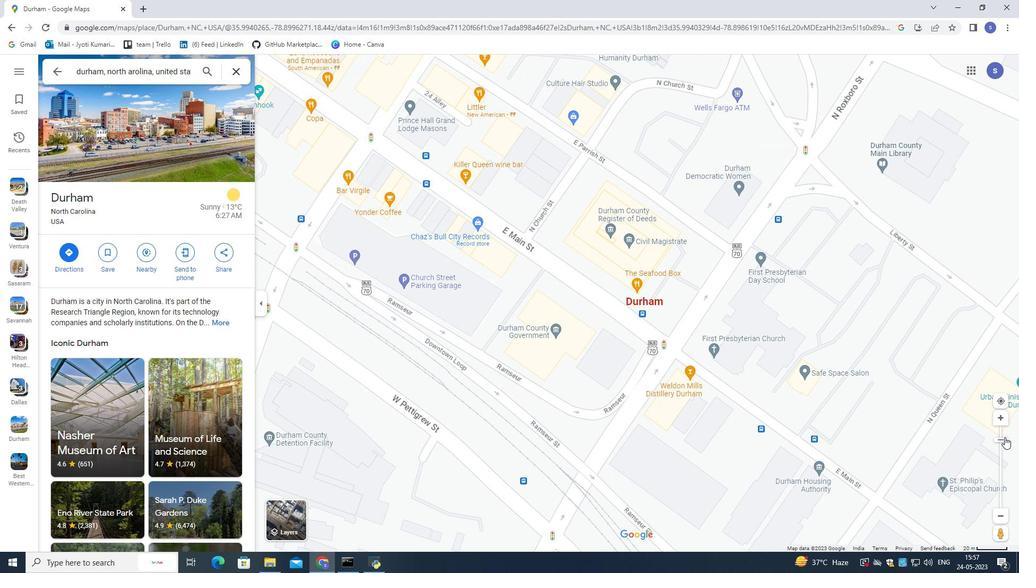 
Action: Mouse moved to (1004, 441)
Screenshot: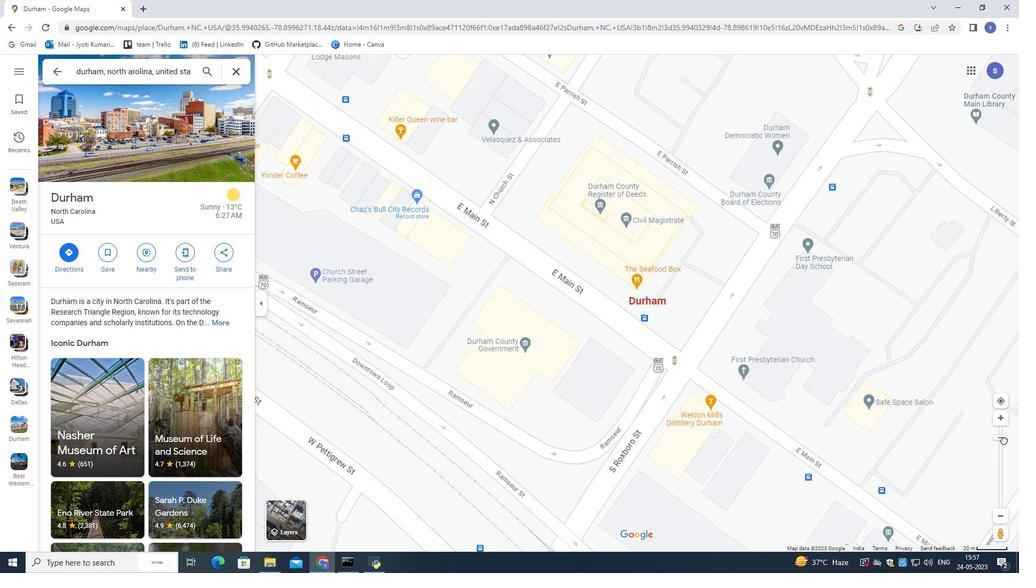 
Action: Mouse pressed left at (1004, 441)
Screenshot: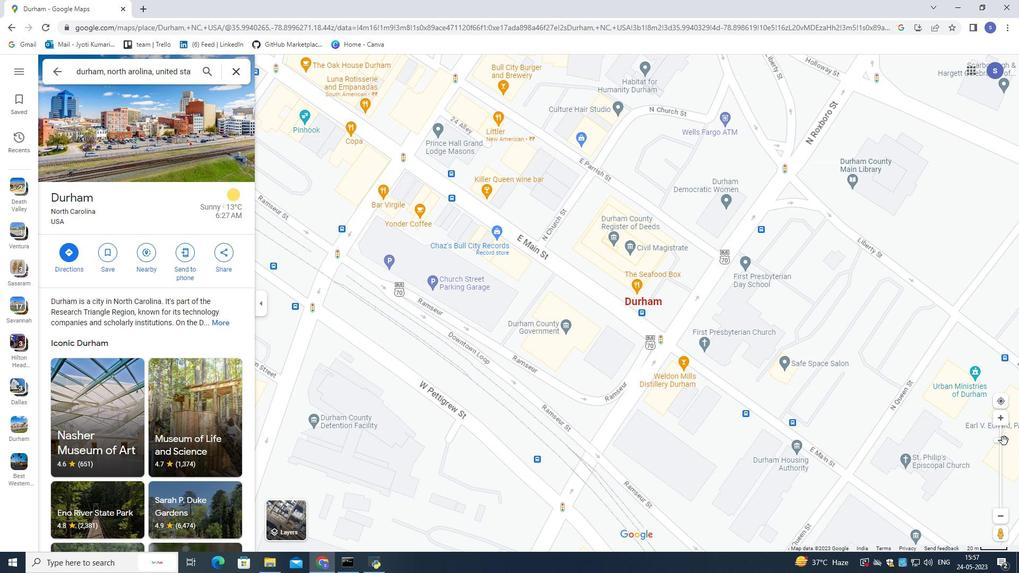 
Action: Mouse moved to (1004, 448)
Screenshot: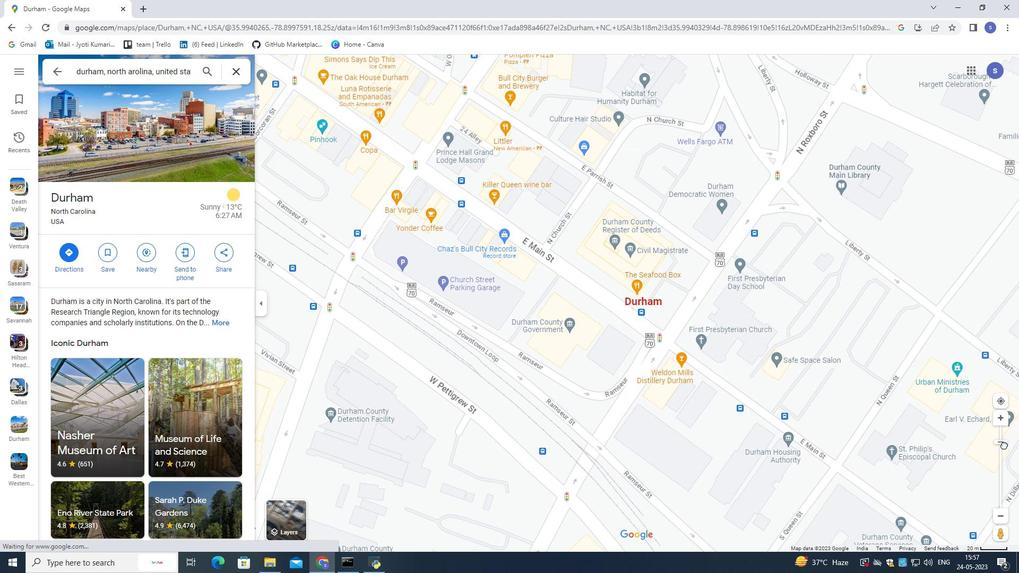 
Action: Mouse pressed left at (1004, 448)
Screenshot: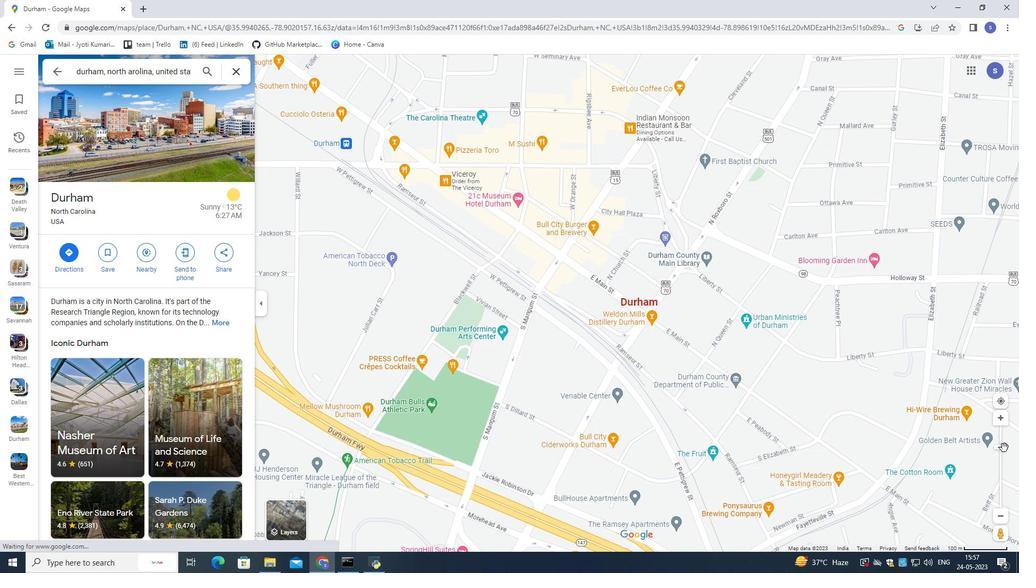 
Action: Mouse moved to (1006, 469)
Screenshot: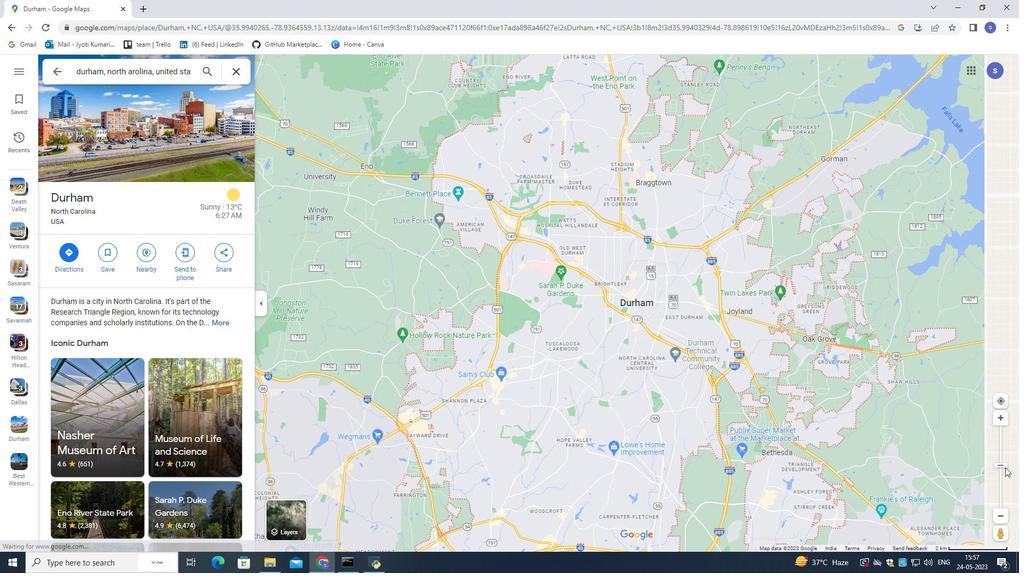 
Action: Mouse pressed left at (1006, 469)
Screenshot: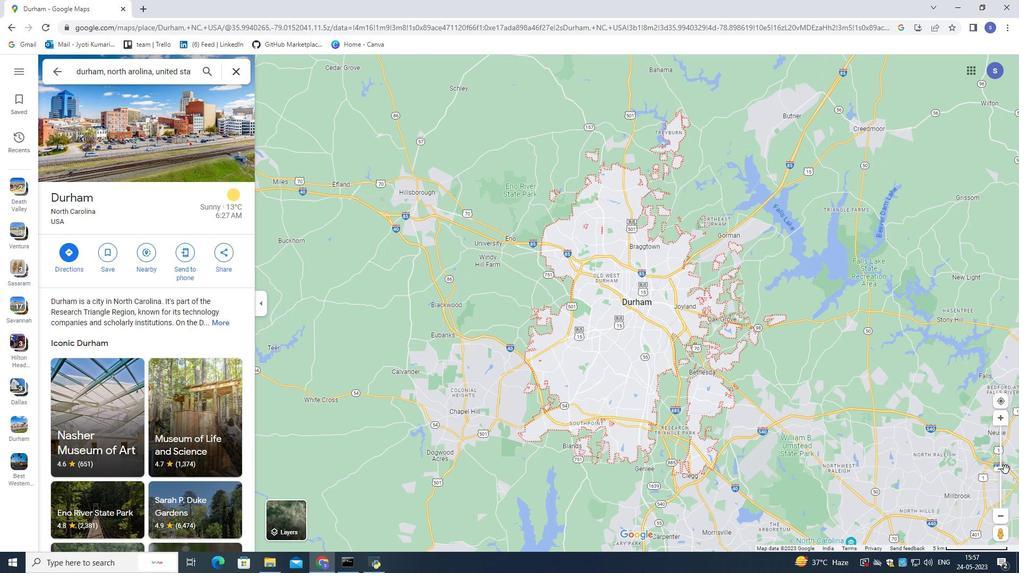 
Action: Mouse moved to (650, 317)
Screenshot: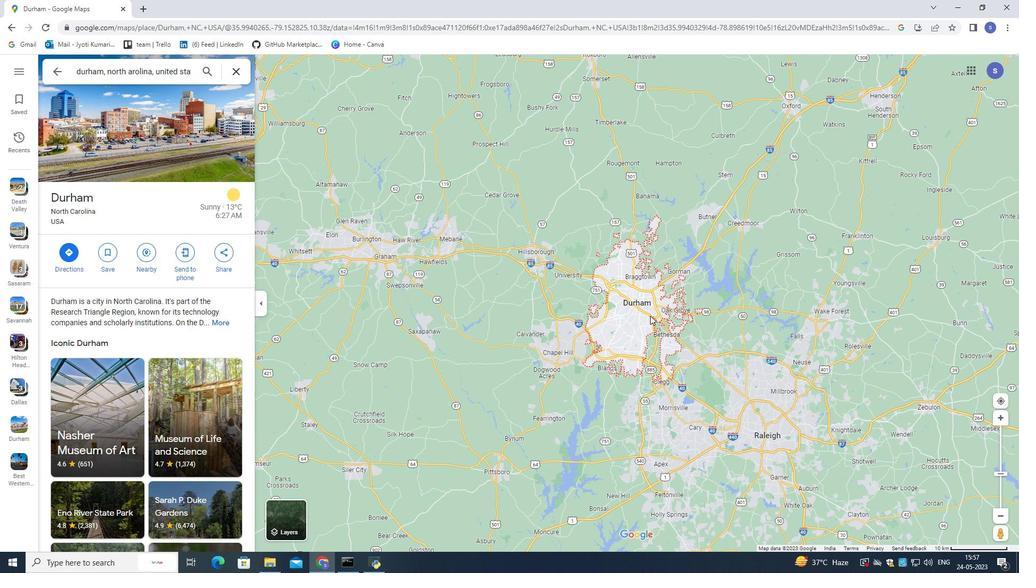 
Action: Mouse scrolled (650, 318) with delta (0, 0)
Screenshot: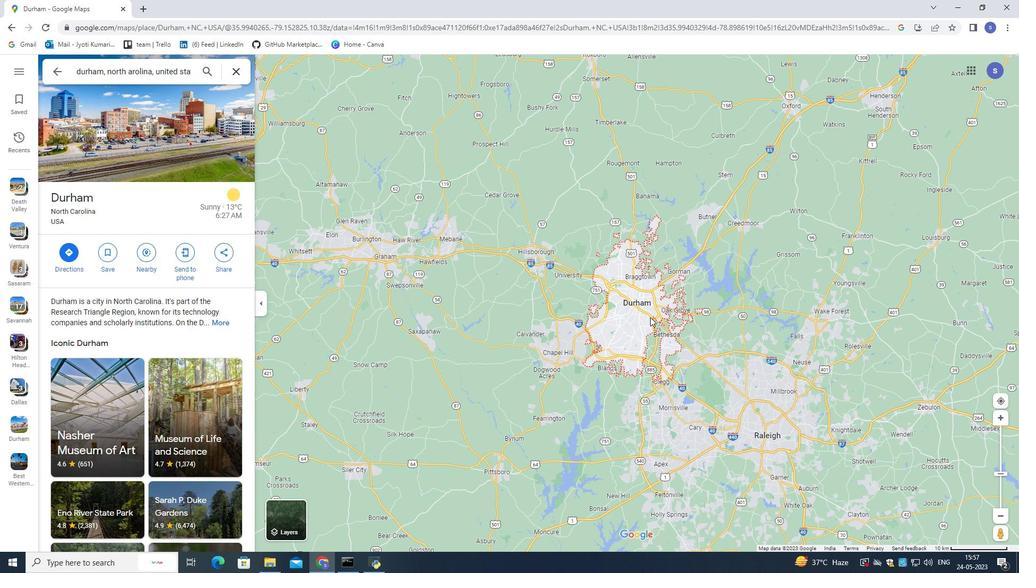
Action: Mouse scrolled (650, 318) with delta (0, 0)
Screenshot: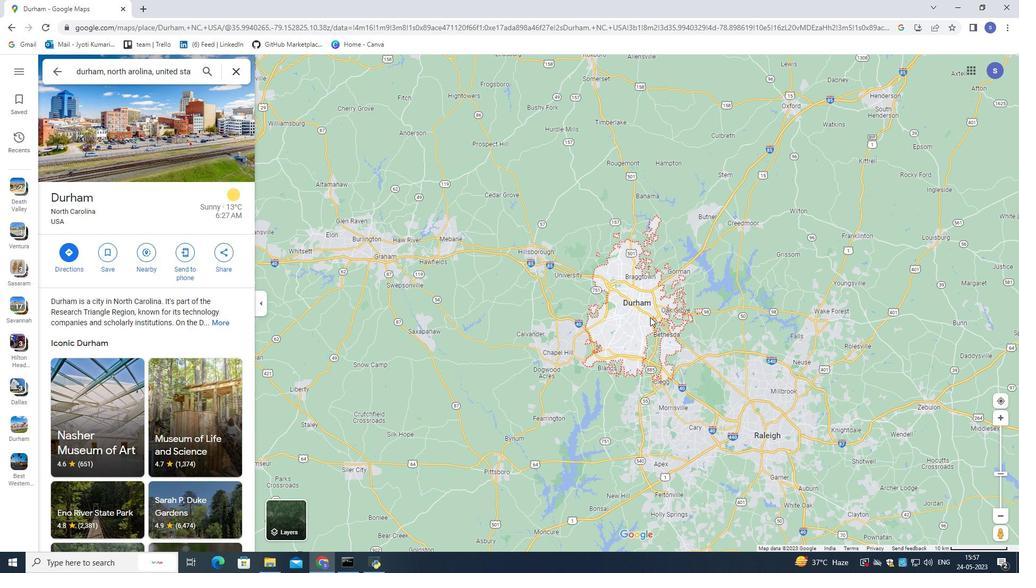 
Action: Mouse scrolled (650, 318) with delta (0, 0)
Screenshot: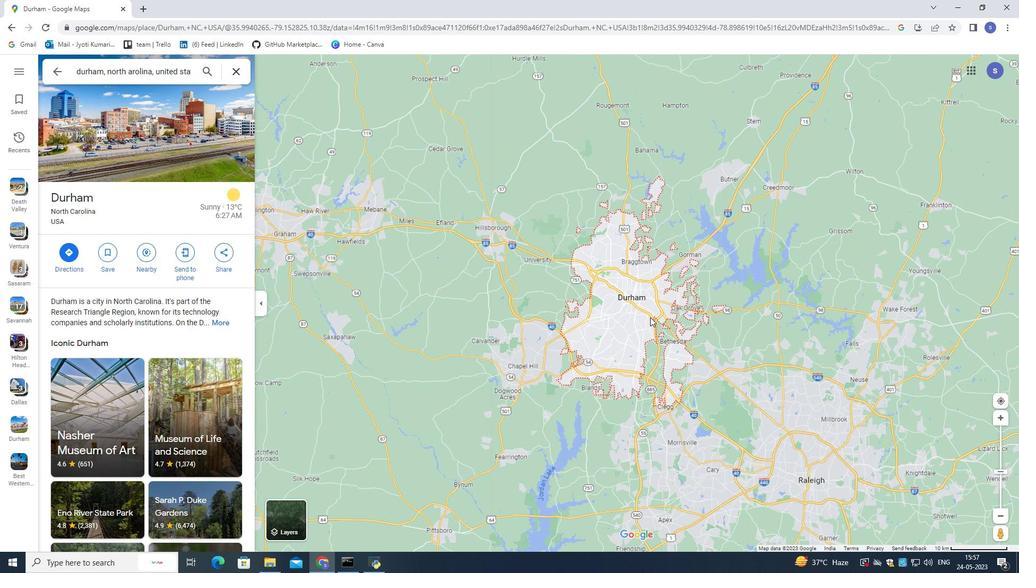 
Action: Mouse scrolled (650, 318) with delta (0, 0)
Screenshot: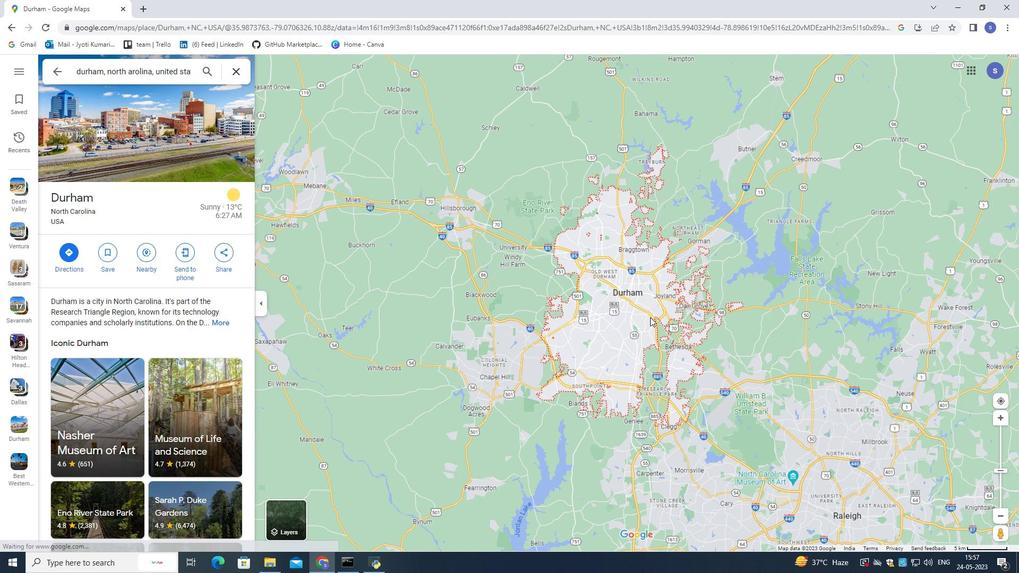 
Action: Mouse scrolled (650, 318) with delta (0, 0)
Screenshot: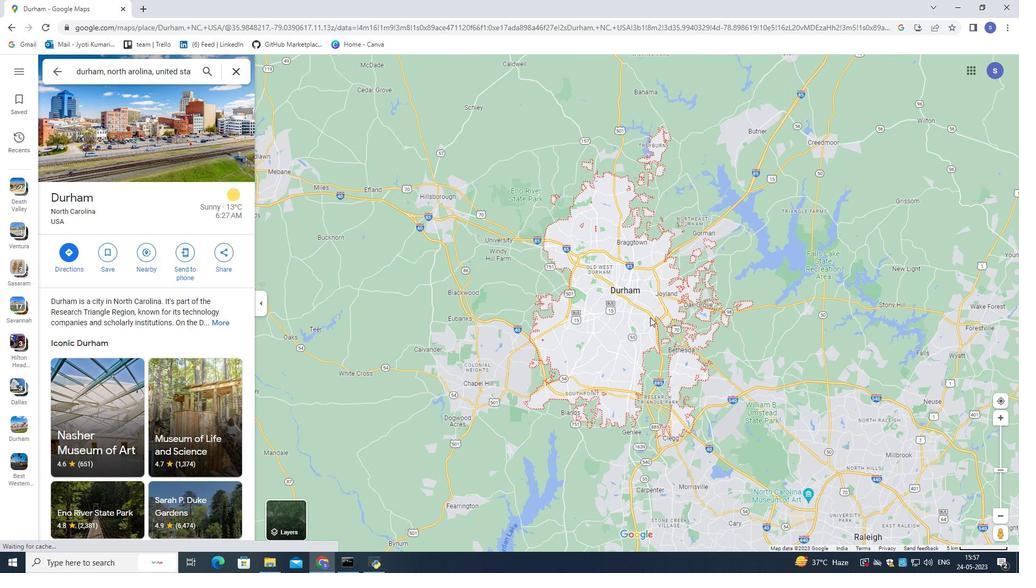 
Action: Mouse moved to (684, 349)
Screenshot: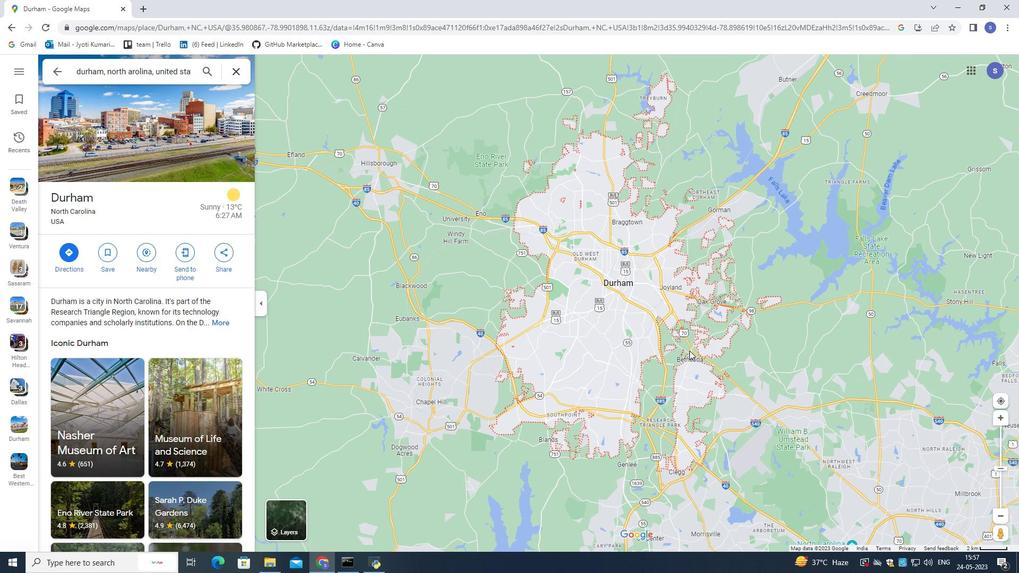 
Action: Mouse scrolled (684, 350) with delta (0, 0)
Screenshot: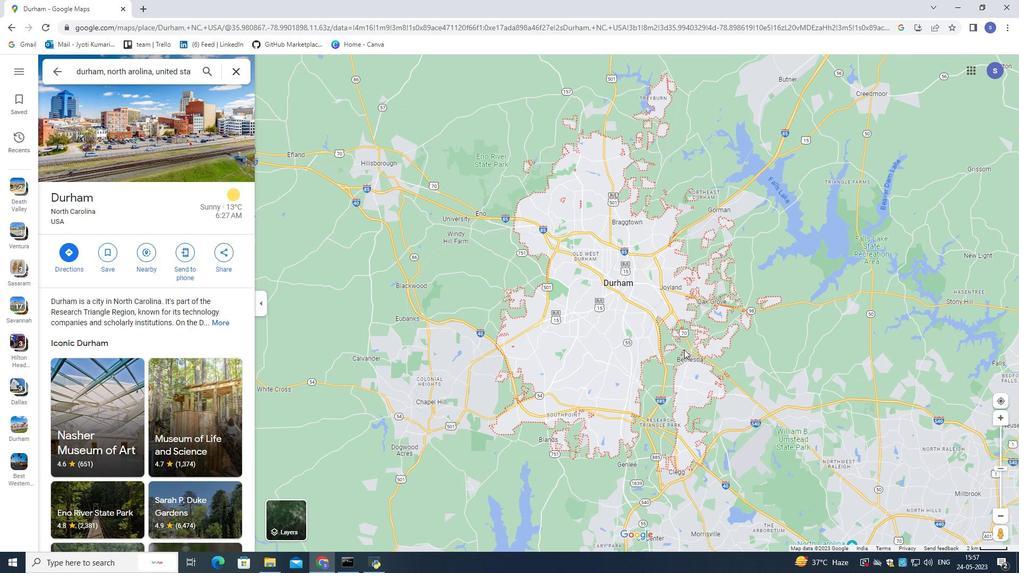 
Action: Mouse scrolled (684, 350) with delta (0, 0)
Screenshot: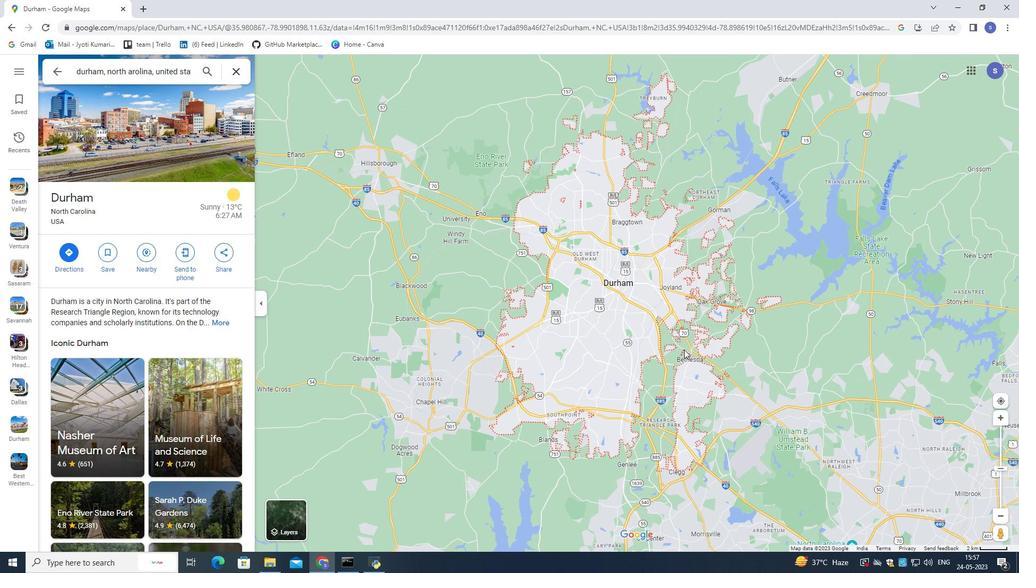 
Action: Mouse scrolled (684, 350) with delta (0, 0)
Screenshot: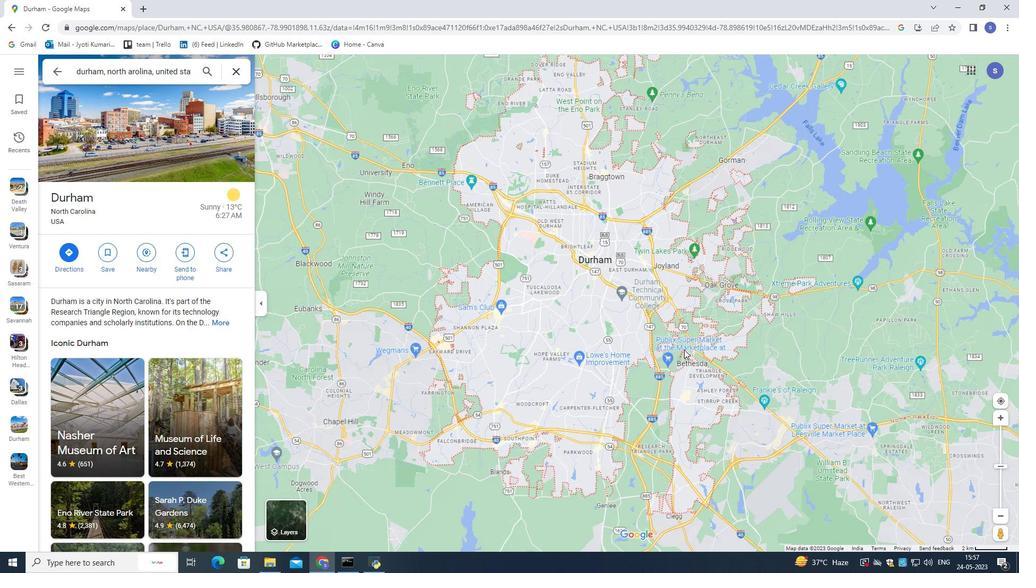 
Action: Mouse scrolled (684, 350) with delta (0, 0)
Screenshot: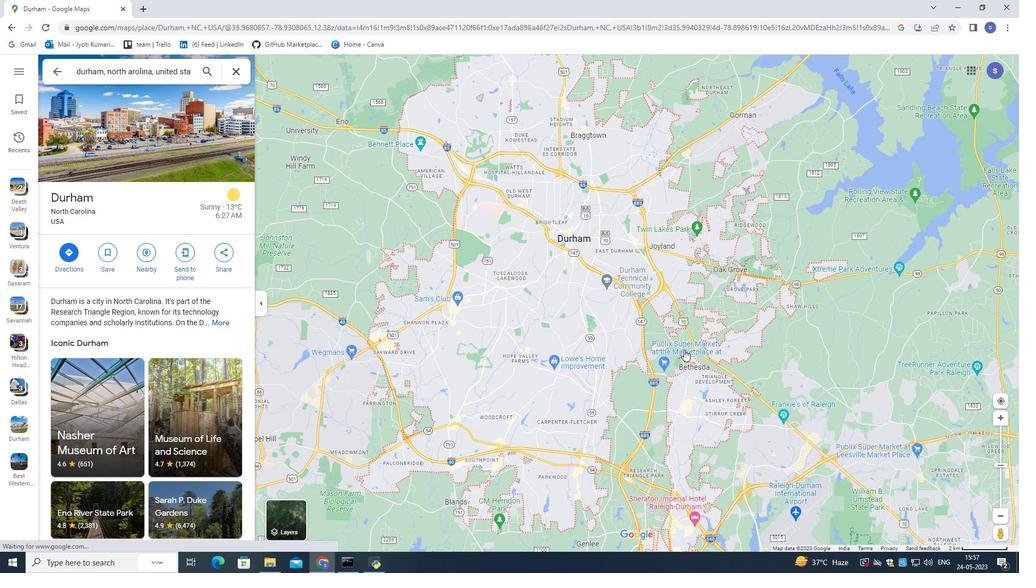 
Action: Mouse scrolled (684, 350) with delta (0, 0)
Screenshot: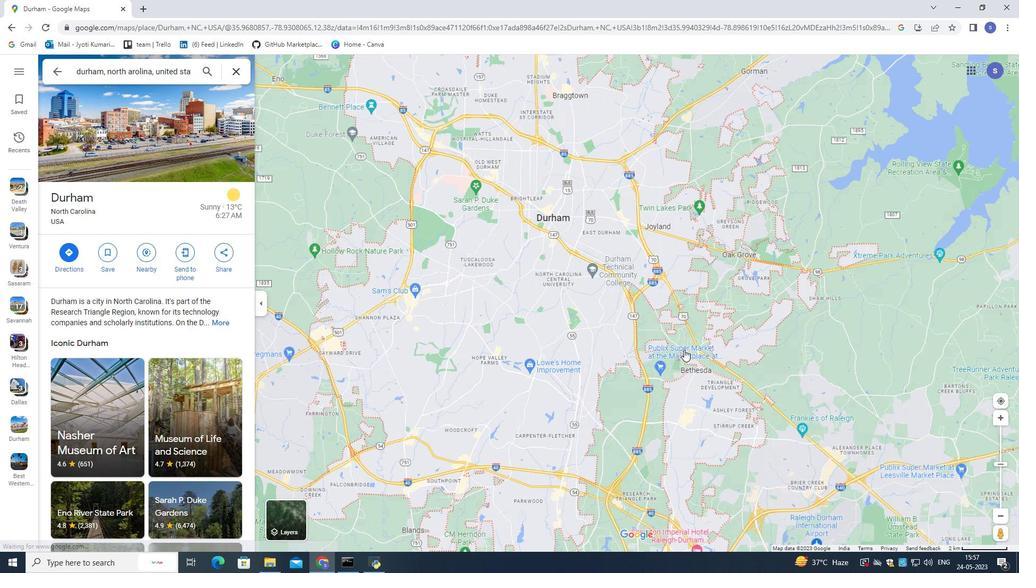 
Action: Mouse moved to (680, 351)
Screenshot: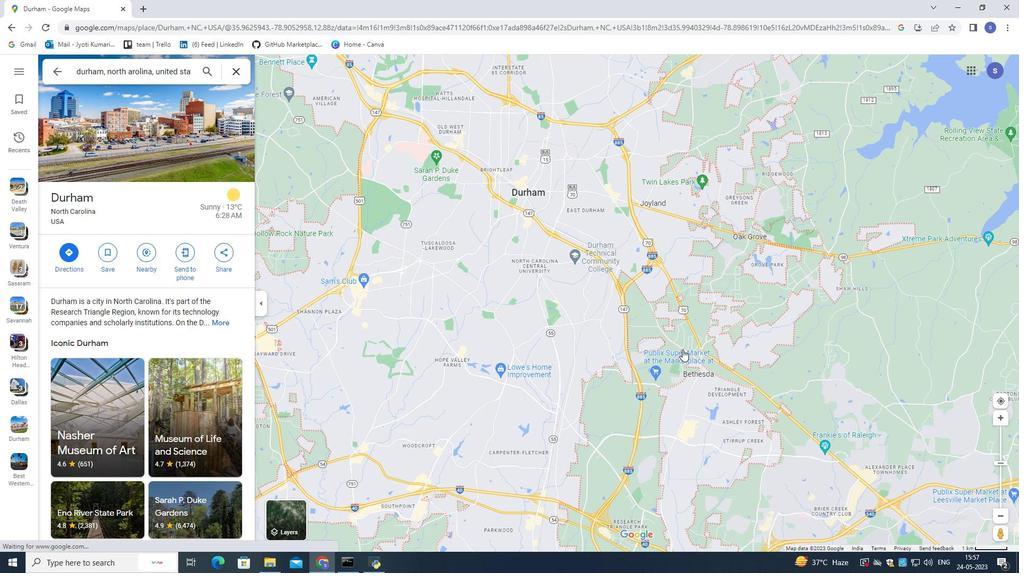 
Action: Mouse pressed left at (680, 351)
